 Task: Plan a trip to Sint-Pieters-Leeuw, Belgium from 5th December, 2023 to 15th December, 2023 for 9 adults.5 bedrooms having 5 beds and 5 bathrooms. Property type can be house. Amenities needed are: heating. Look for 3 properties as per requirement.
Action: Mouse moved to (550, 209)
Screenshot: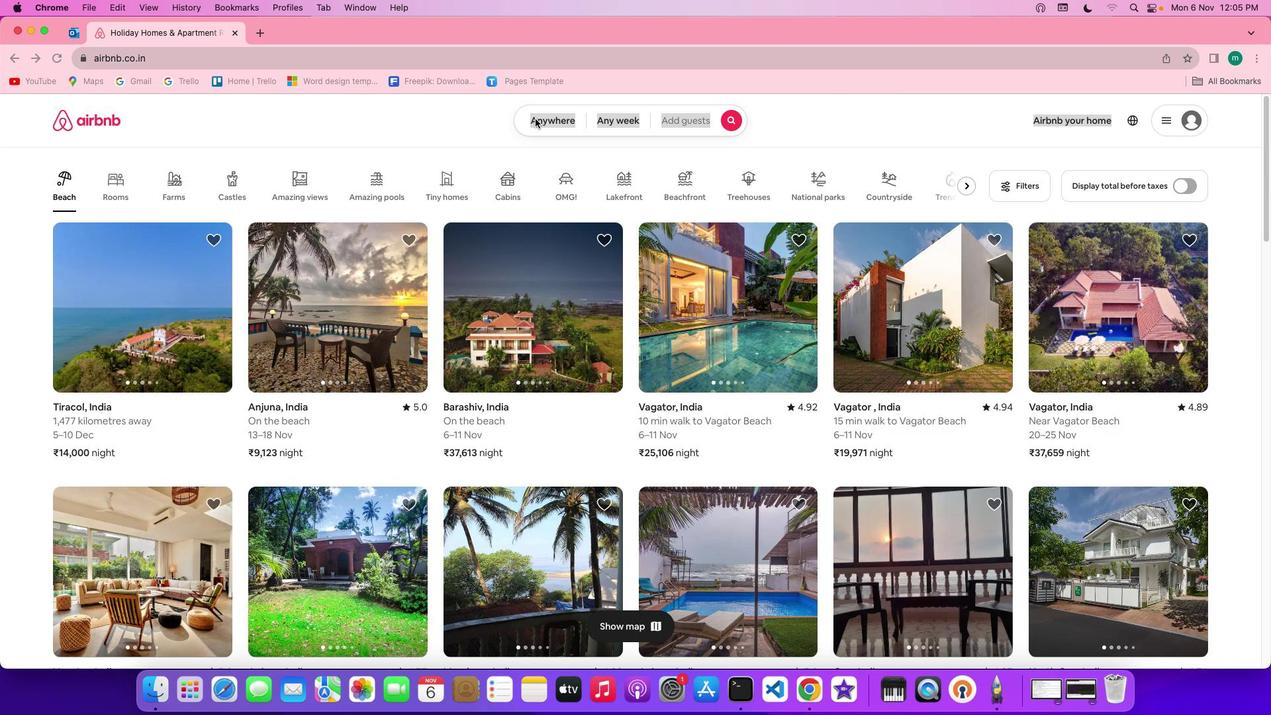 
Action: Mouse pressed left at (550, 209)
Screenshot: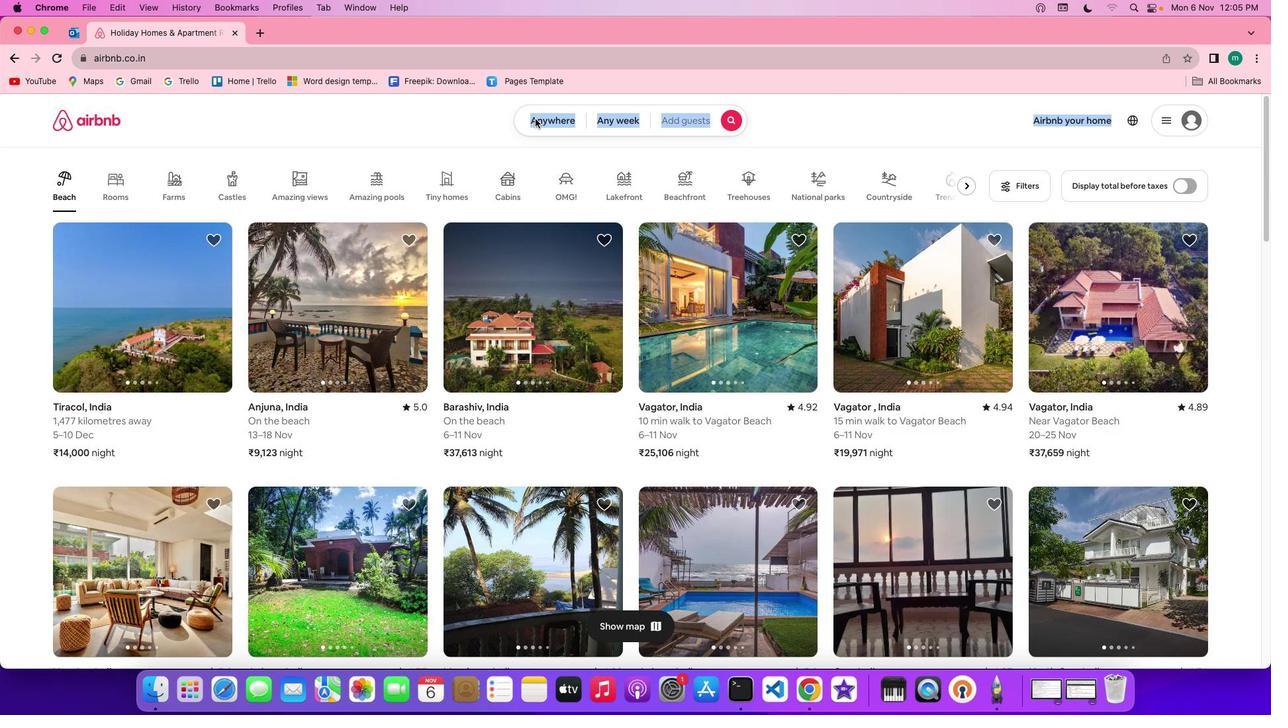 
Action: Mouse pressed left at (550, 209)
Screenshot: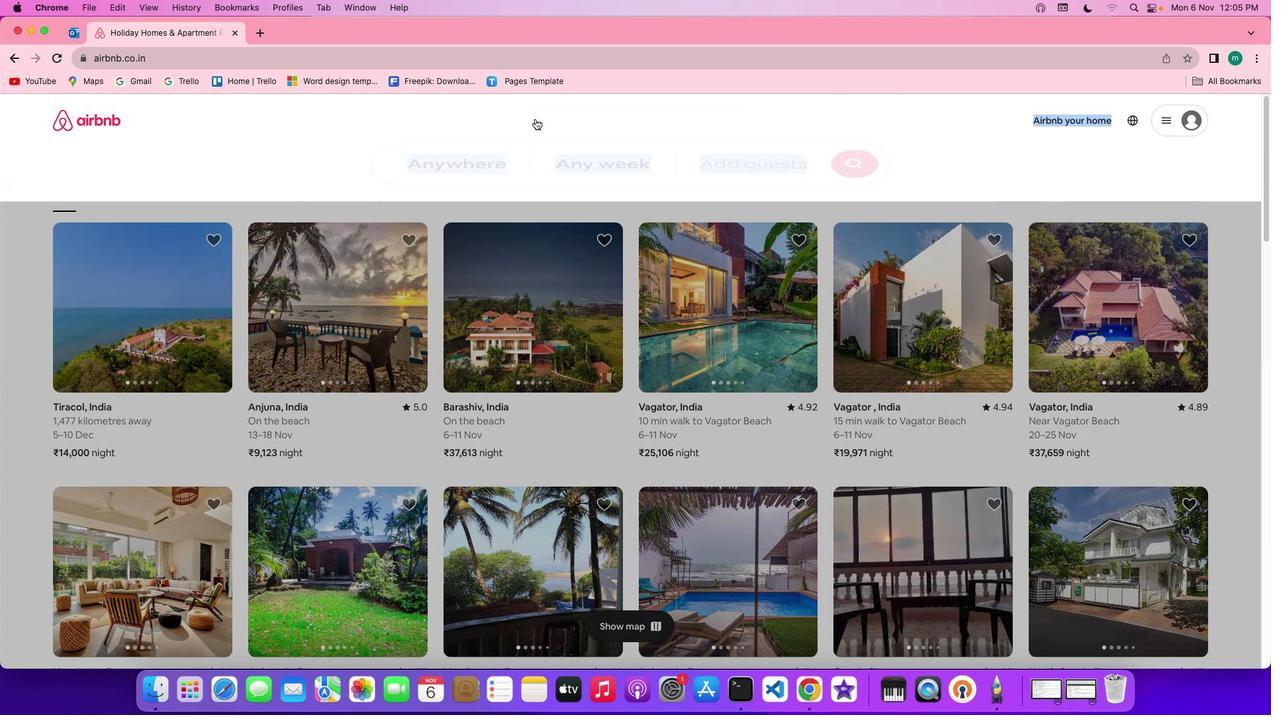 
Action: Mouse moved to (517, 247)
Screenshot: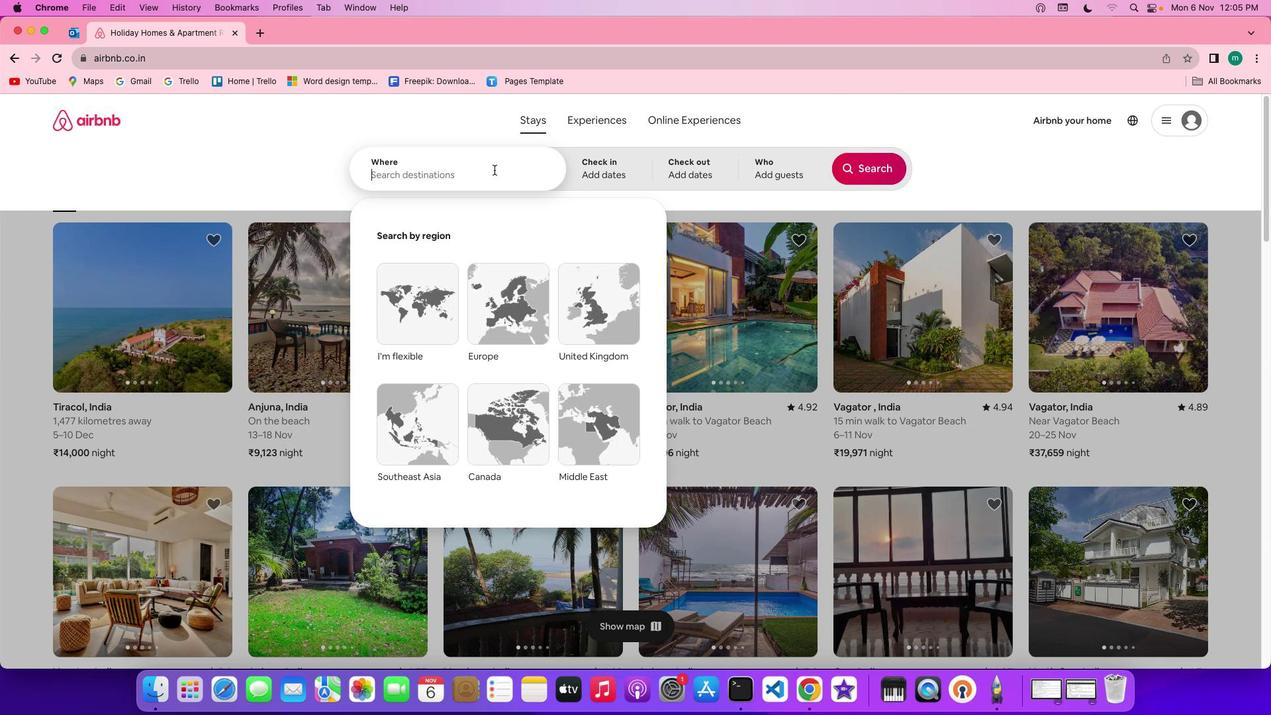 
Action: Mouse pressed left at (517, 247)
Screenshot: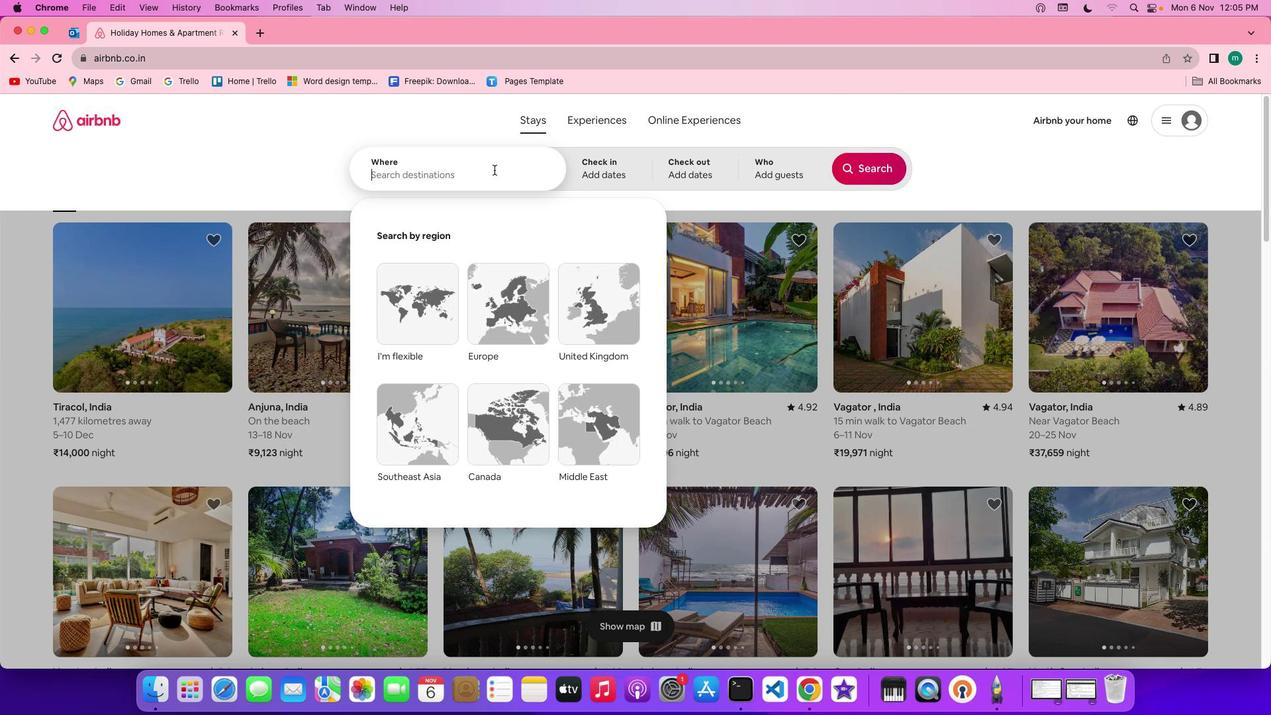 
Action: Key pressed Key.shift'S''i''n''t''-'Key.shift'P''i''e''t''e''r''s''-'Key.shift'L''e''e''u''w'','Key.spaceKey.shift'b''e''l''g''i''u''m'
Screenshot: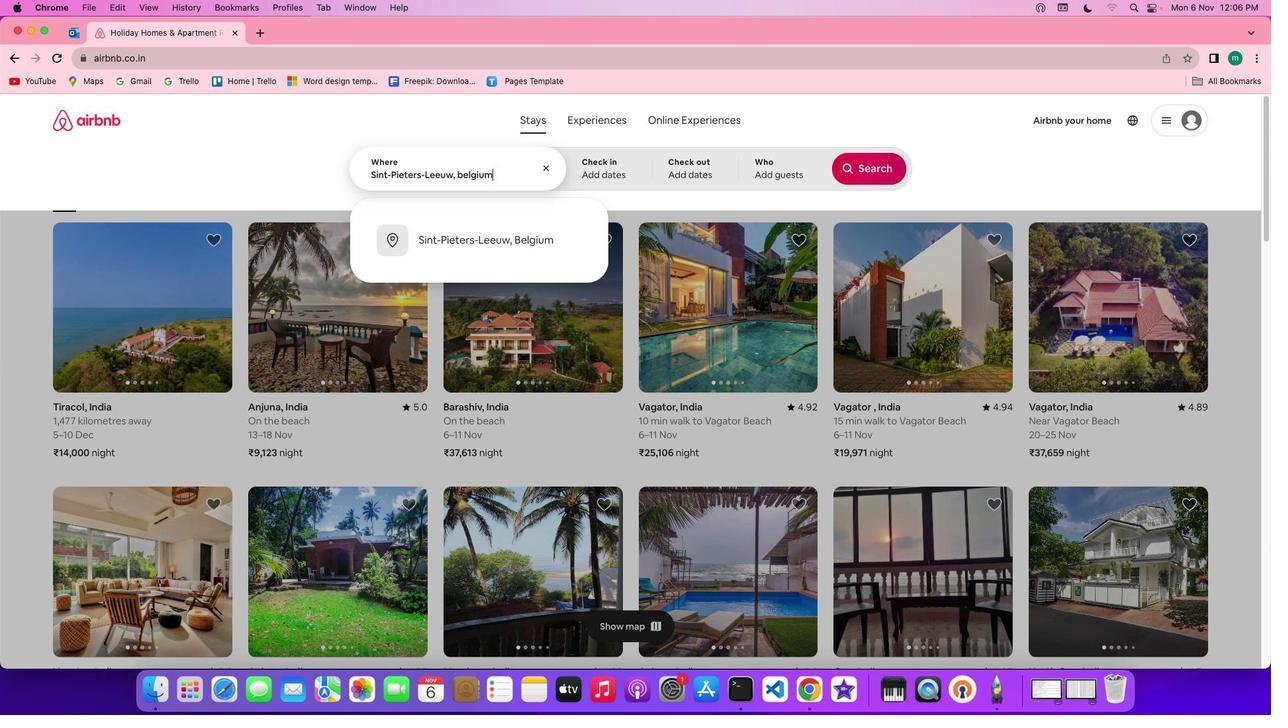 
Action: Mouse moved to (601, 241)
Screenshot: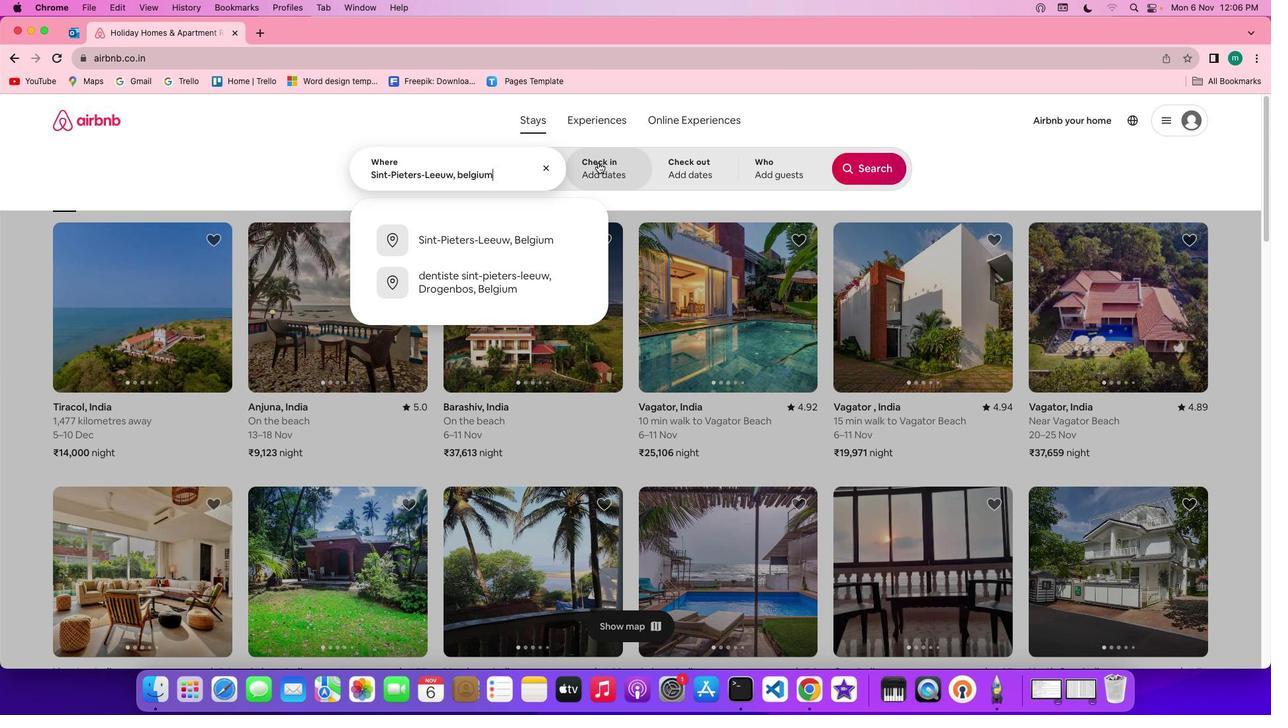 
Action: Mouse pressed left at (601, 241)
Screenshot: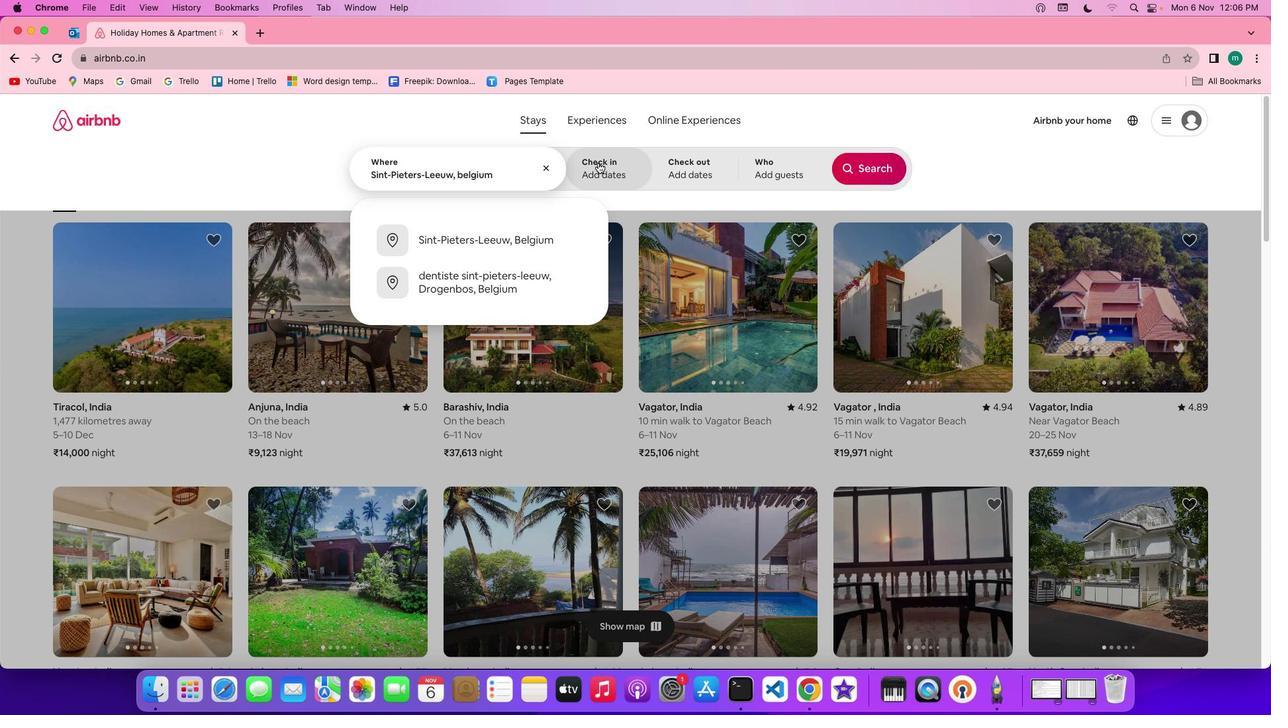 
Action: Mouse moved to (699, 388)
Screenshot: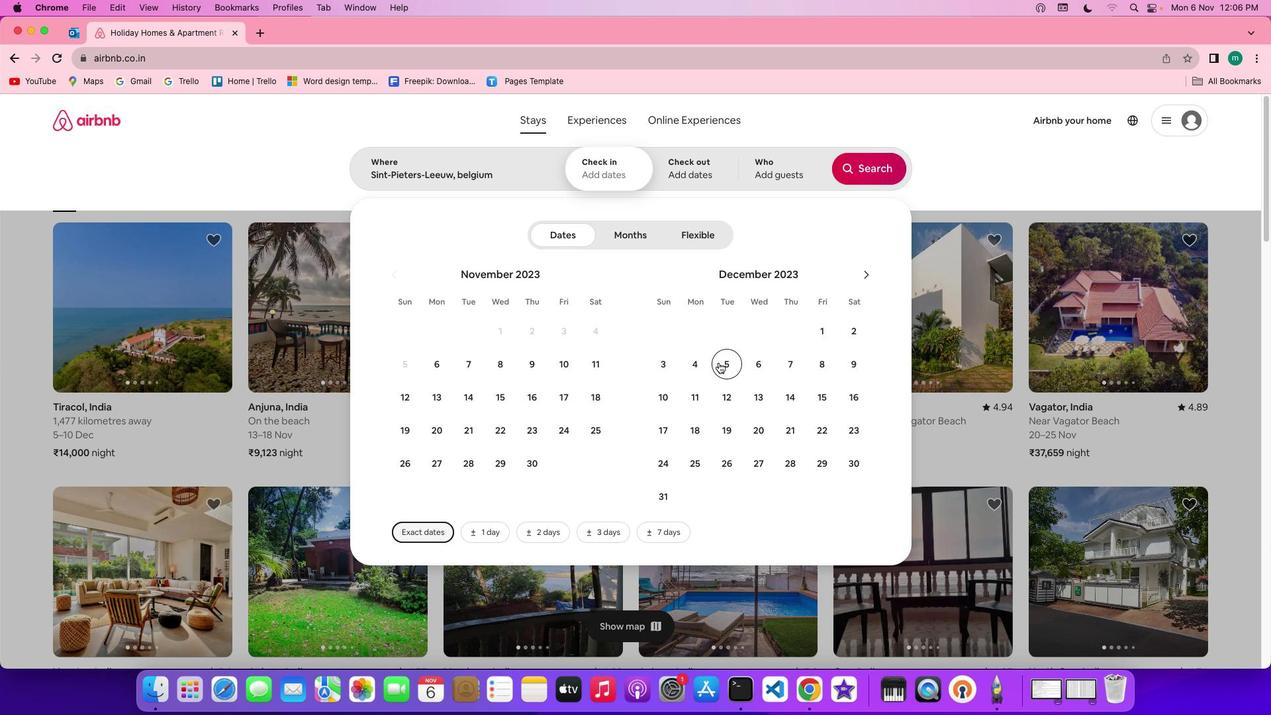 
Action: Mouse pressed left at (699, 388)
Screenshot: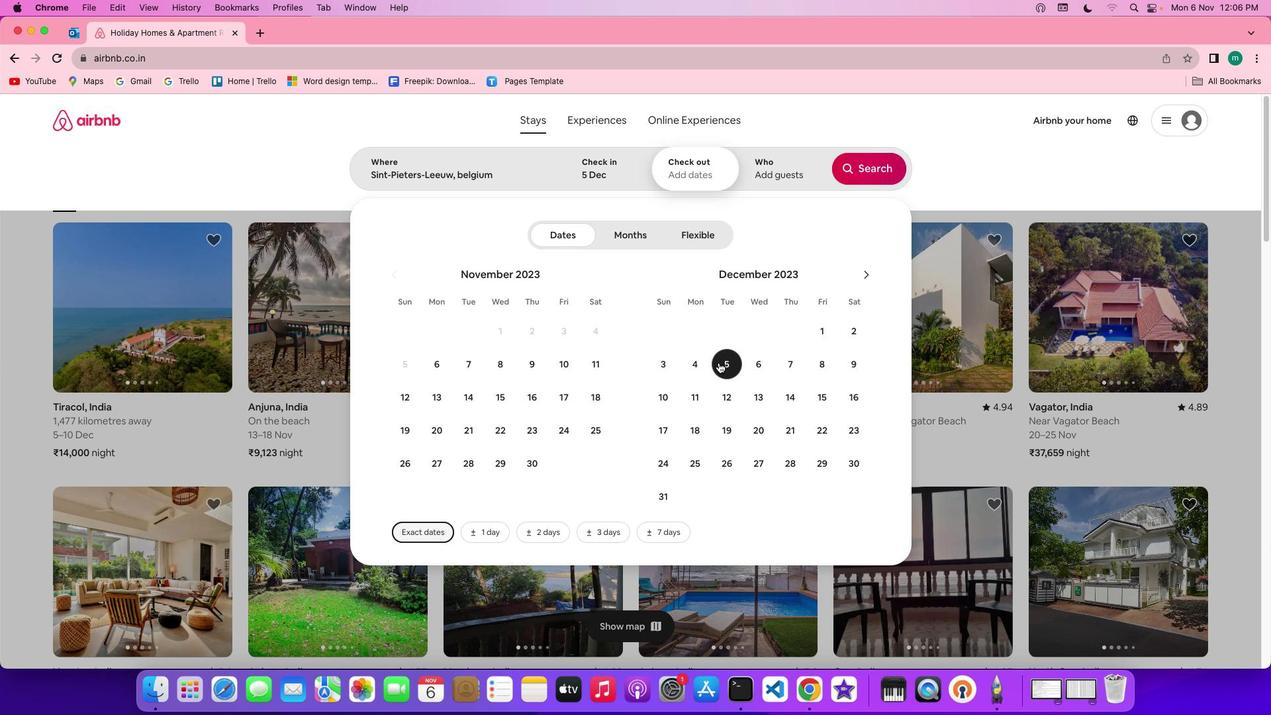 
Action: Mouse moved to (786, 413)
Screenshot: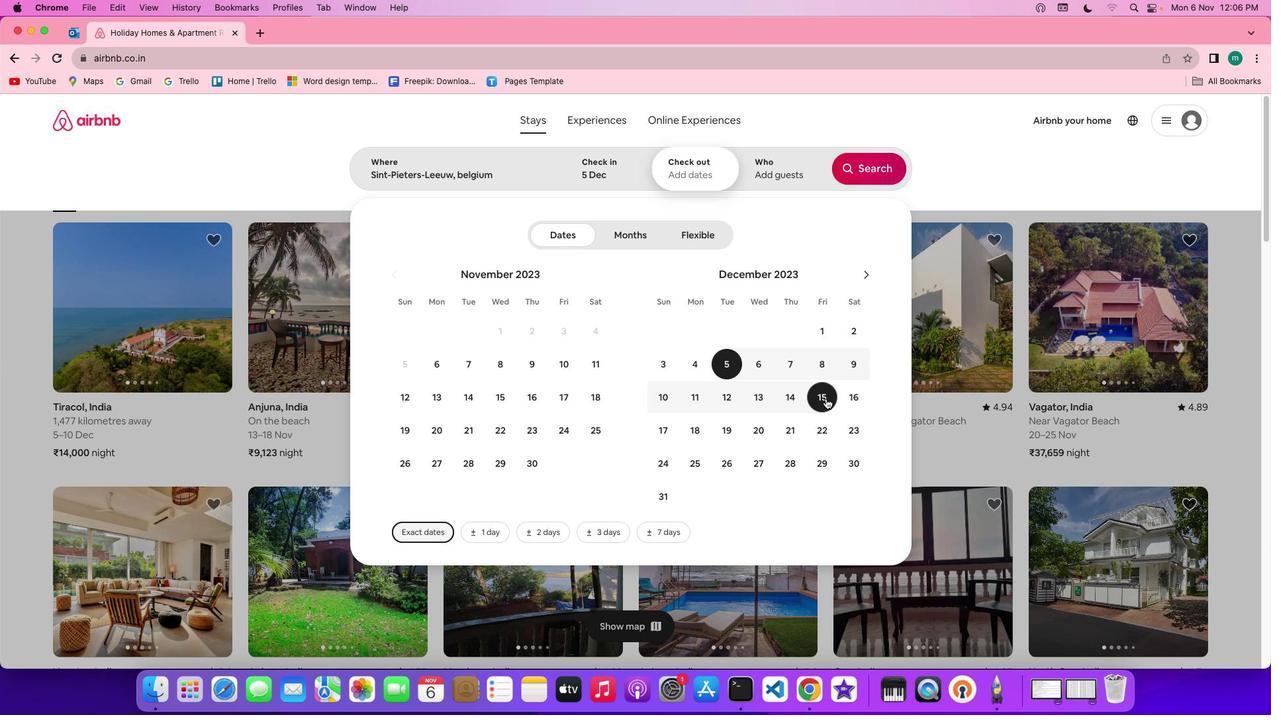 
Action: Mouse pressed left at (786, 413)
Screenshot: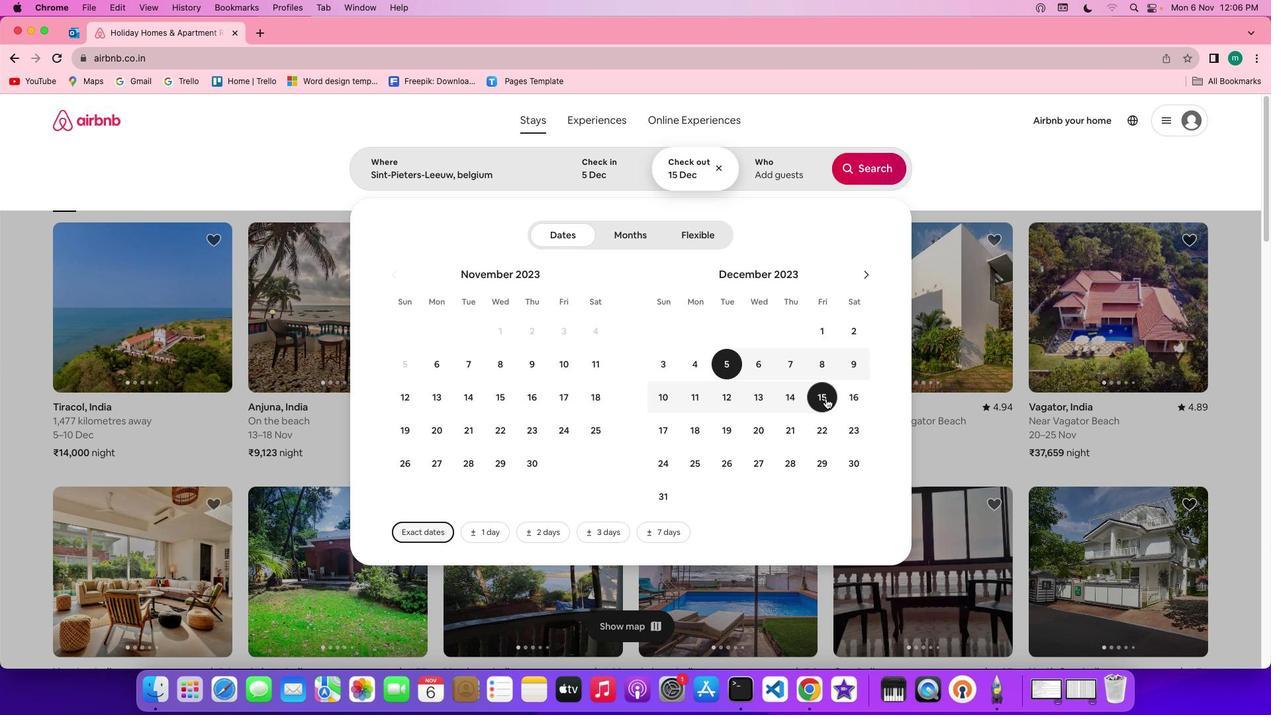 
Action: Mouse moved to (760, 254)
Screenshot: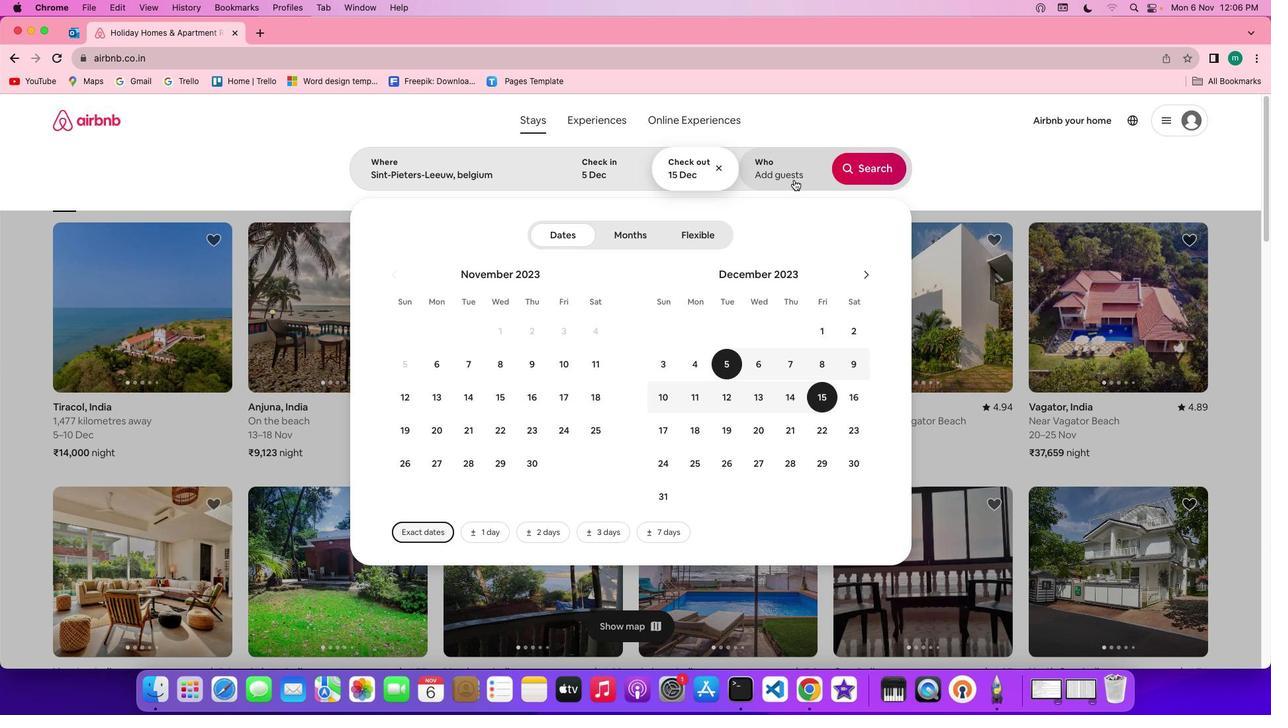 
Action: Mouse pressed left at (760, 254)
Screenshot: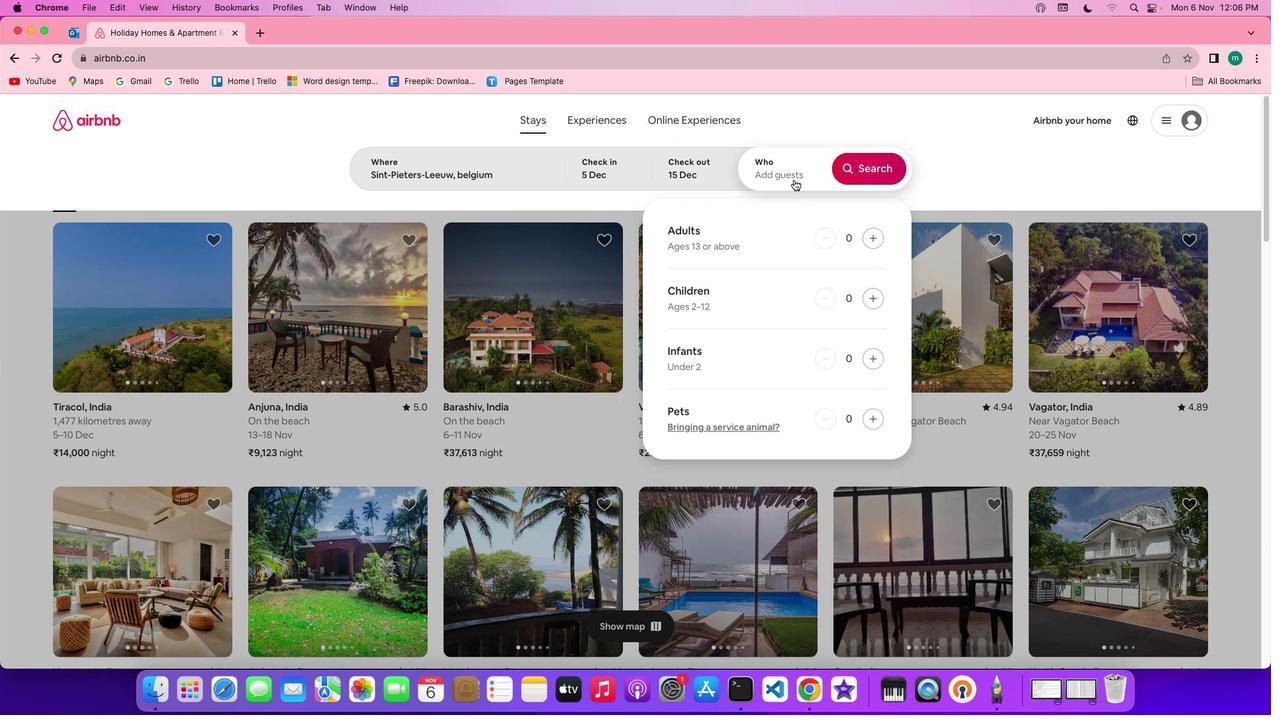 
Action: Mouse moved to (826, 297)
Screenshot: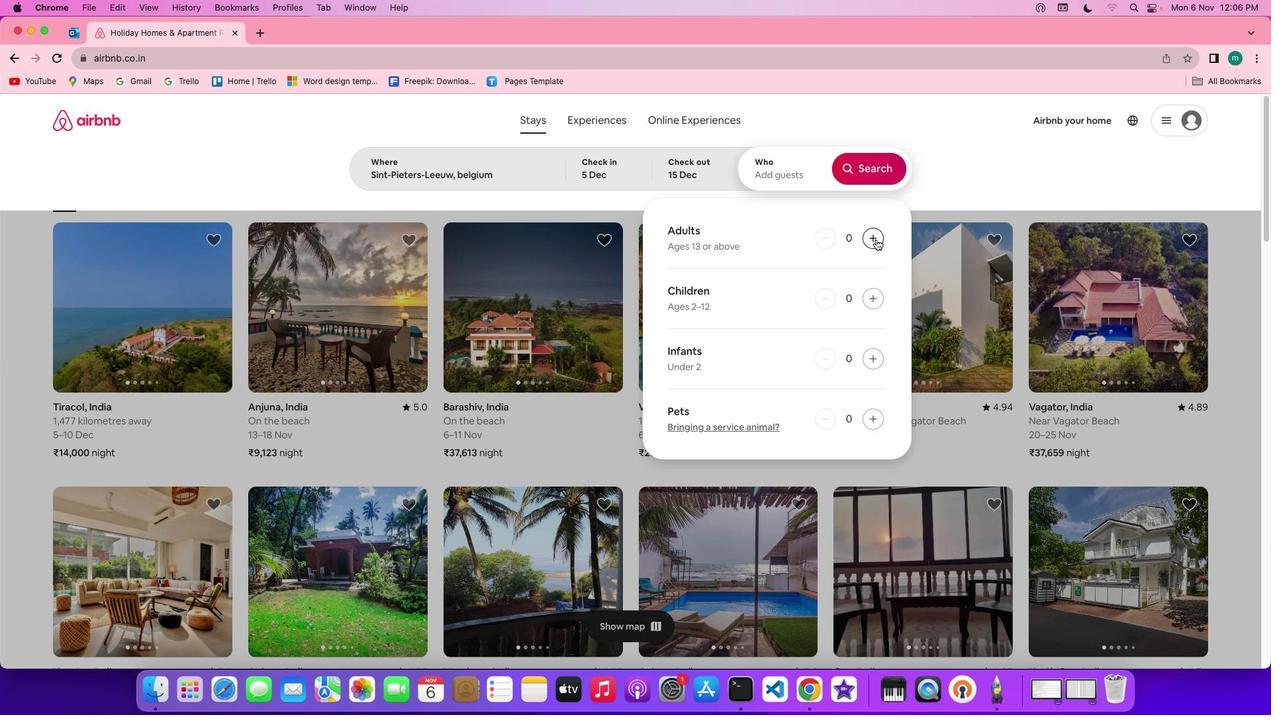
Action: Mouse pressed left at (826, 297)
Screenshot: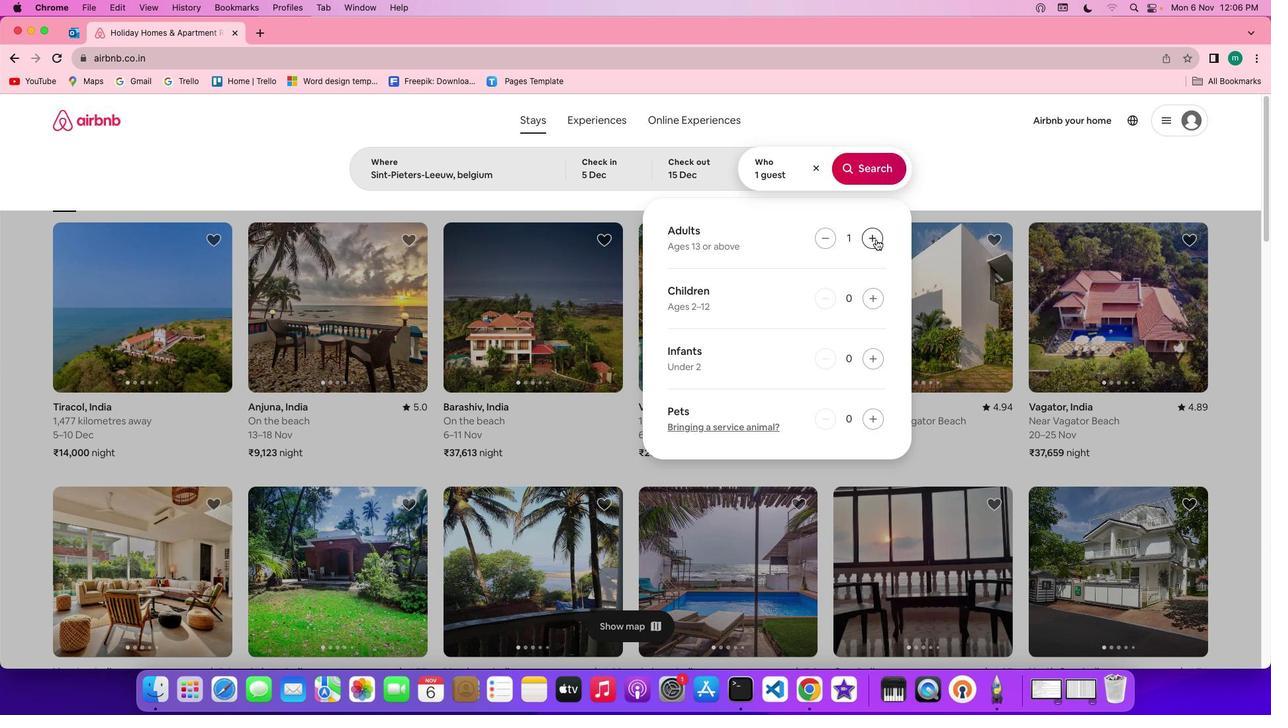 
Action: Mouse pressed left at (826, 297)
Screenshot: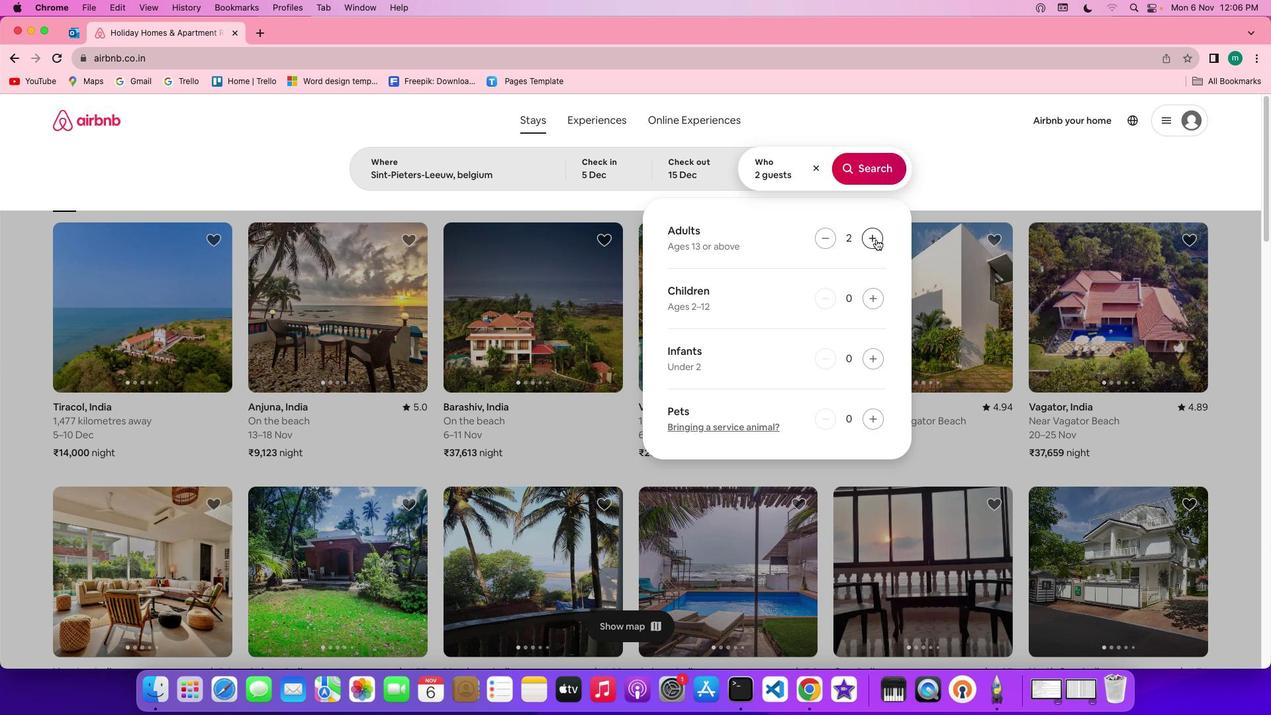 
Action: Mouse pressed left at (826, 297)
Screenshot: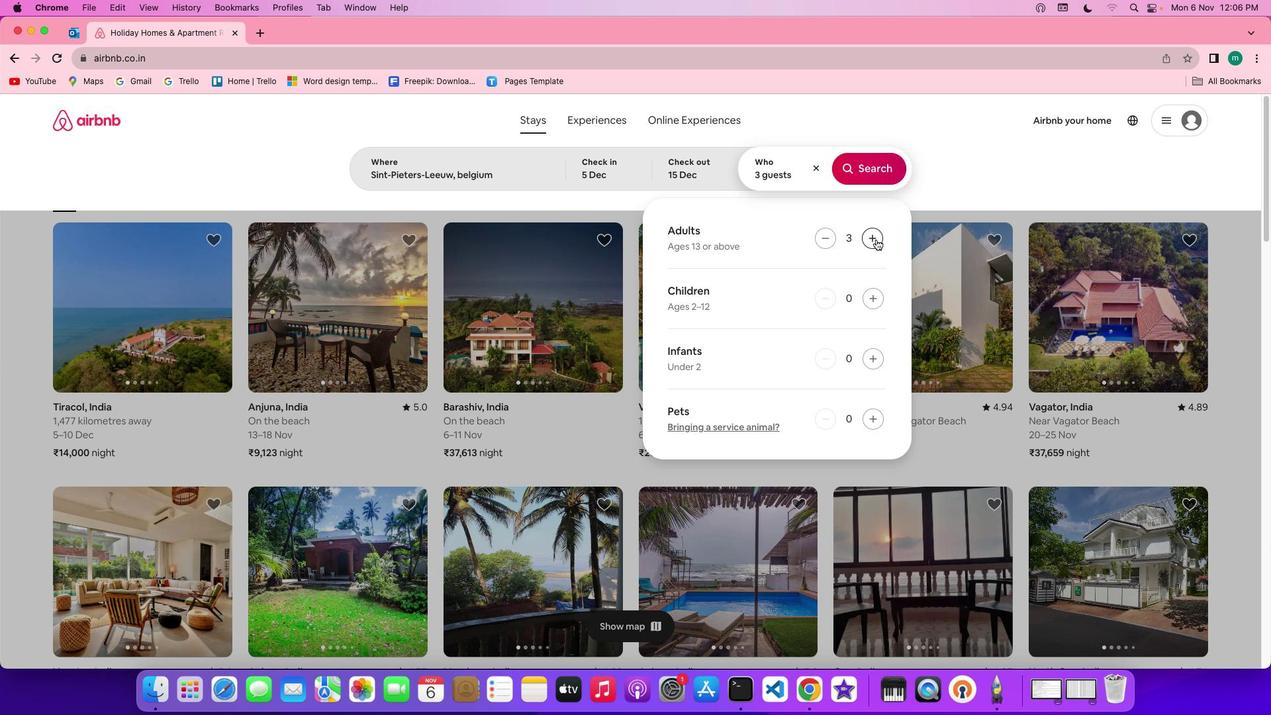 
Action: Mouse pressed left at (826, 297)
Screenshot: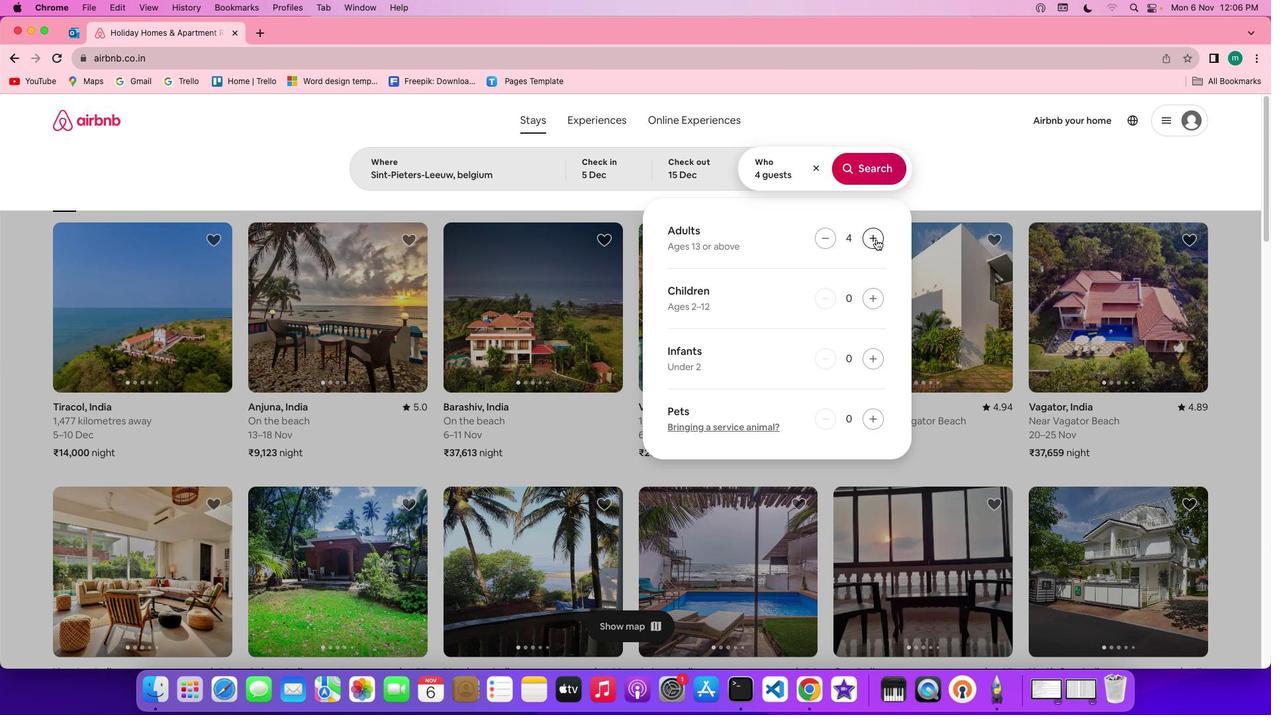 
Action: Mouse pressed left at (826, 297)
Screenshot: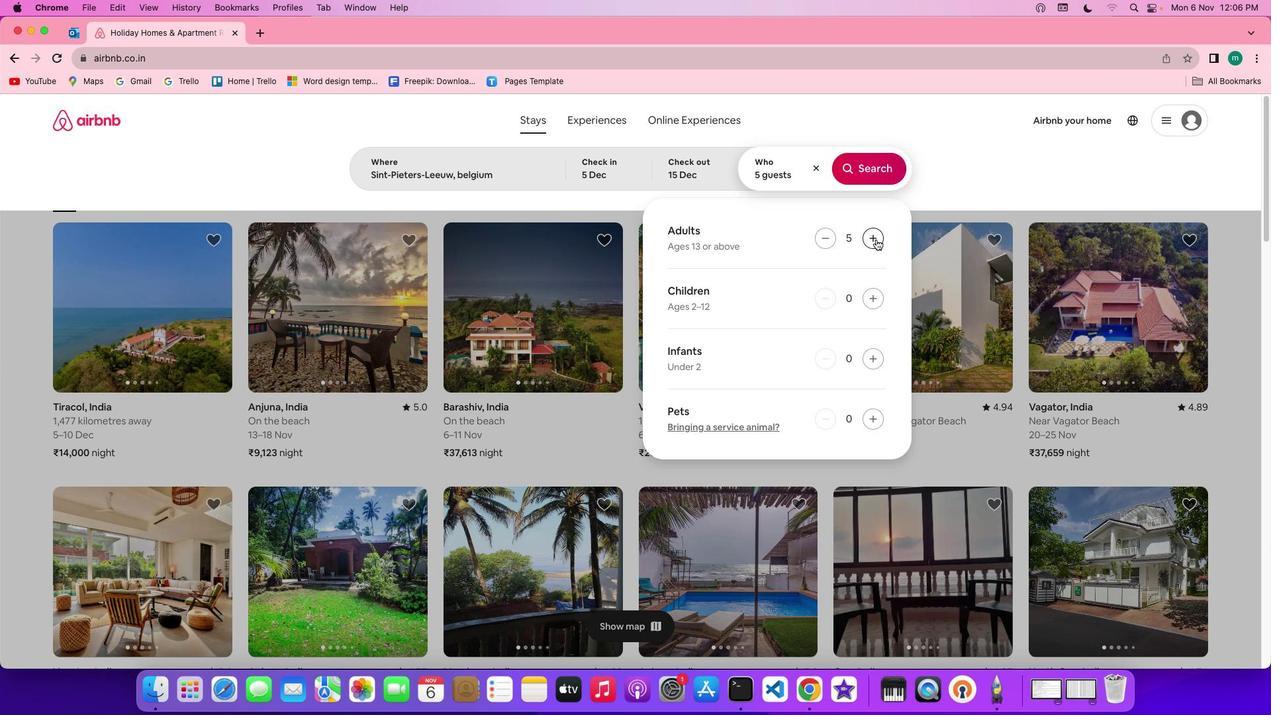 
Action: Mouse pressed left at (826, 297)
Screenshot: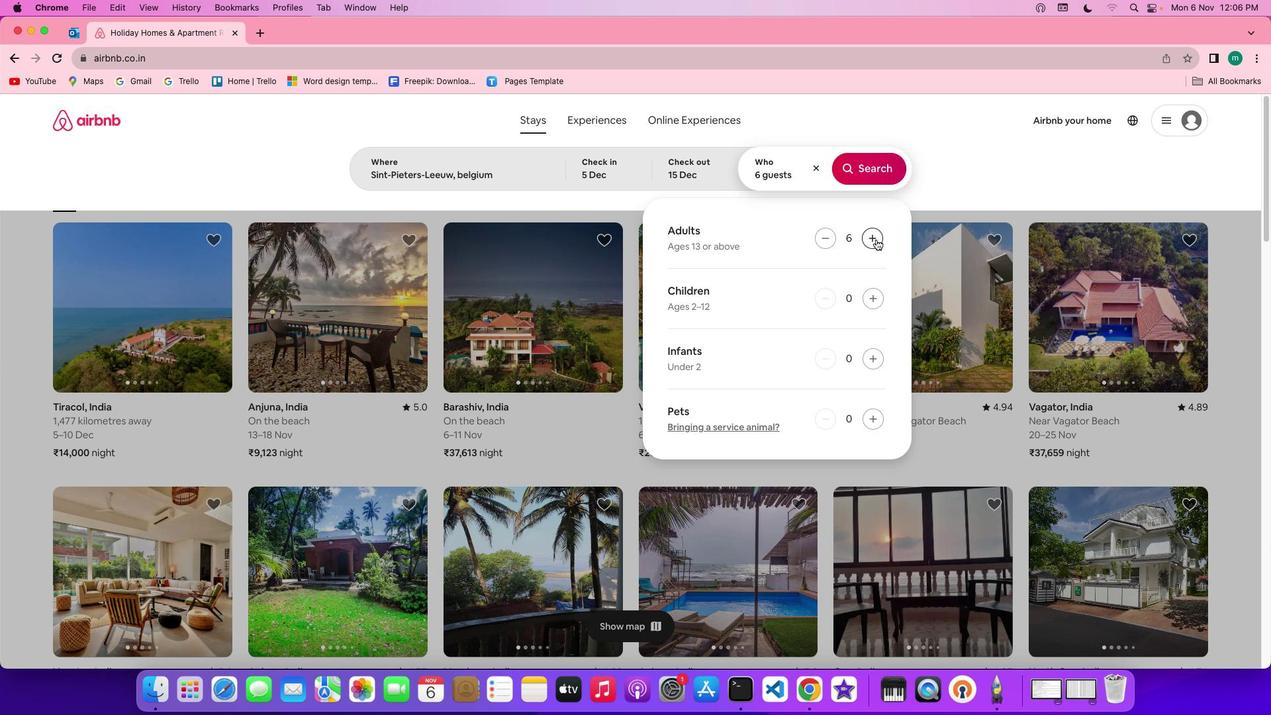 
Action: Mouse pressed left at (826, 297)
Screenshot: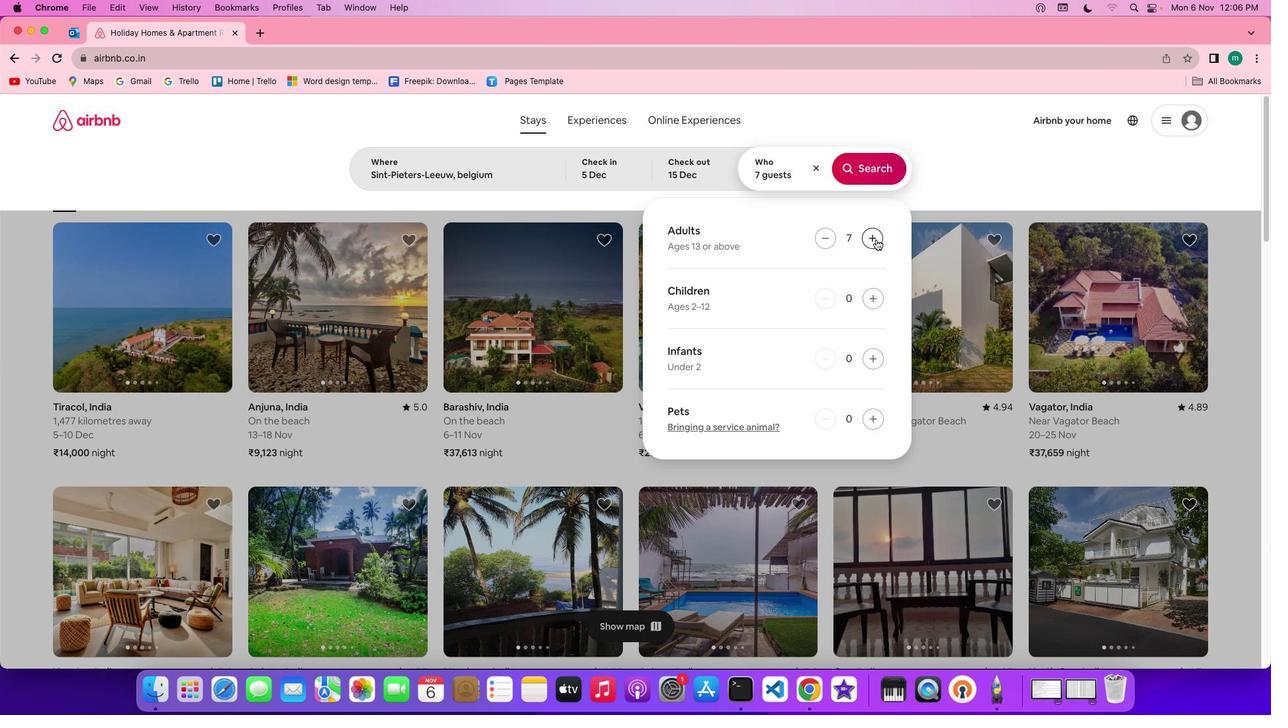 
Action: Mouse pressed left at (826, 297)
Screenshot: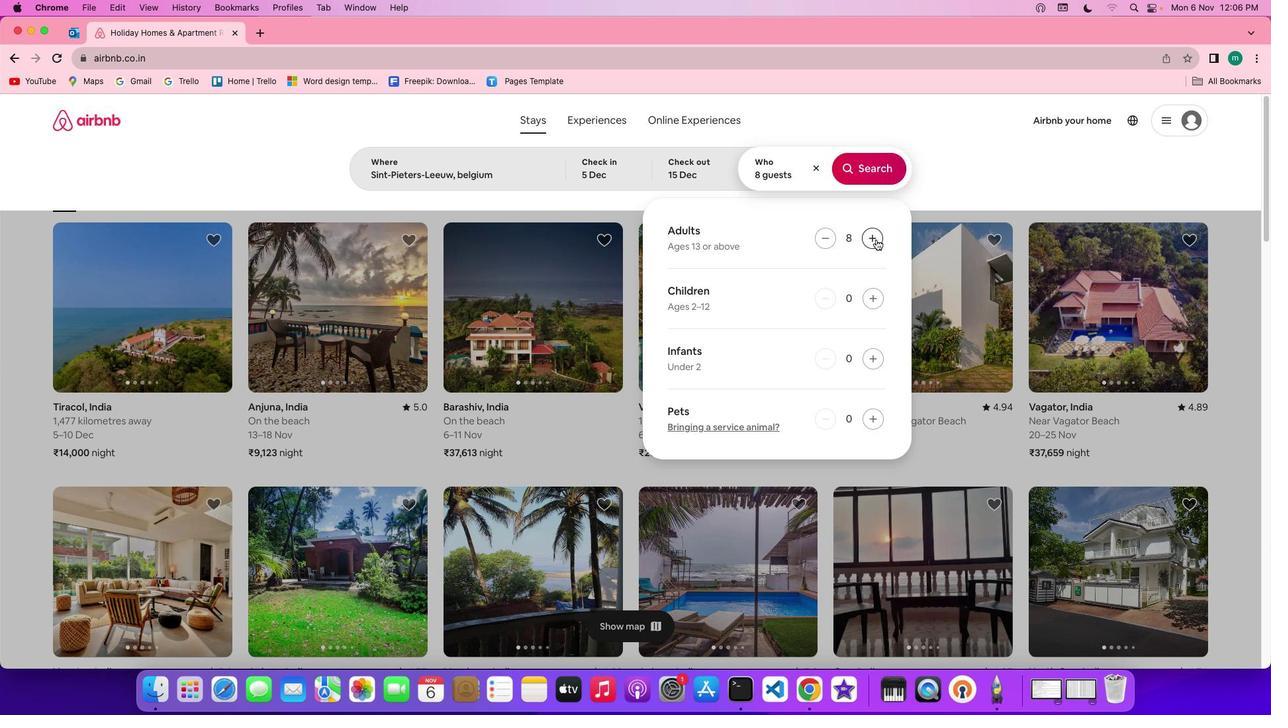 
Action: Mouse pressed left at (826, 297)
Screenshot: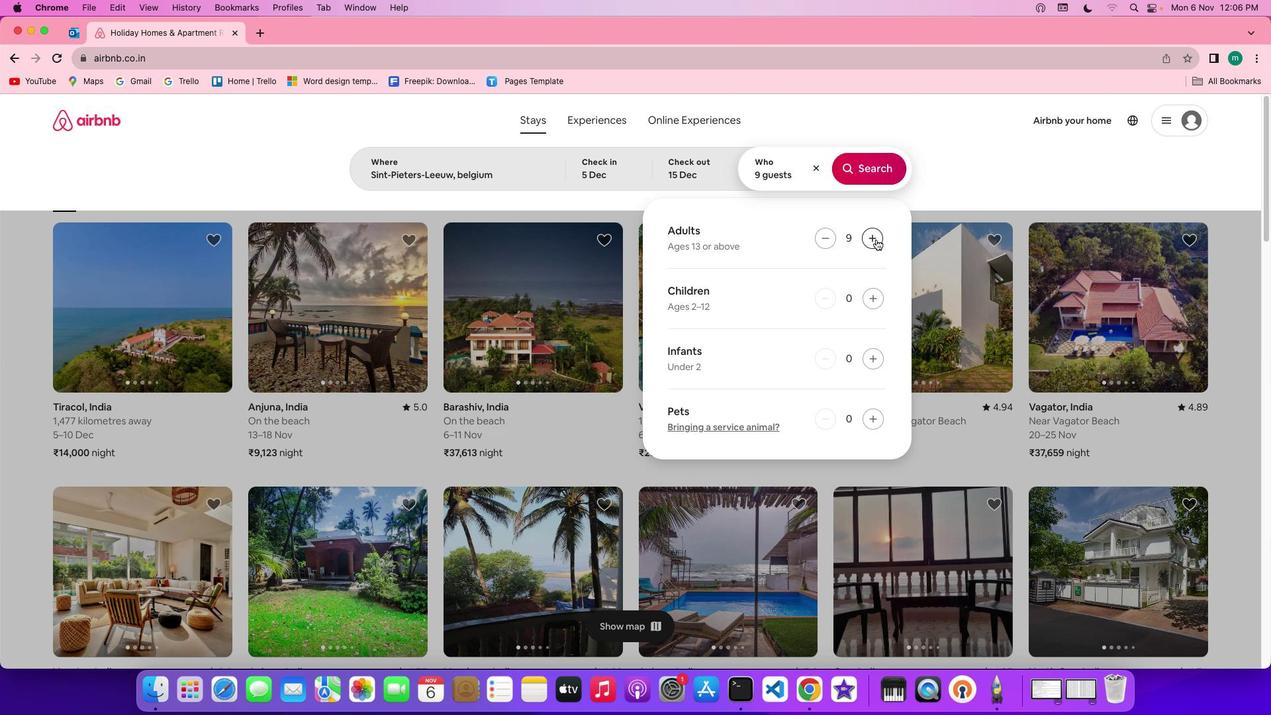 
Action: Mouse moved to (831, 248)
Screenshot: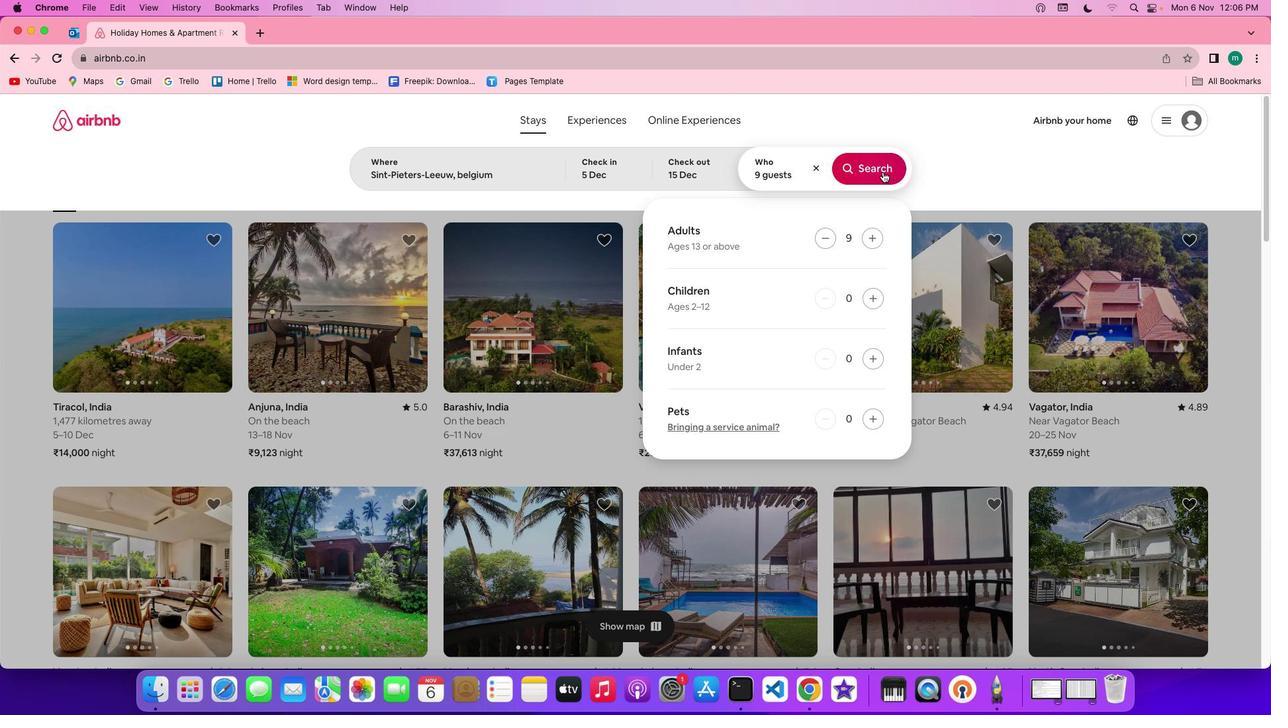 
Action: Mouse pressed left at (831, 248)
Screenshot: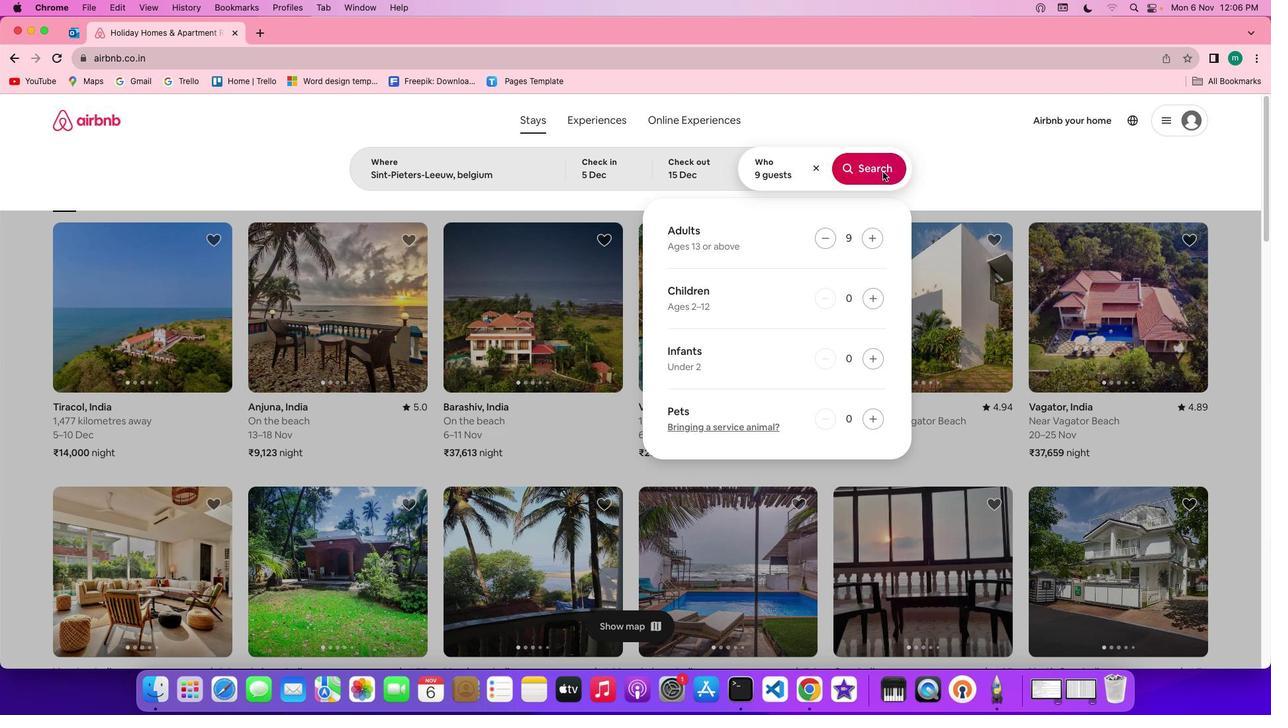 
Action: Mouse moved to (981, 245)
Screenshot: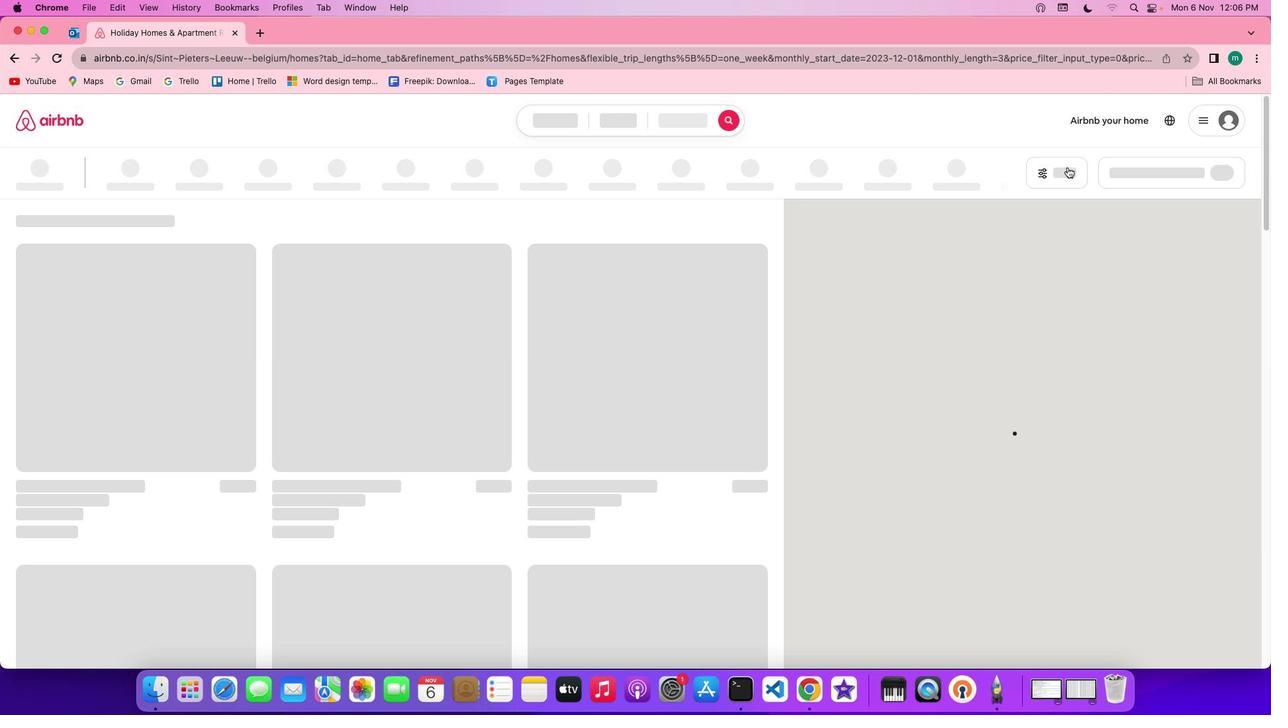 
Action: Mouse pressed left at (981, 245)
Screenshot: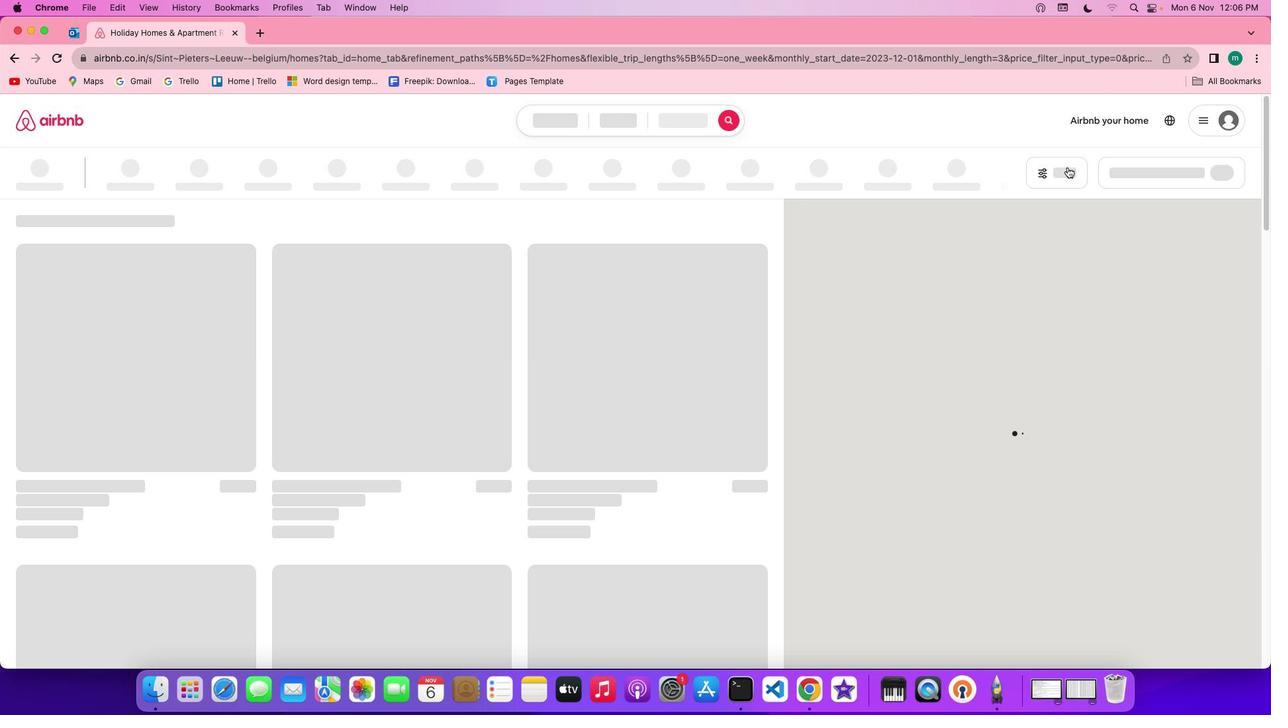 
Action: Mouse moved to (974, 247)
Screenshot: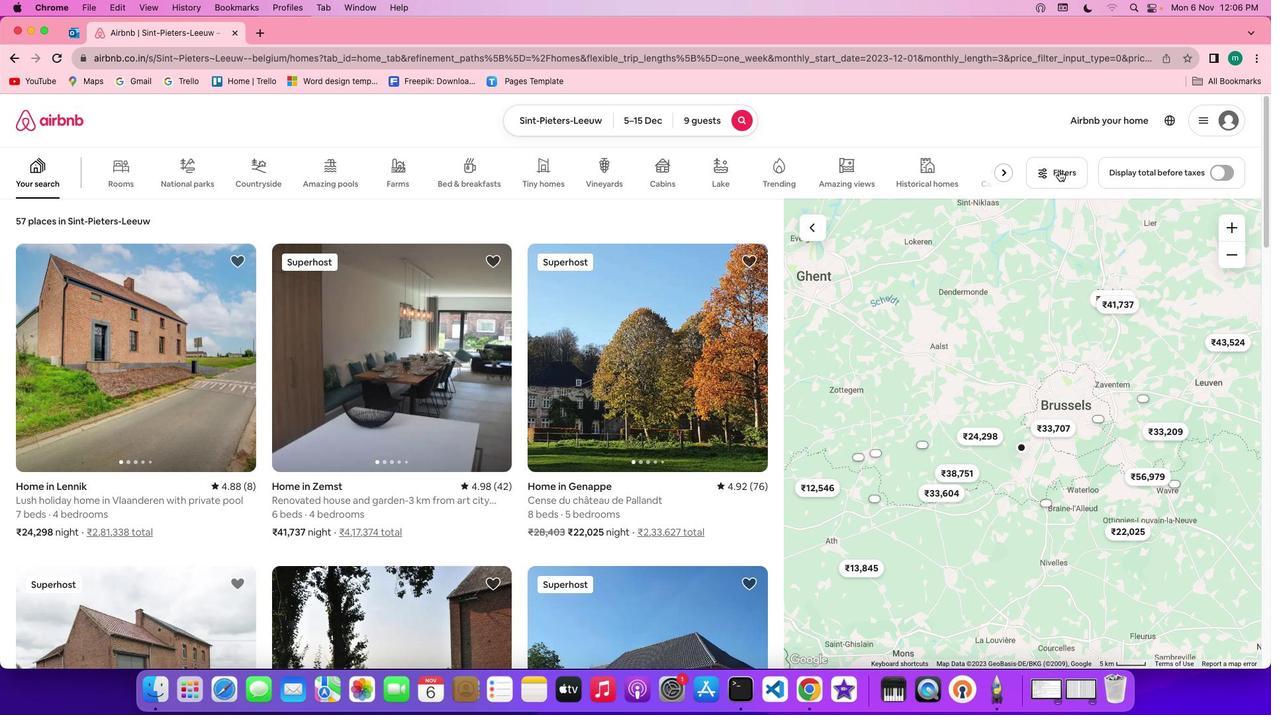 
Action: Mouse pressed left at (974, 247)
Screenshot: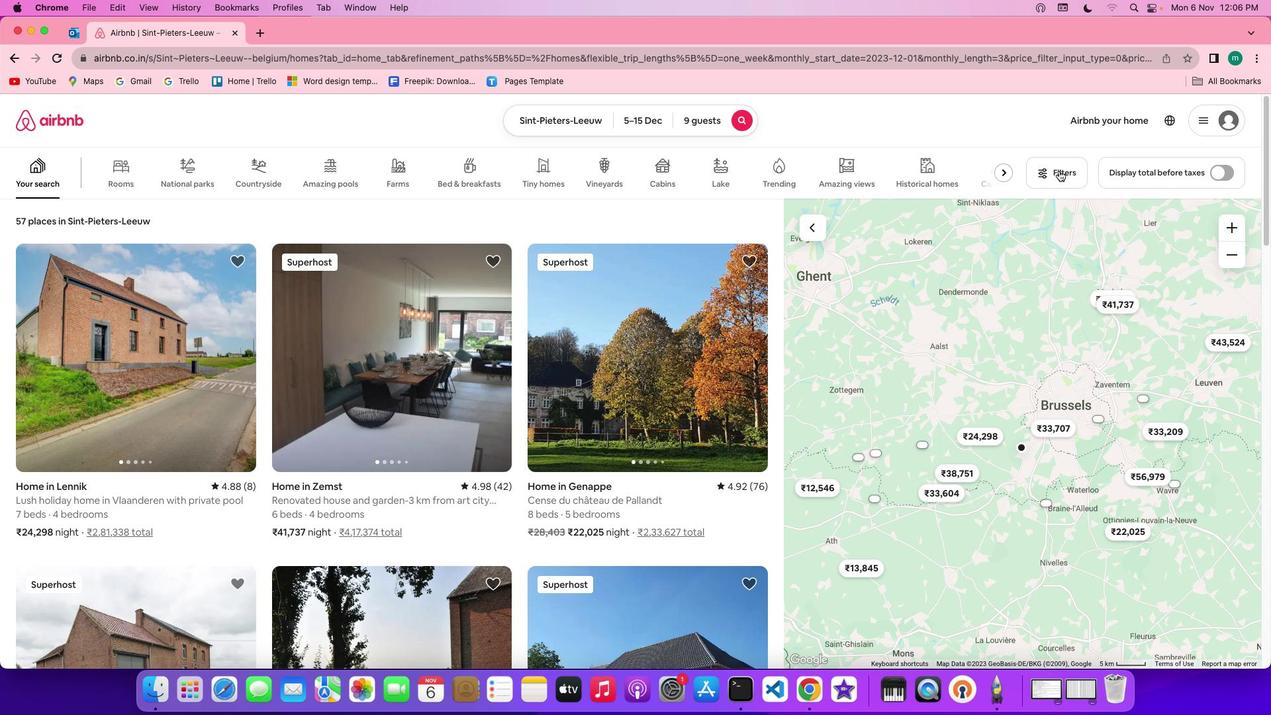 
Action: Mouse moved to (665, 427)
Screenshot: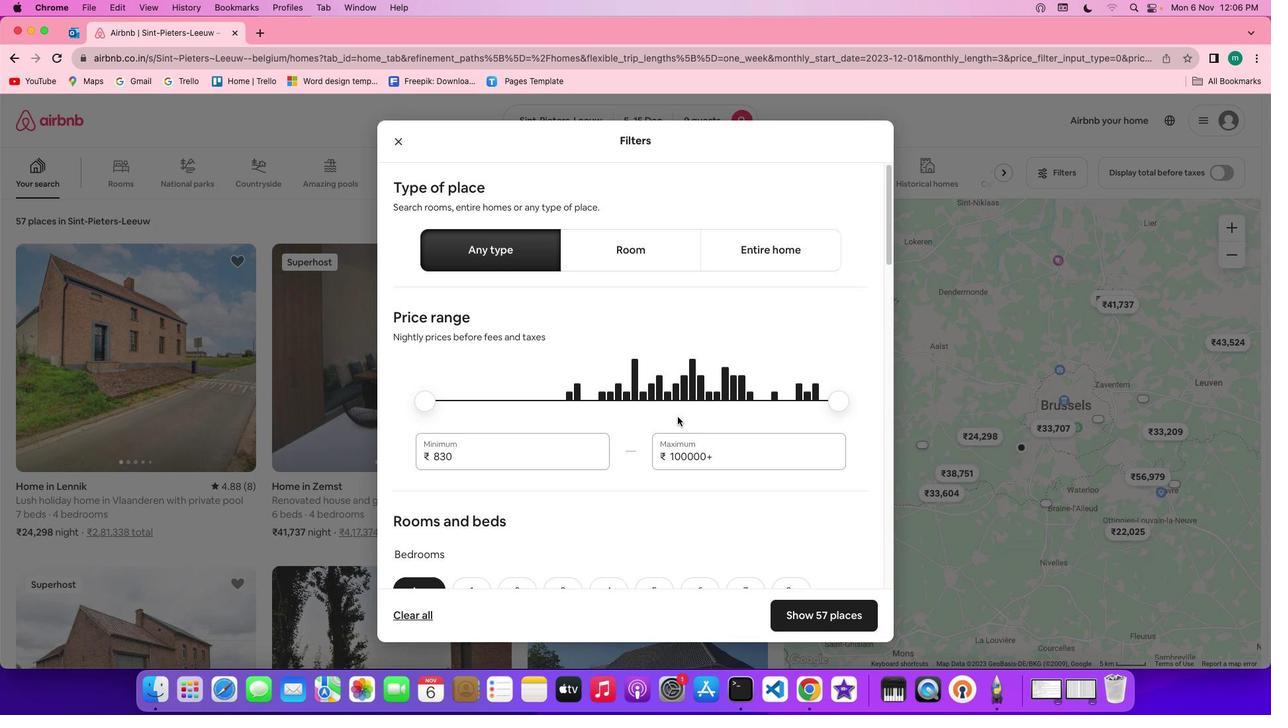 
Action: Mouse scrolled (665, 427) with delta (117, 122)
Screenshot: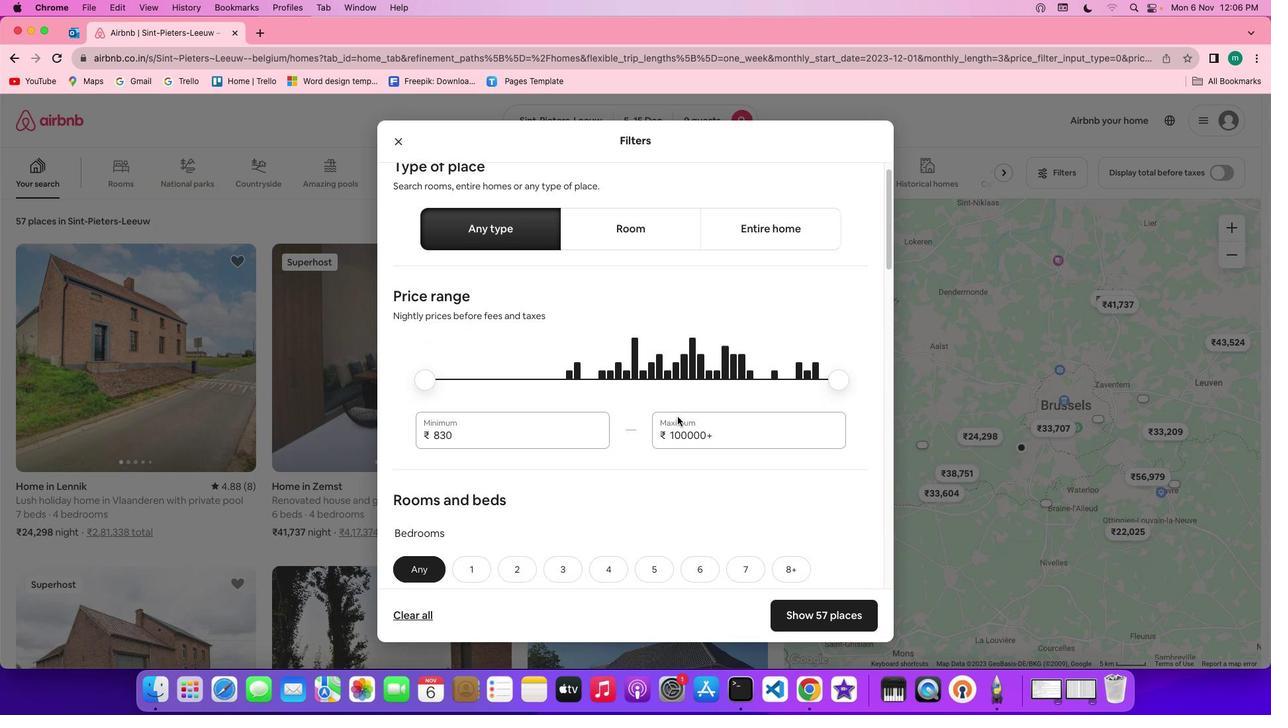
Action: Mouse scrolled (665, 427) with delta (117, 122)
Screenshot: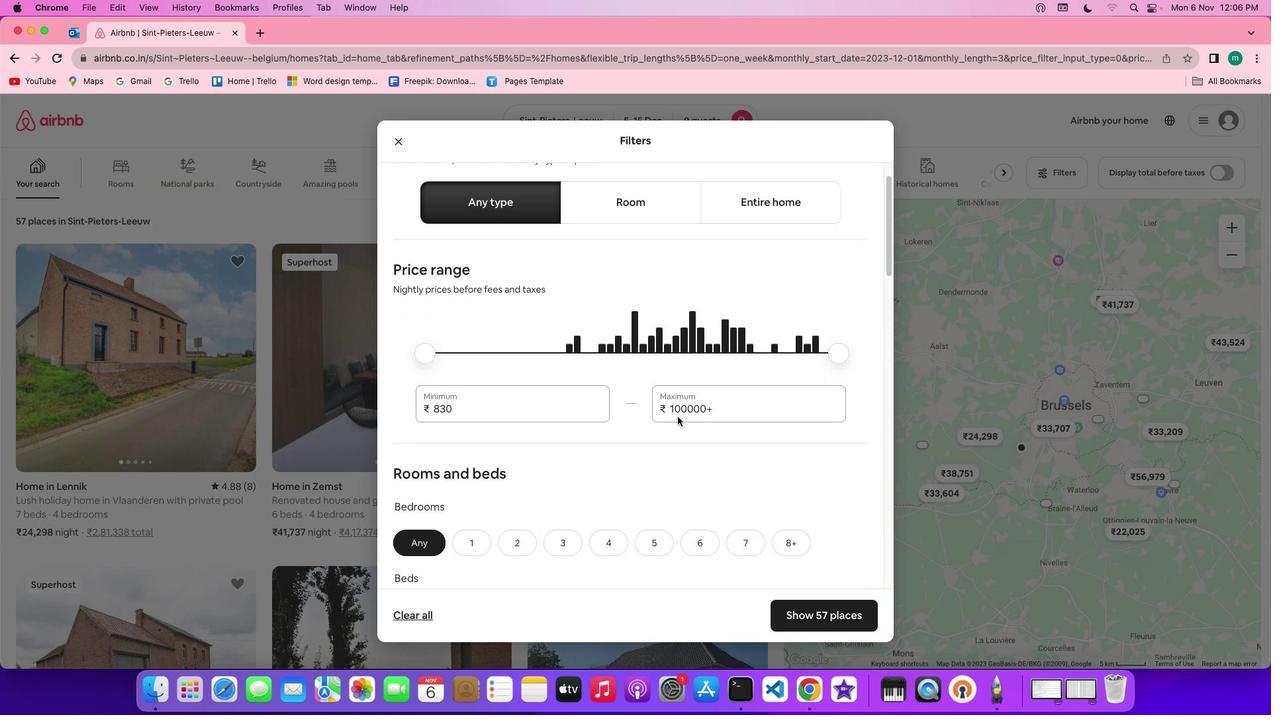 
Action: Mouse scrolled (665, 427) with delta (117, 121)
Screenshot: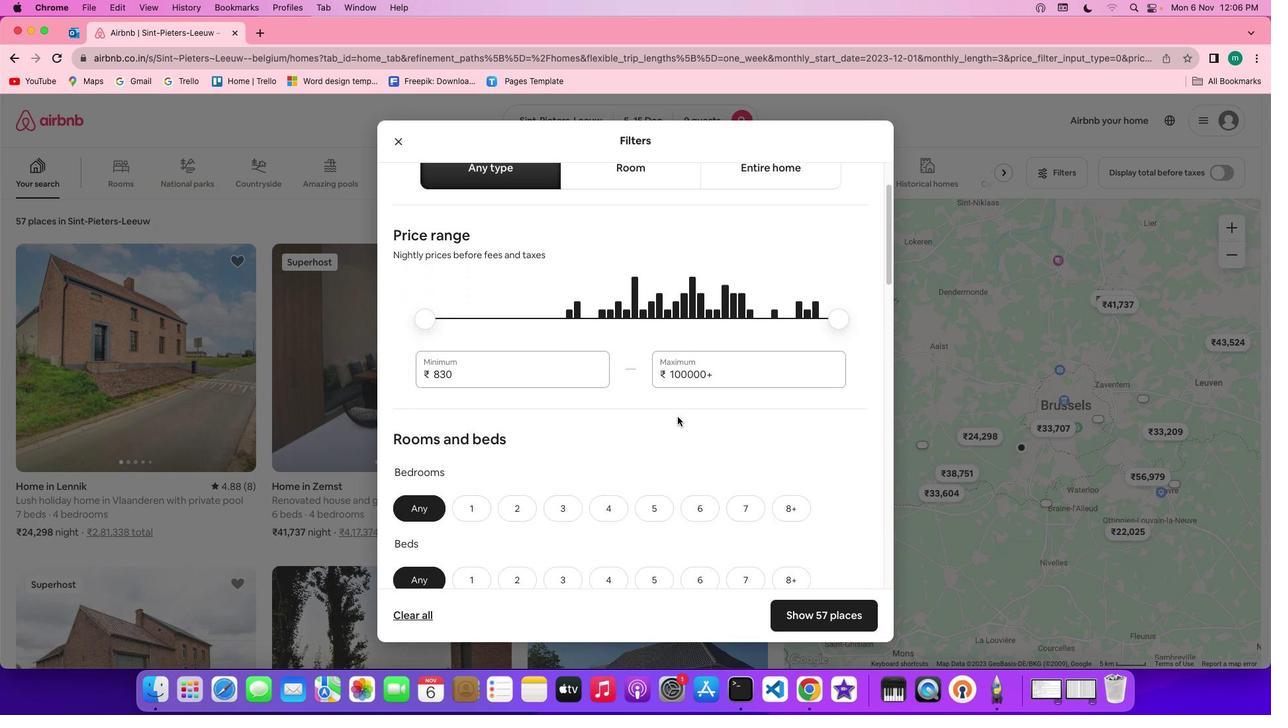 
Action: Mouse scrolled (665, 427) with delta (117, 122)
Screenshot: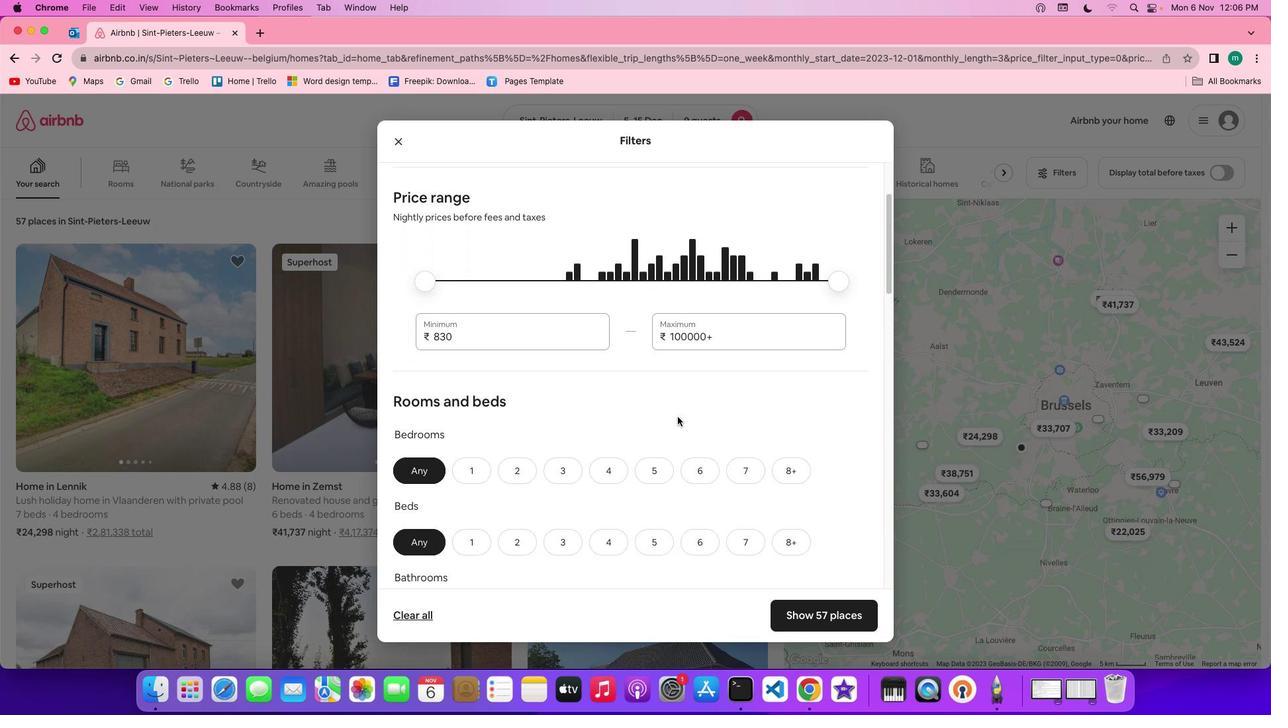 
Action: Mouse scrolled (665, 427) with delta (117, 122)
Screenshot: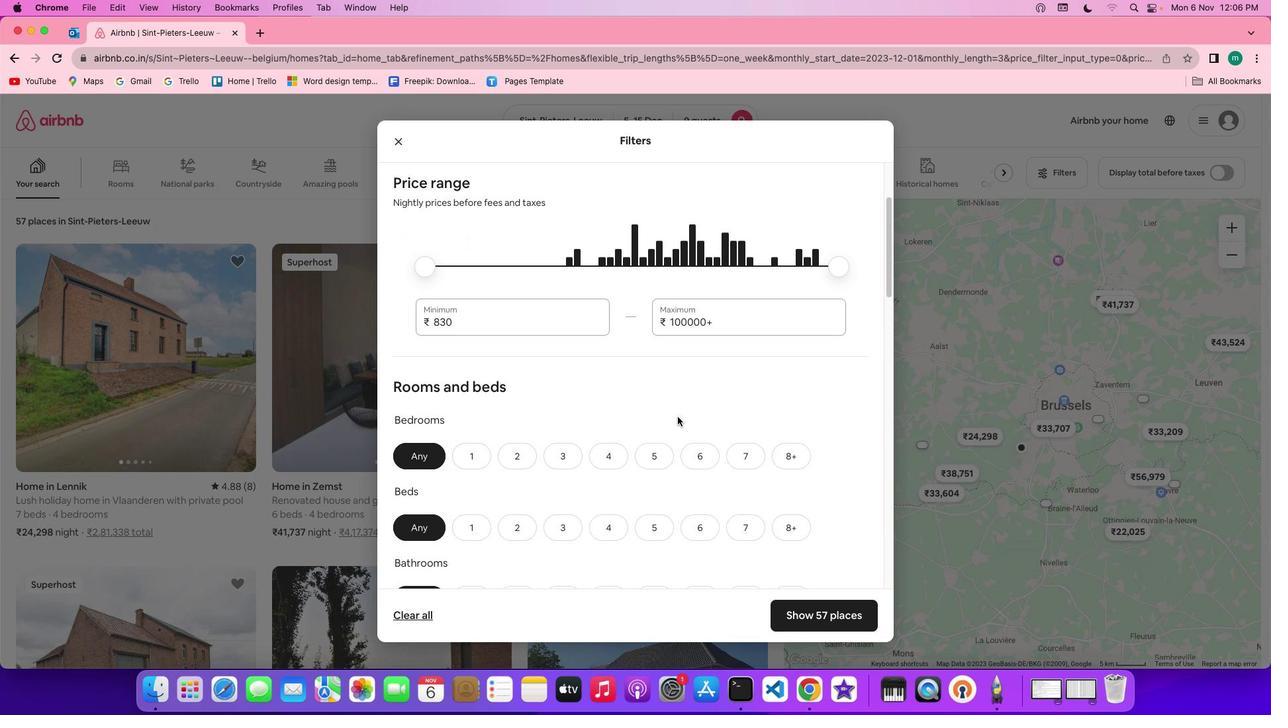
Action: Mouse scrolled (665, 427) with delta (117, 122)
Screenshot: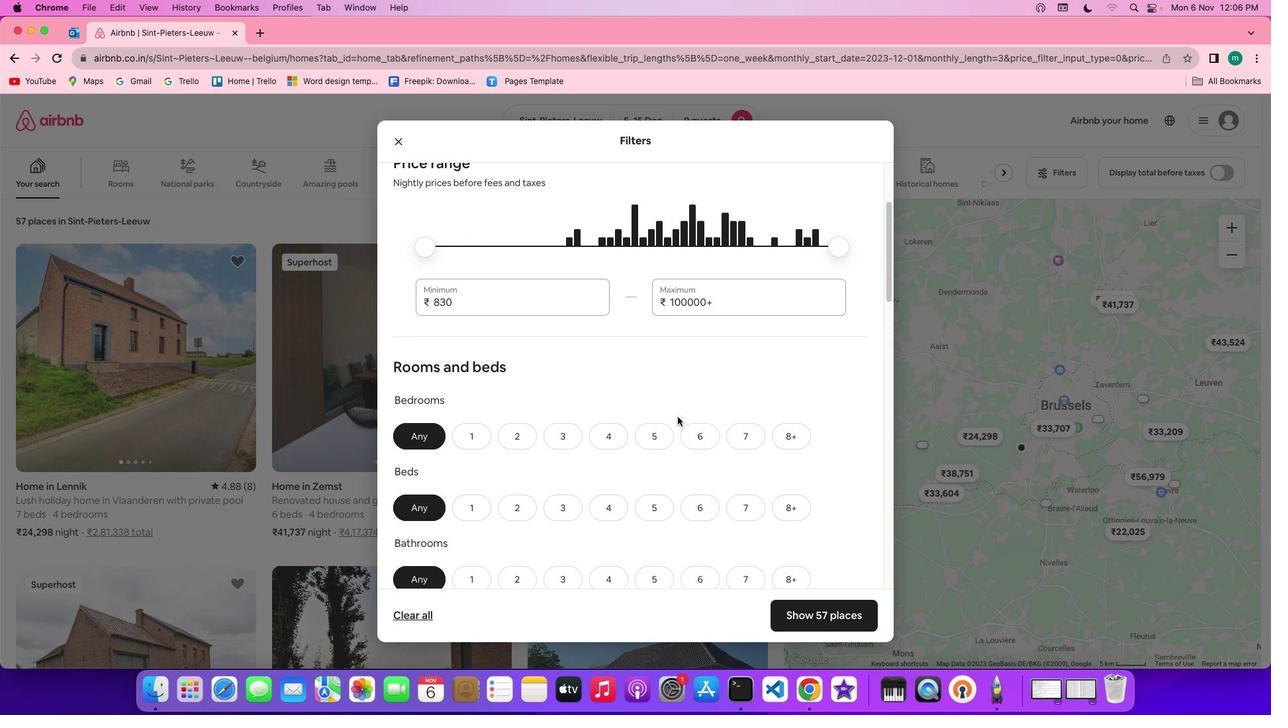 
Action: Mouse scrolled (665, 427) with delta (117, 122)
Screenshot: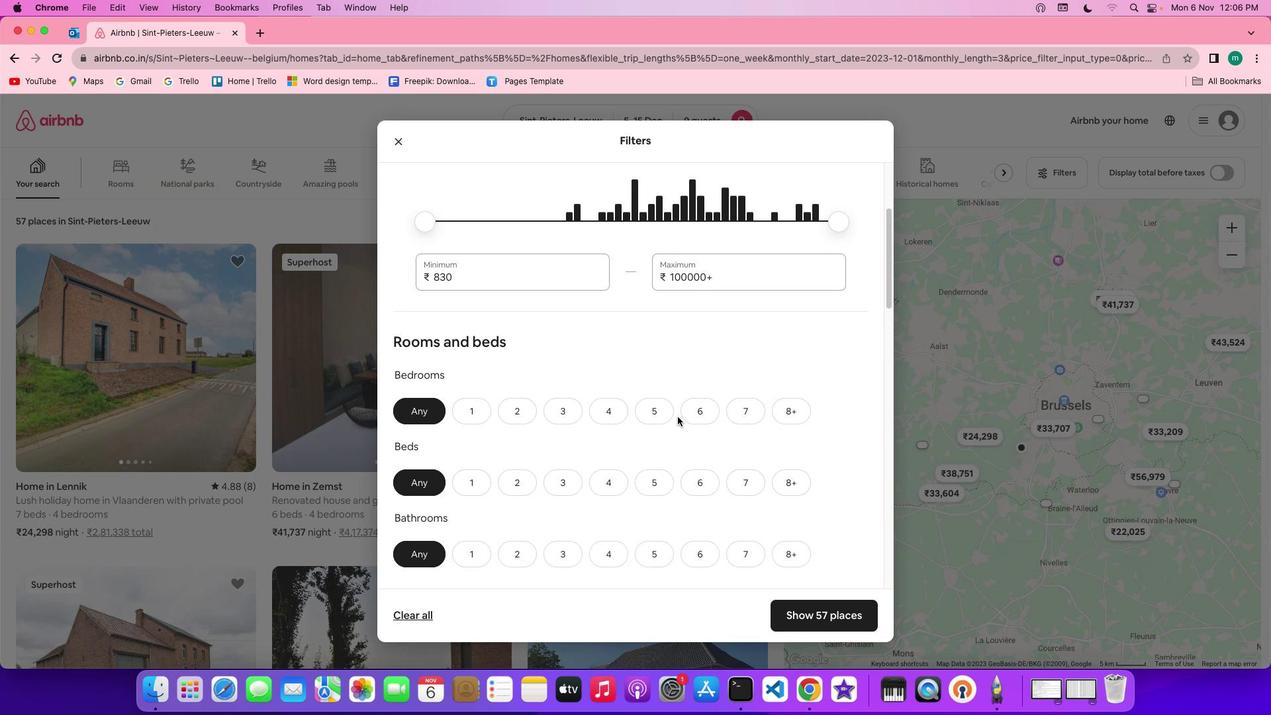 
Action: Mouse scrolled (665, 427) with delta (117, 122)
Screenshot: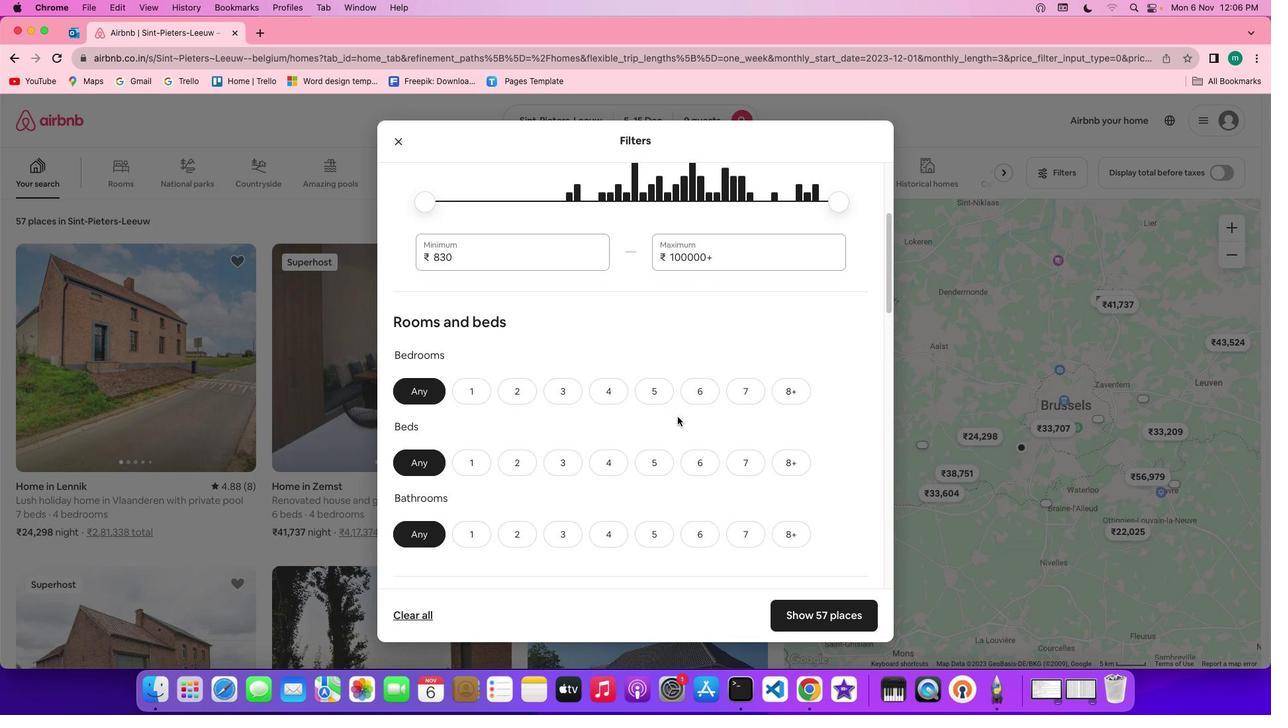 
Action: Mouse scrolled (665, 427) with delta (117, 122)
Screenshot: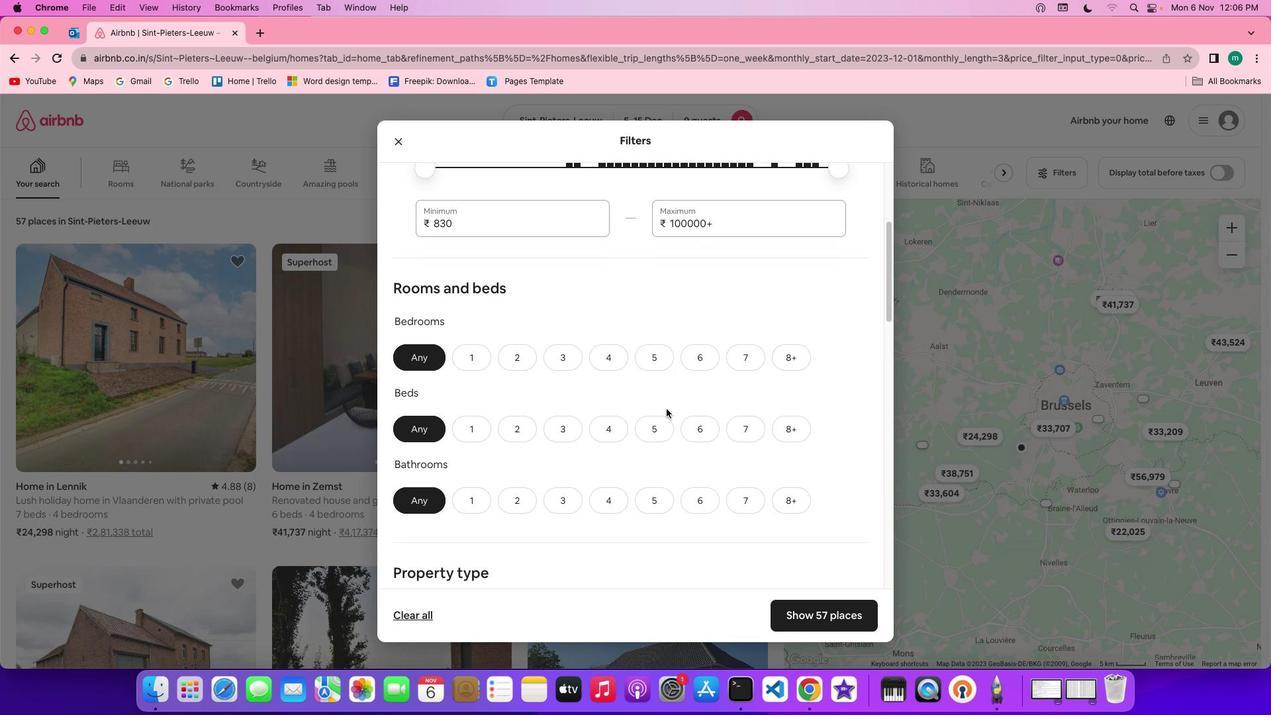 
Action: Mouse scrolled (665, 427) with delta (117, 122)
Screenshot: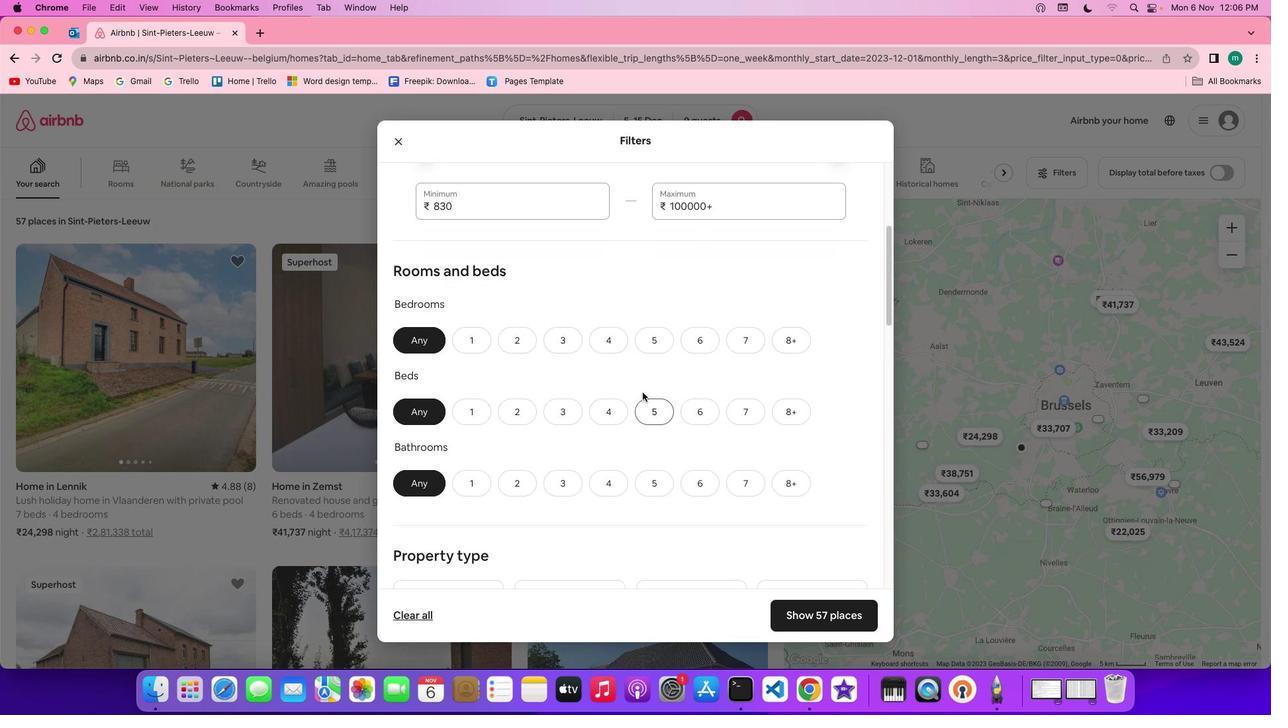 
Action: Mouse moved to (646, 368)
Screenshot: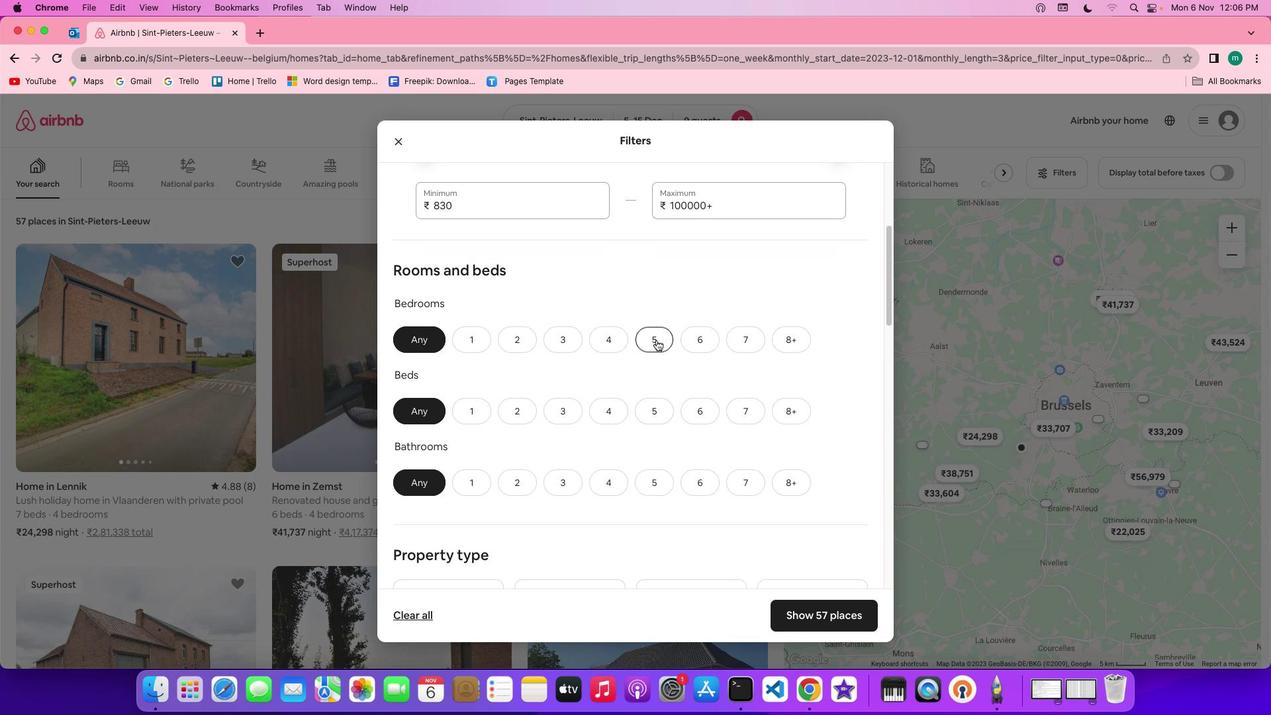 
Action: Mouse pressed left at (646, 368)
Screenshot: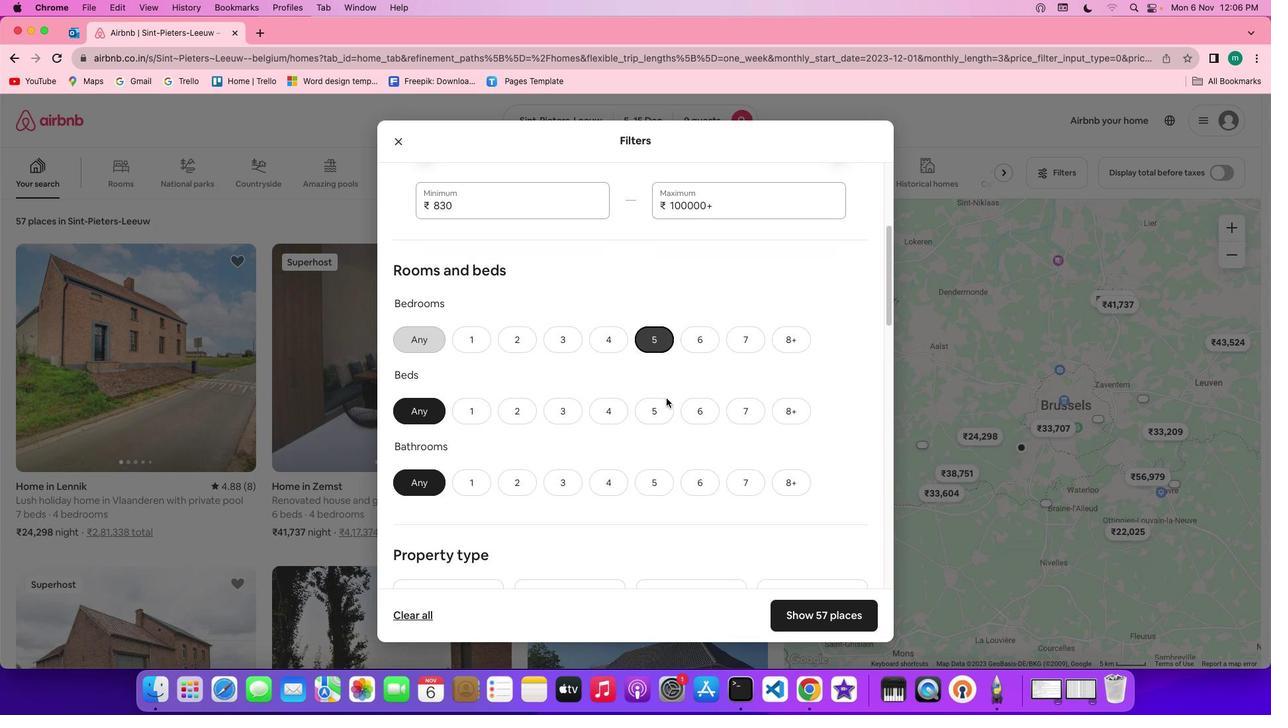 
Action: Mouse moved to (652, 423)
Screenshot: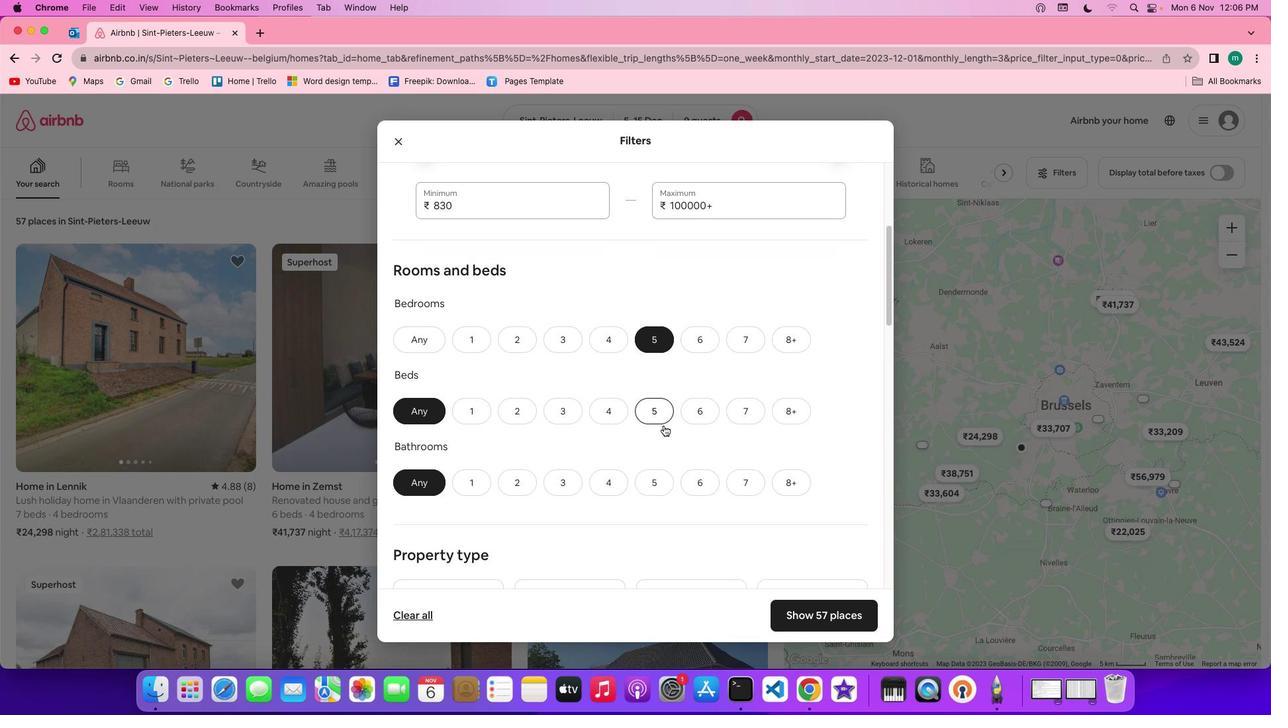 
Action: Mouse pressed left at (652, 423)
Screenshot: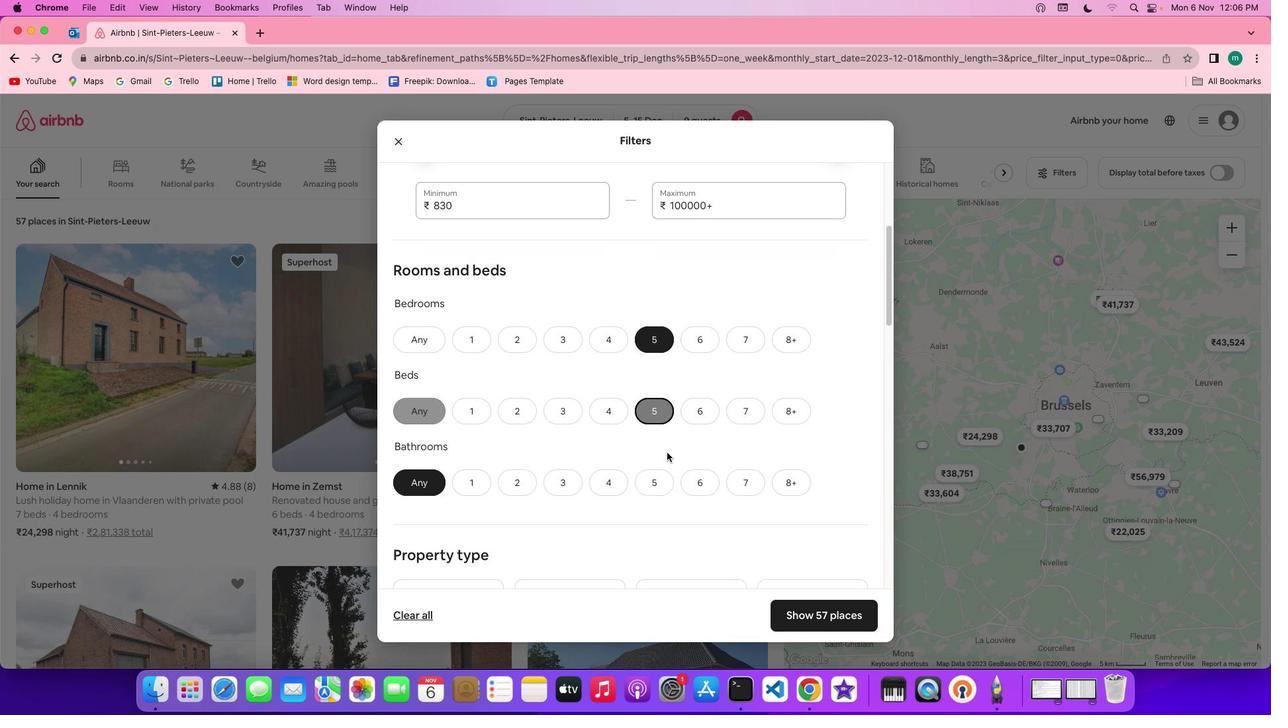 
Action: Mouse moved to (650, 484)
Screenshot: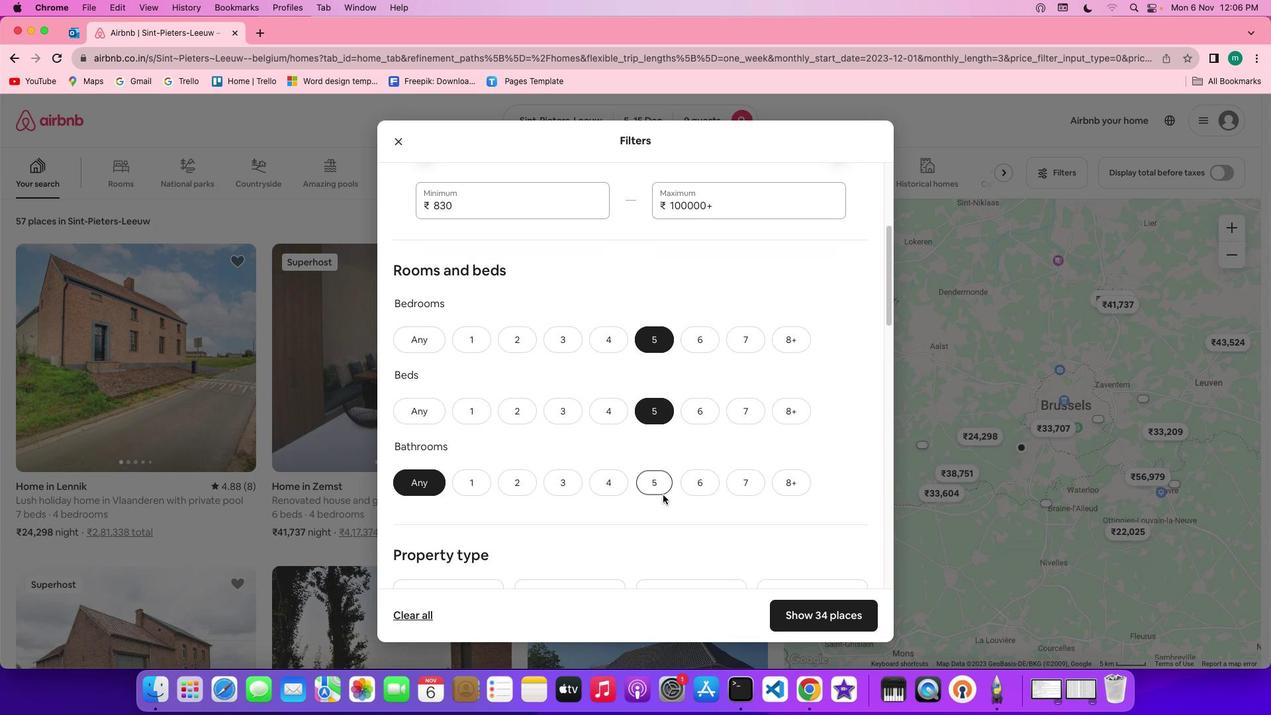 
Action: Mouse pressed left at (650, 484)
Screenshot: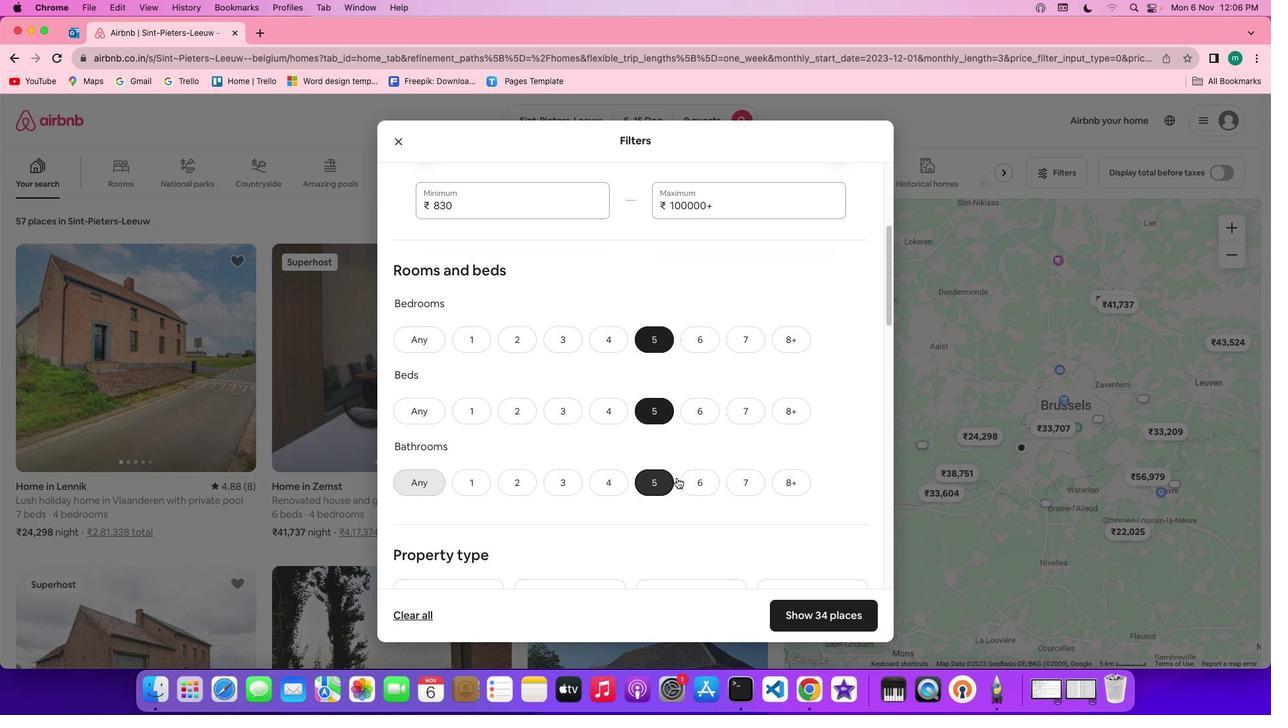 
Action: Mouse moved to (764, 472)
Screenshot: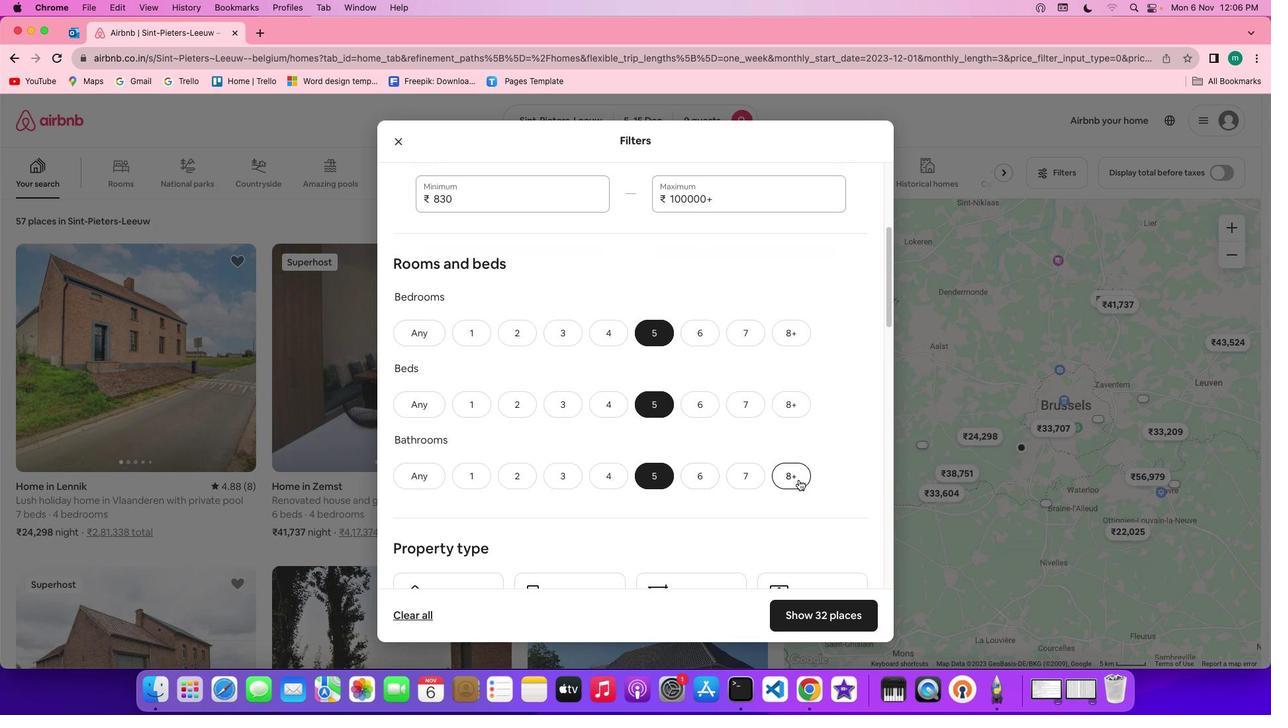 
Action: Mouse scrolled (764, 472) with delta (117, 122)
Screenshot: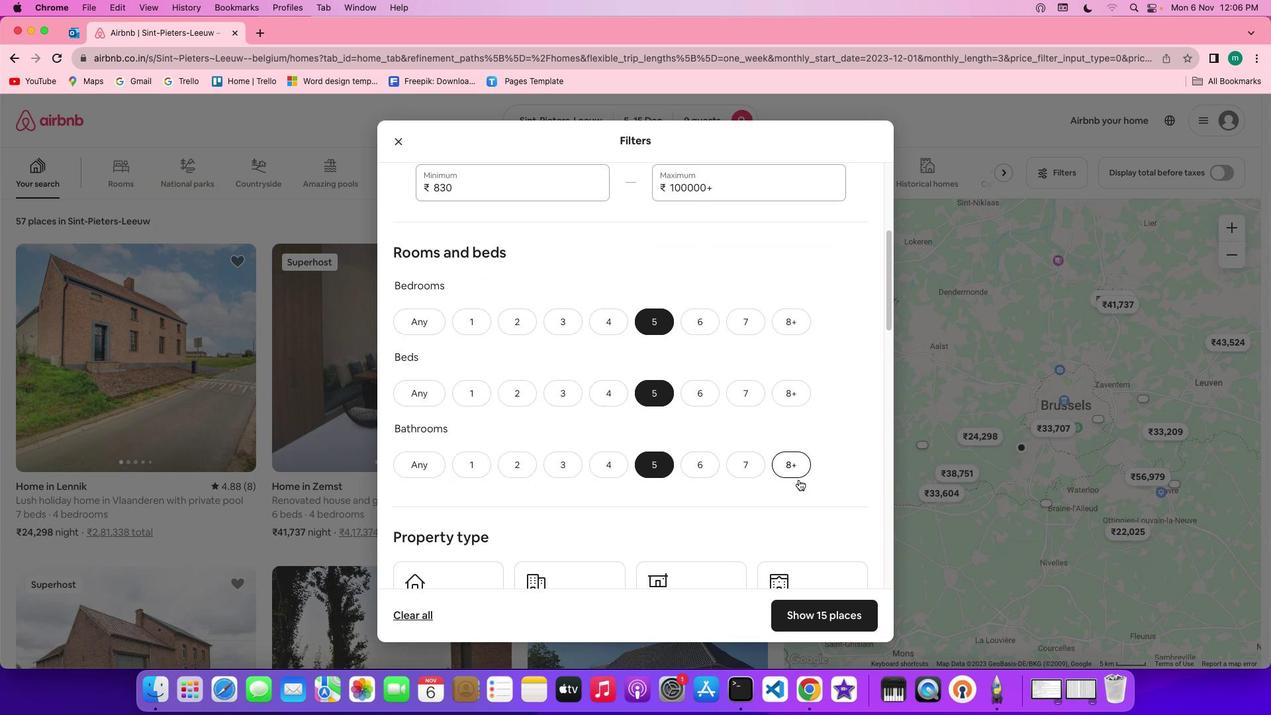 
Action: Mouse scrolled (764, 472) with delta (117, 122)
Screenshot: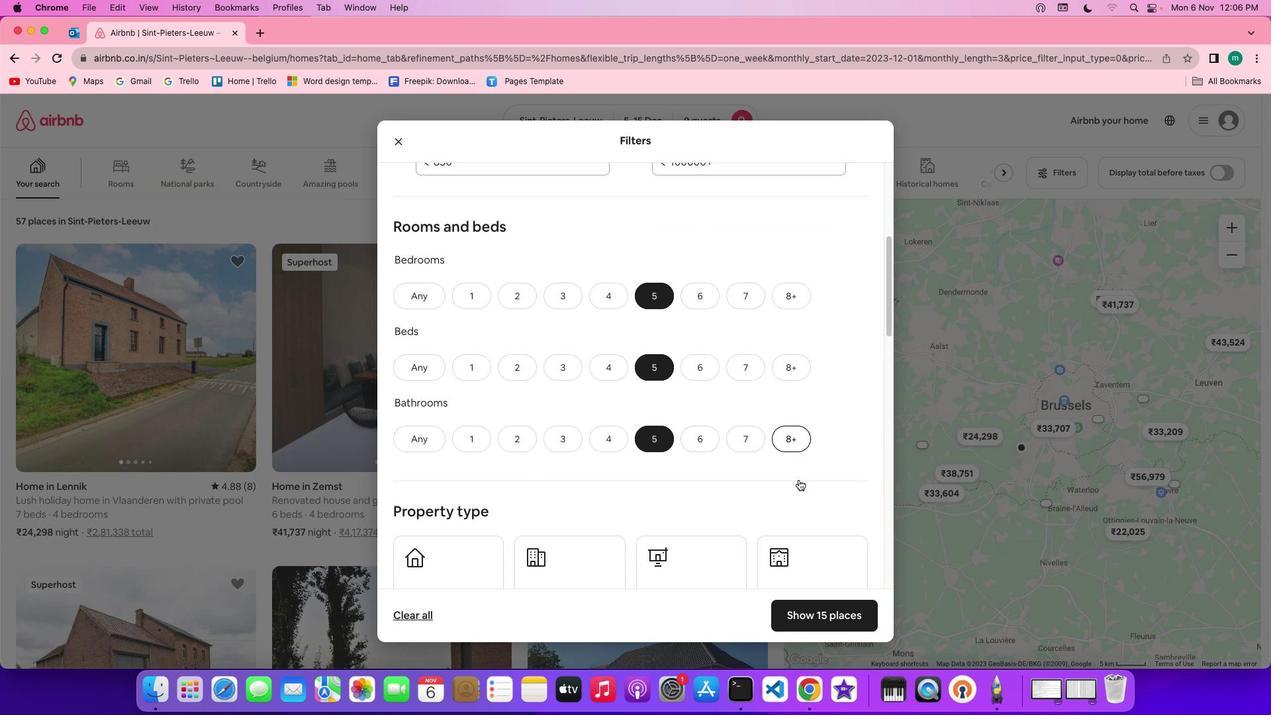 
Action: Mouse scrolled (764, 472) with delta (117, 122)
Screenshot: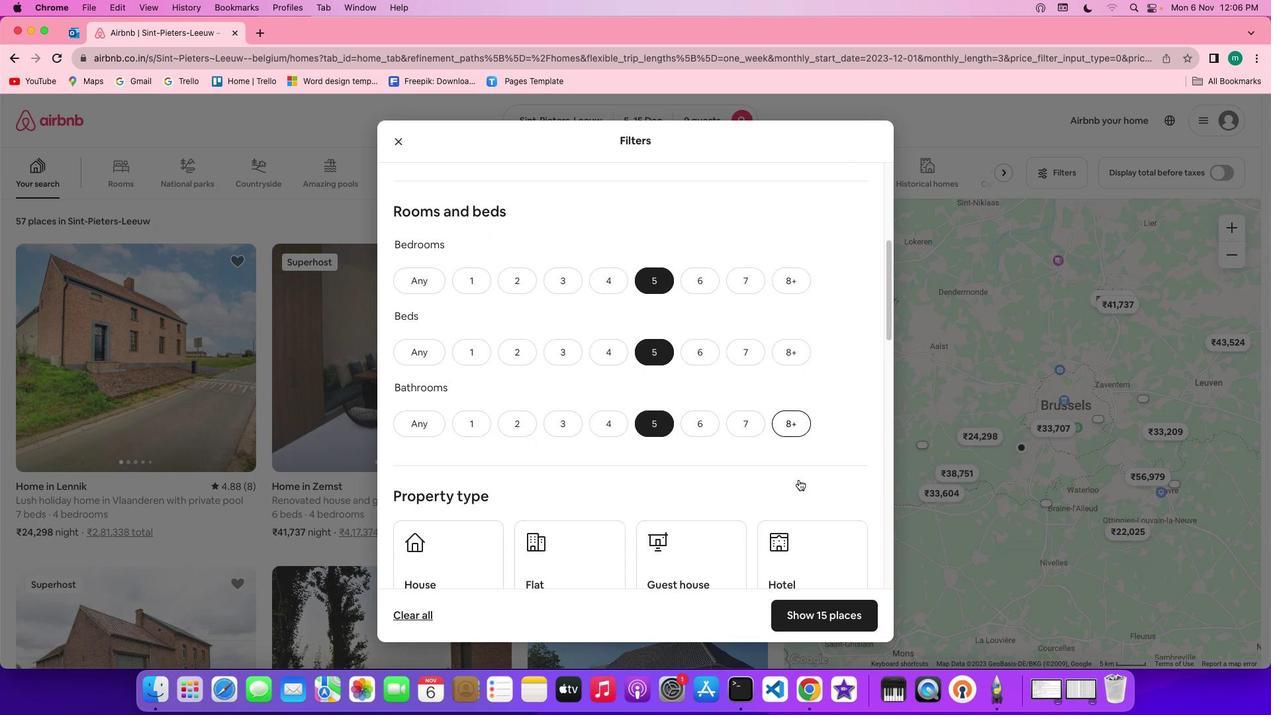 
Action: Mouse scrolled (764, 472) with delta (117, 122)
Screenshot: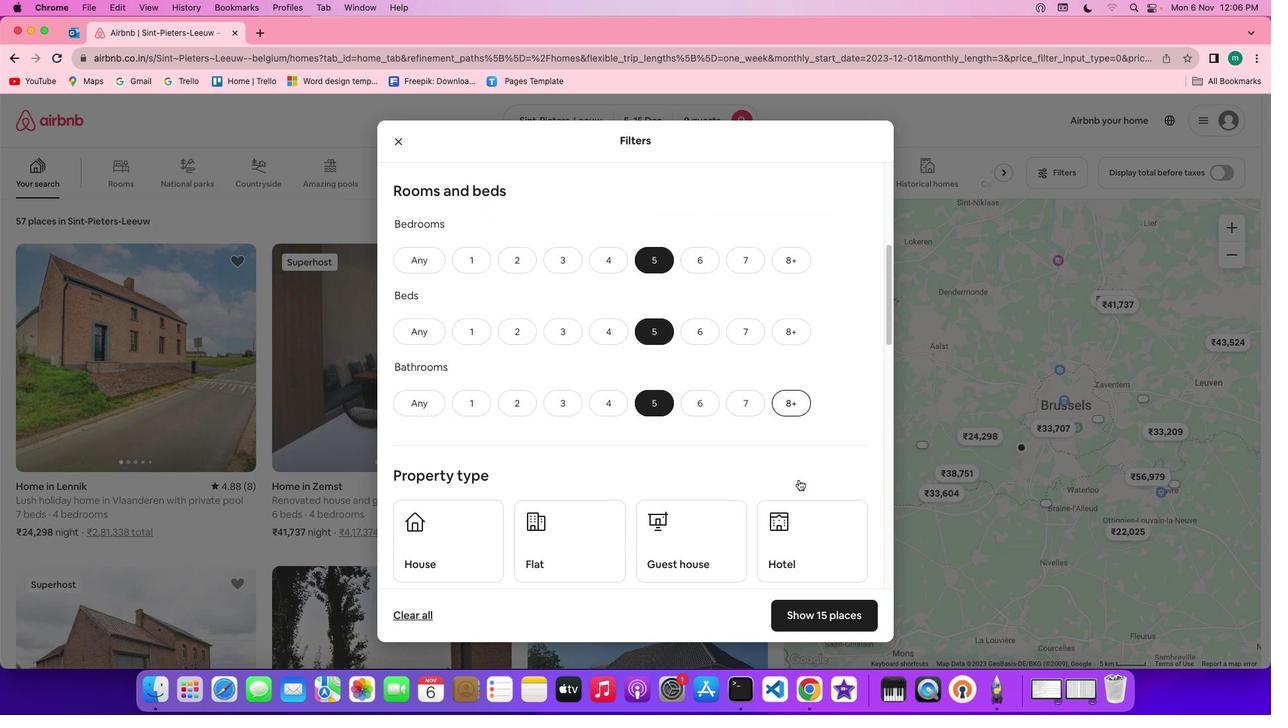 
Action: Mouse scrolled (764, 472) with delta (117, 122)
Screenshot: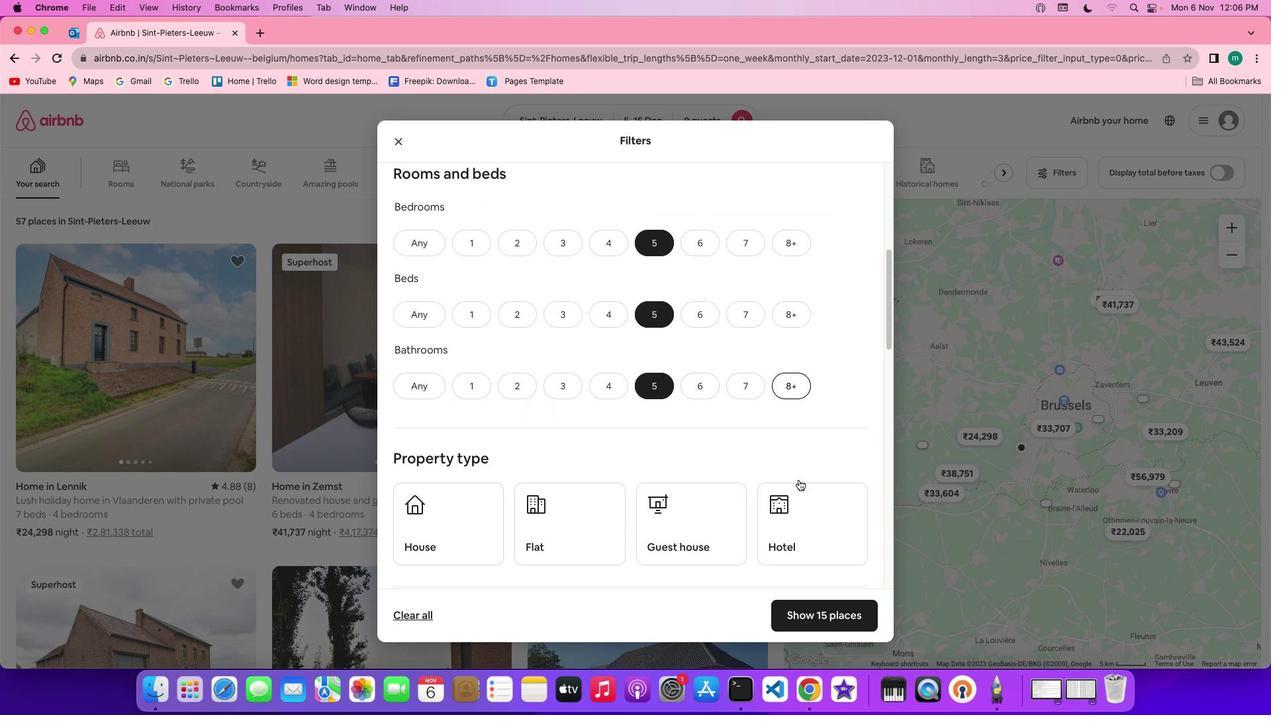 
Action: Mouse scrolled (764, 472) with delta (117, 122)
Screenshot: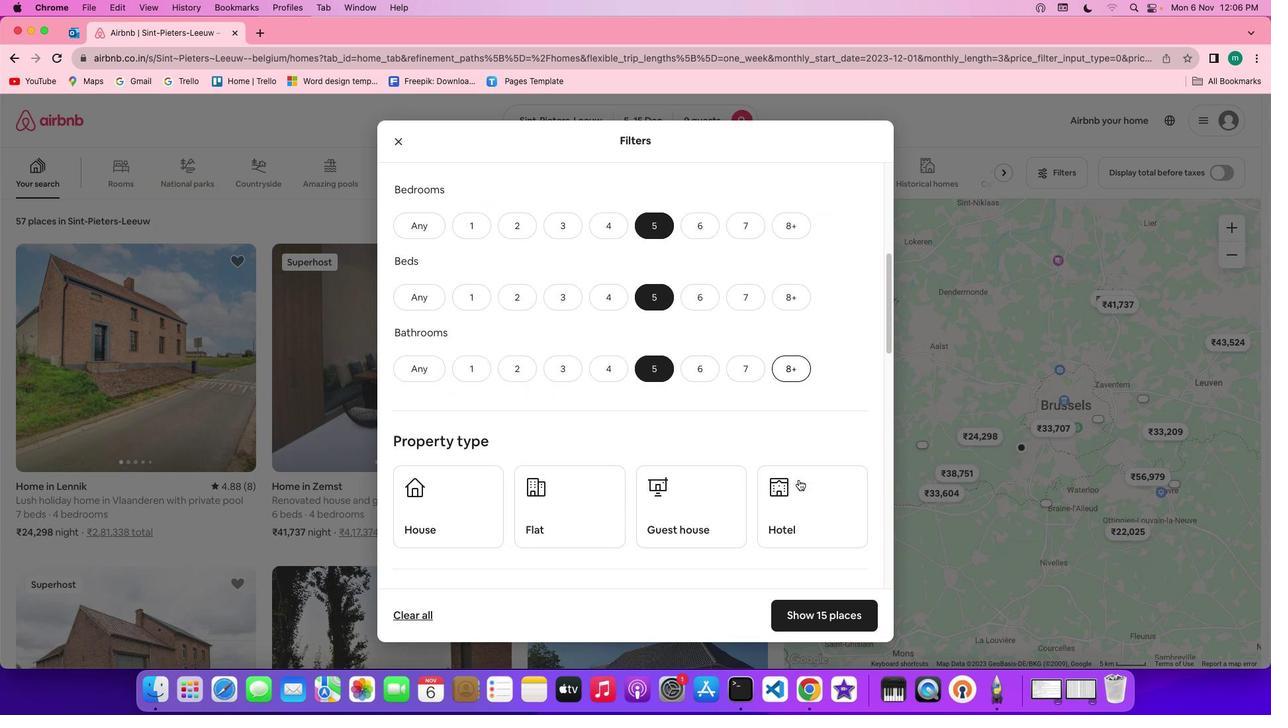 
Action: Mouse scrolled (764, 472) with delta (117, 122)
Screenshot: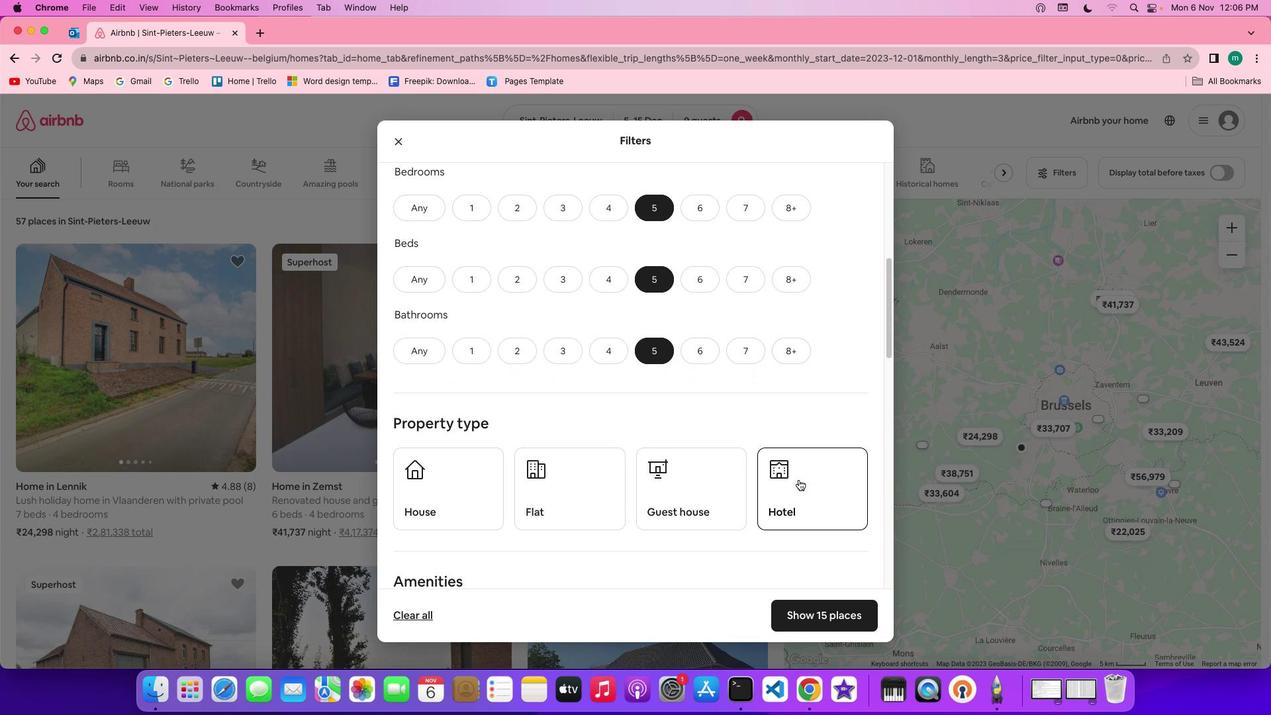 
Action: Mouse scrolled (764, 472) with delta (117, 122)
Screenshot: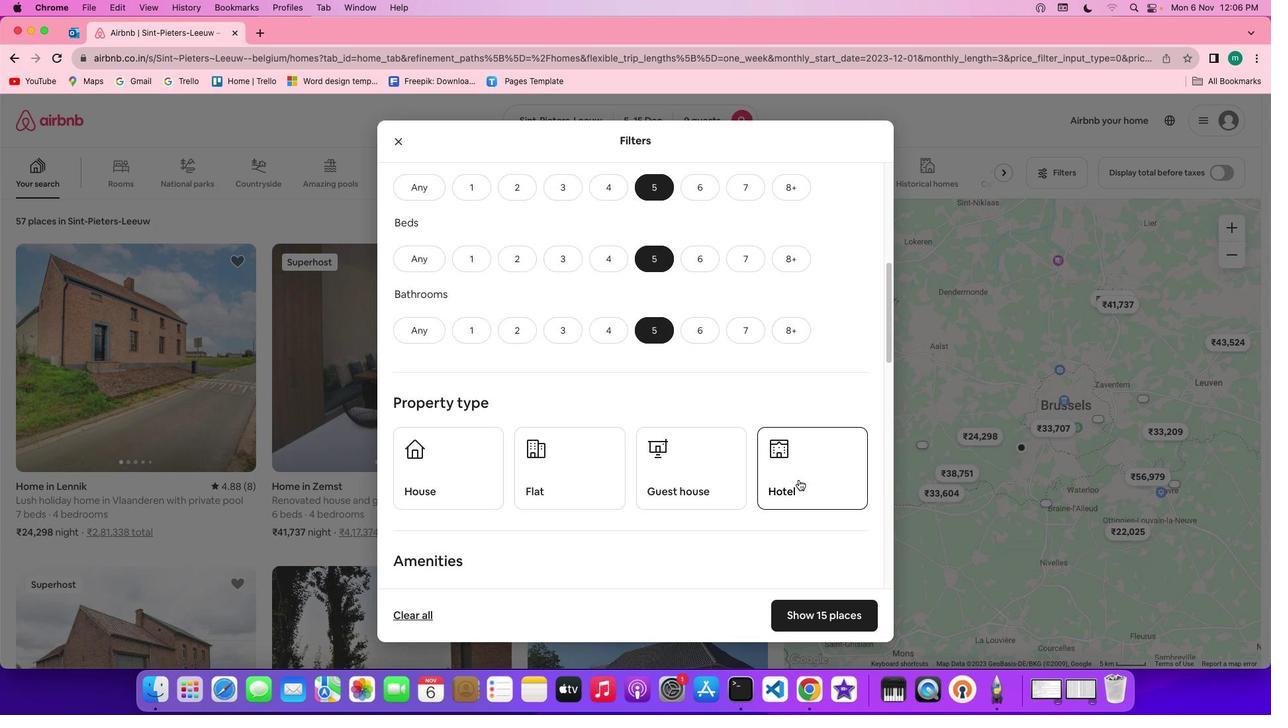 
Action: Mouse scrolled (764, 472) with delta (117, 122)
Screenshot: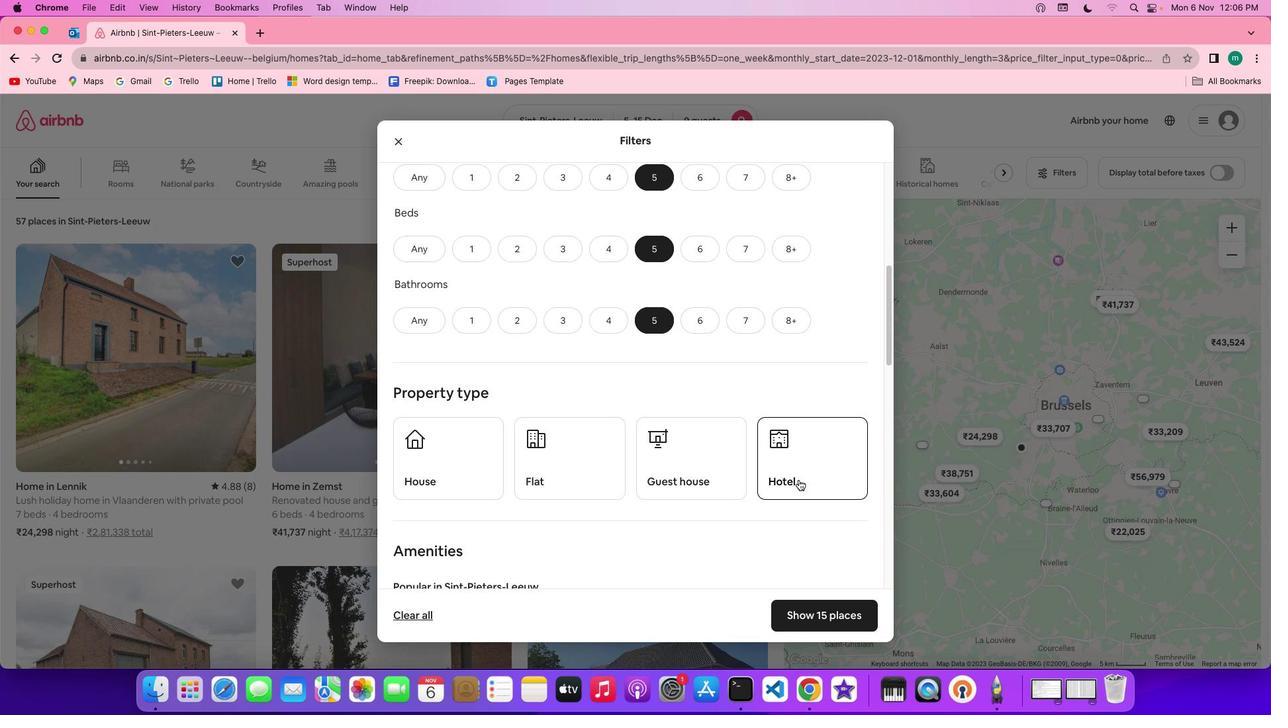 
Action: Mouse scrolled (764, 472) with delta (117, 122)
Screenshot: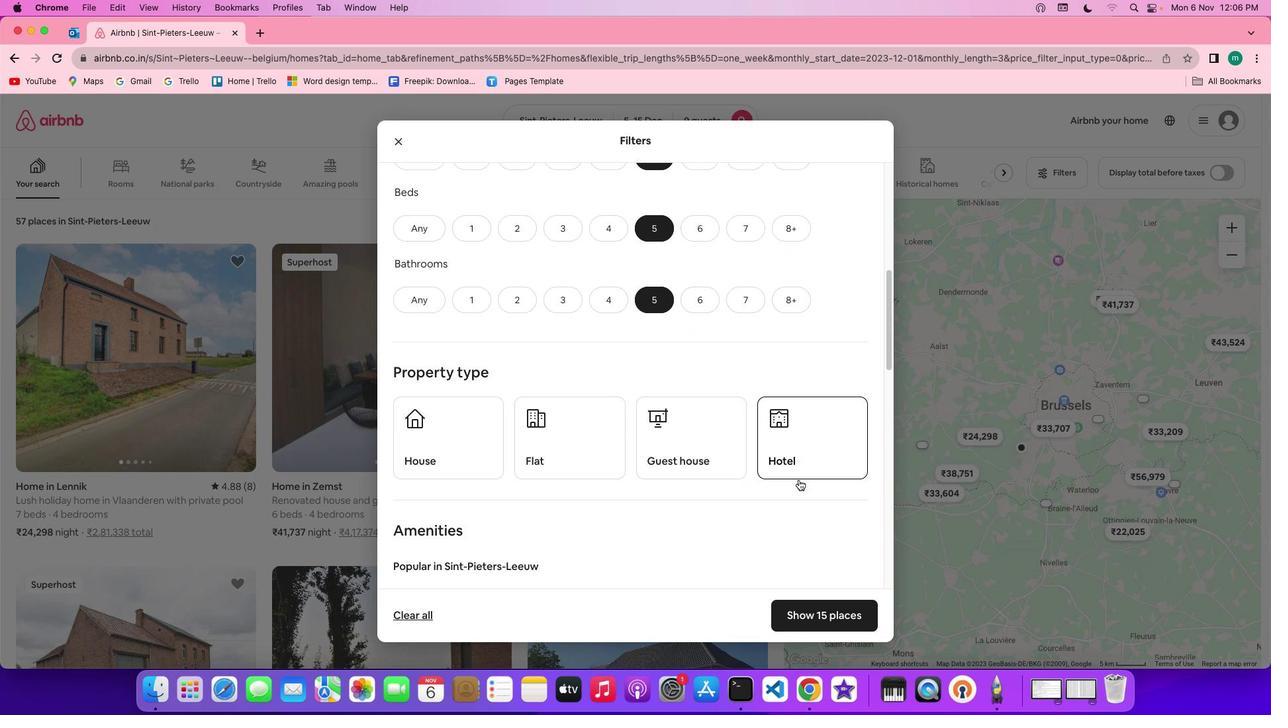 
Action: Mouse scrolled (764, 472) with delta (117, 122)
Screenshot: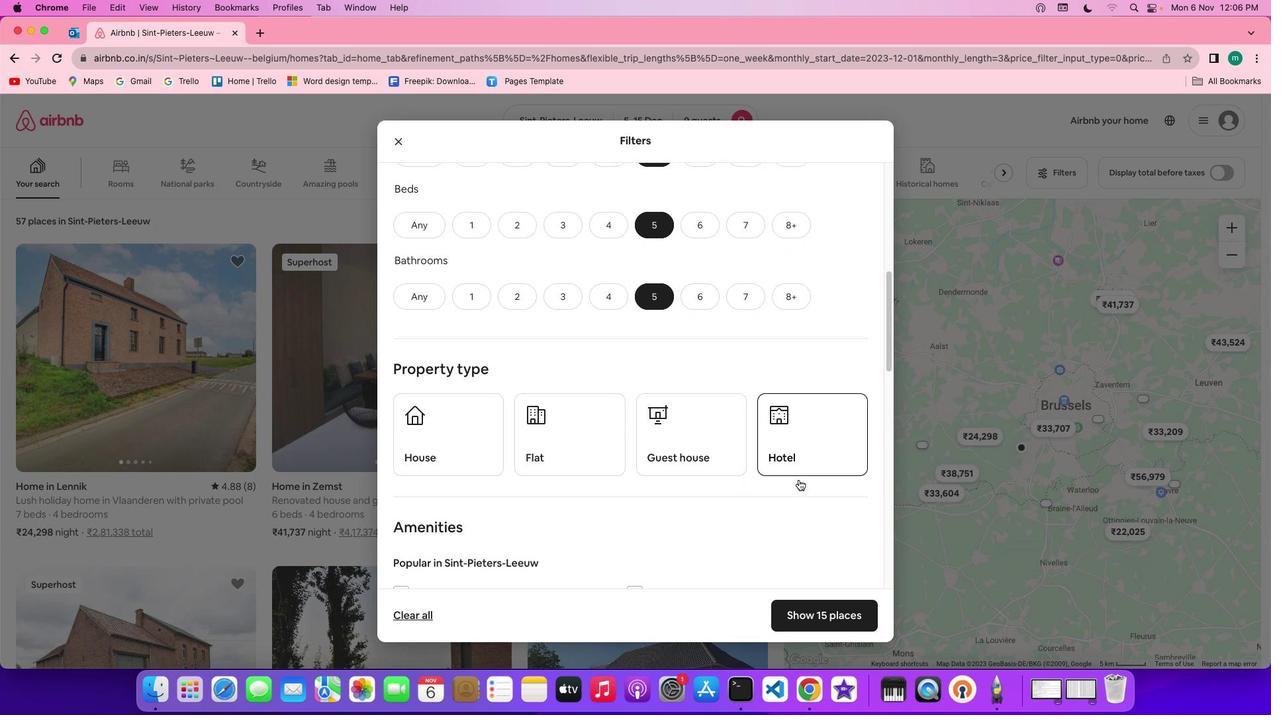 
Action: Mouse moved to (461, 441)
Screenshot: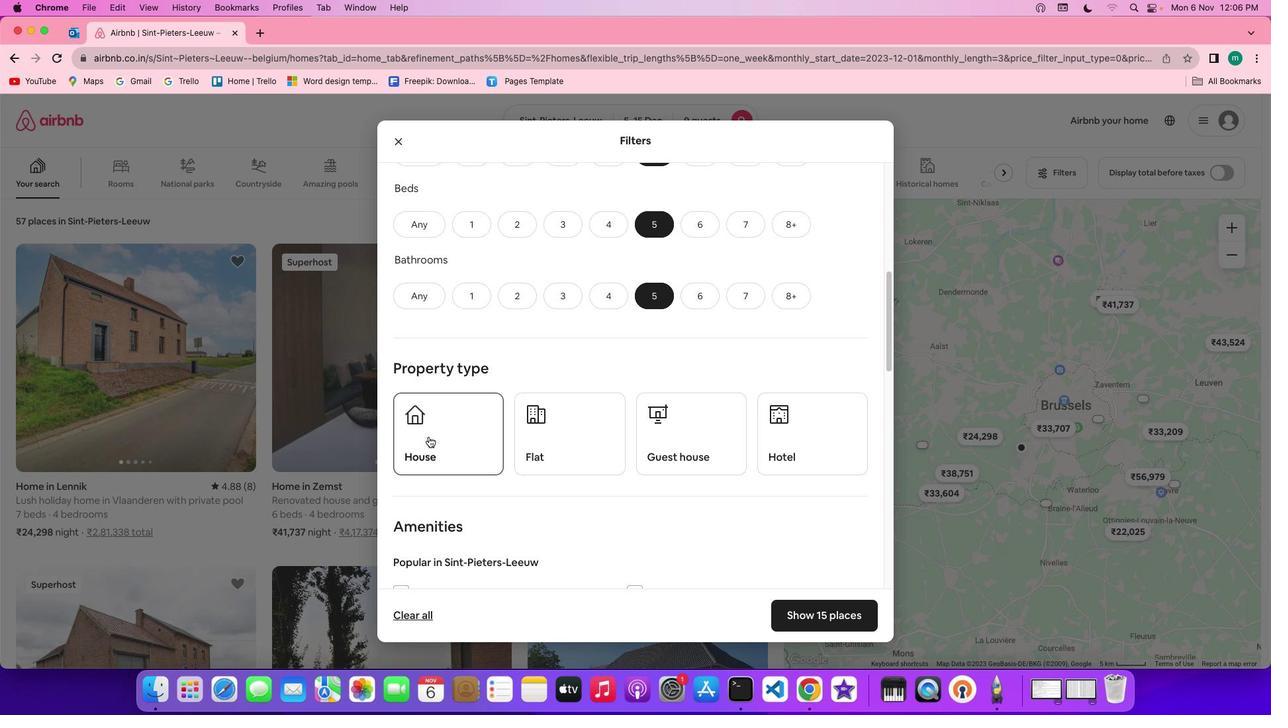 
Action: Mouse pressed left at (461, 441)
Screenshot: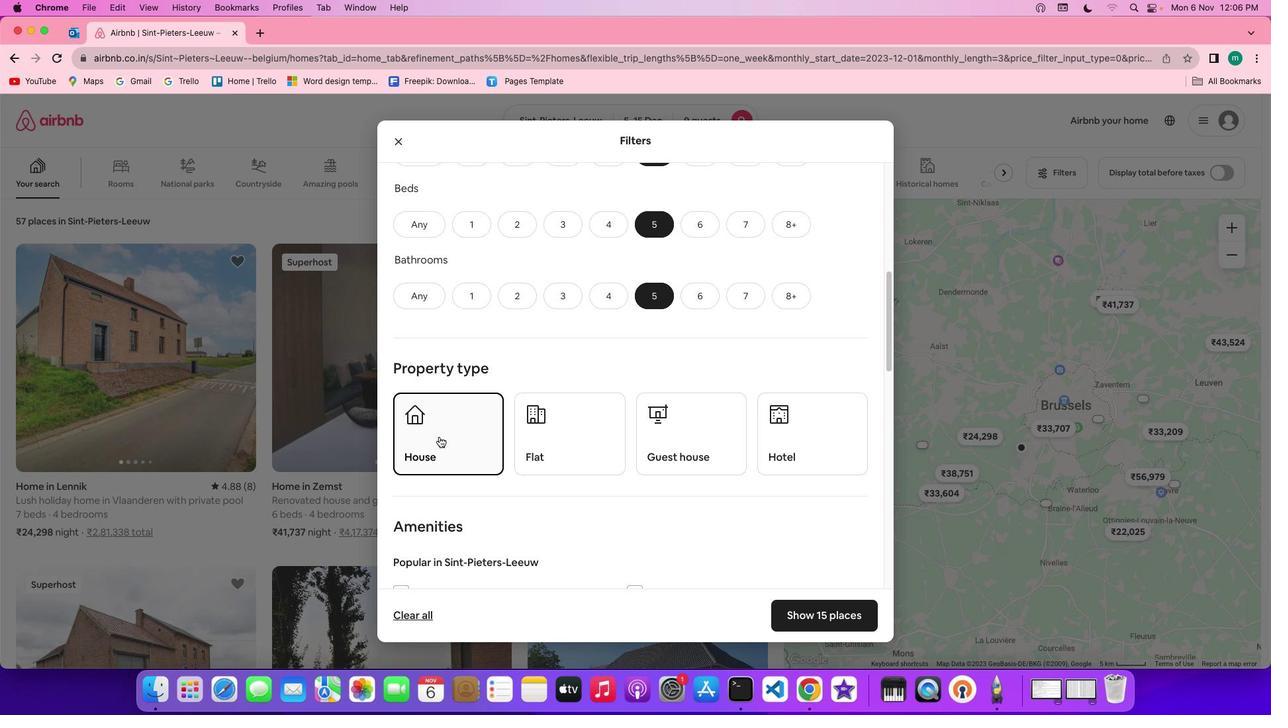 
Action: Mouse moved to (629, 461)
Screenshot: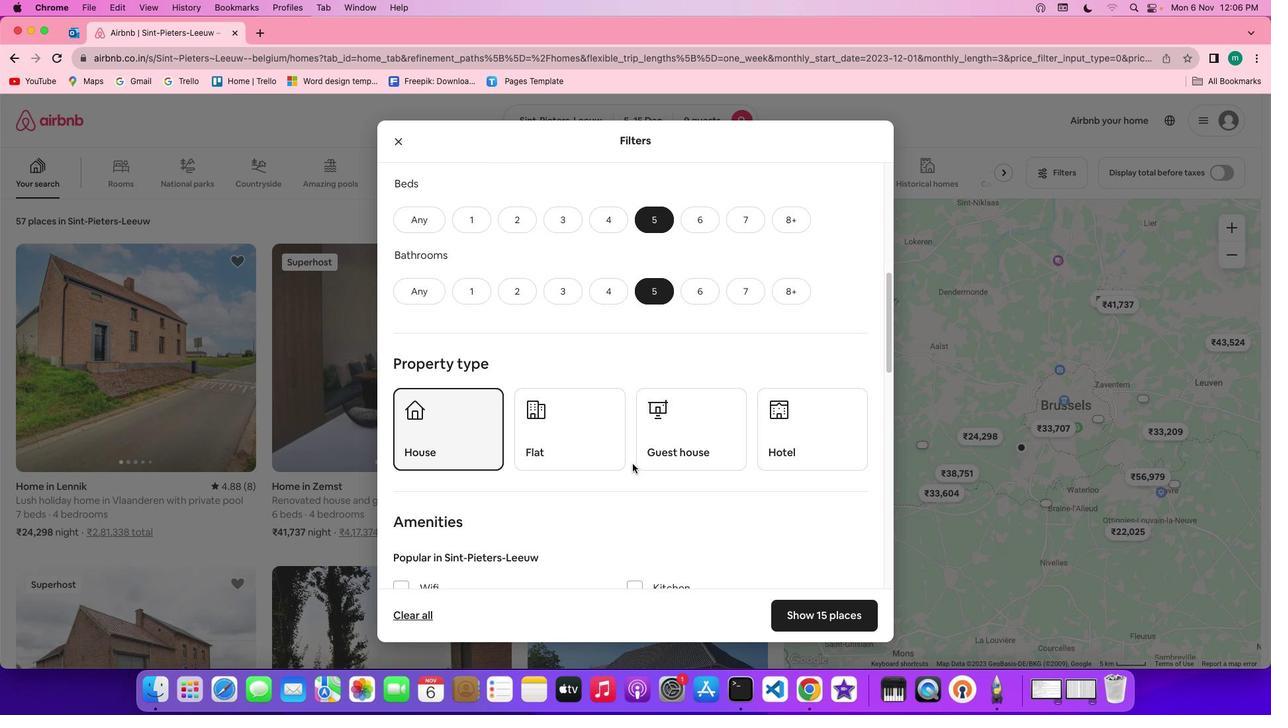 
Action: Mouse scrolled (629, 461) with delta (117, 122)
Screenshot: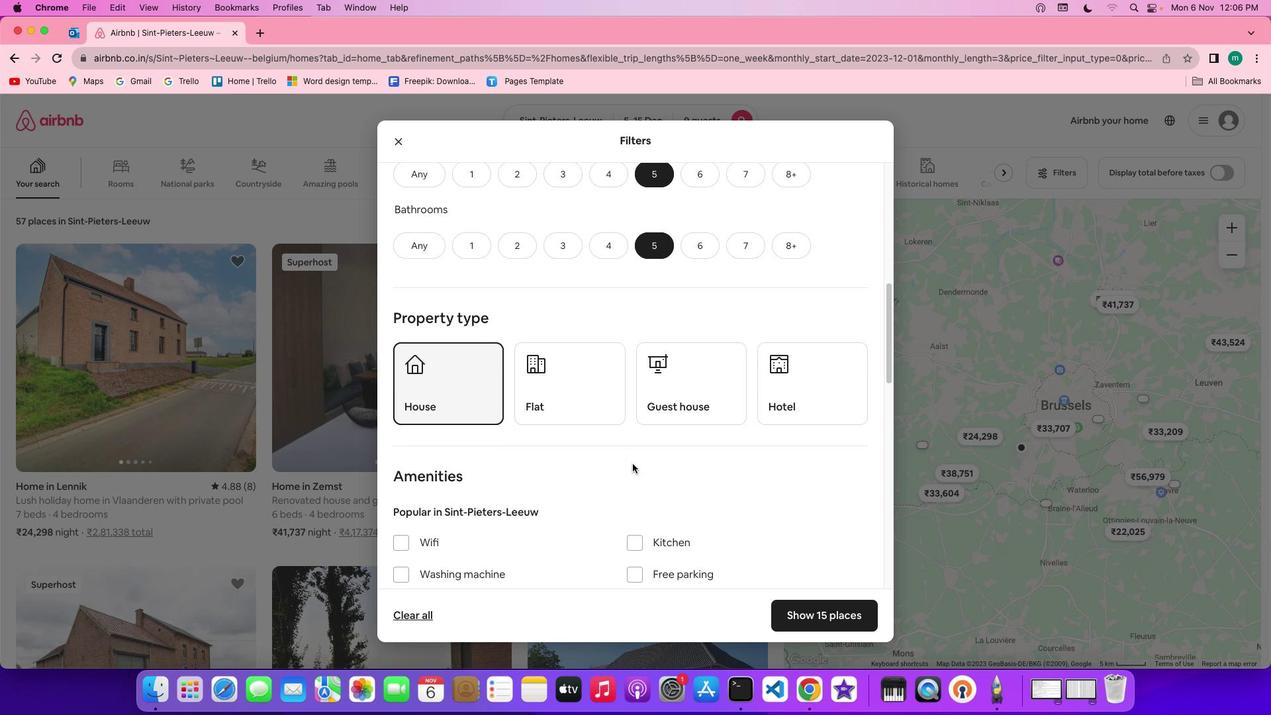 
Action: Mouse scrolled (629, 461) with delta (117, 122)
Screenshot: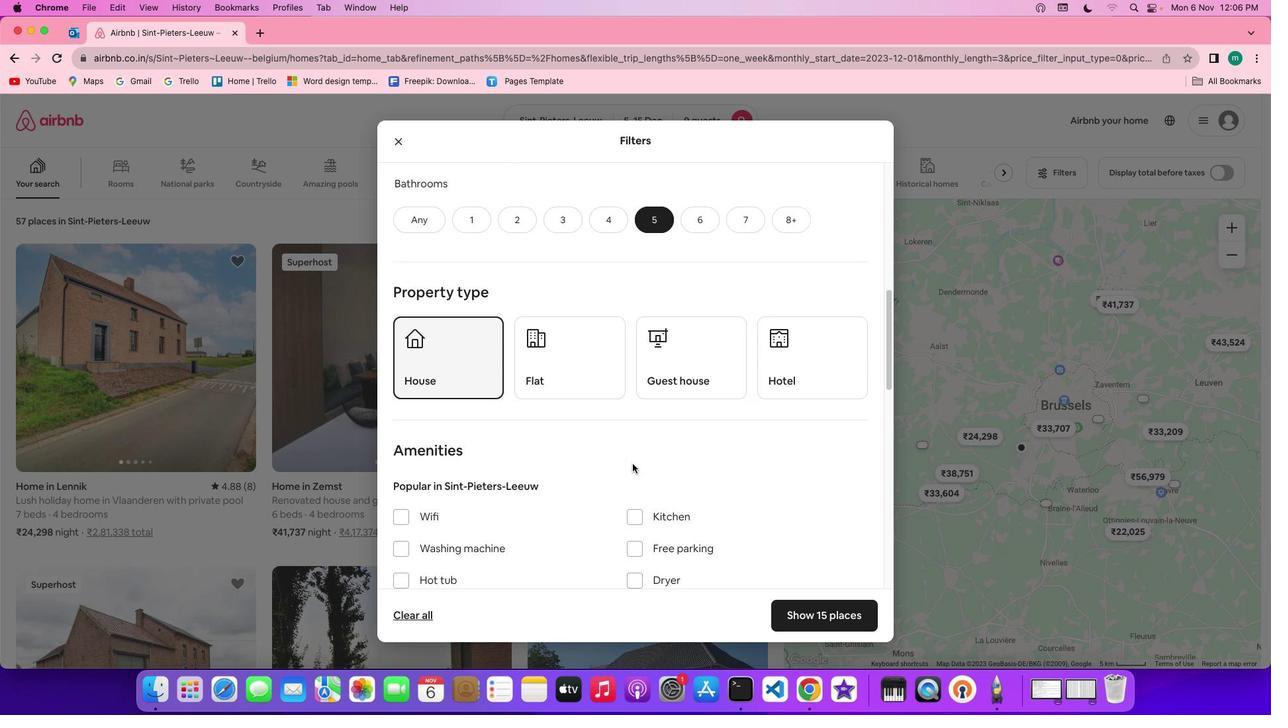 
Action: Mouse scrolled (629, 461) with delta (117, 121)
Screenshot: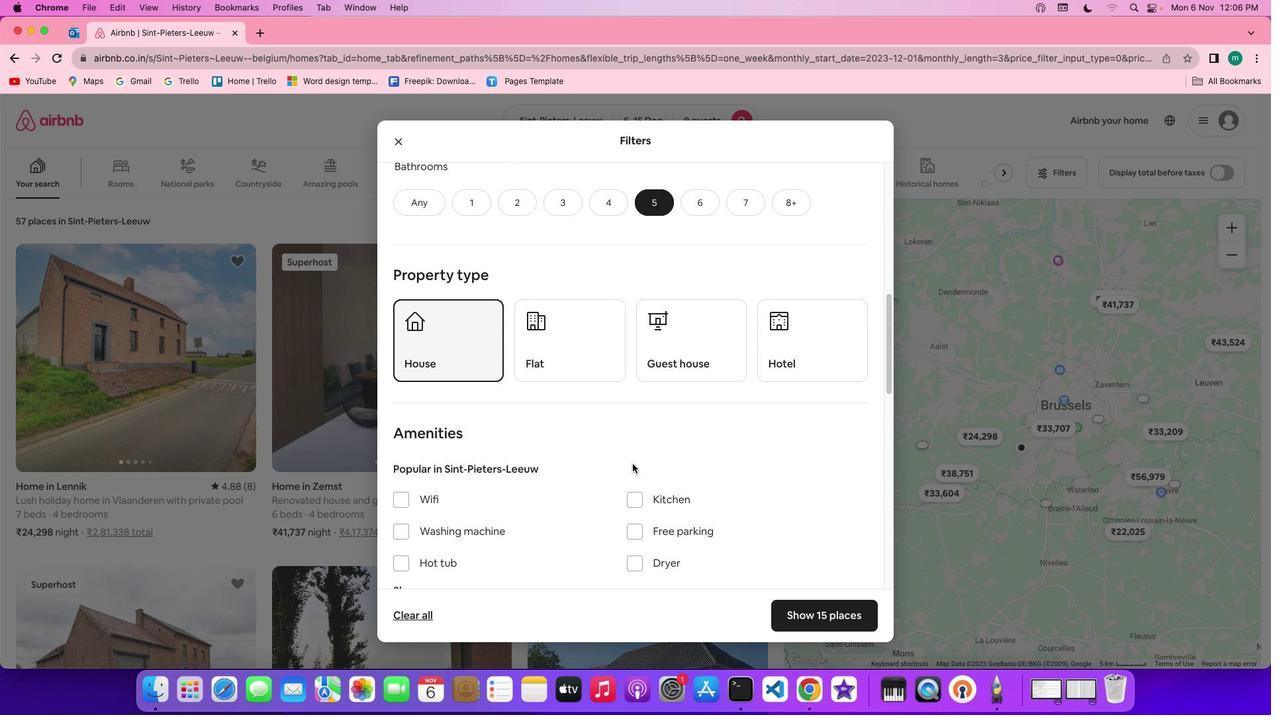 
Action: Mouse scrolled (629, 461) with delta (117, 122)
Screenshot: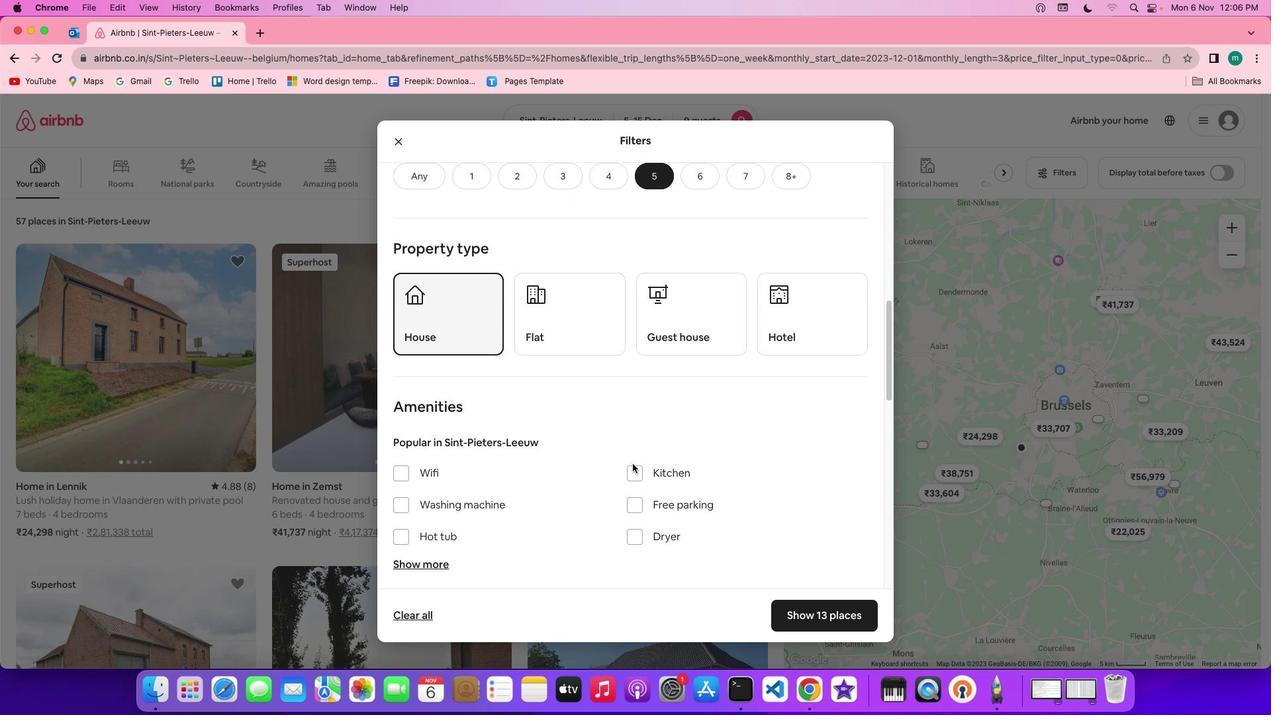 
Action: Mouse scrolled (629, 461) with delta (117, 122)
Screenshot: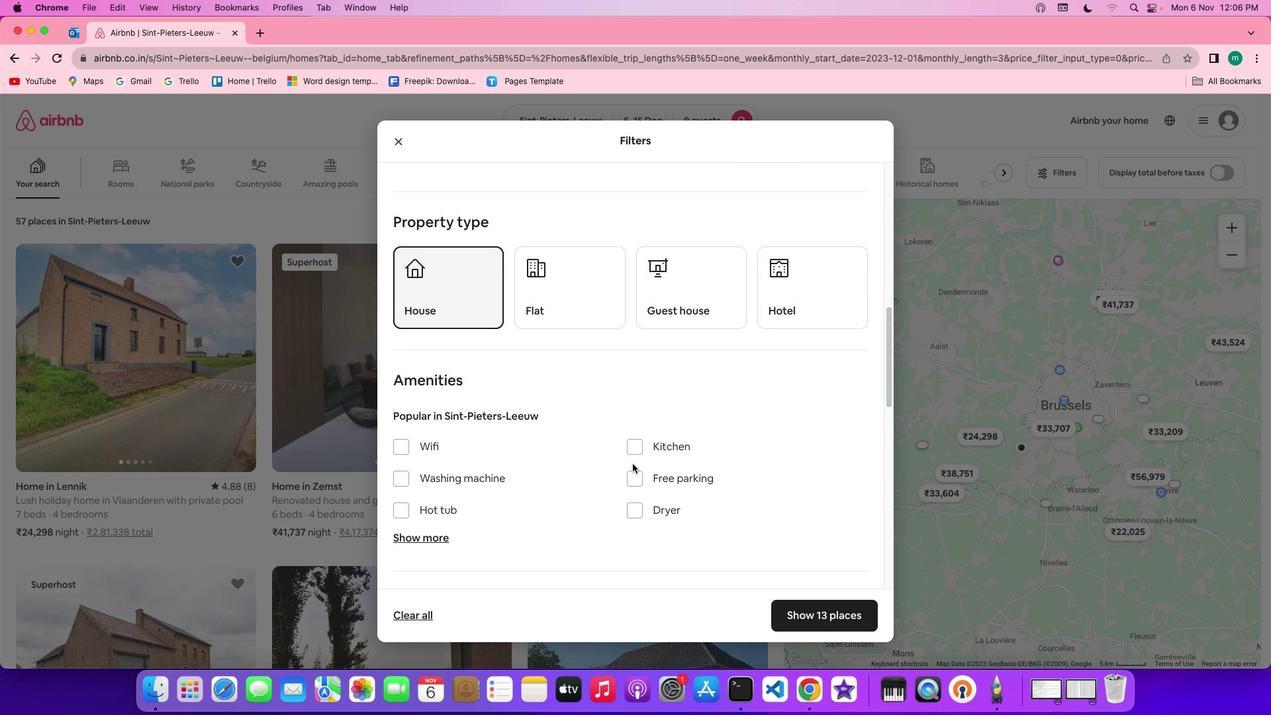 
Action: Mouse scrolled (629, 461) with delta (117, 122)
Screenshot: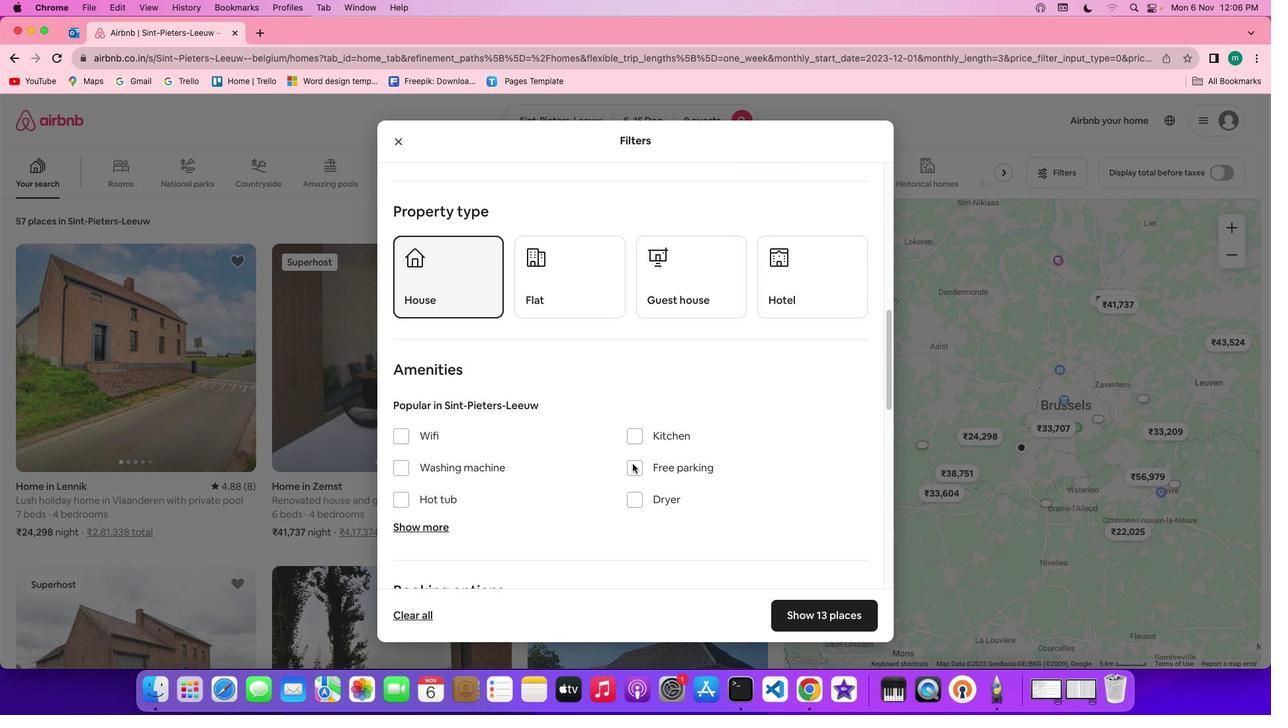
Action: Mouse scrolled (629, 461) with delta (117, 122)
Screenshot: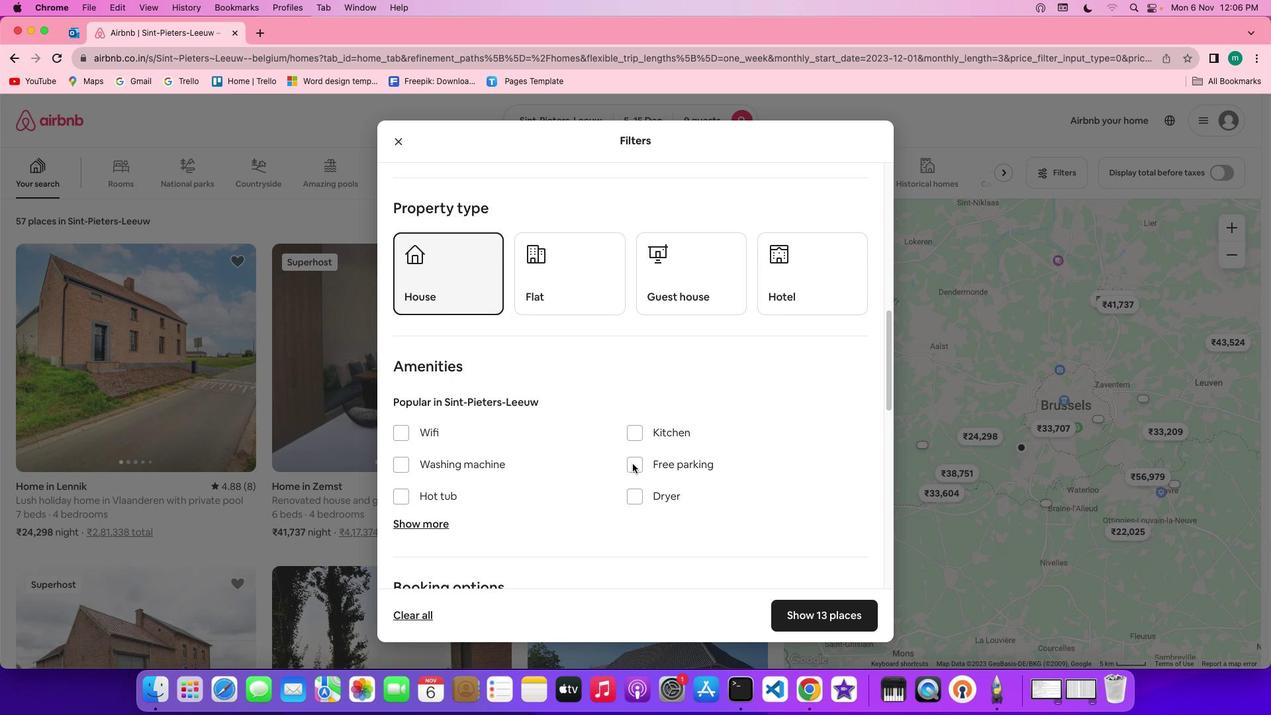 
Action: Mouse scrolled (629, 461) with delta (117, 122)
Screenshot: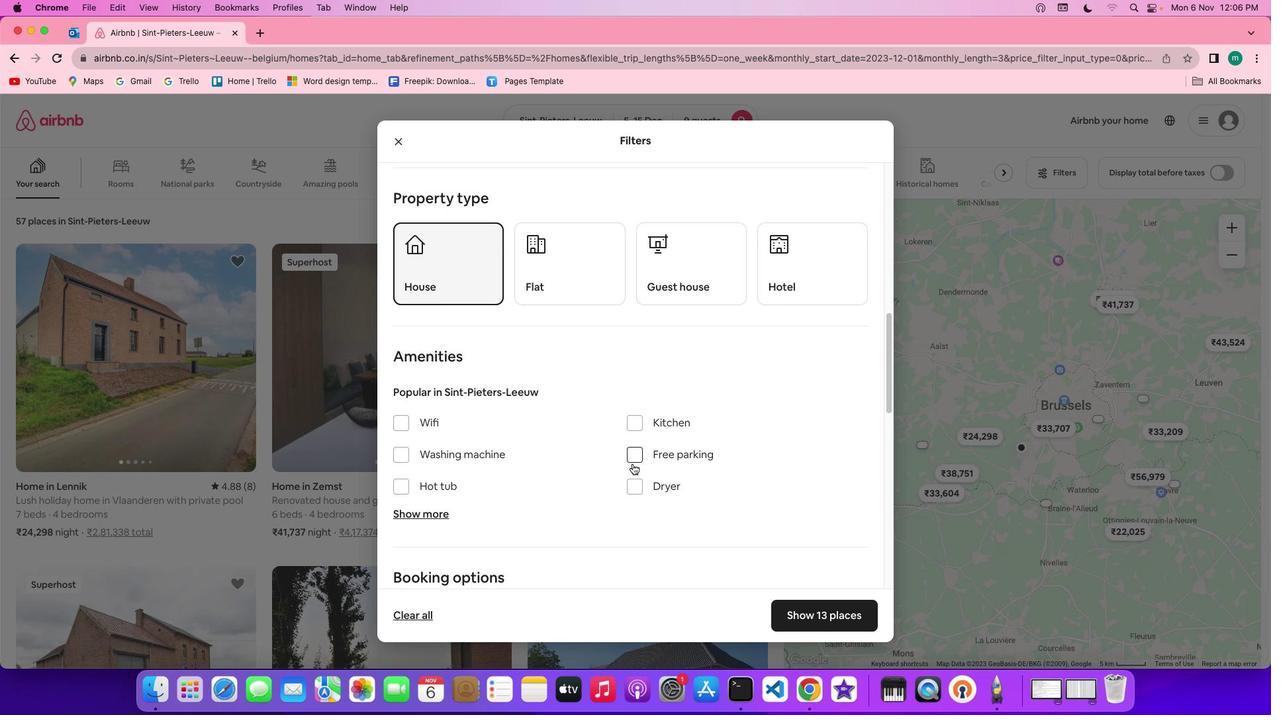 
Action: Mouse scrolled (629, 461) with delta (117, 122)
Screenshot: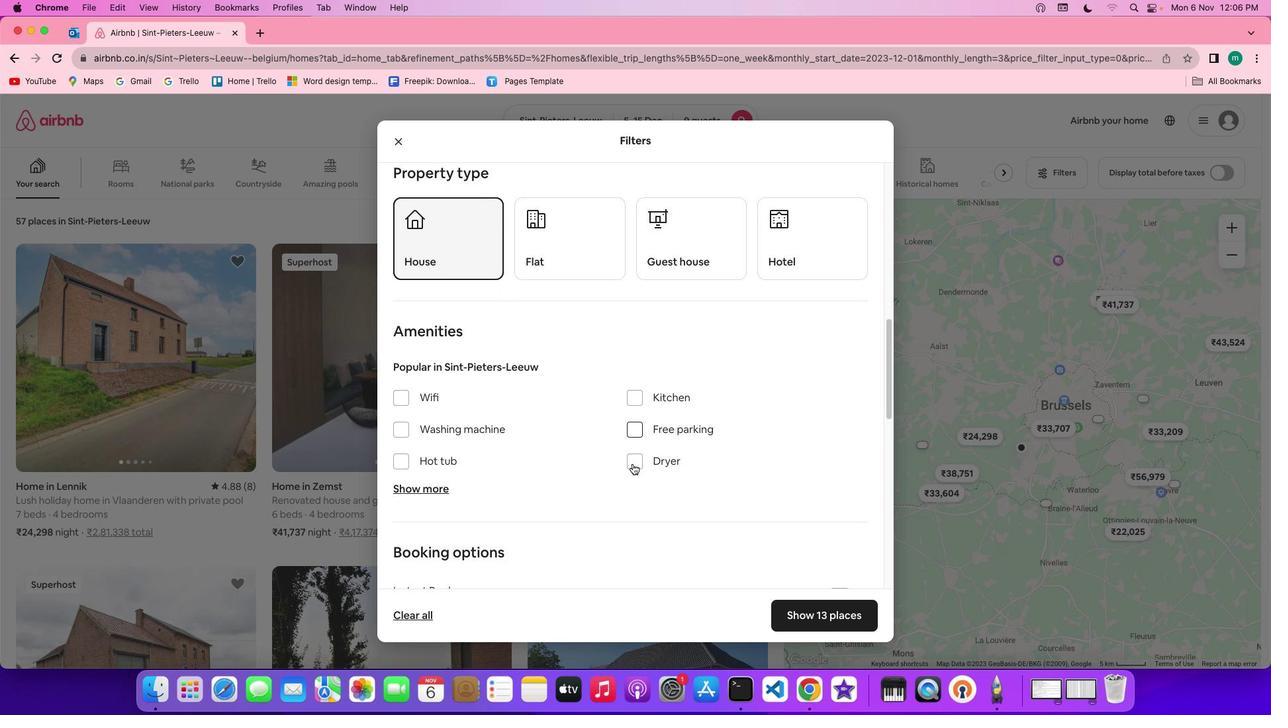 
Action: Mouse scrolled (629, 461) with delta (117, 122)
Screenshot: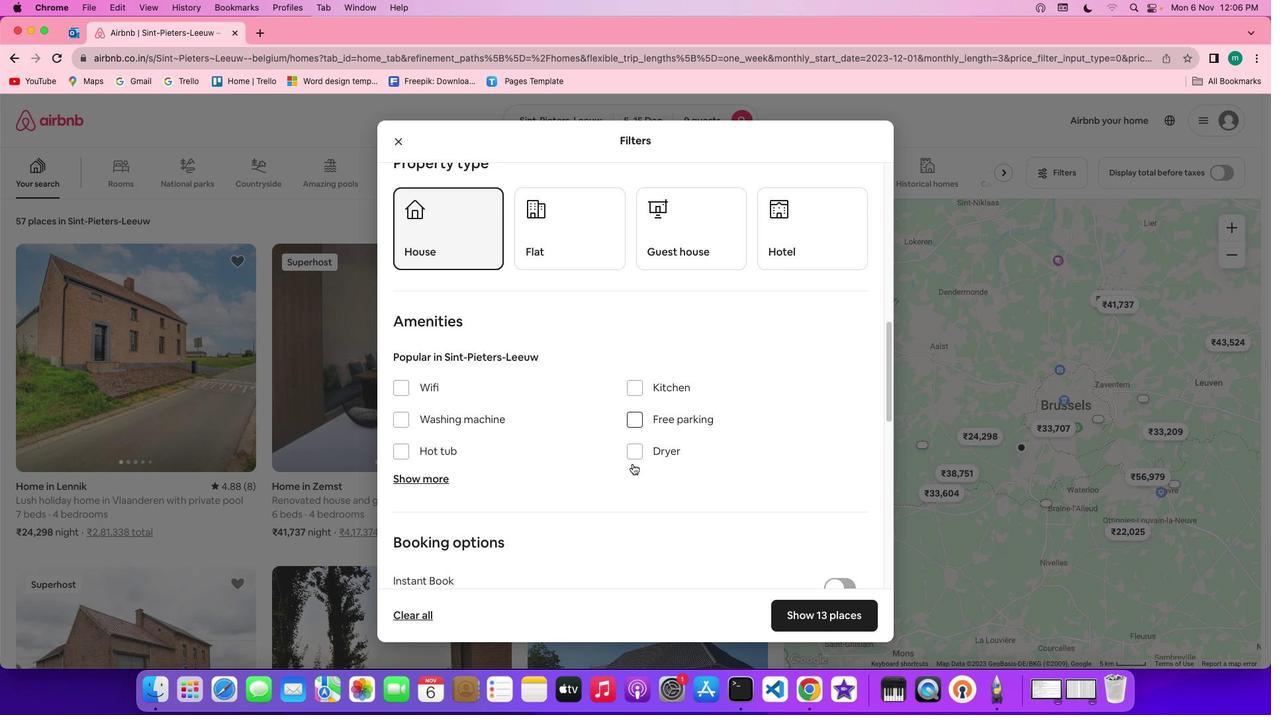 
Action: Mouse scrolled (629, 461) with delta (117, 122)
Screenshot: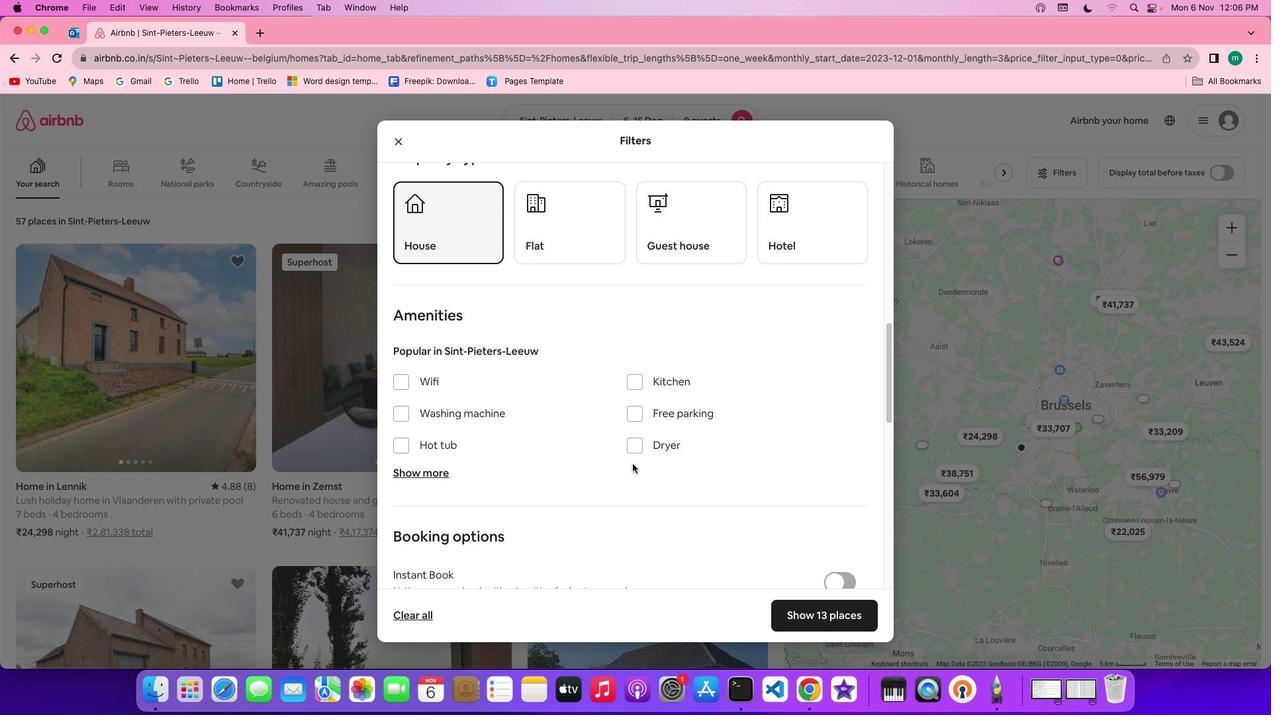
Action: Mouse scrolled (629, 461) with delta (117, 122)
Screenshot: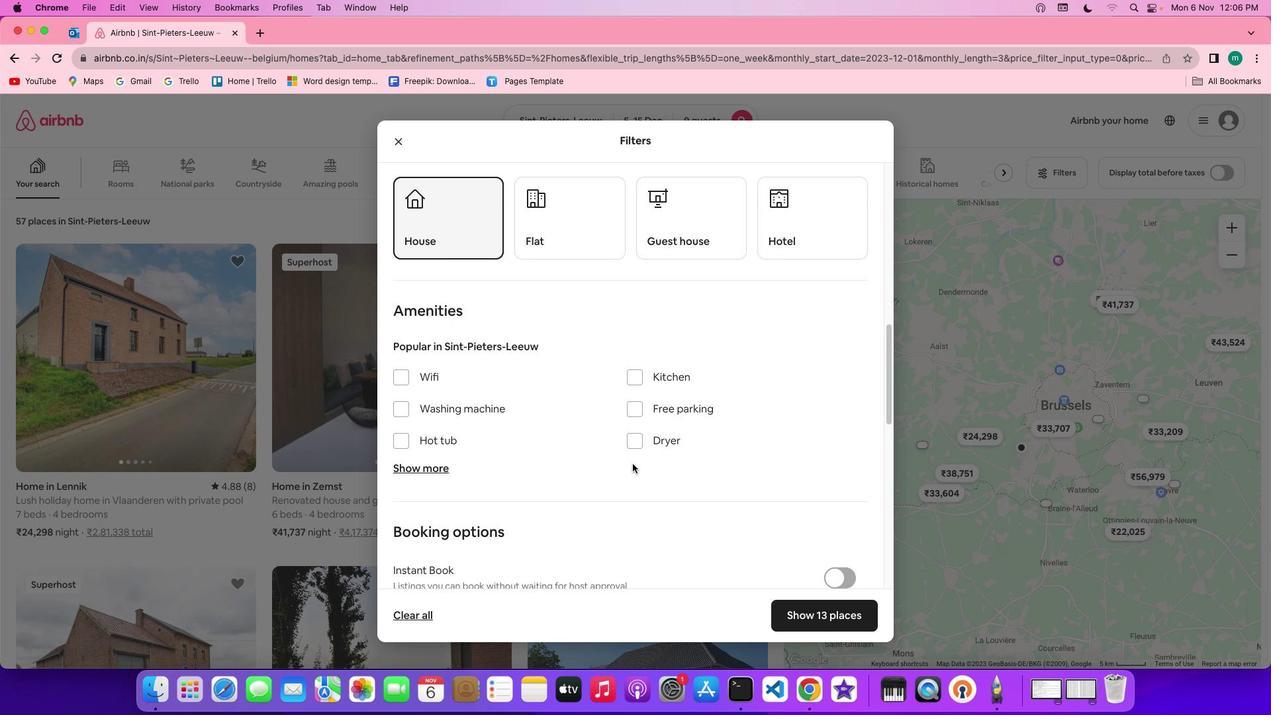 
Action: Mouse scrolled (629, 461) with delta (117, 122)
Screenshot: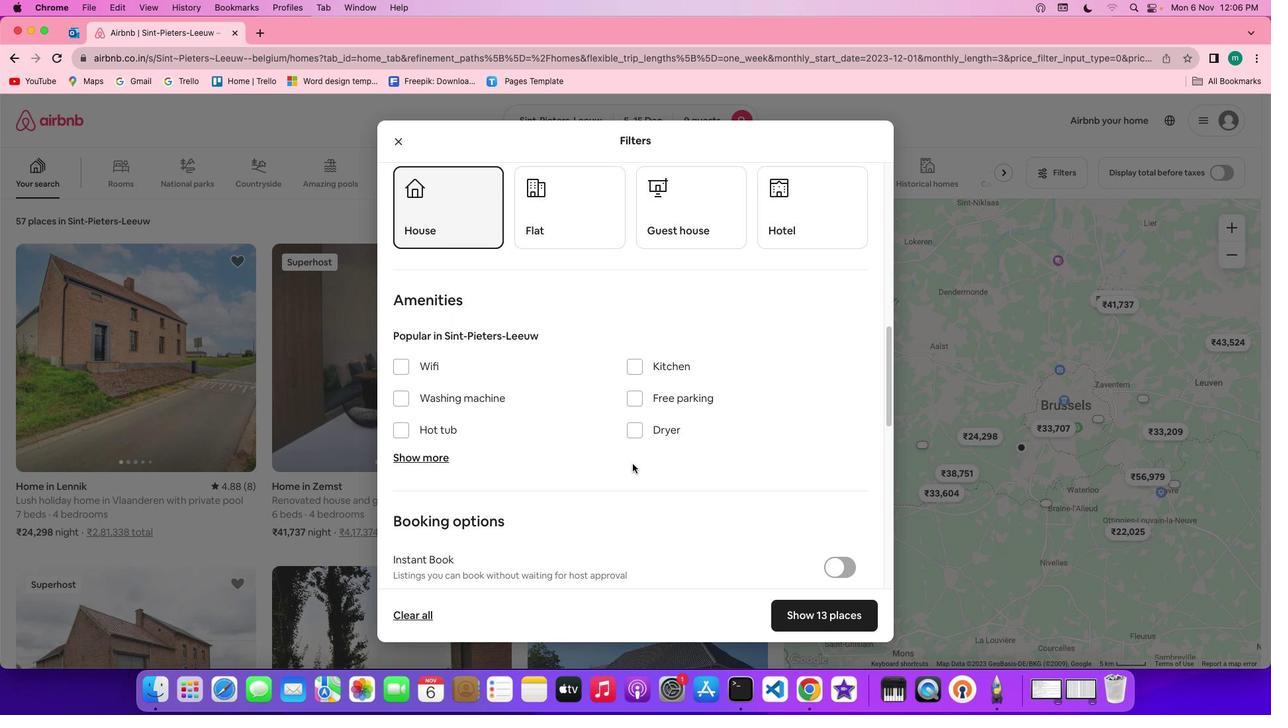 
Action: Mouse scrolled (629, 461) with delta (117, 122)
Screenshot: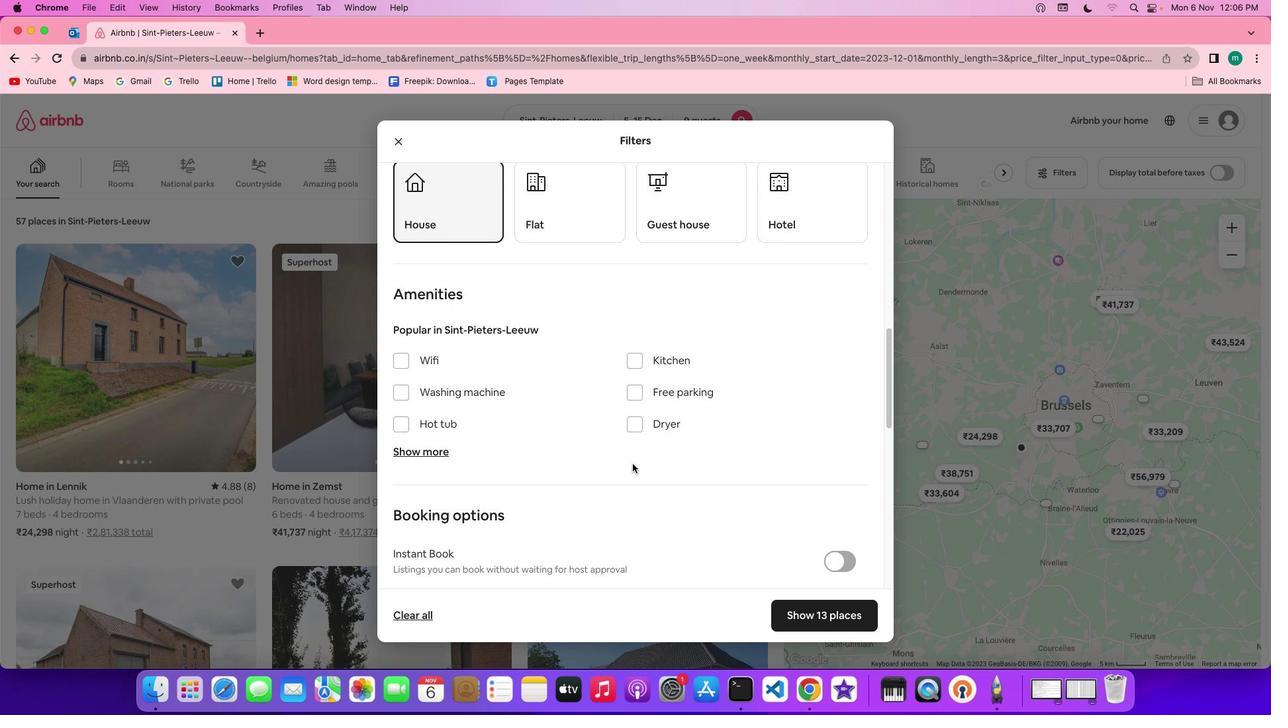 
Action: Mouse scrolled (629, 461) with delta (117, 122)
Screenshot: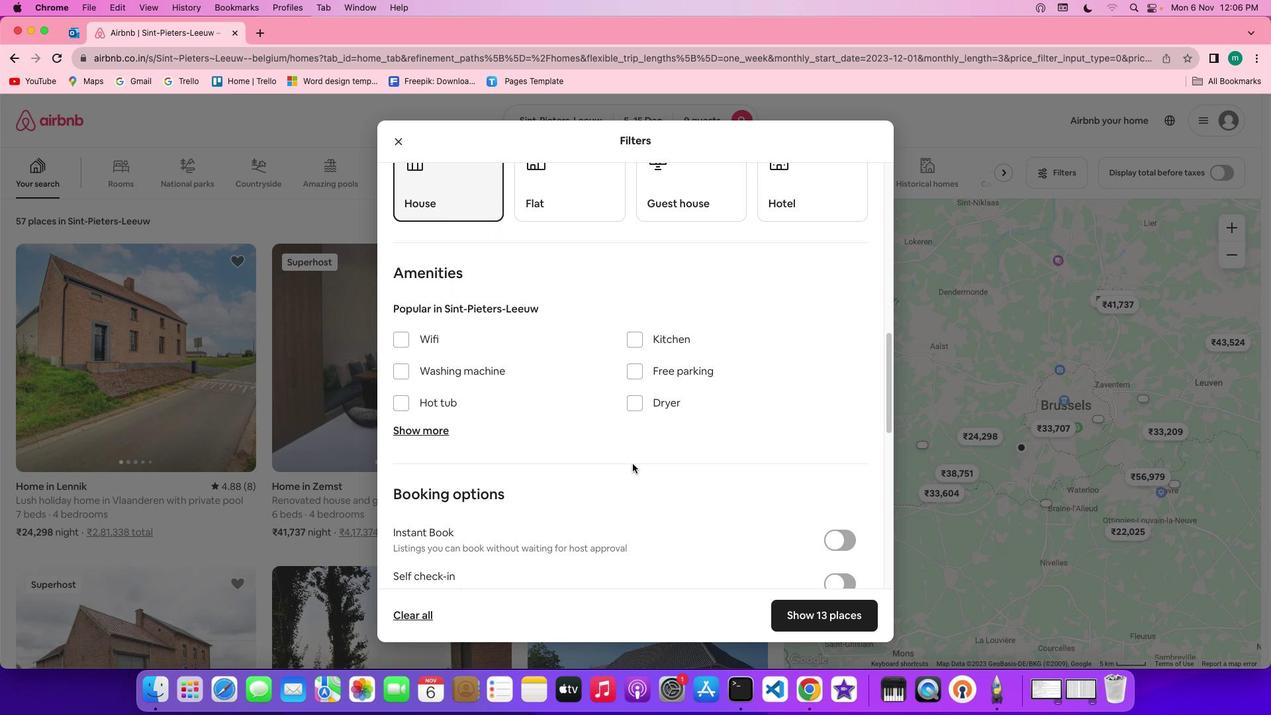 
Action: Mouse scrolled (629, 461) with delta (117, 122)
Screenshot: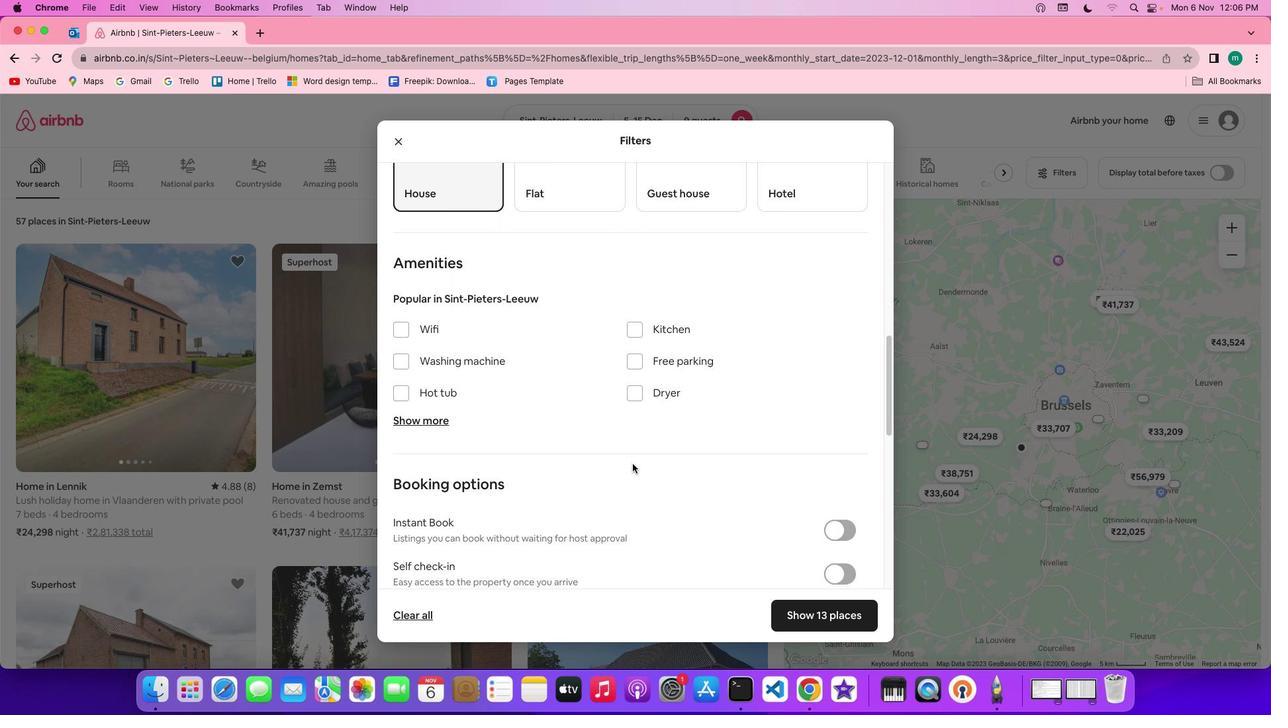 
Action: Mouse moved to (629, 461)
Screenshot: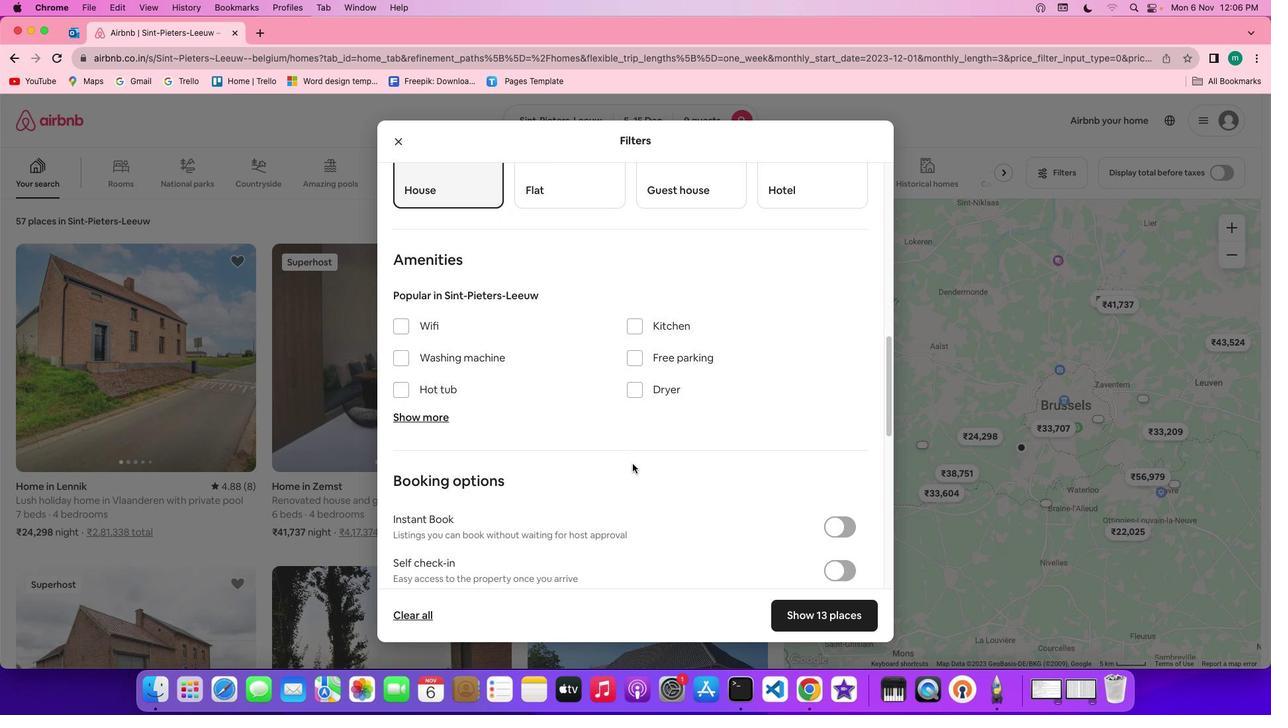 
Action: Mouse scrolled (629, 461) with delta (117, 122)
Screenshot: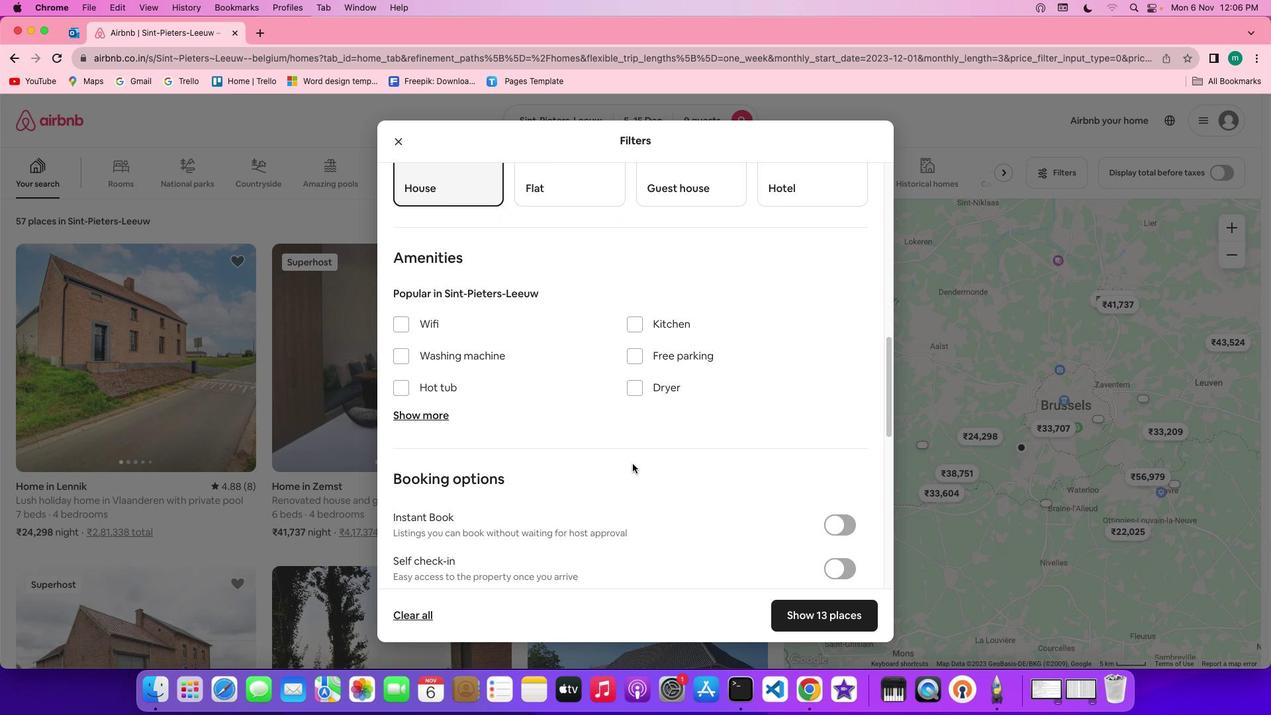 
Action: Mouse scrolled (629, 461) with delta (117, 122)
Screenshot: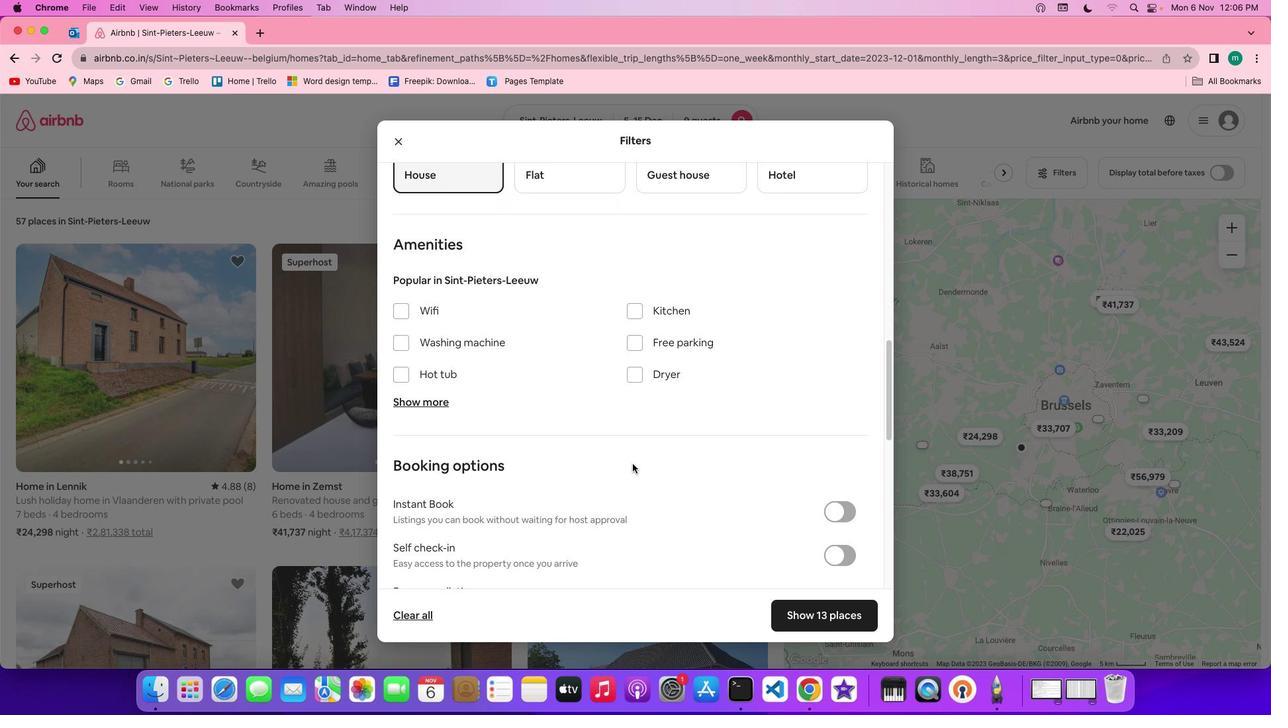 
Action: Mouse scrolled (629, 461) with delta (117, 122)
Screenshot: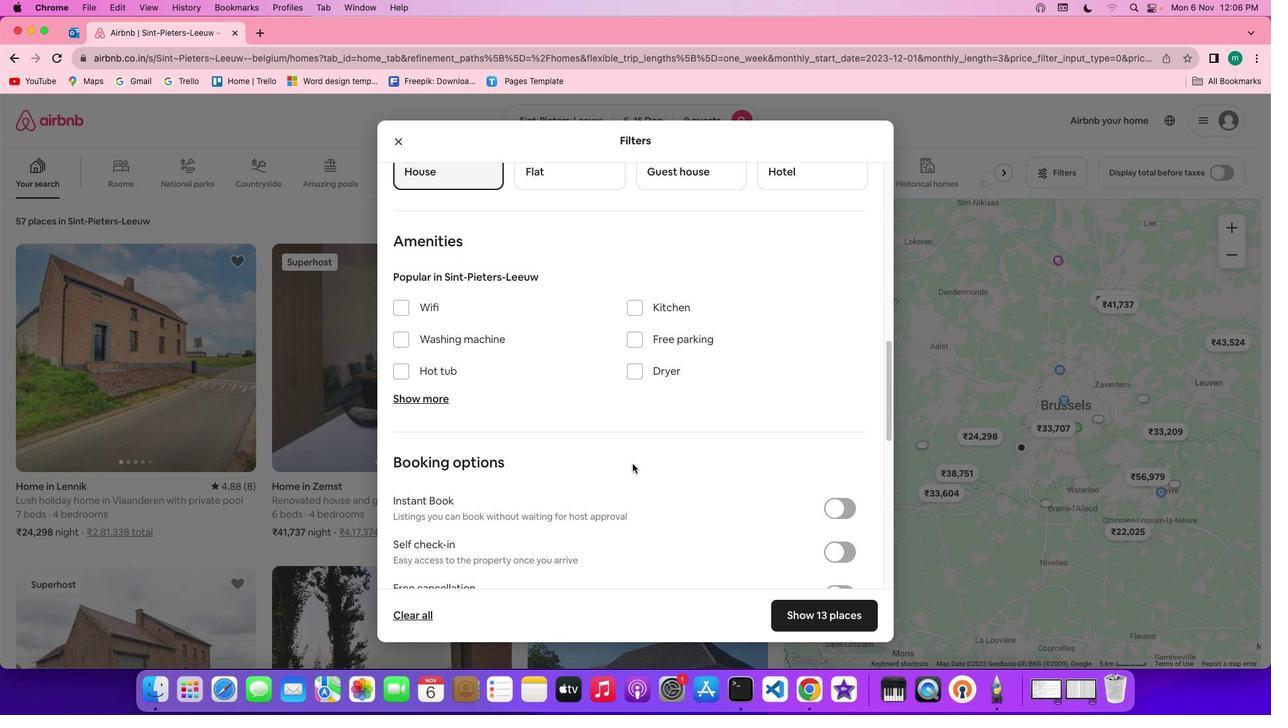 
Action: Mouse scrolled (629, 461) with delta (117, 122)
Screenshot: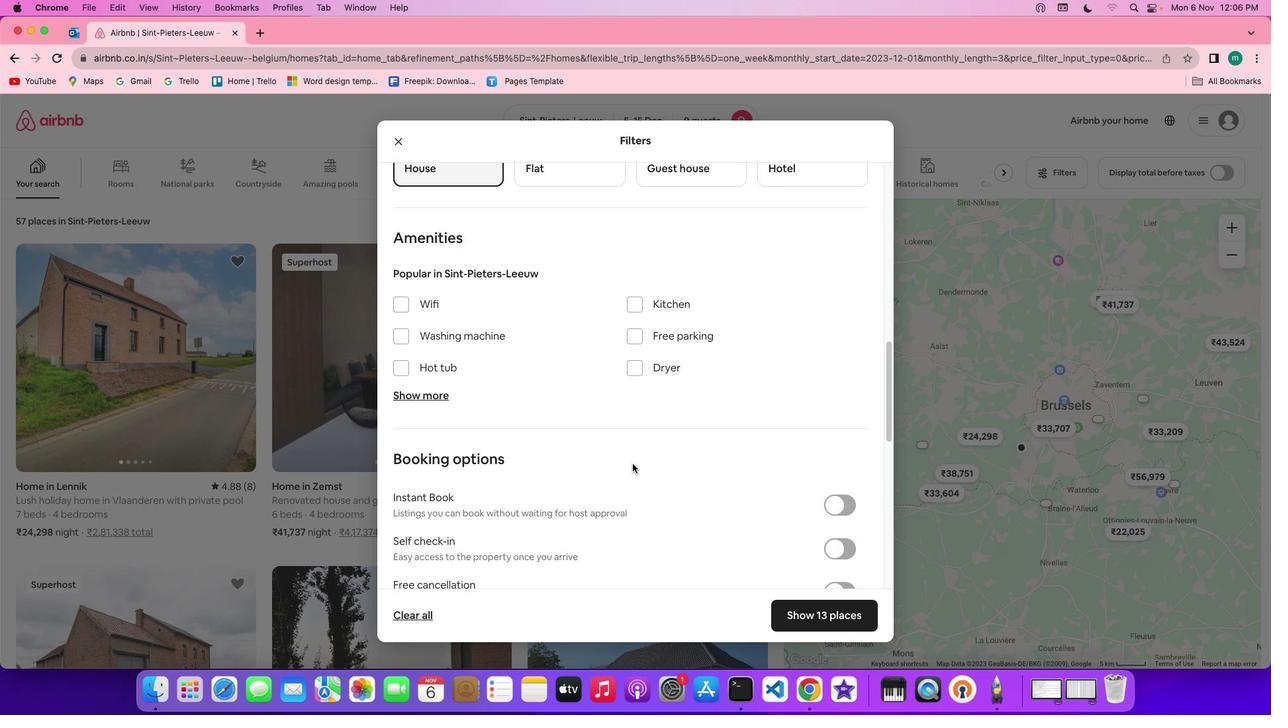 
Action: Mouse scrolled (629, 461) with delta (117, 122)
Screenshot: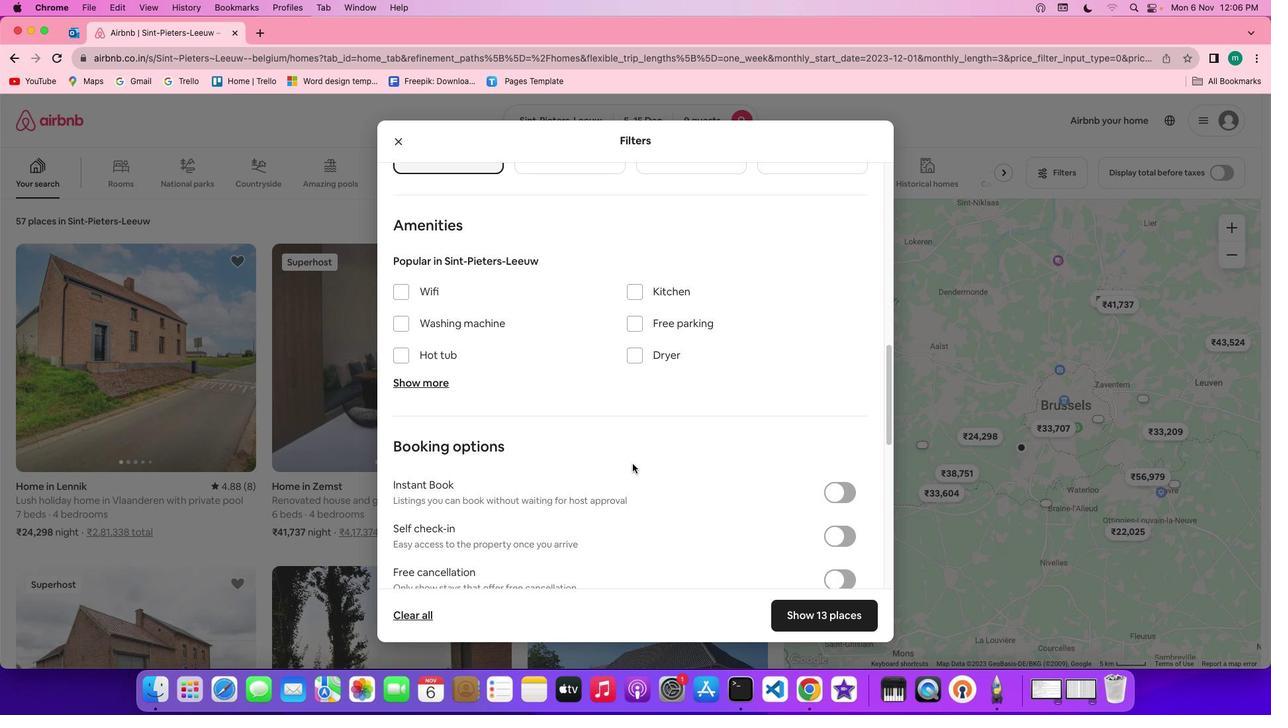 
Action: Mouse scrolled (629, 461) with delta (117, 122)
Screenshot: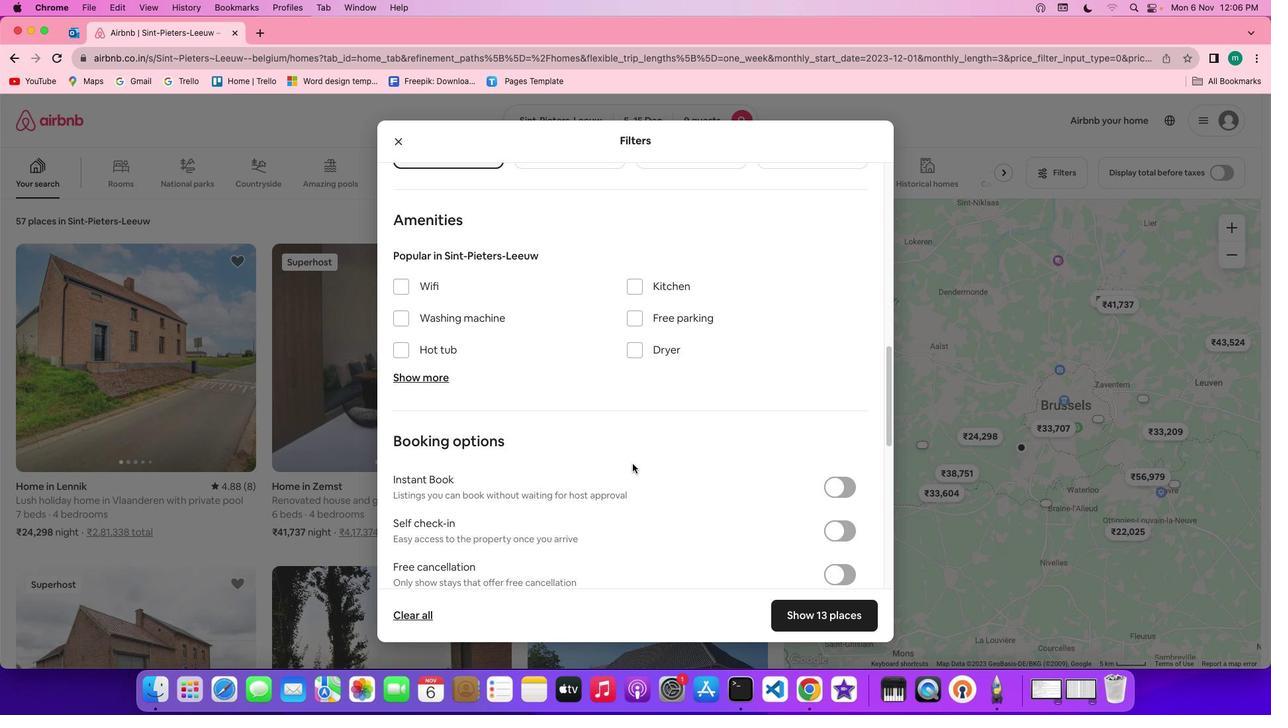 
Action: Mouse scrolled (629, 461) with delta (117, 122)
Screenshot: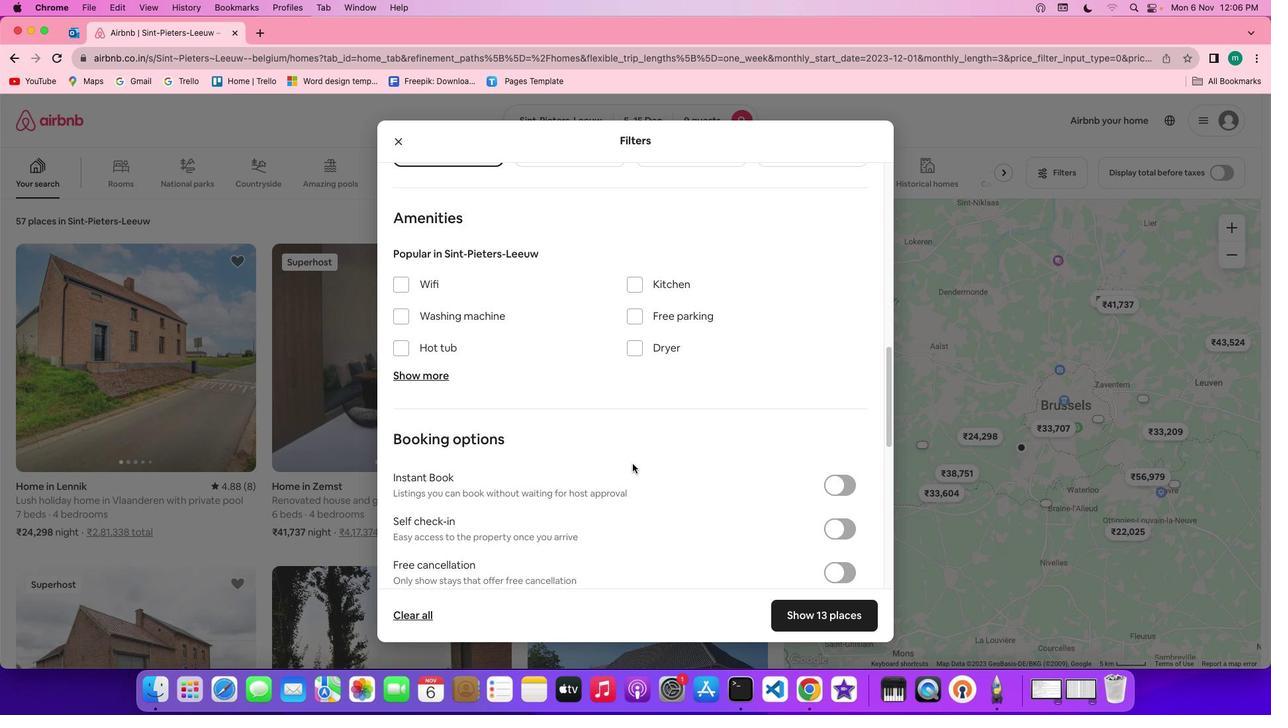 
Action: Mouse moved to (464, 399)
Screenshot: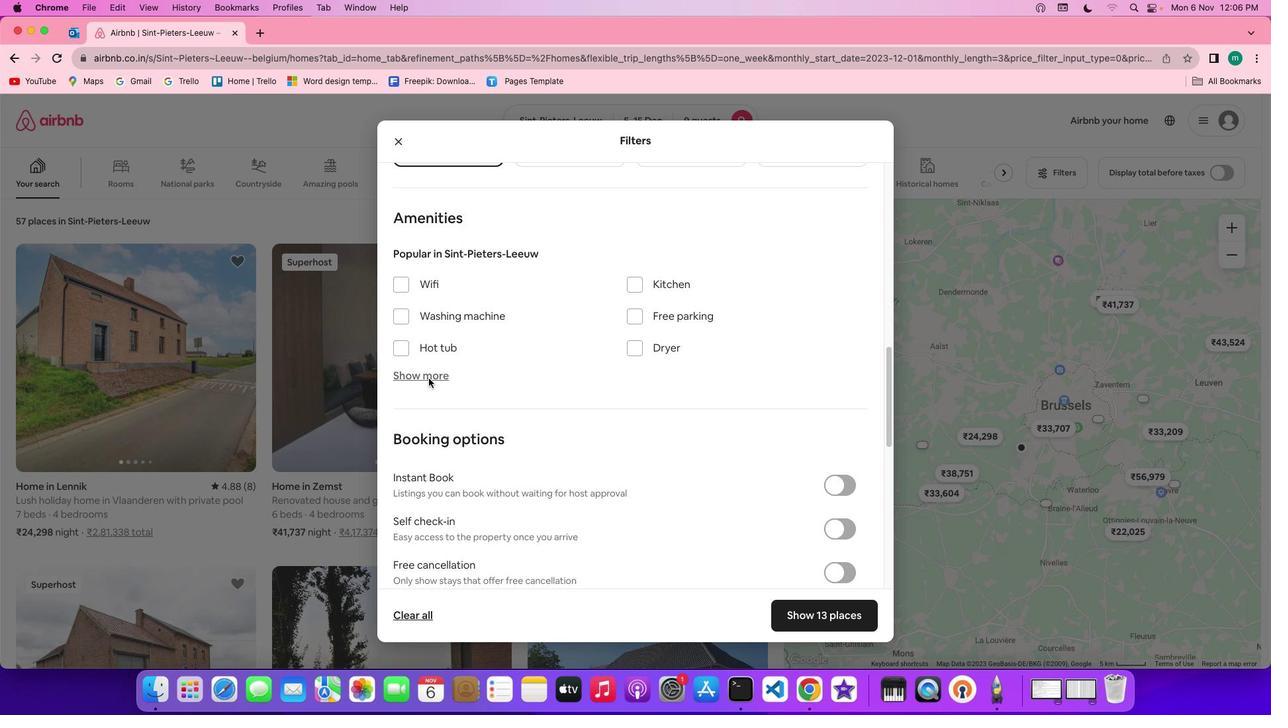 
Action: Mouse pressed left at (464, 399)
Screenshot: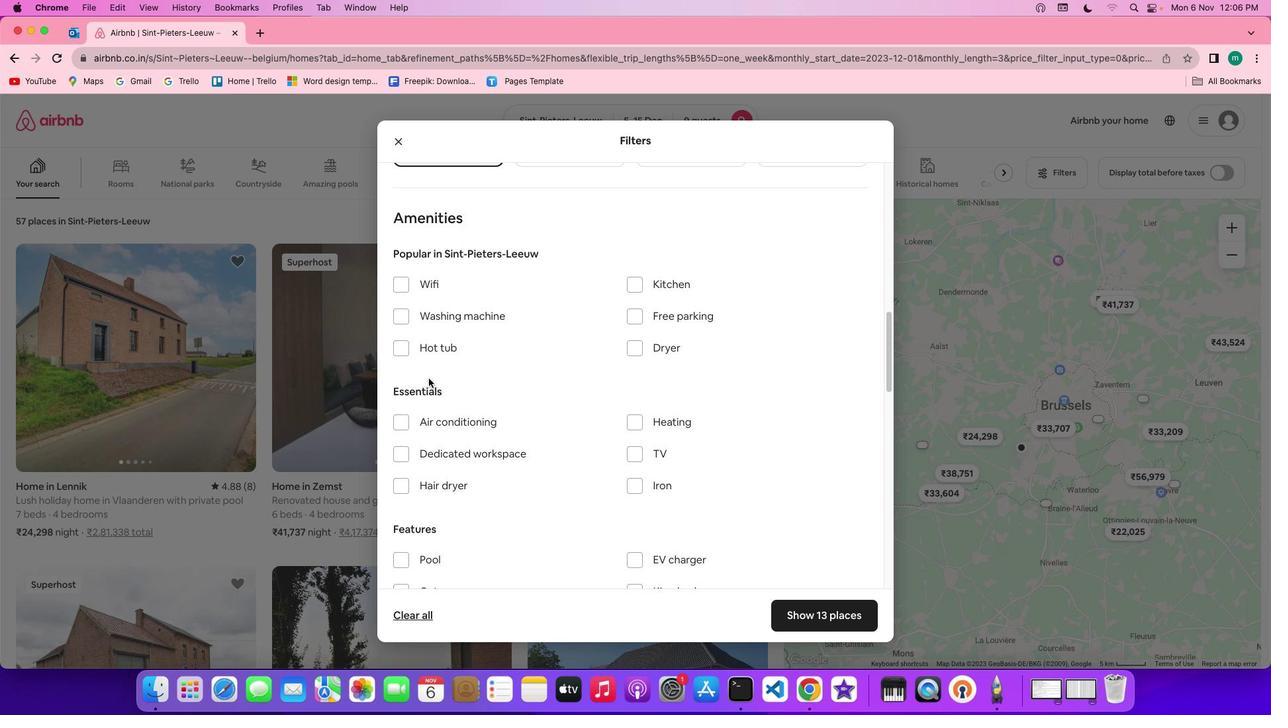 
Action: Mouse moved to (664, 432)
Screenshot: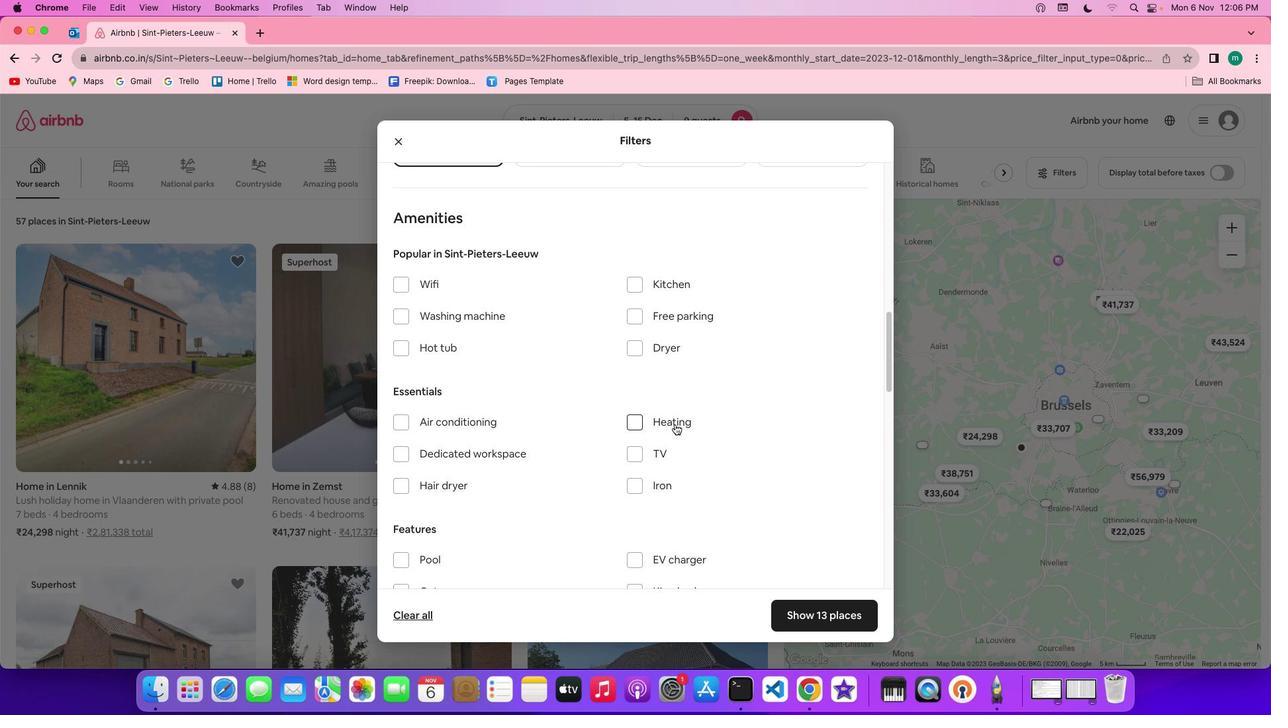 
Action: Mouse pressed left at (664, 432)
Screenshot: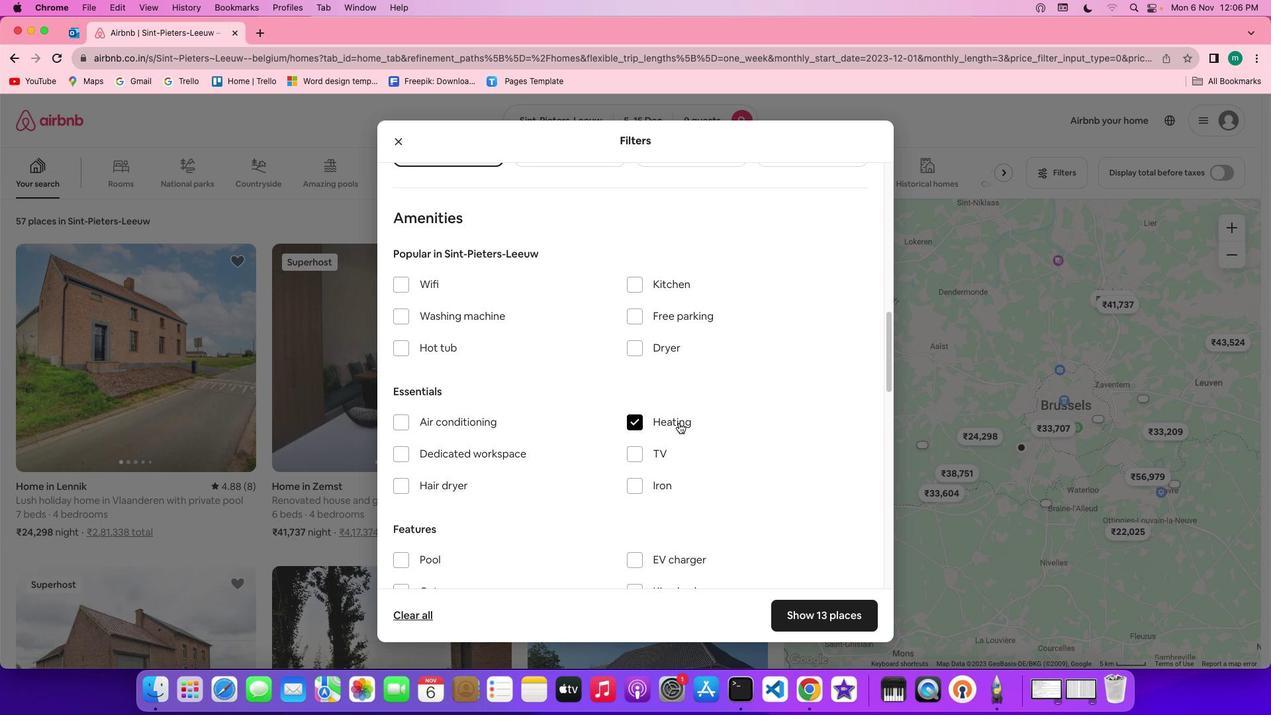 
Action: Mouse moved to (737, 476)
Screenshot: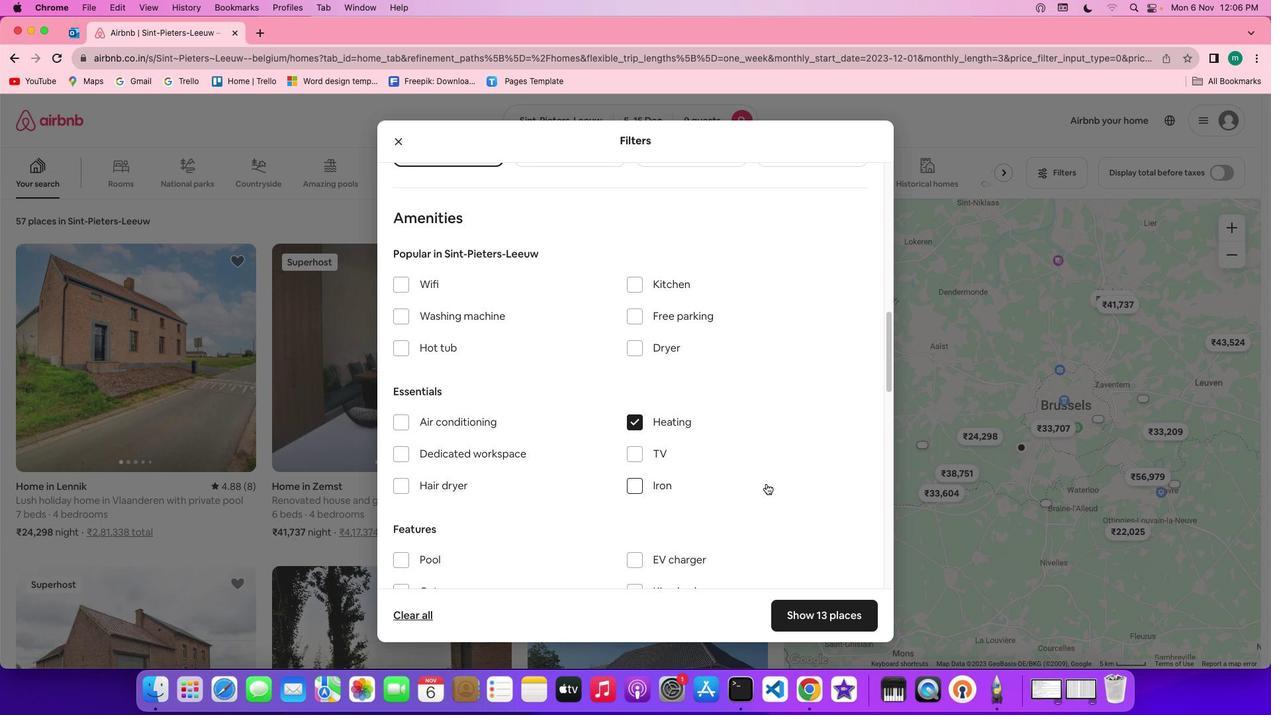 
Action: Mouse scrolled (737, 476) with delta (117, 122)
Screenshot: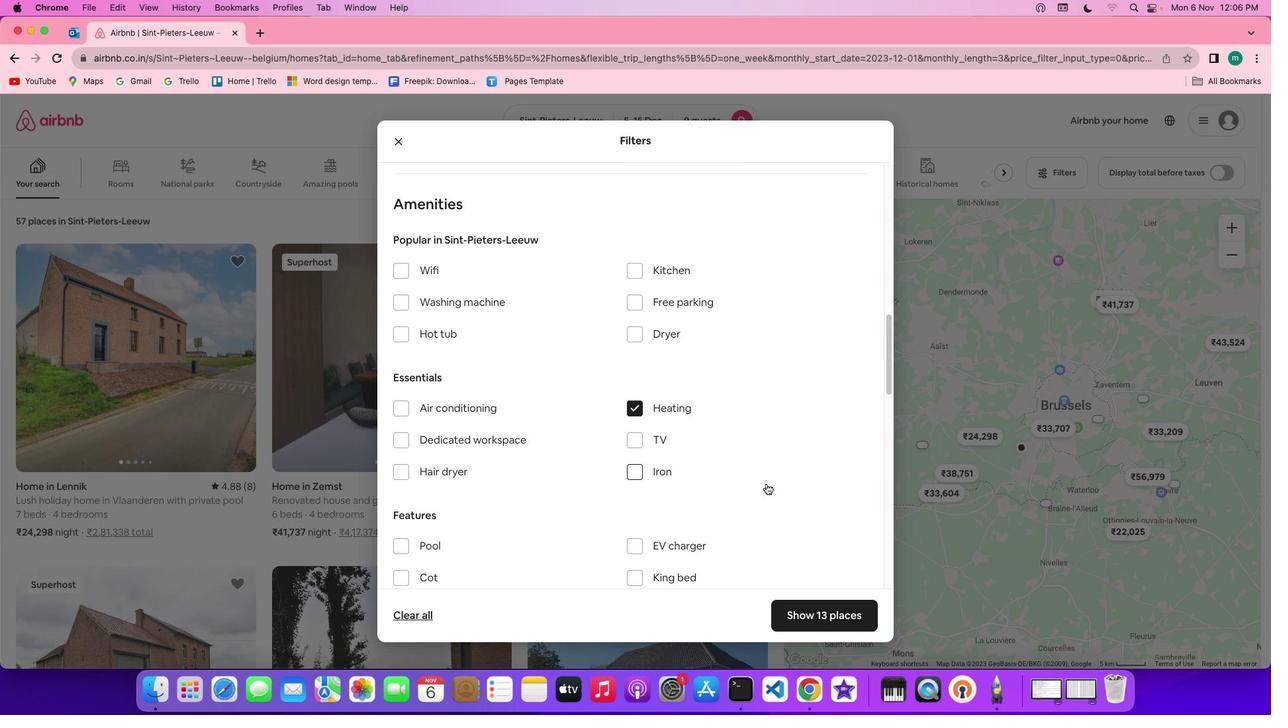 
Action: Mouse moved to (737, 476)
Screenshot: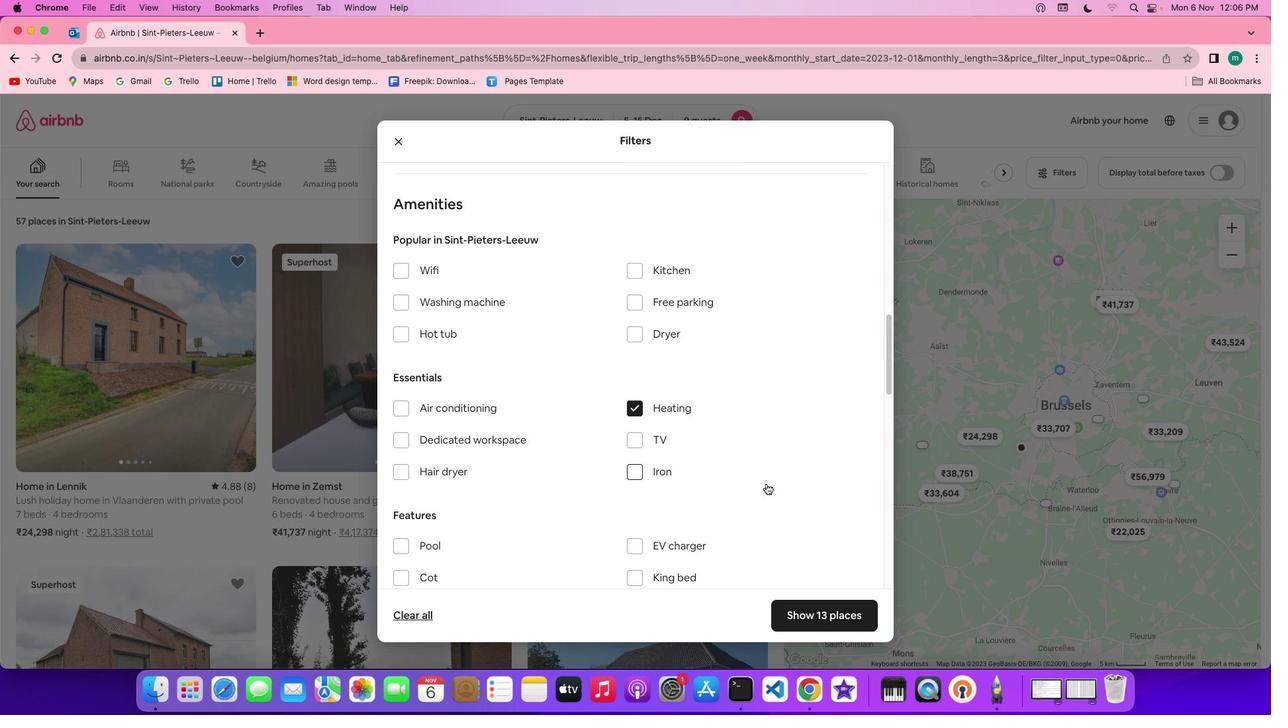 
Action: Mouse scrolled (737, 476) with delta (117, 122)
Screenshot: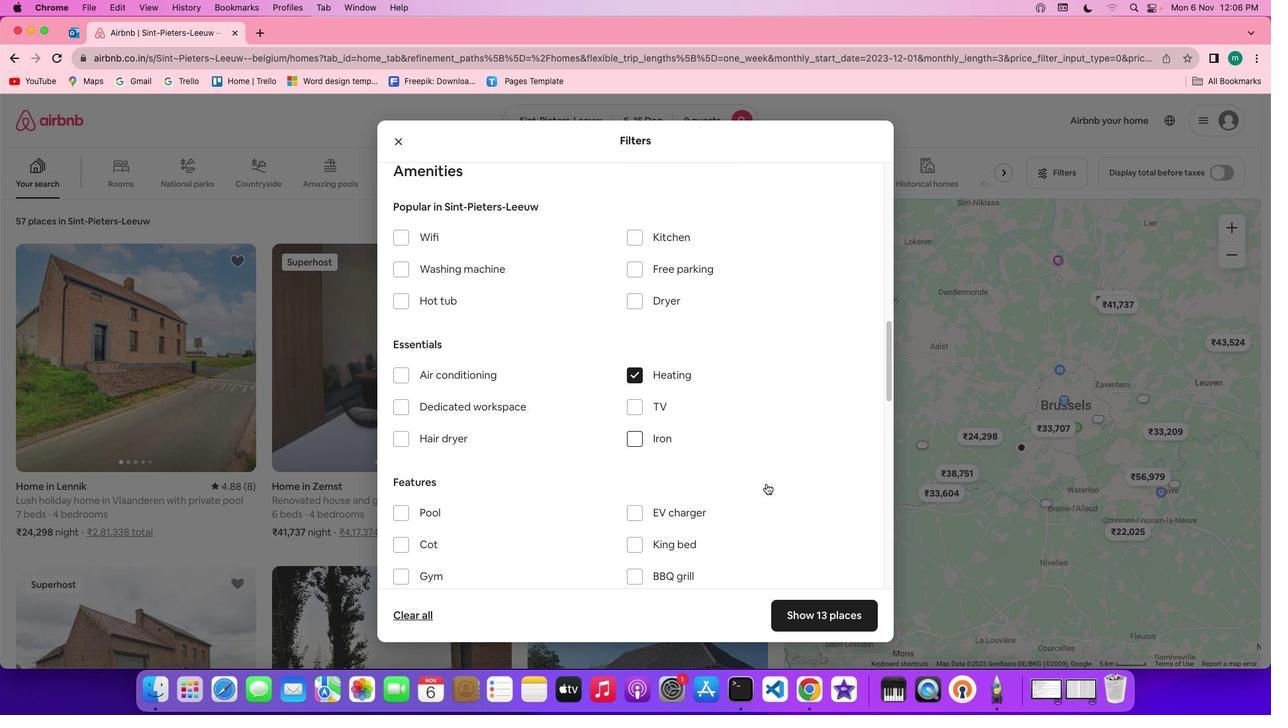 
Action: Mouse scrolled (737, 476) with delta (117, 121)
Screenshot: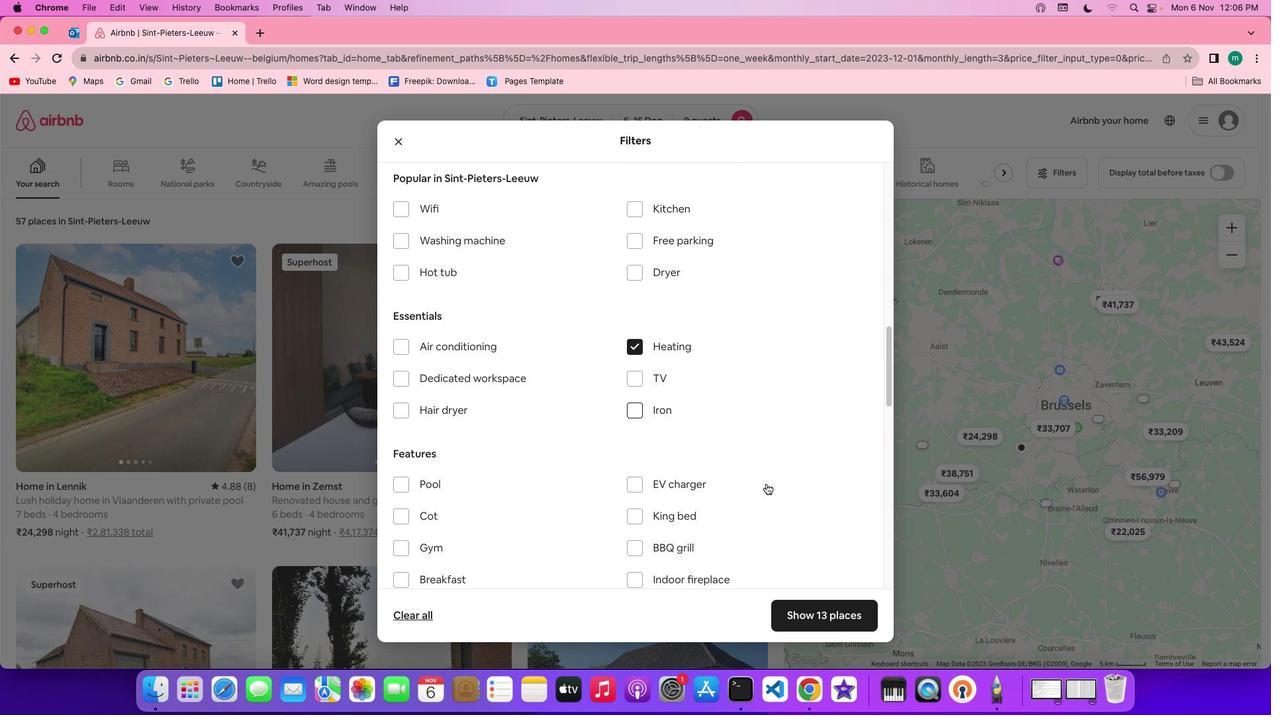 
Action: Mouse scrolled (737, 476) with delta (117, 122)
Screenshot: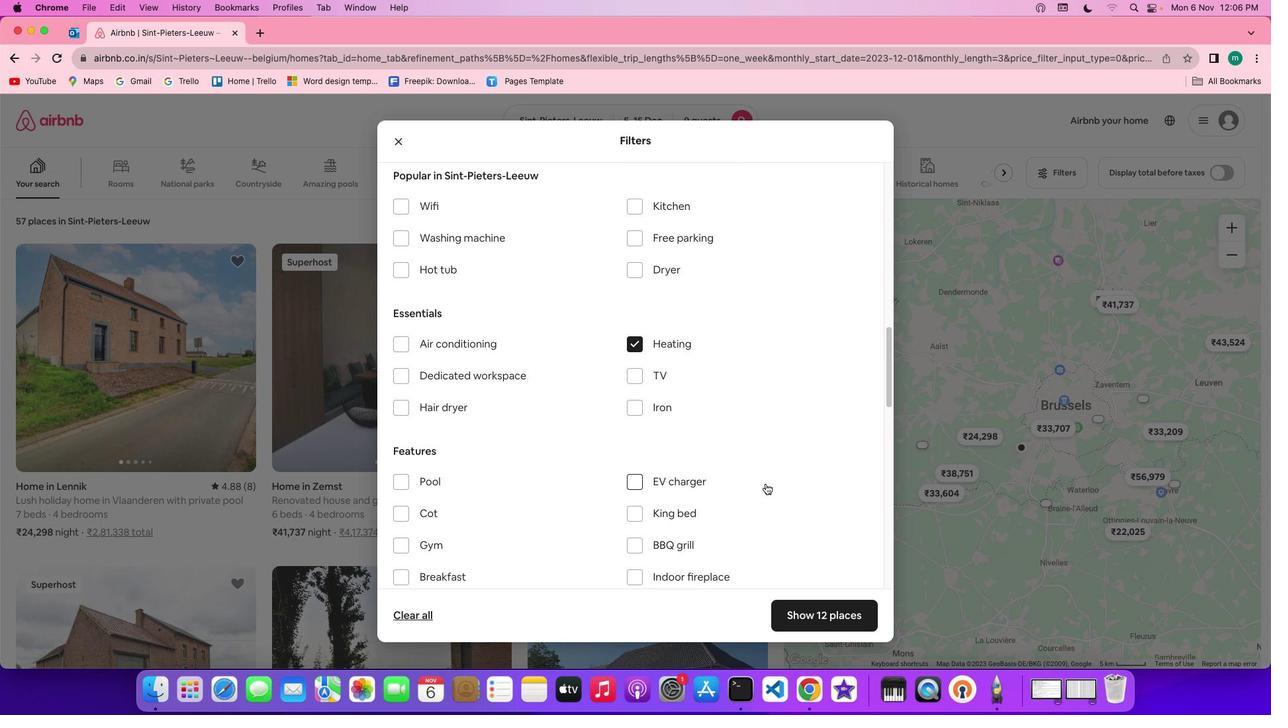 
Action: Mouse moved to (737, 476)
Screenshot: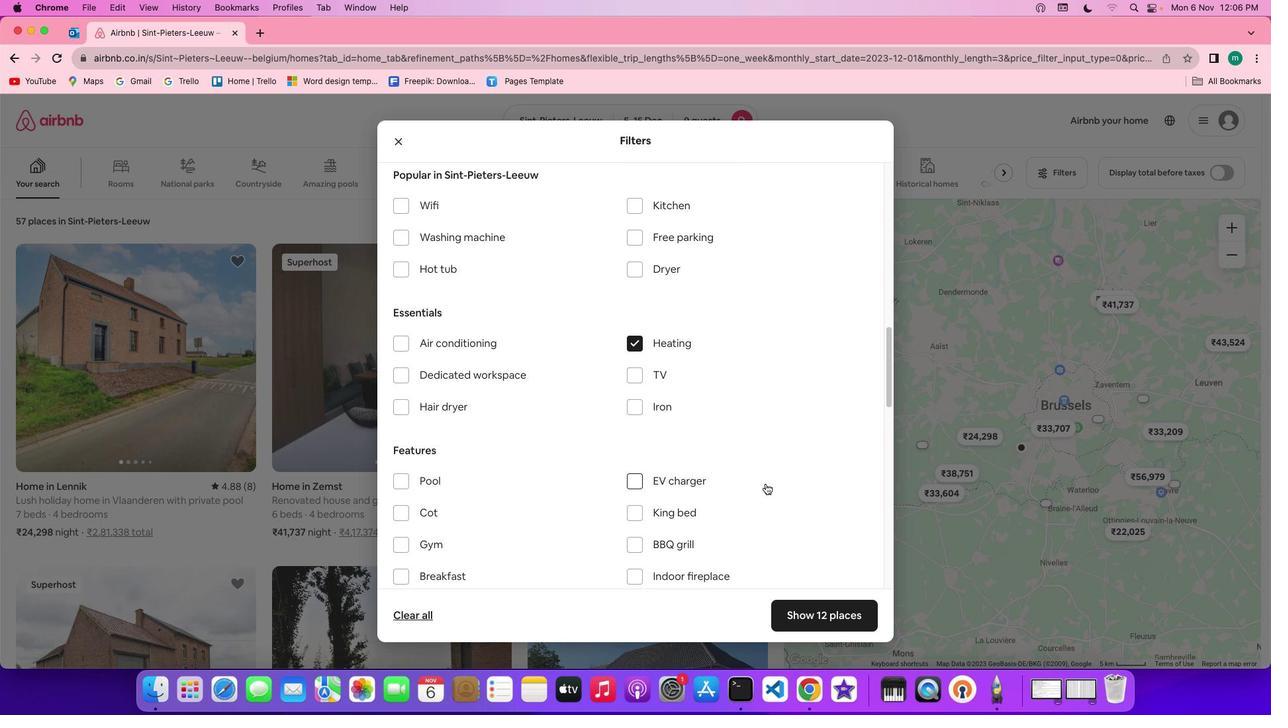 
Action: Mouse scrolled (737, 476) with delta (117, 122)
Screenshot: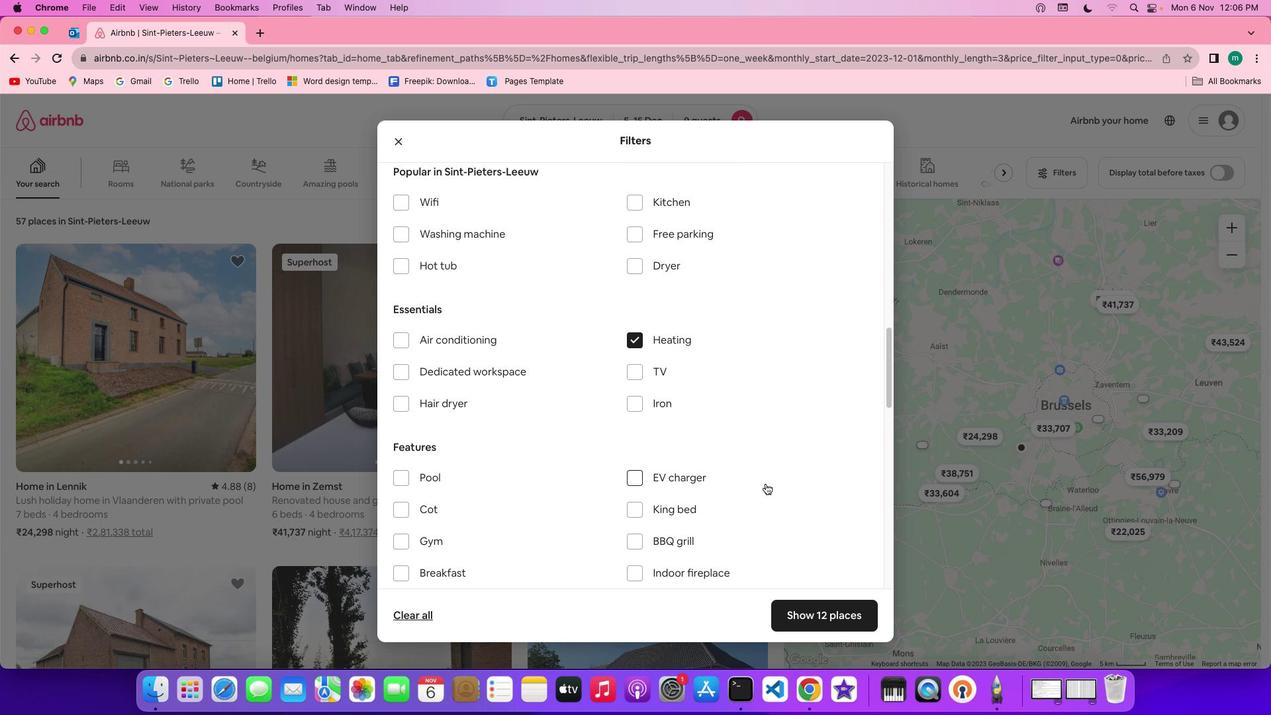 
Action: Mouse scrolled (737, 476) with delta (117, 122)
Screenshot: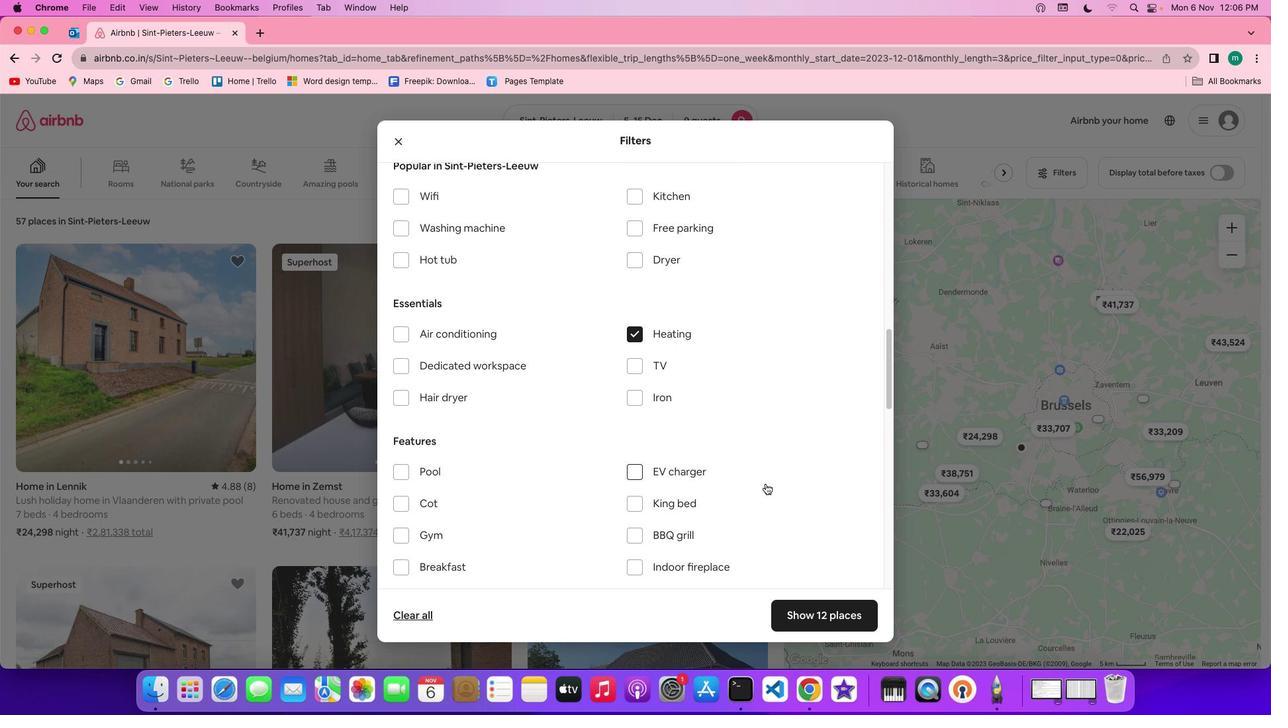 
Action: Mouse scrolled (737, 476) with delta (117, 122)
Screenshot: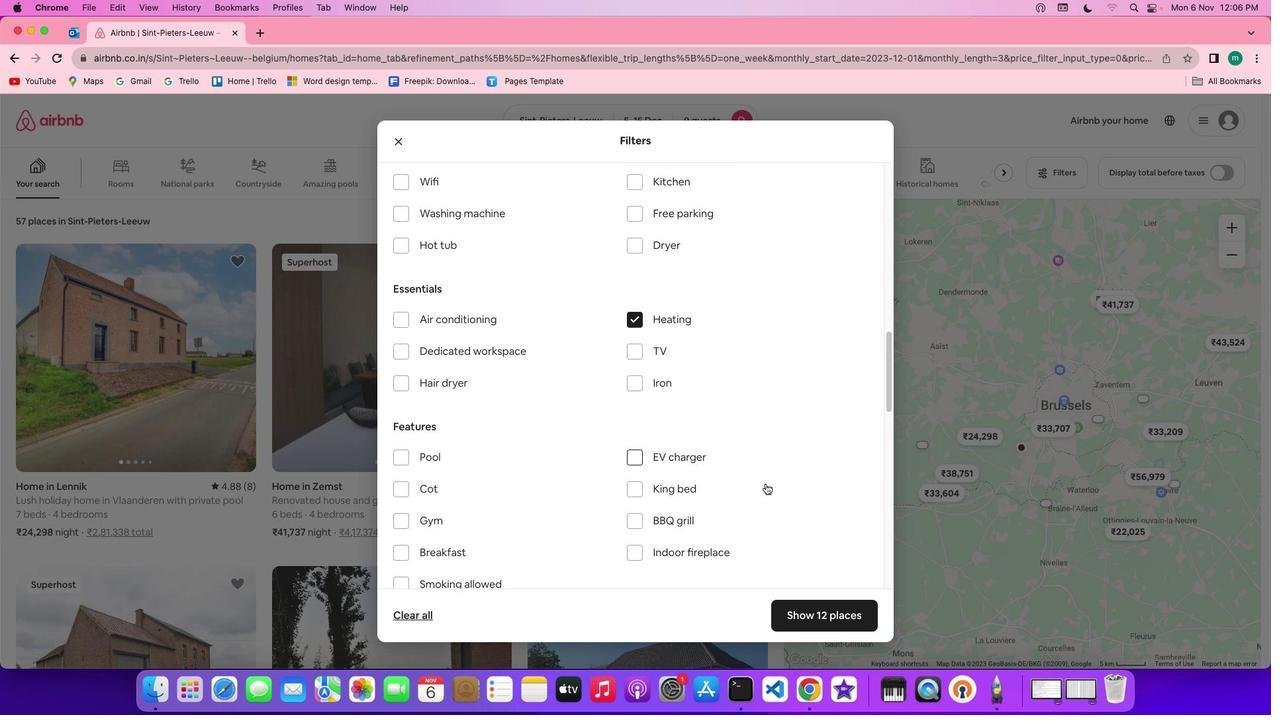 
Action: Mouse scrolled (737, 476) with delta (117, 122)
Screenshot: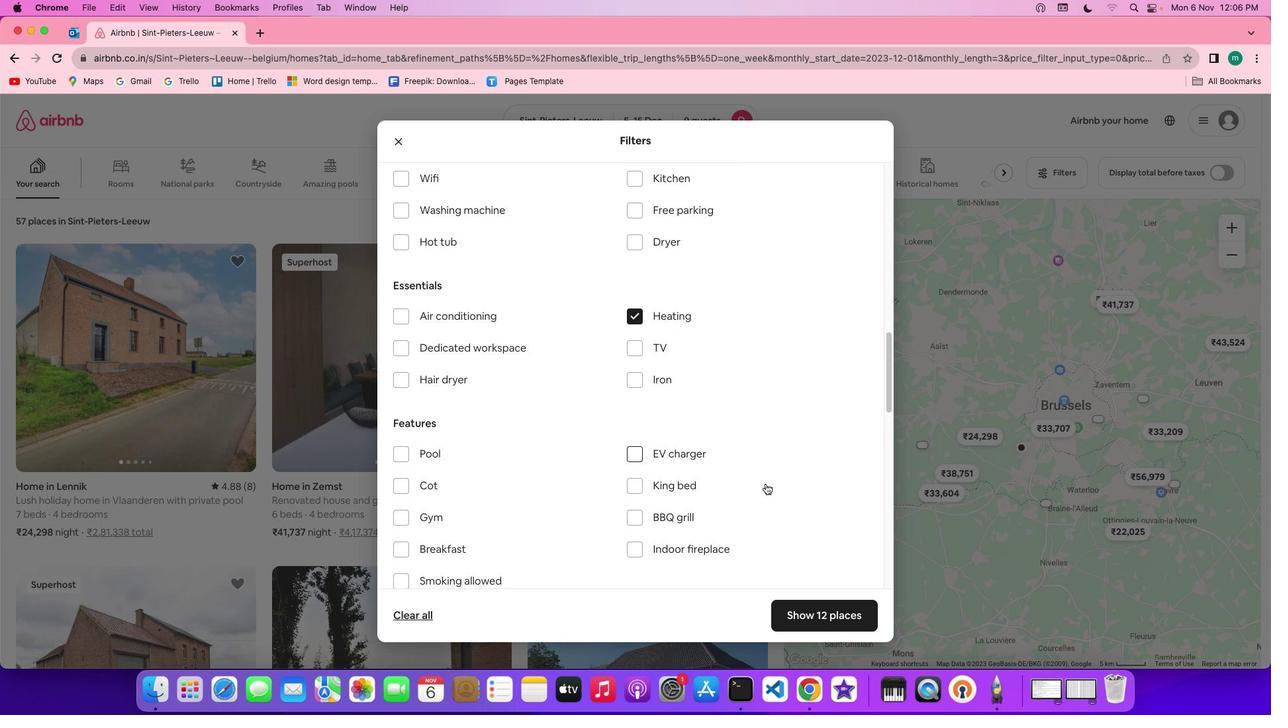 
Action: Mouse scrolled (737, 476) with delta (117, 122)
Screenshot: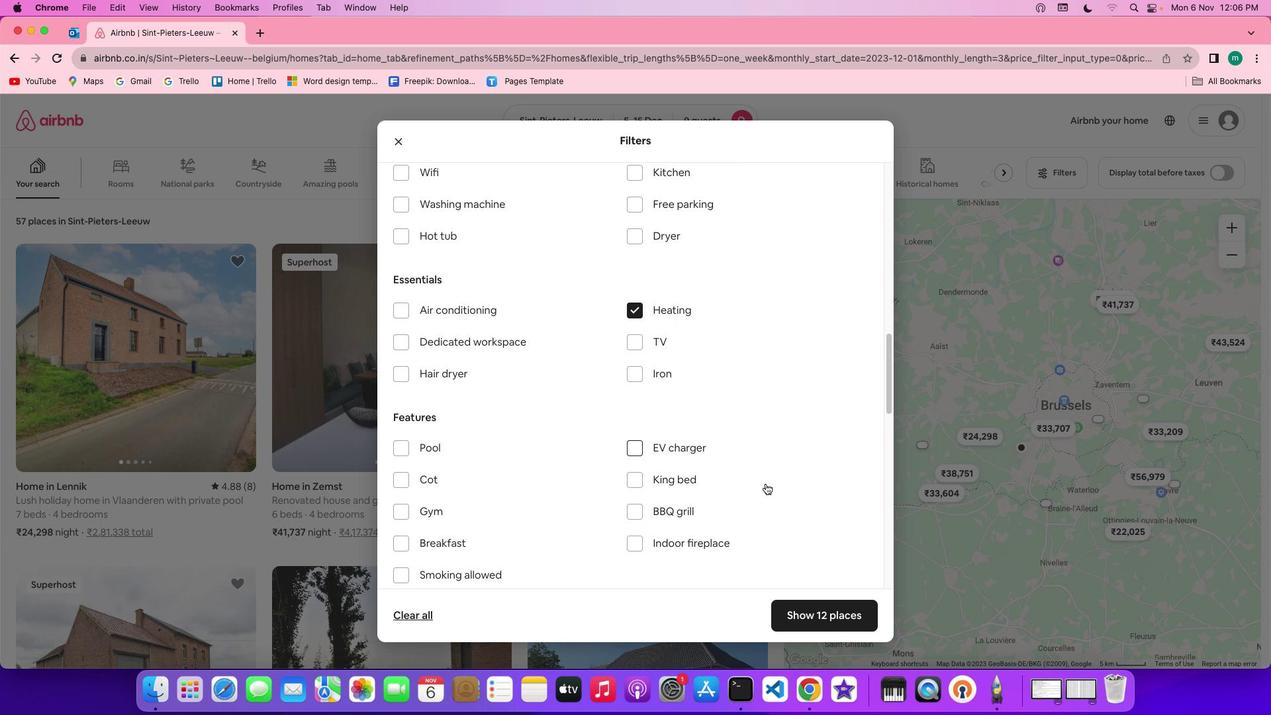 
Action: Mouse scrolled (737, 476) with delta (117, 122)
Screenshot: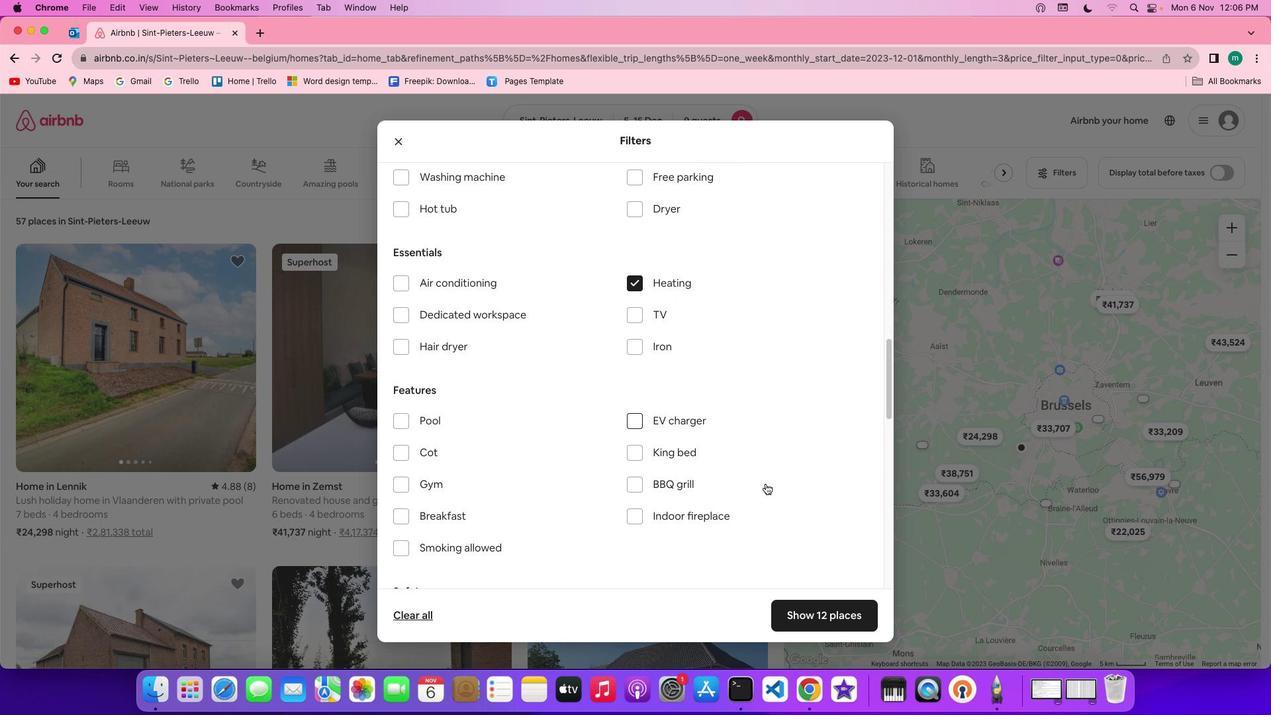 
Action: Mouse scrolled (737, 476) with delta (117, 122)
Screenshot: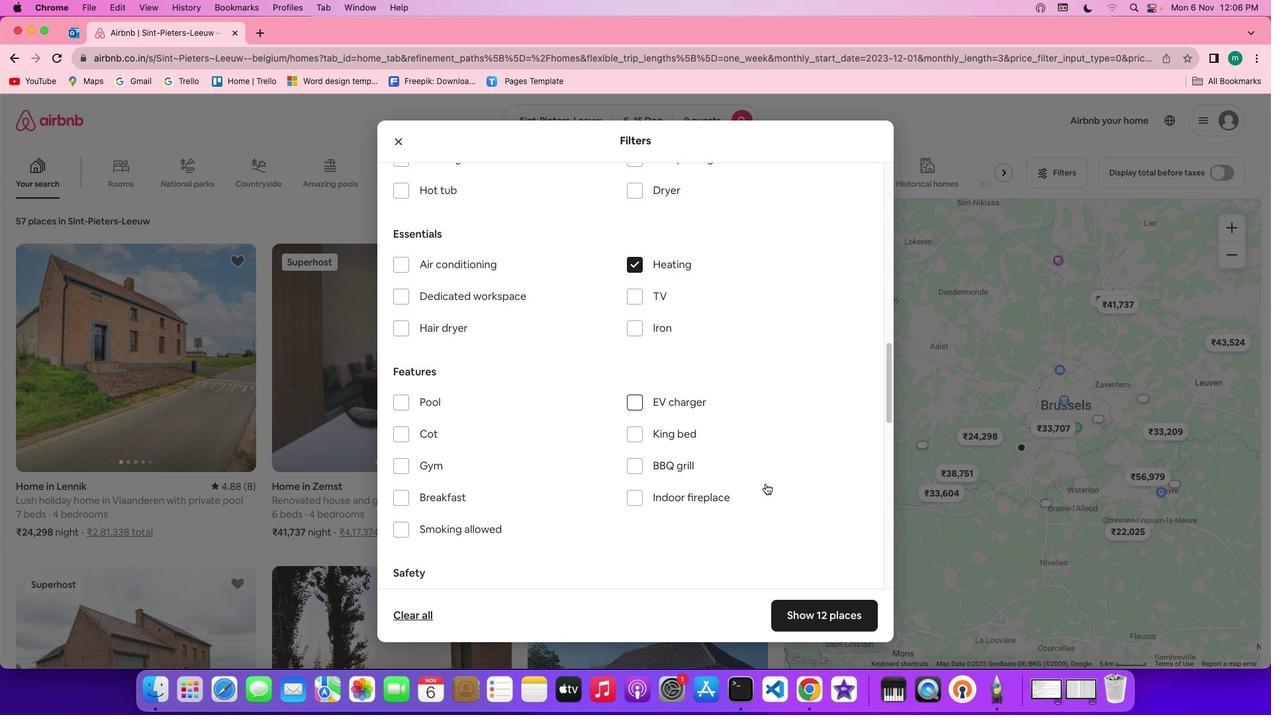 
Action: Mouse moved to (737, 476)
Screenshot: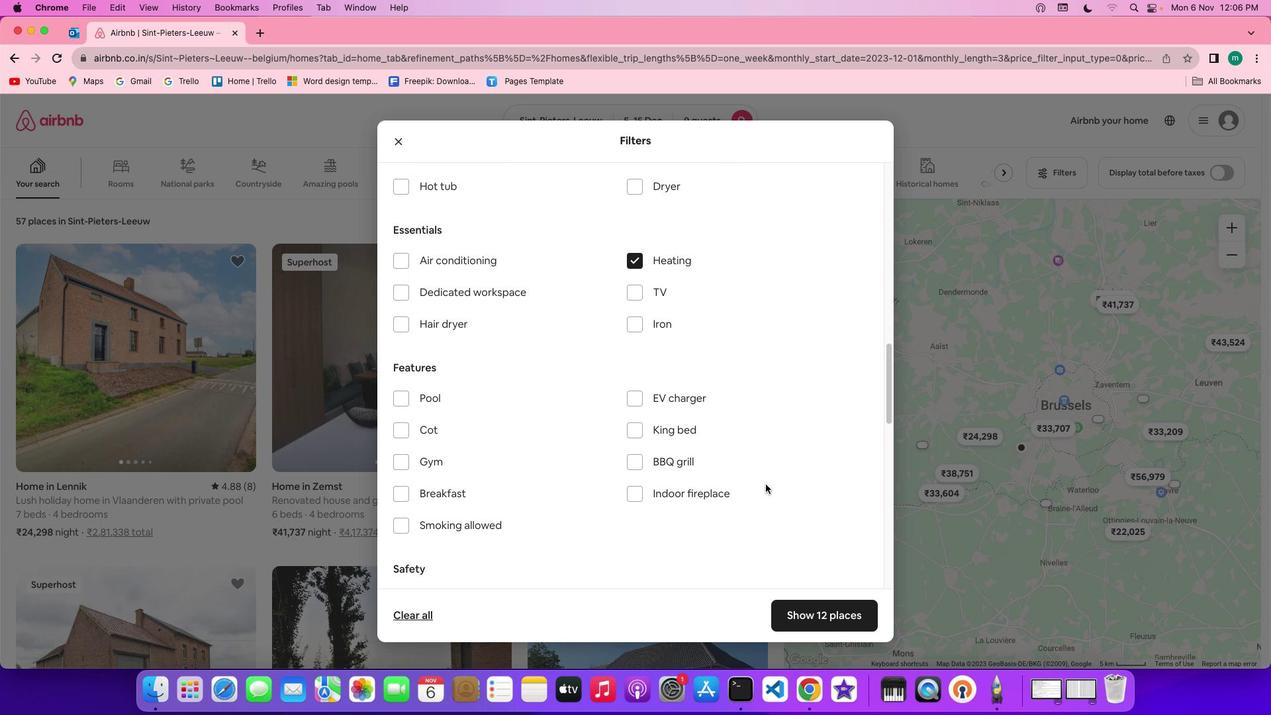 
Action: Mouse scrolled (737, 476) with delta (117, 122)
Screenshot: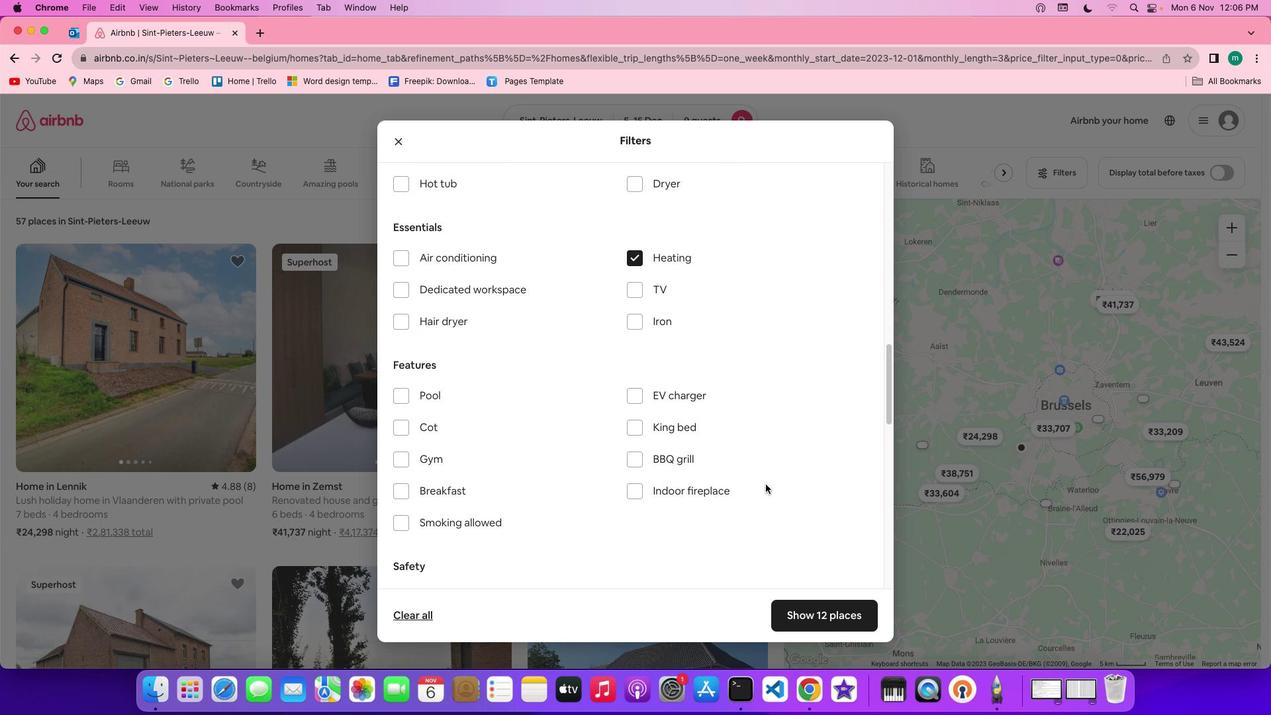 
Action: Mouse scrolled (737, 476) with delta (117, 122)
Screenshot: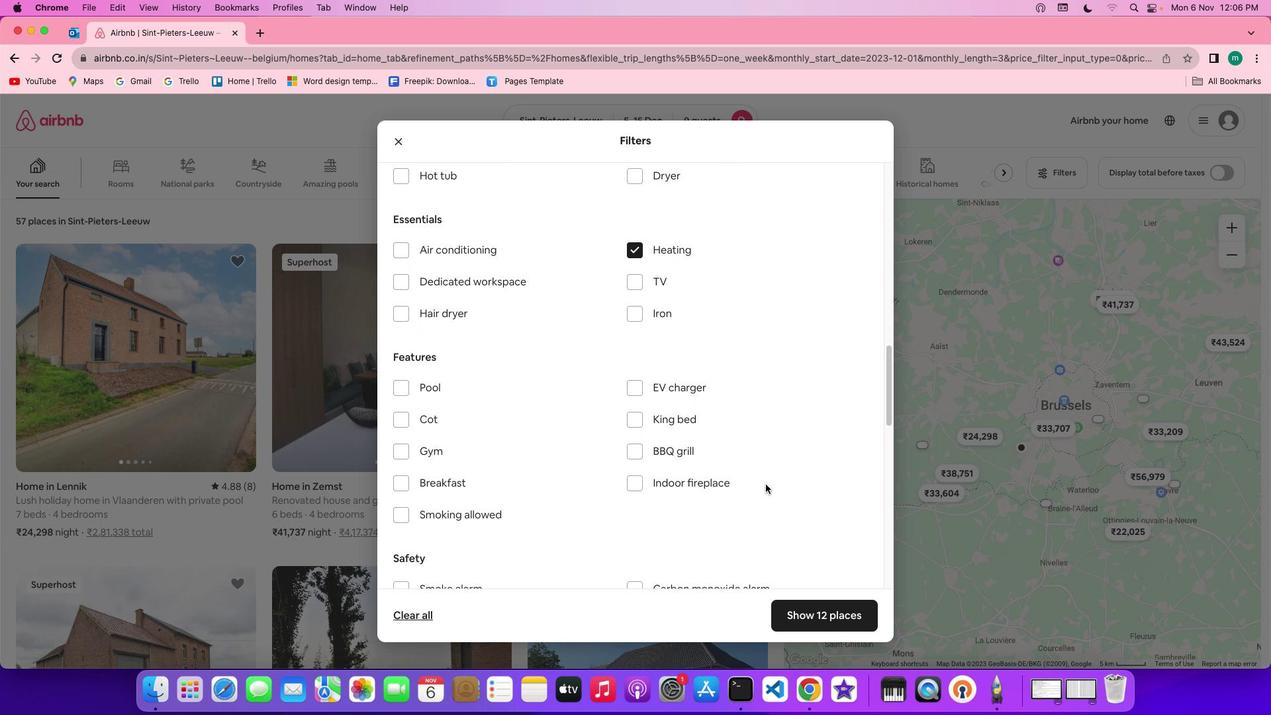 
Action: Mouse scrolled (737, 476) with delta (117, 122)
Screenshot: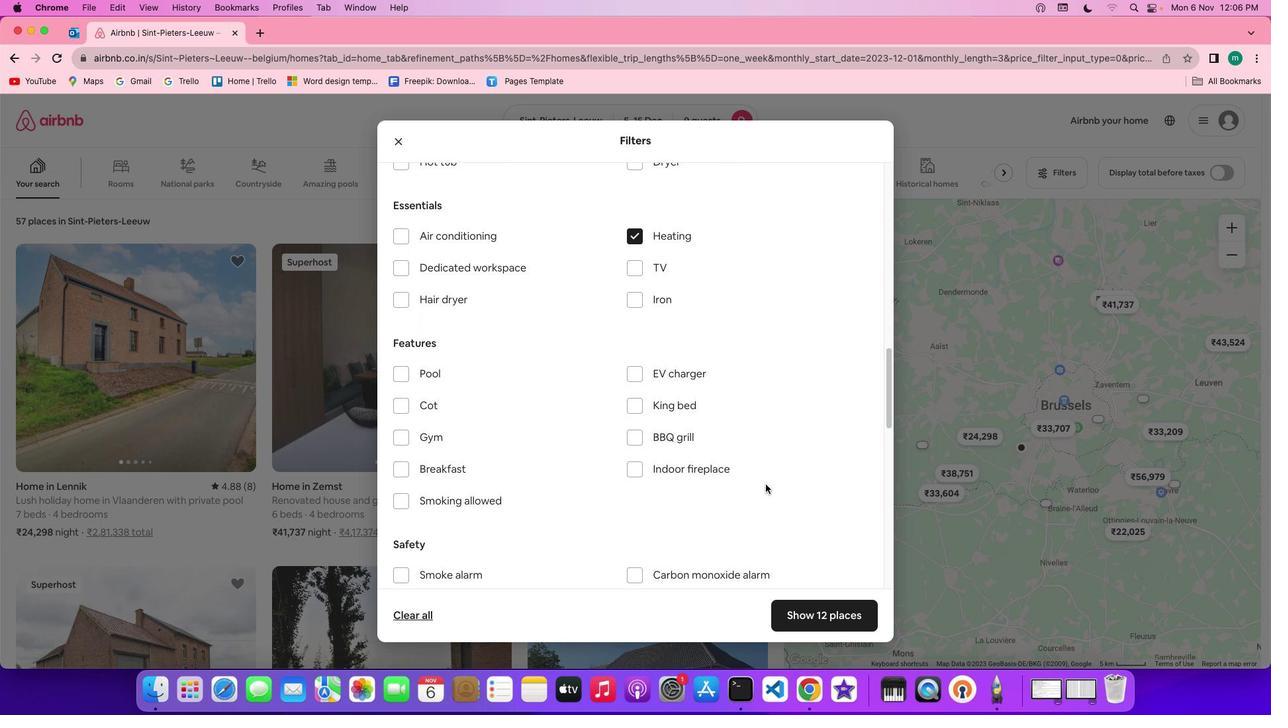 
Action: Mouse scrolled (737, 476) with delta (117, 122)
Screenshot: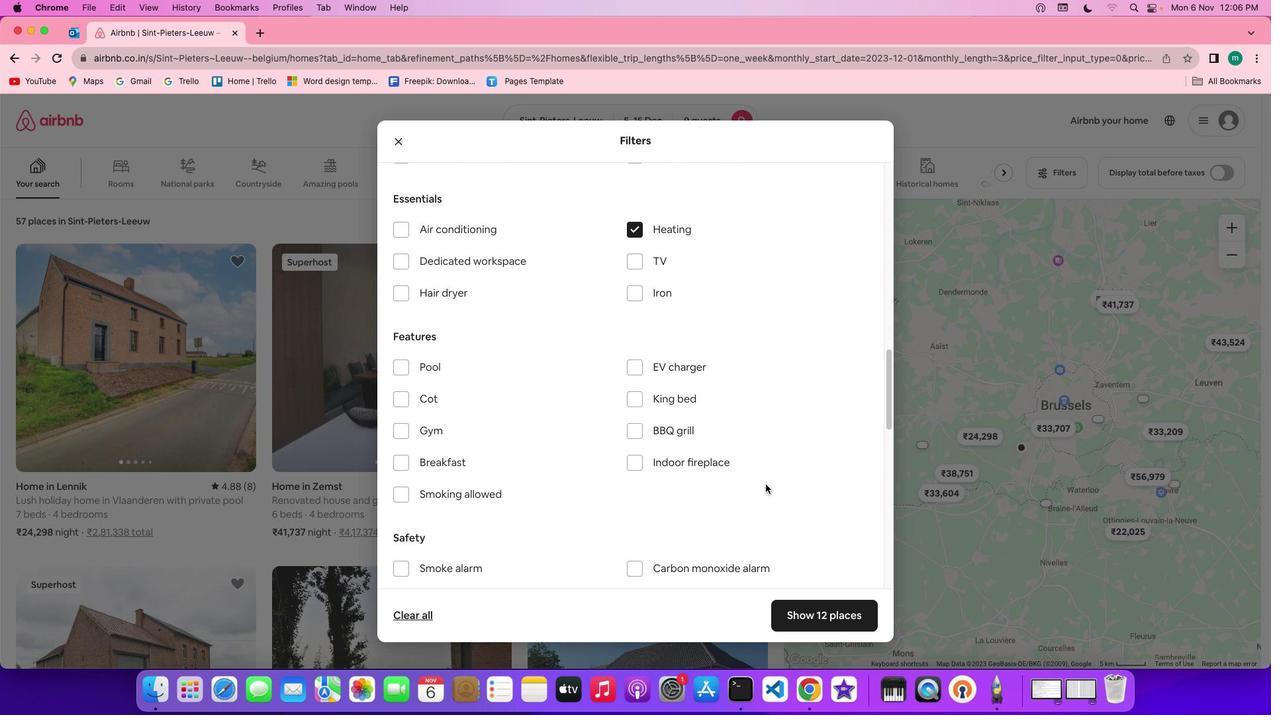 
Action: Mouse scrolled (737, 476) with delta (117, 122)
Screenshot: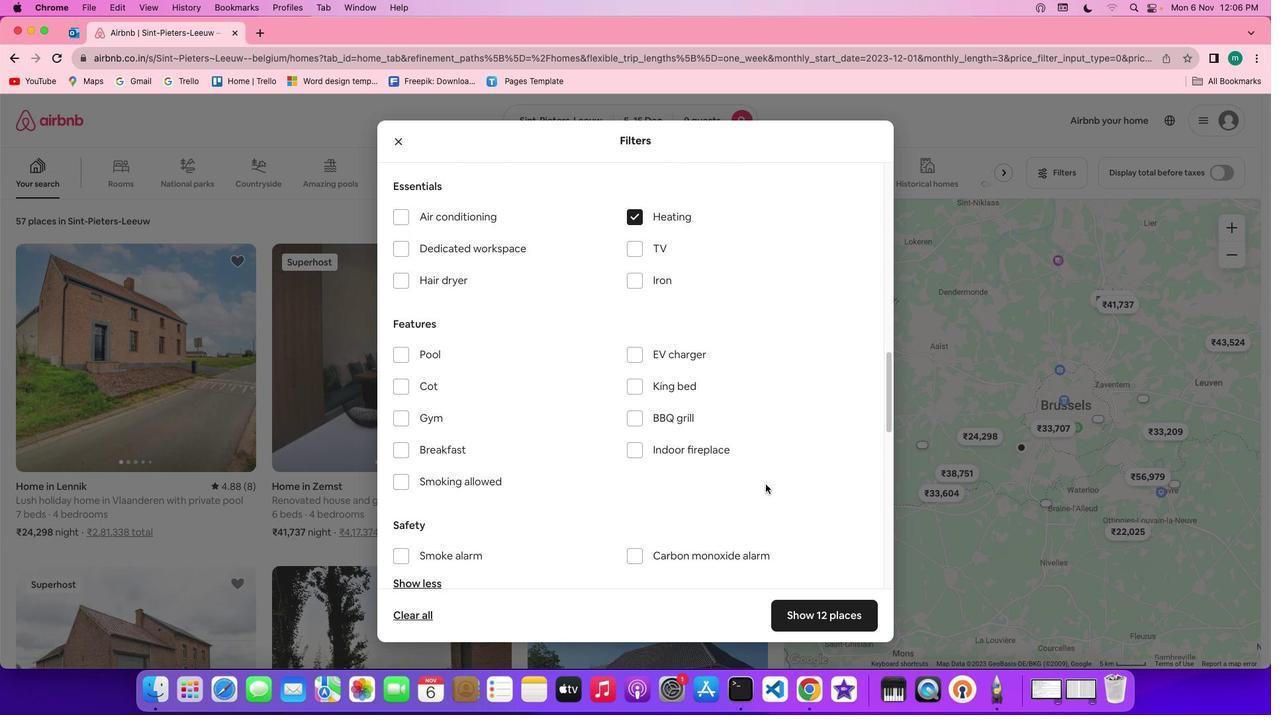
Action: Mouse scrolled (737, 476) with delta (117, 122)
Screenshot: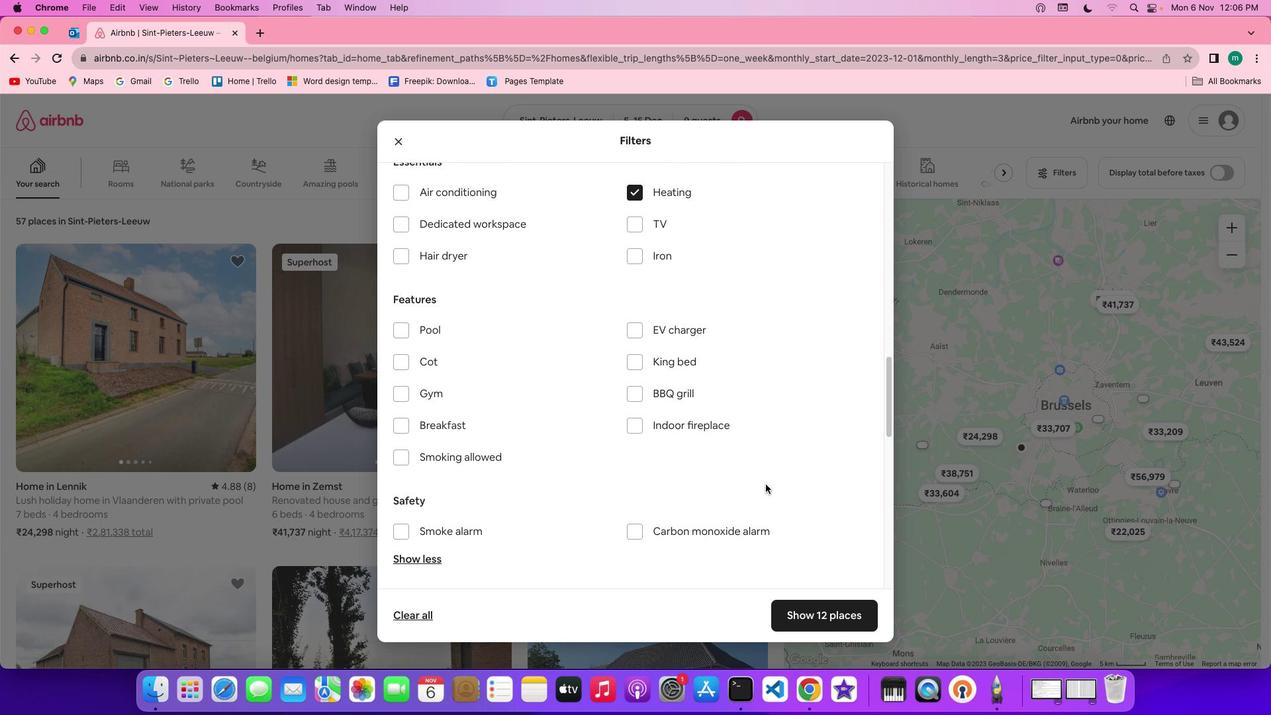 
Action: Mouse scrolled (737, 476) with delta (117, 122)
Screenshot: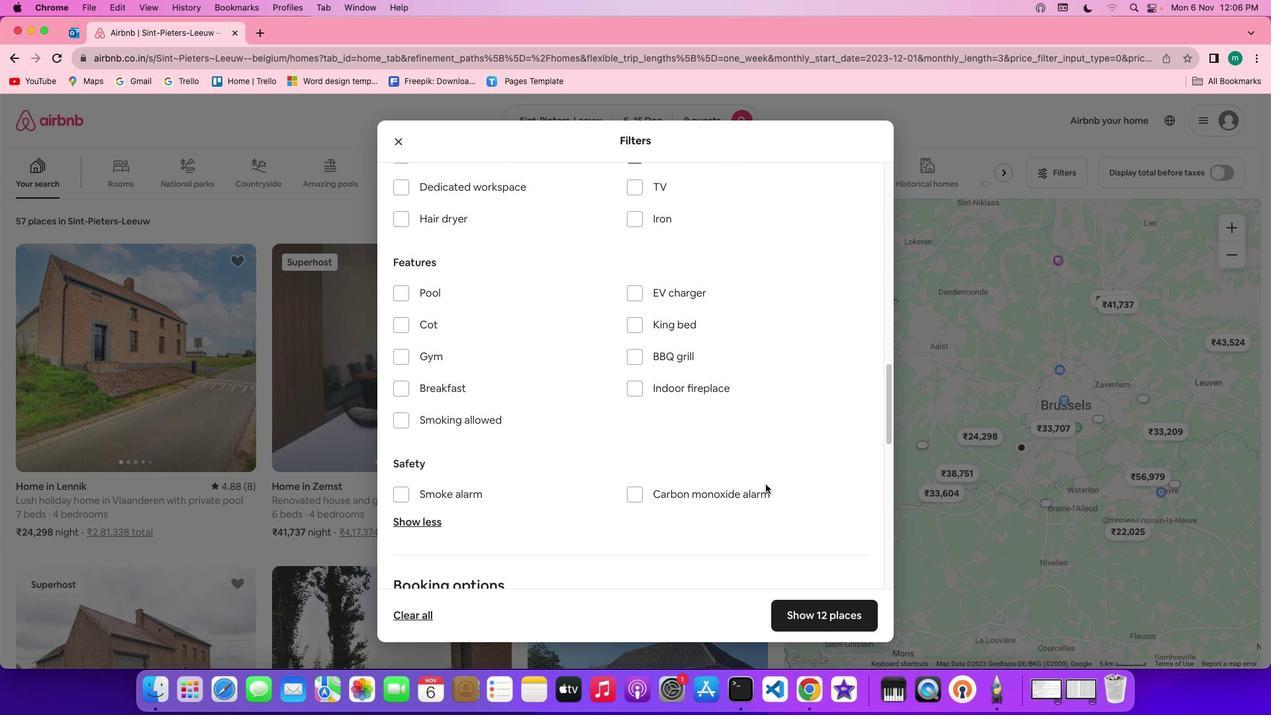
Action: Mouse scrolled (737, 476) with delta (117, 122)
Screenshot: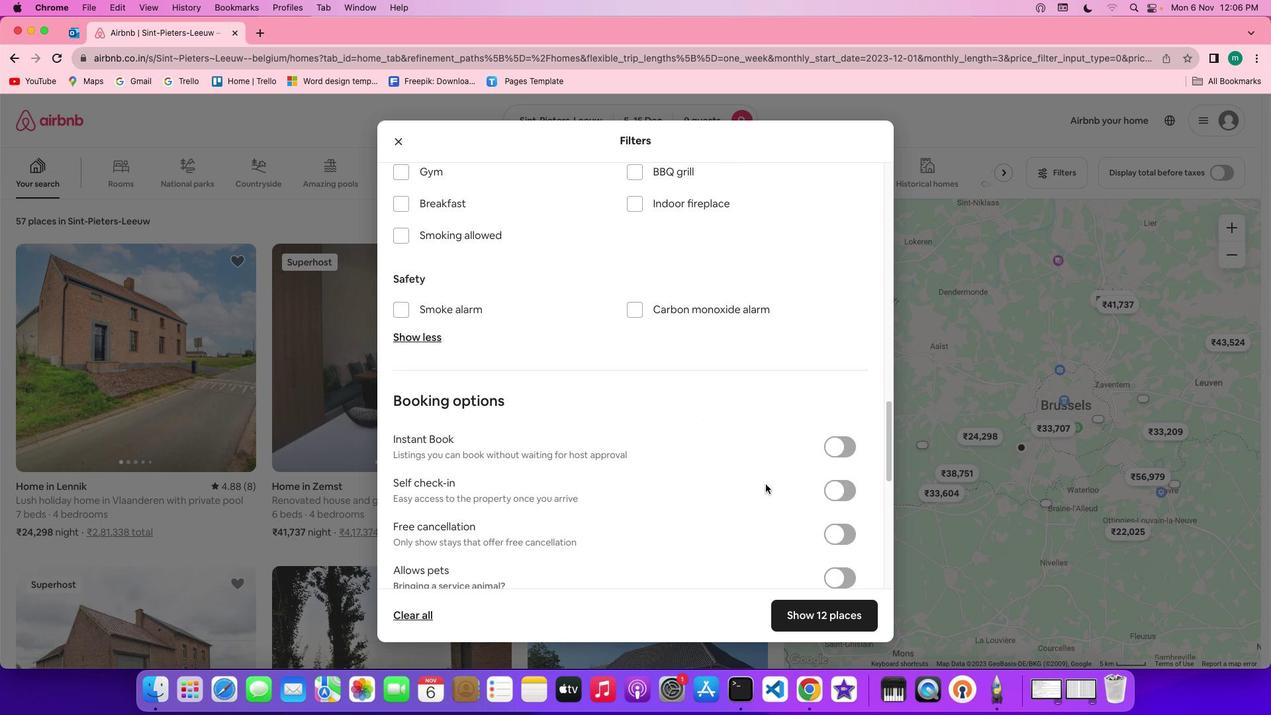 
Action: Mouse scrolled (737, 476) with delta (117, 122)
Screenshot: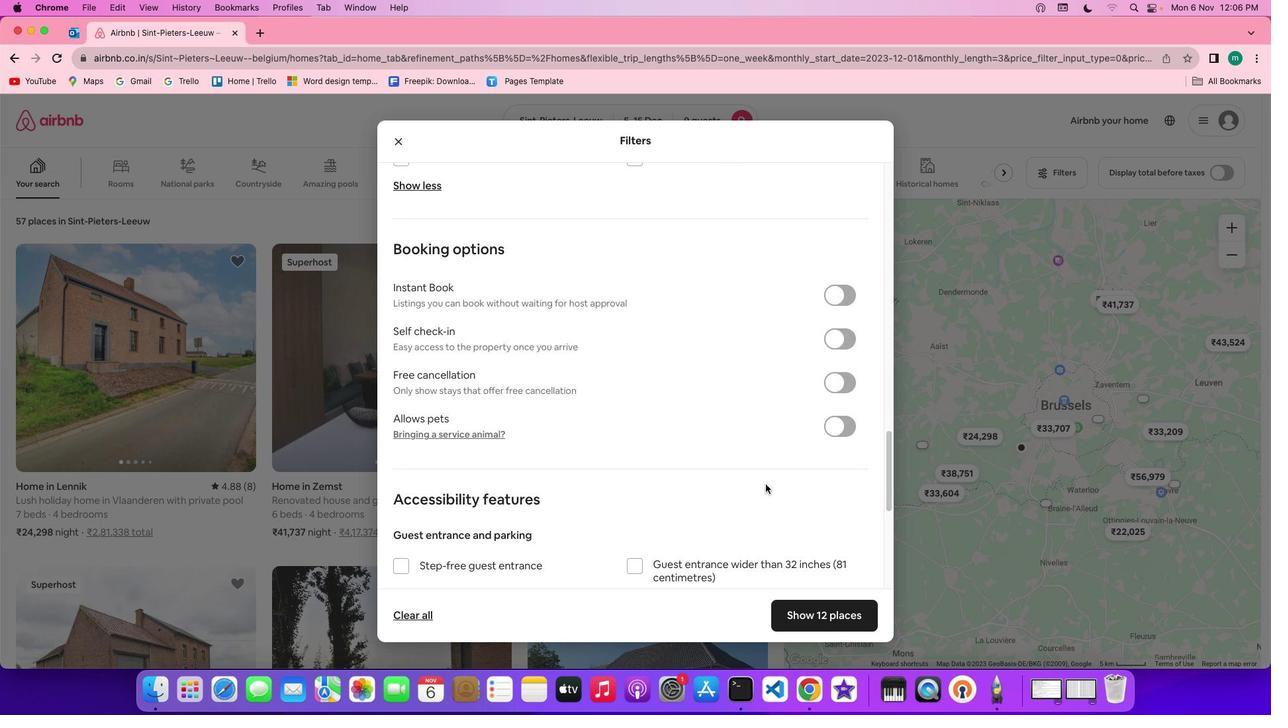 
Action: Mouse scrolled (737, 476) with delta (117, 121)
Screenshot: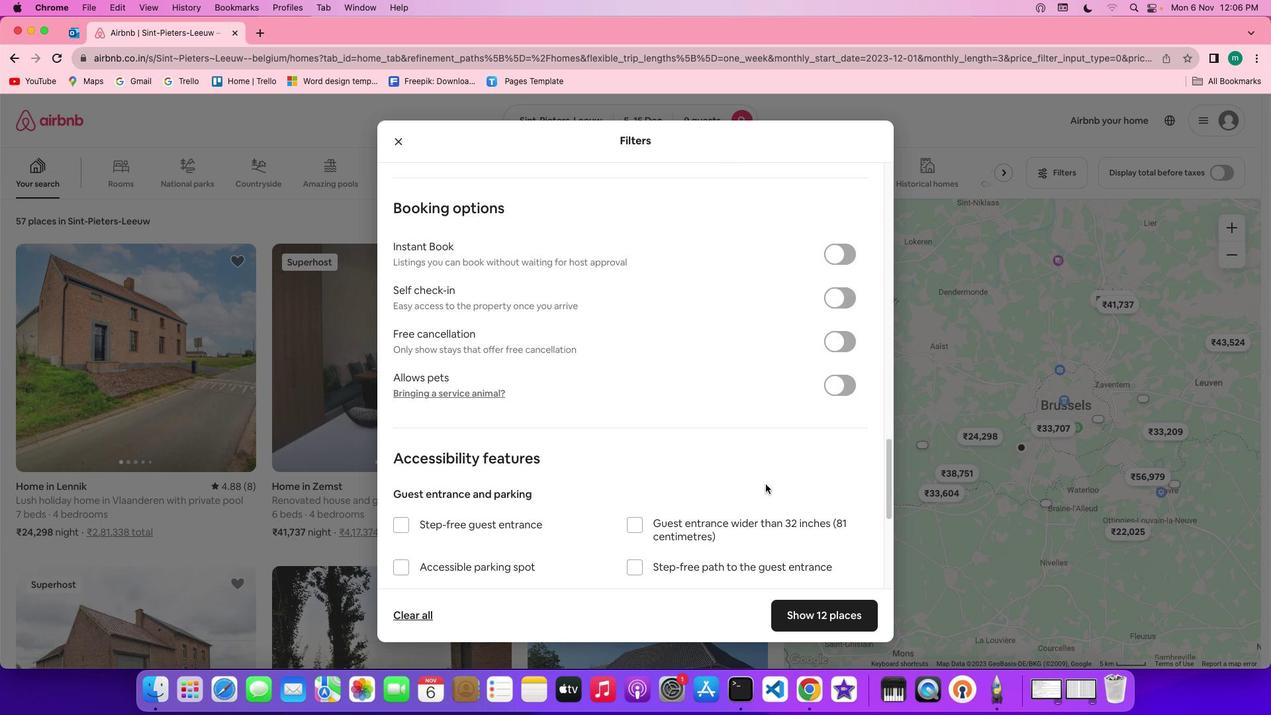 
Action: Mouse scrolled (737, 476) with delta (117, 121)
Screenshot: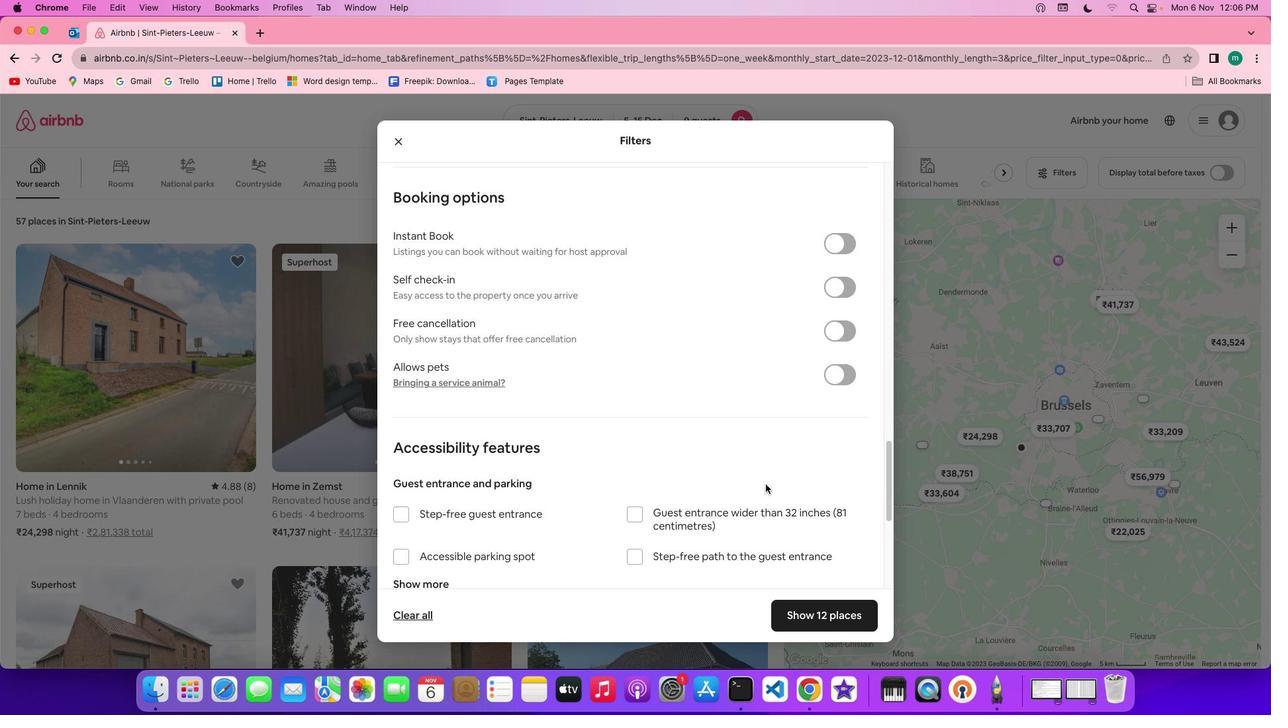 
Action: Mouse scrolled (737, 476) with delta (117, 120)
Screenshot: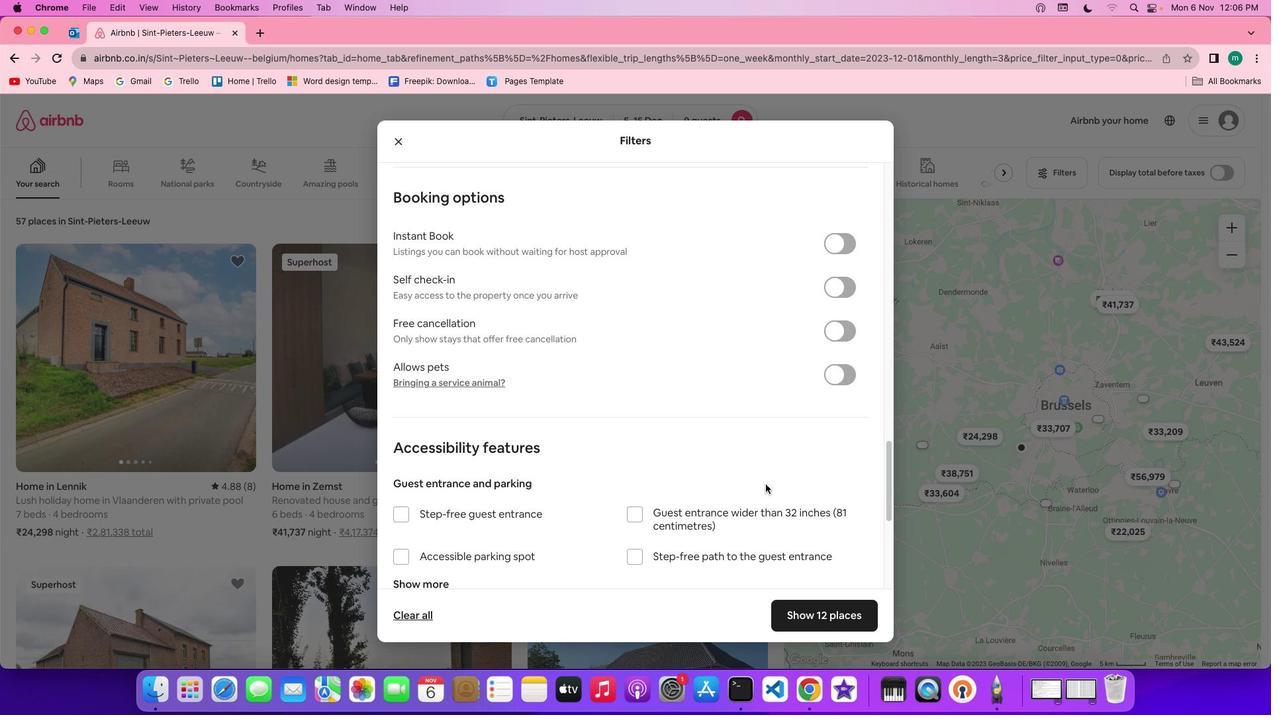 
Action: Mouse scrolled (737, 476) with delta (117, 122)
Screenshot: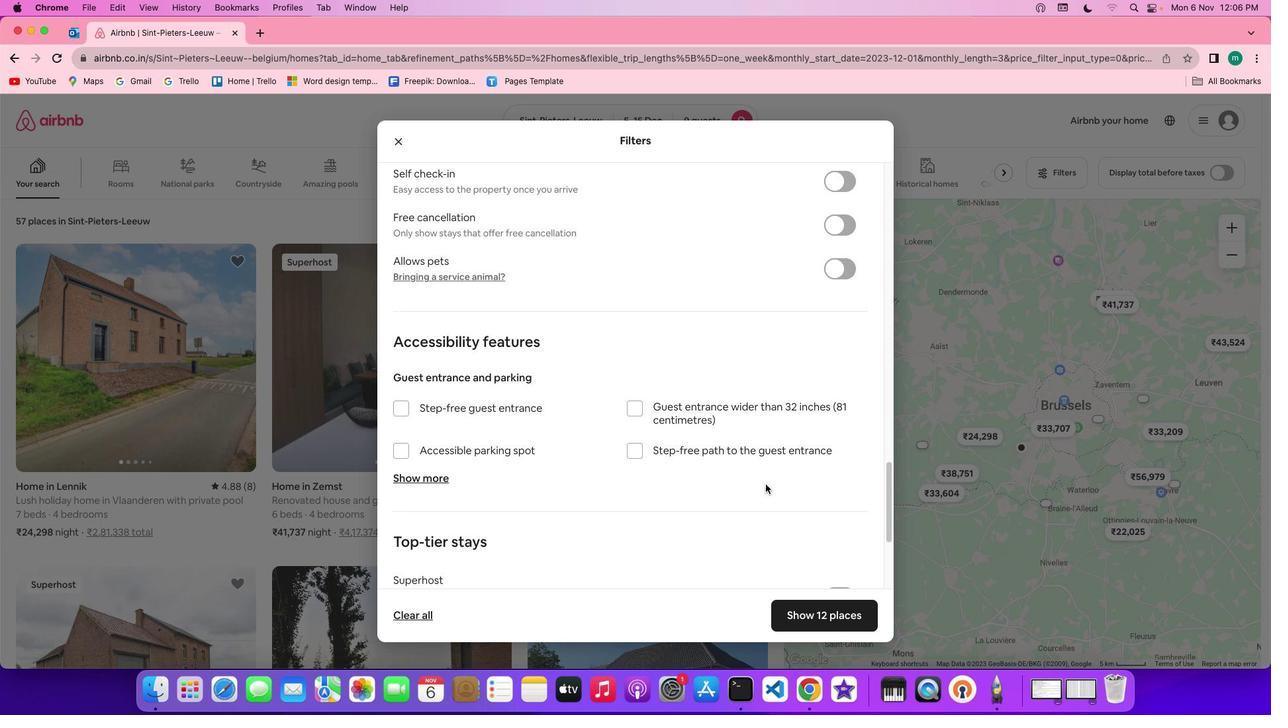 
Action: Mouse scrolled (737, 476) with delta (117, 122)
Screenshot: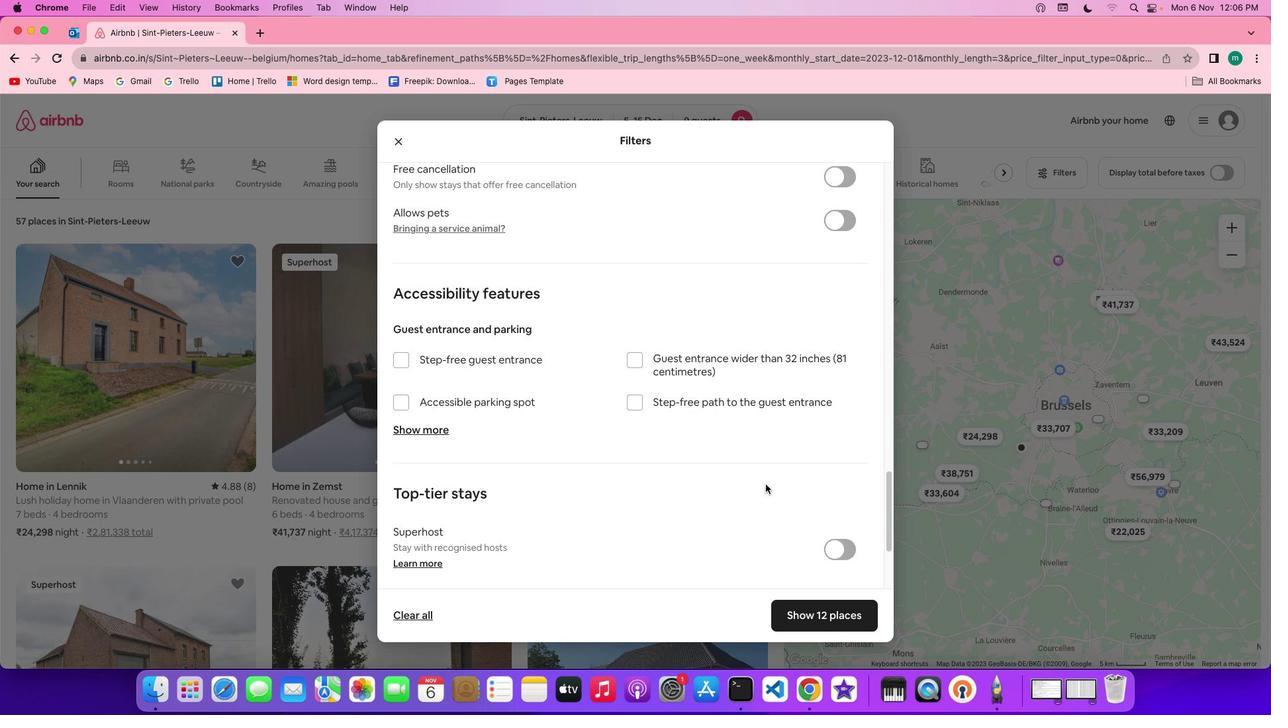 
Action: Mouse scrolled (737, 476) with delta (117, 121)
Screenshot: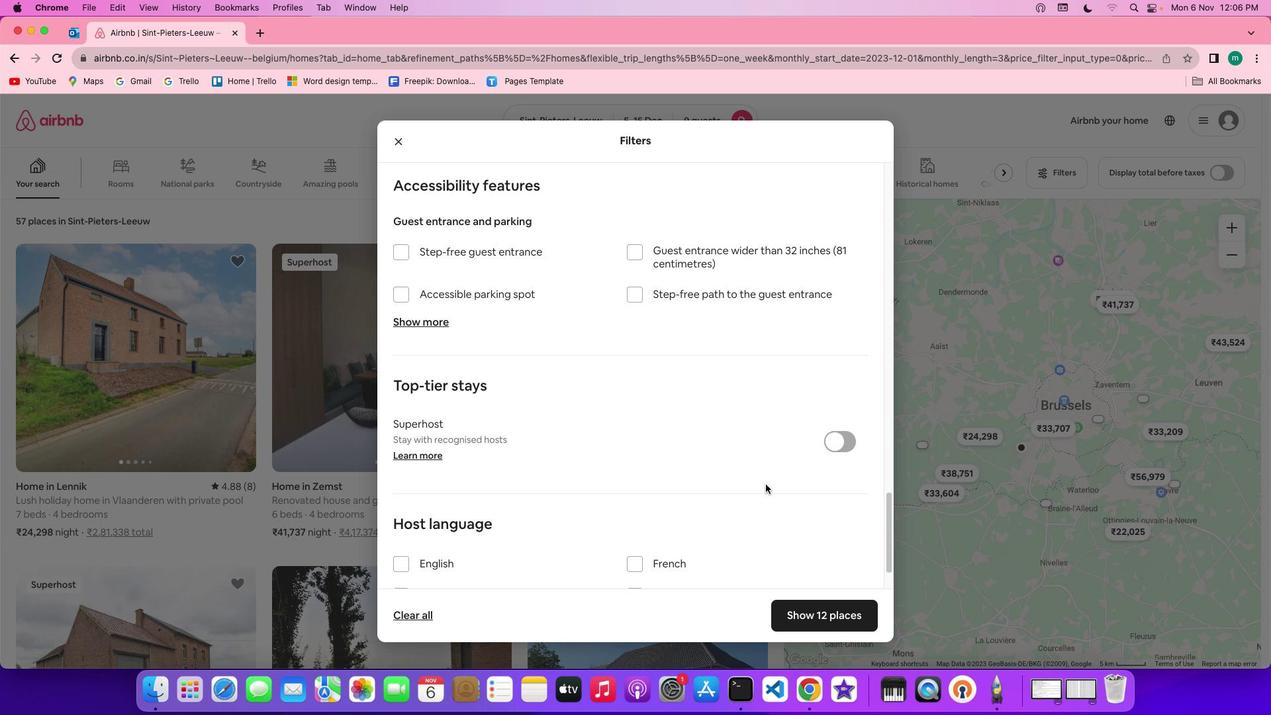 
Action: Mouse scrolled (737, 476) with delta (117, 121)
Screenshot: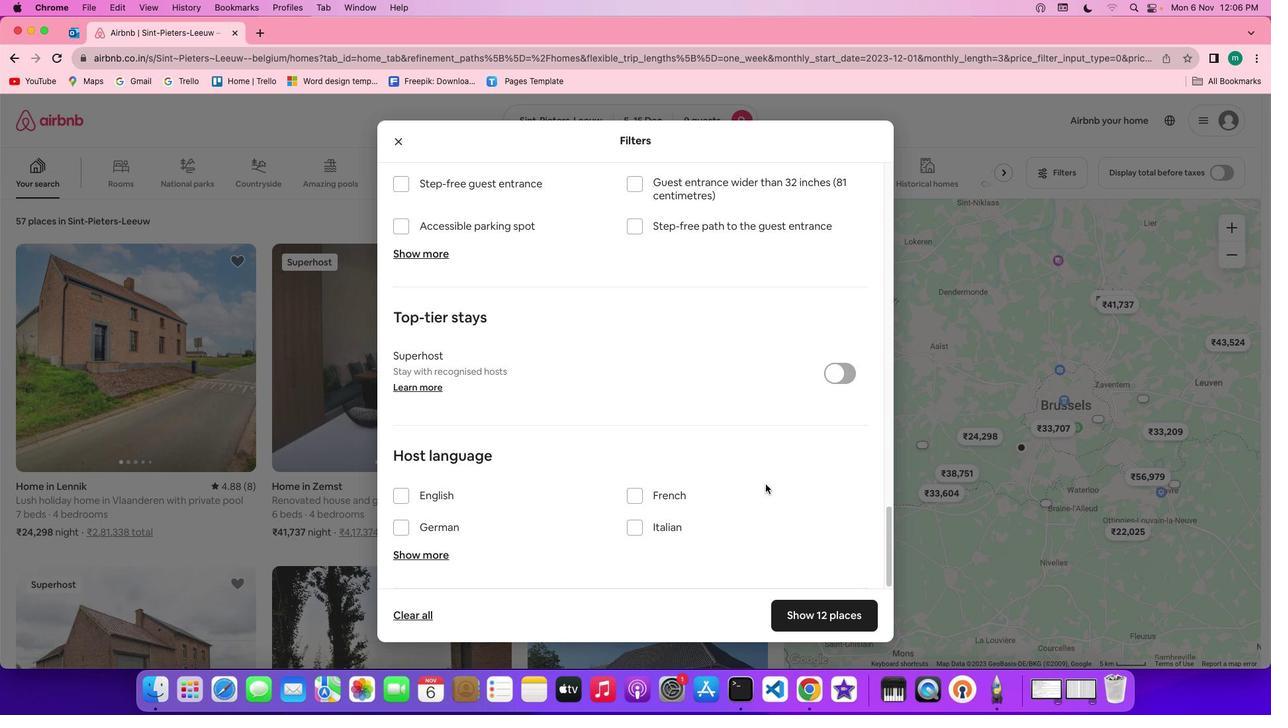 
Action: Mouse scrolled (737, 476) with delta (117, 120)
Screenshot: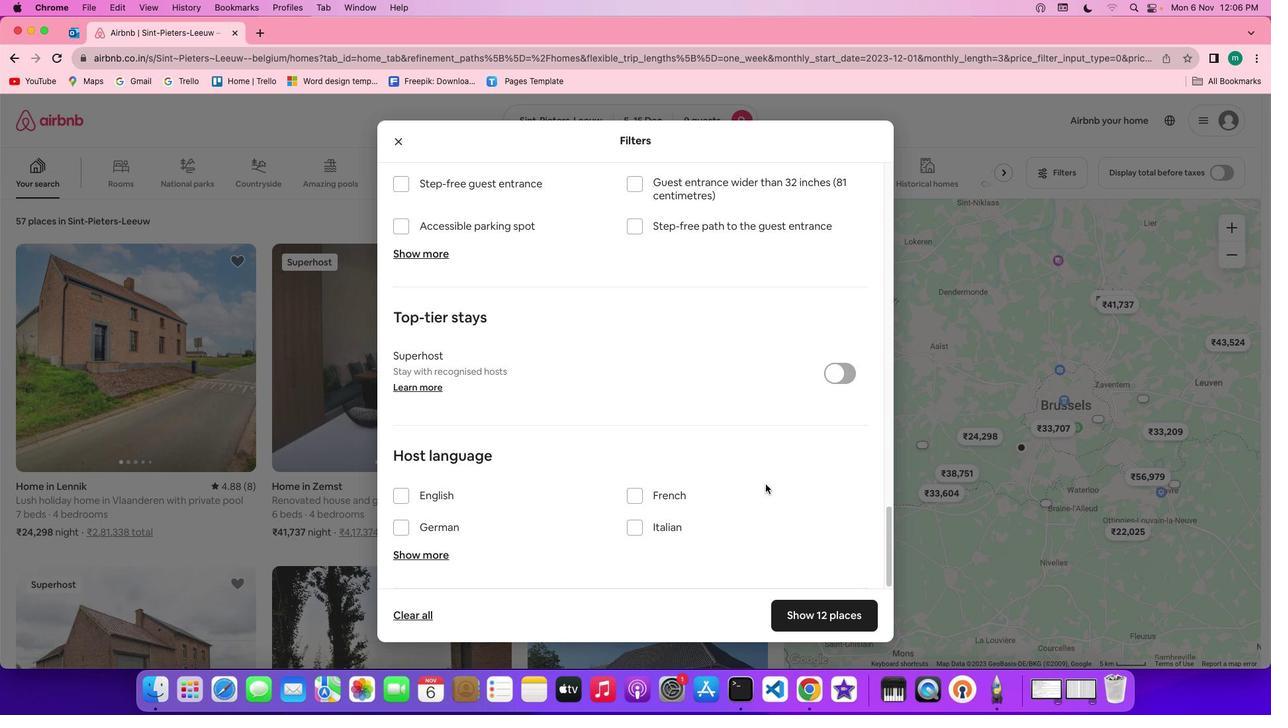 
Action: Mouse scrolled (737, 476) with delta (117, 119)
Screenshot: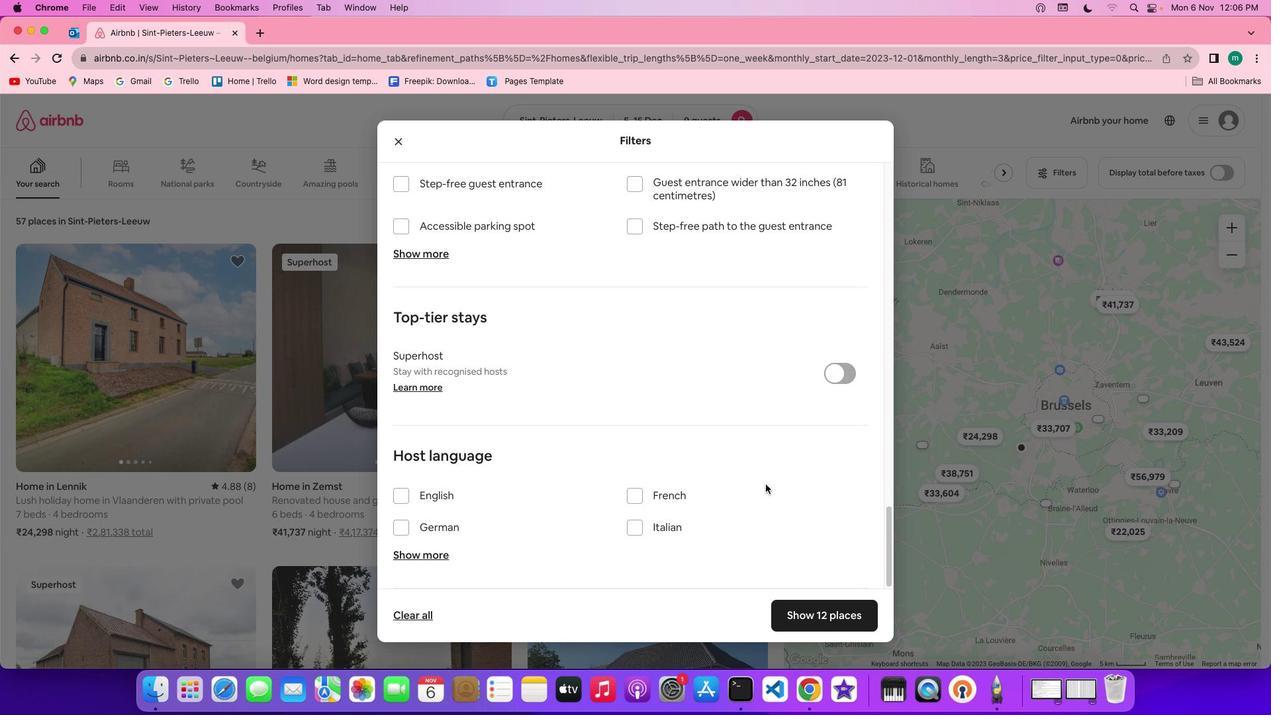 
Action: Mouse scrolled (737, 476) with delta (117, 122)
Screenshot: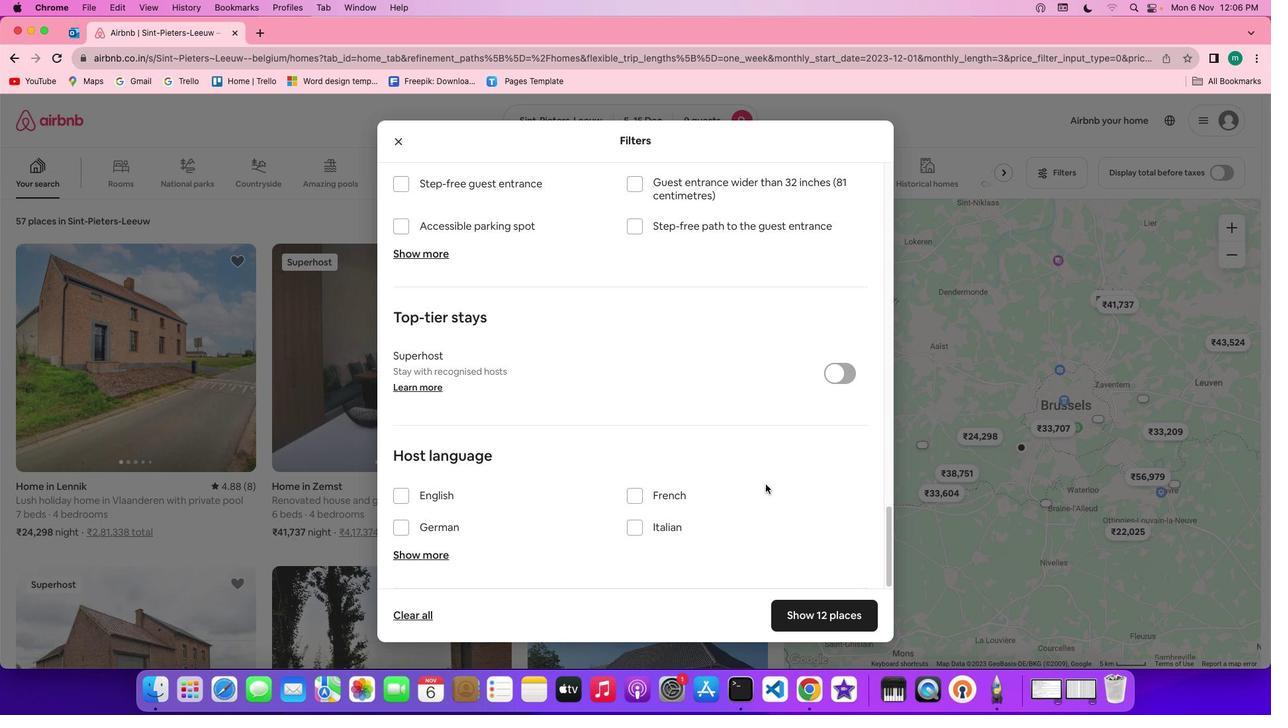 
Action: Mouse scrolled (737, 476) with delta (117, 122)
Screenshot: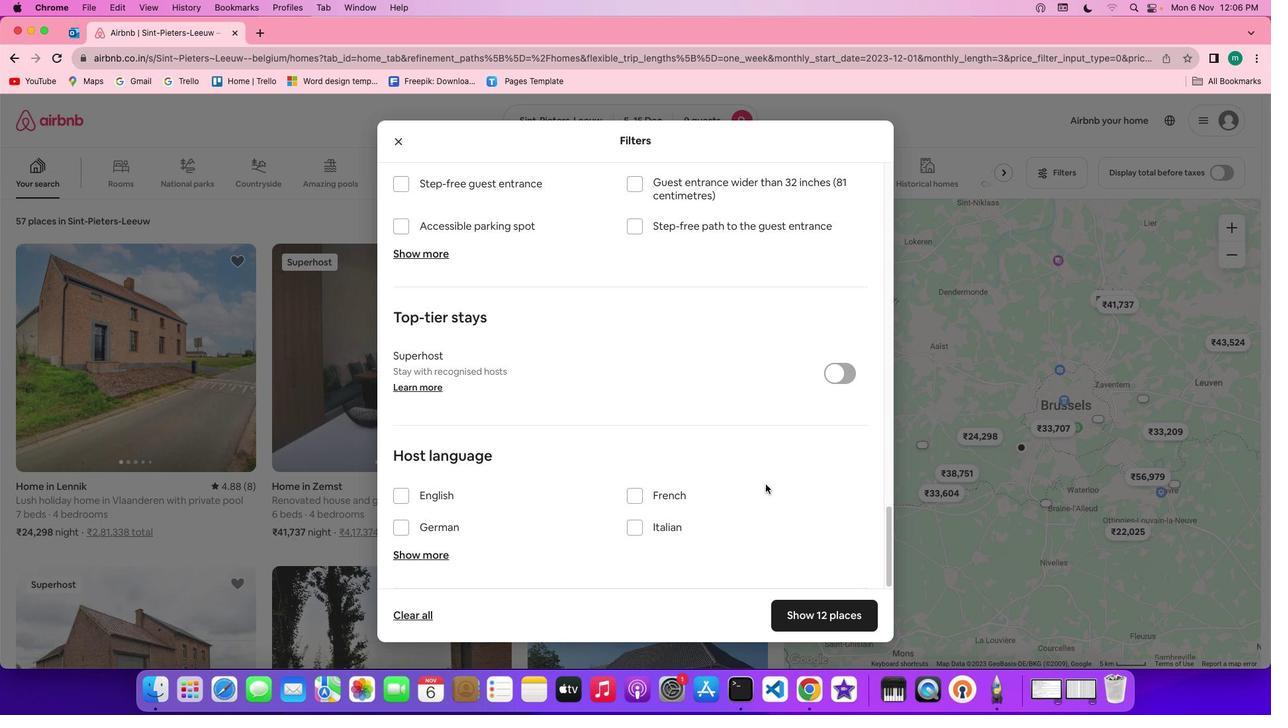 
Action: Mouse scrolled (737, 476) with delta (117, 121)
Screenshot: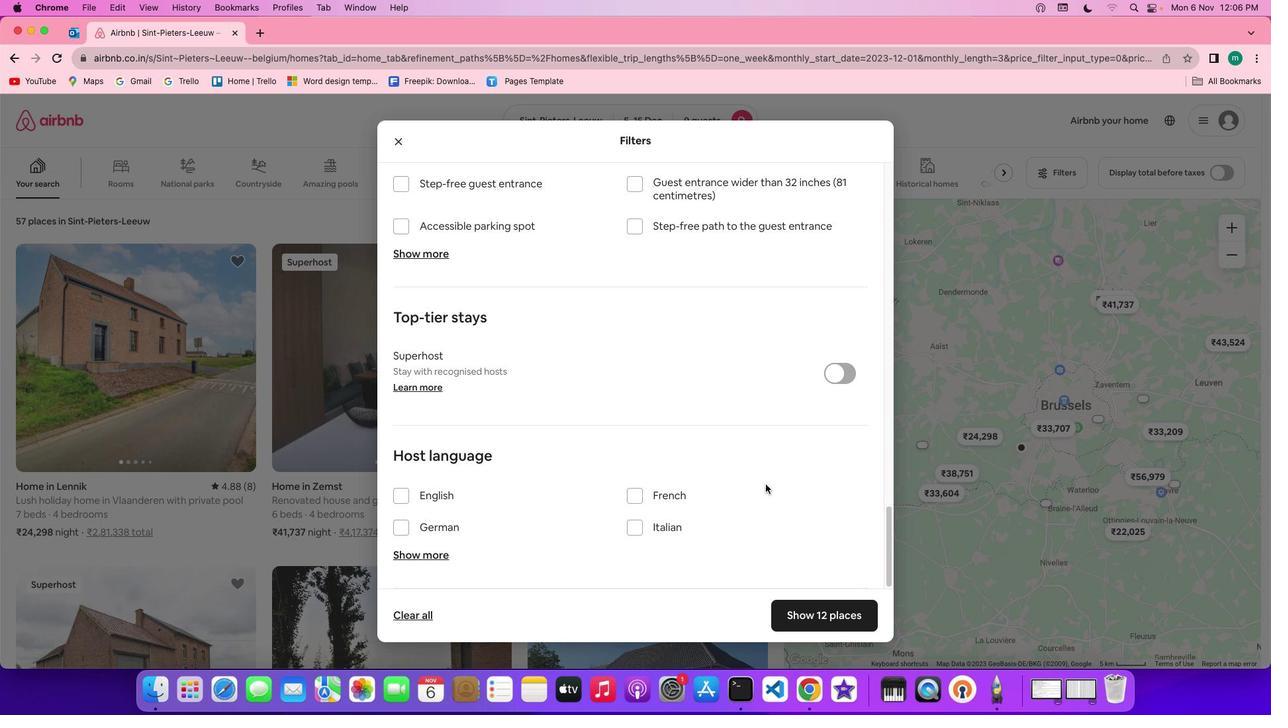 
Action: Mouse scrolled (737, 476) with delta (117, 120)
Screenshot: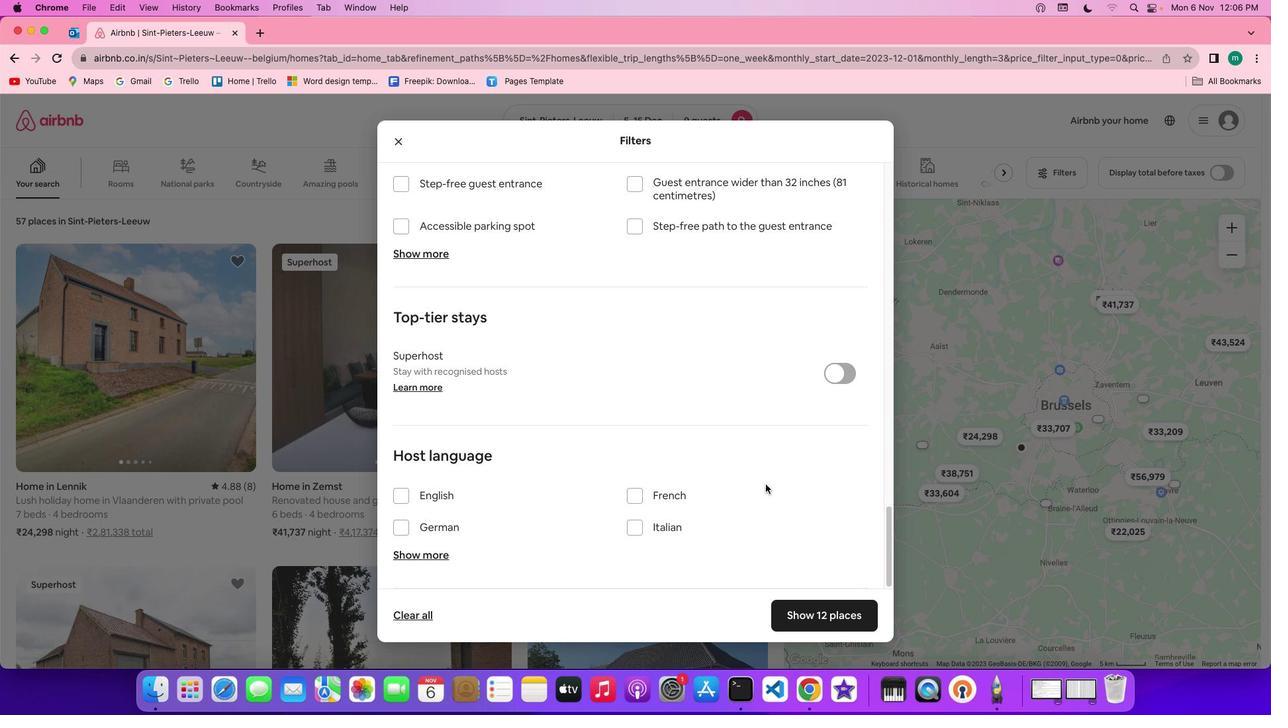 
Action: Mouse scrolled (737, 476) with delta (117, 120)
Screenshot: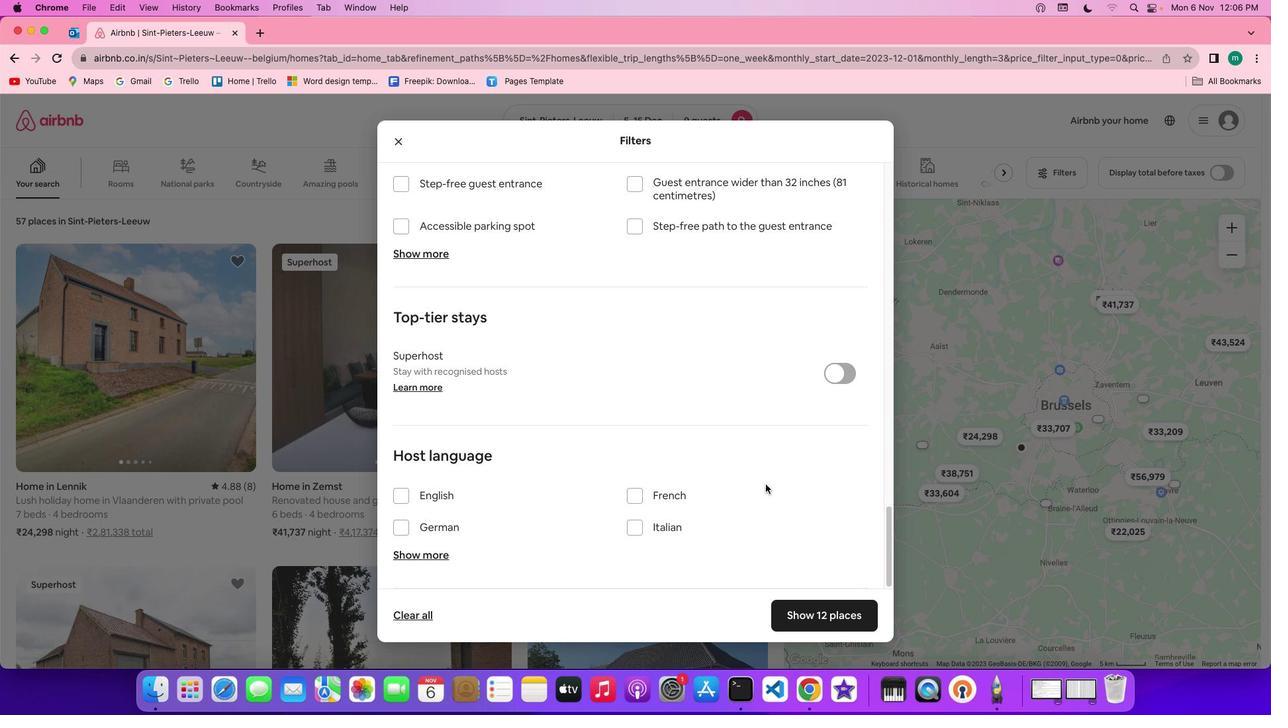 
Action: Mouse scrolled (737, 476) with delta (117, 122)
Screenshot: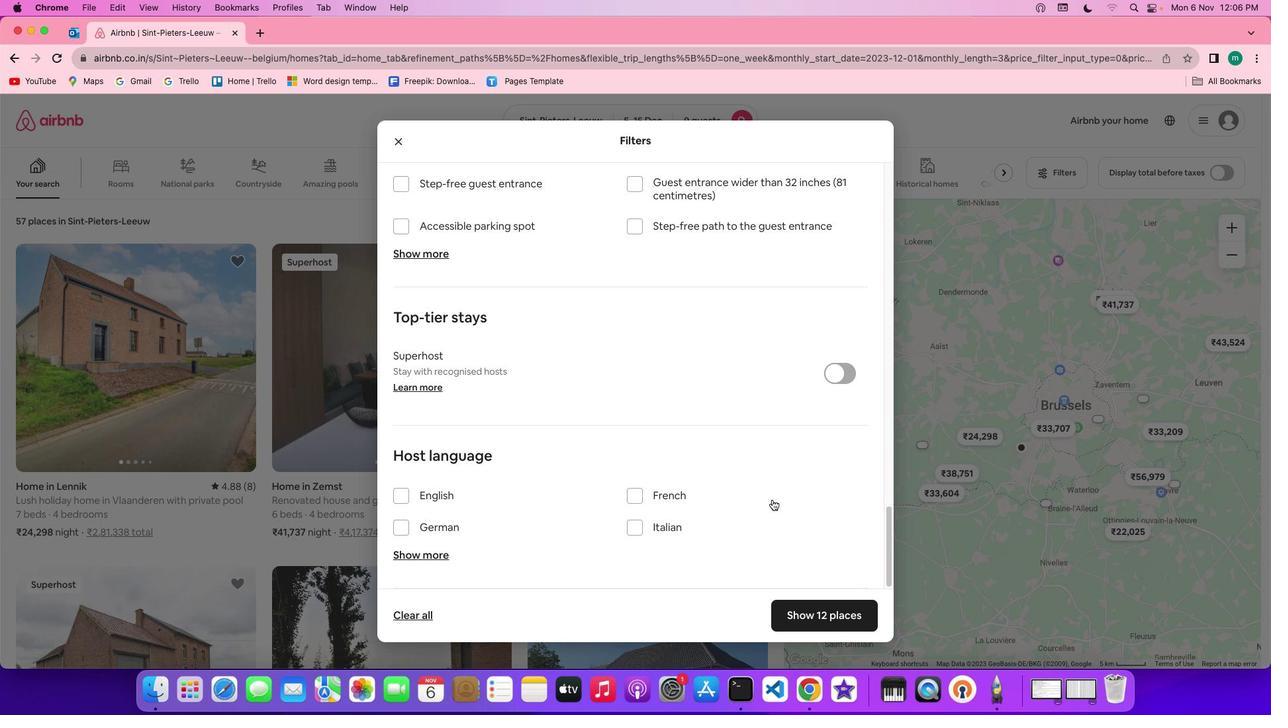 
Action: Mouse scrolled (737, 476) with delta (117, 122)
Screenshot: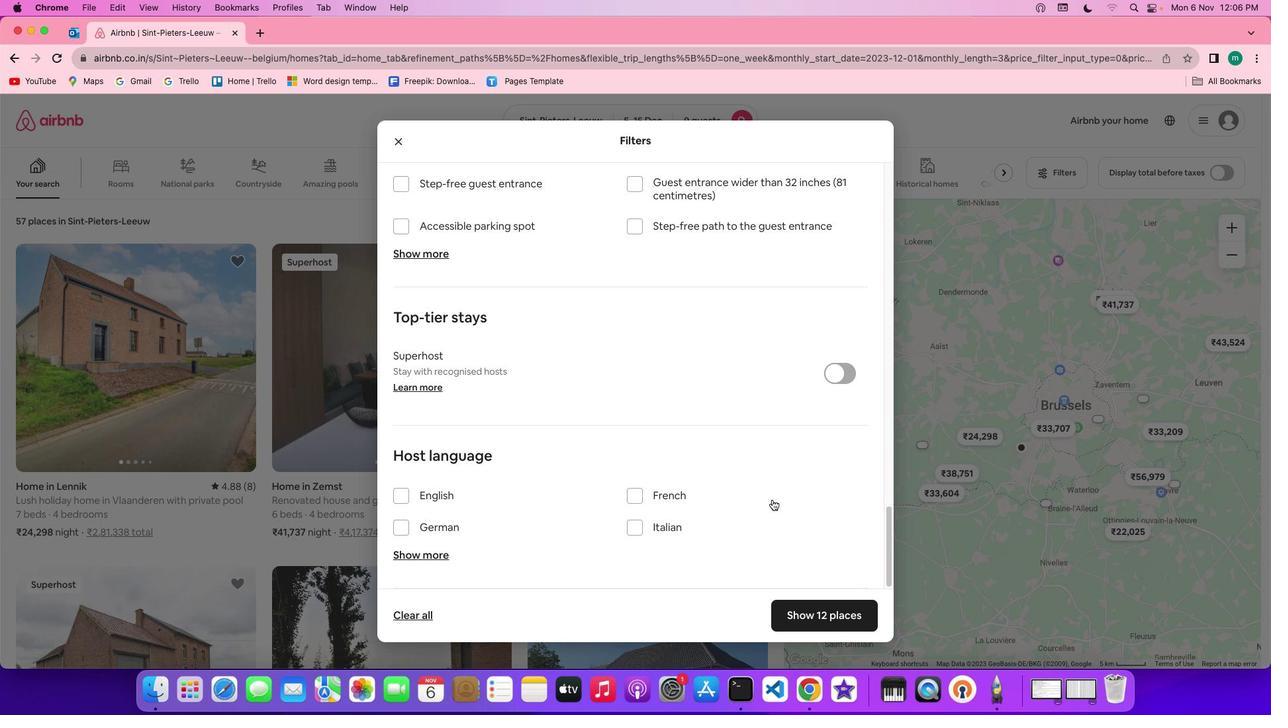 
Action: Mouse scrolled (737, 476) with delta (117, 121)
Screenshot: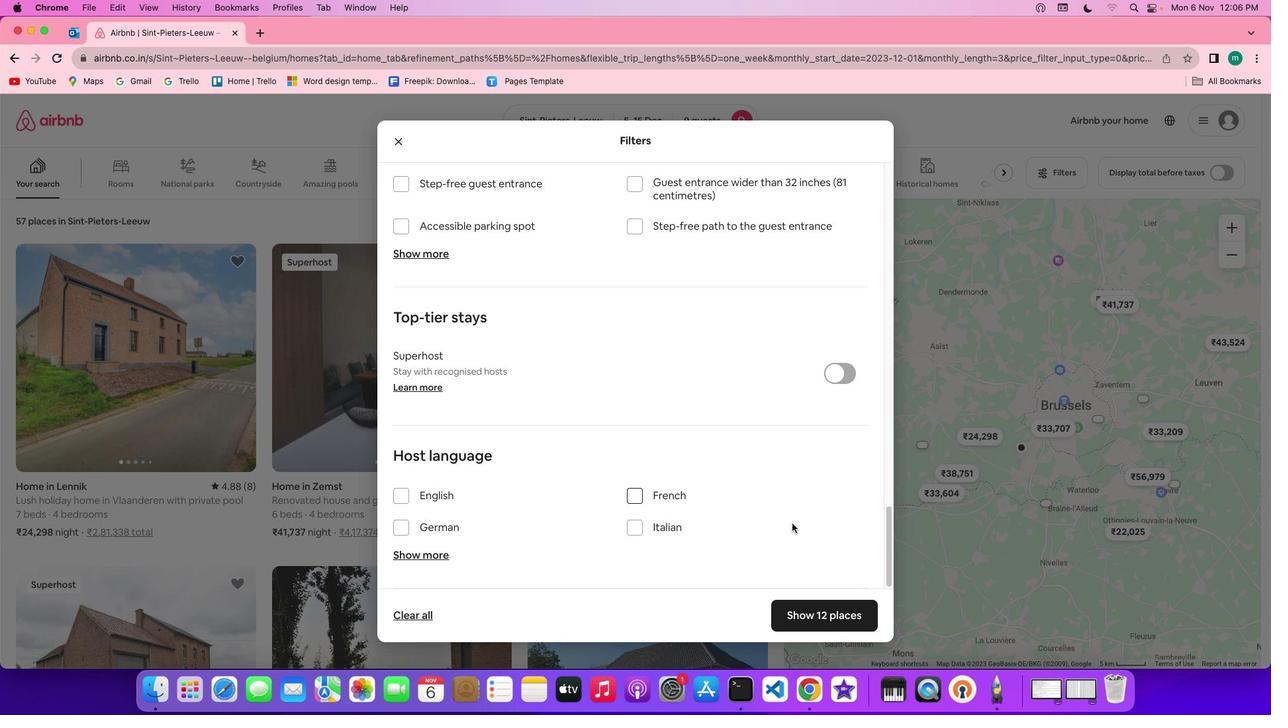 
Action: Mouse scrolled (737, 476) with delta (117, 120)
Screenshot: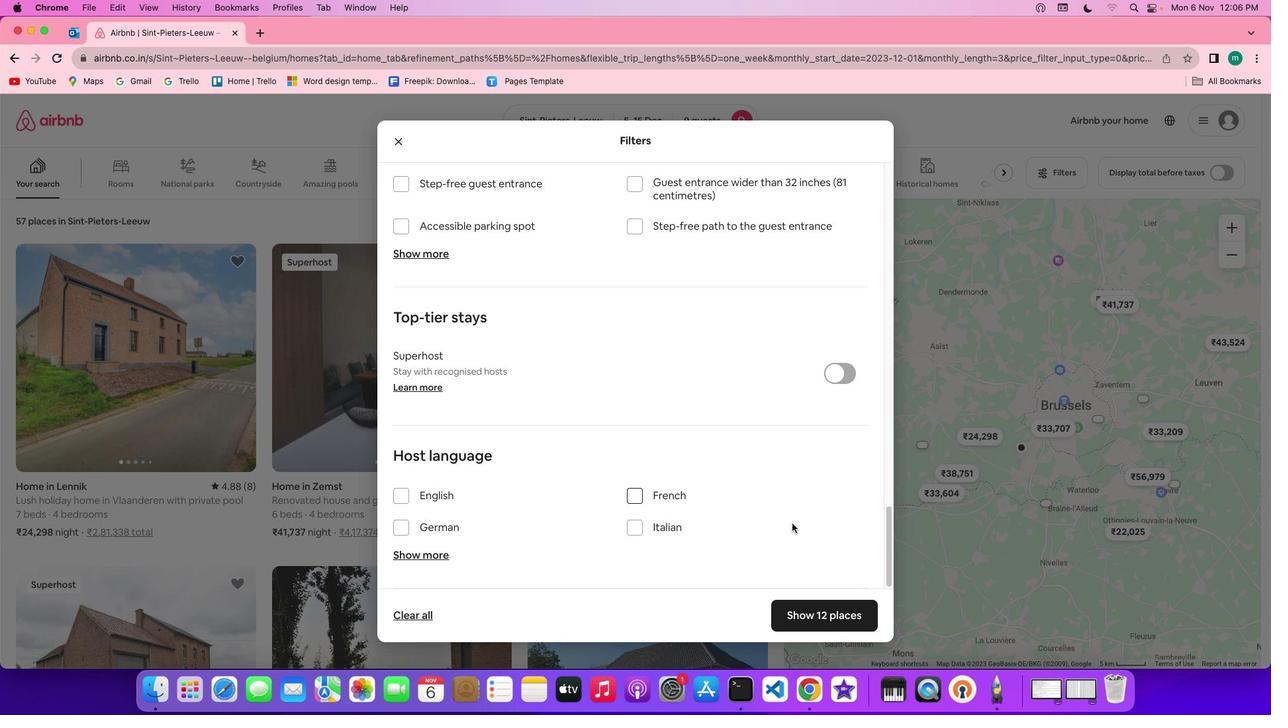 
Action: Mouse moved to (783, 571)
Screenshot: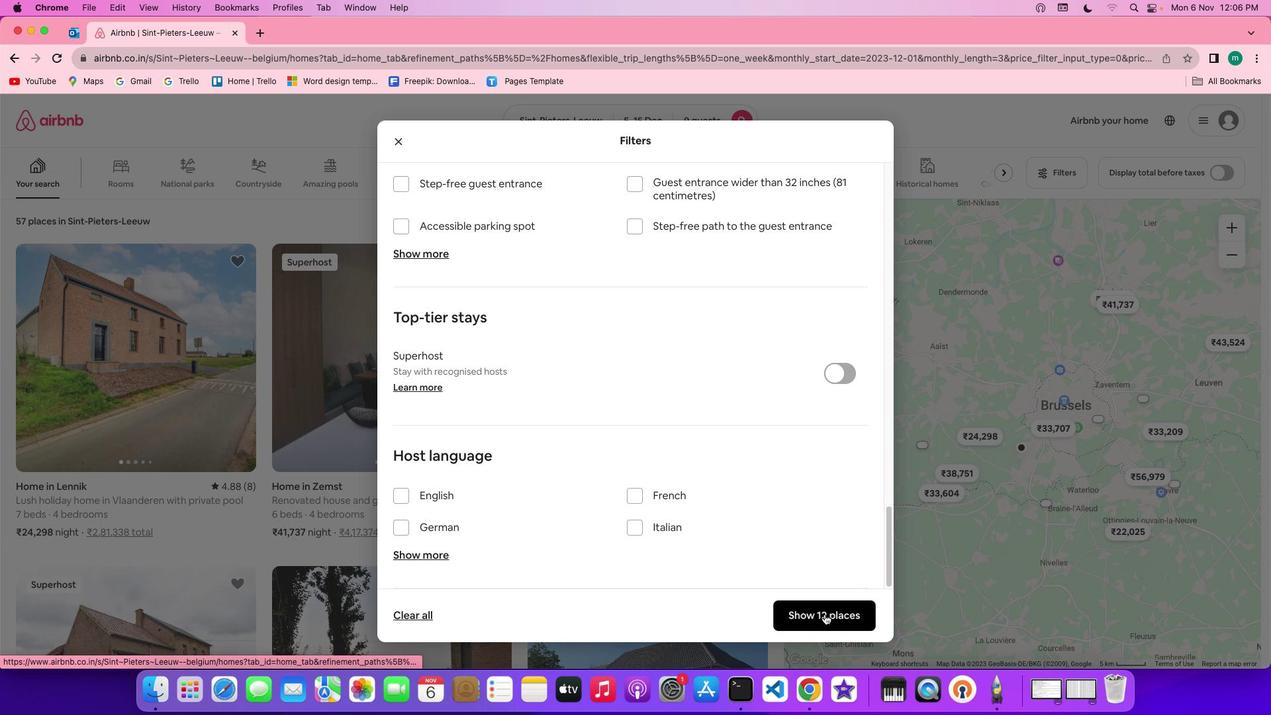 
Action: Mouse pressed left at (783, 571)
Screenshot: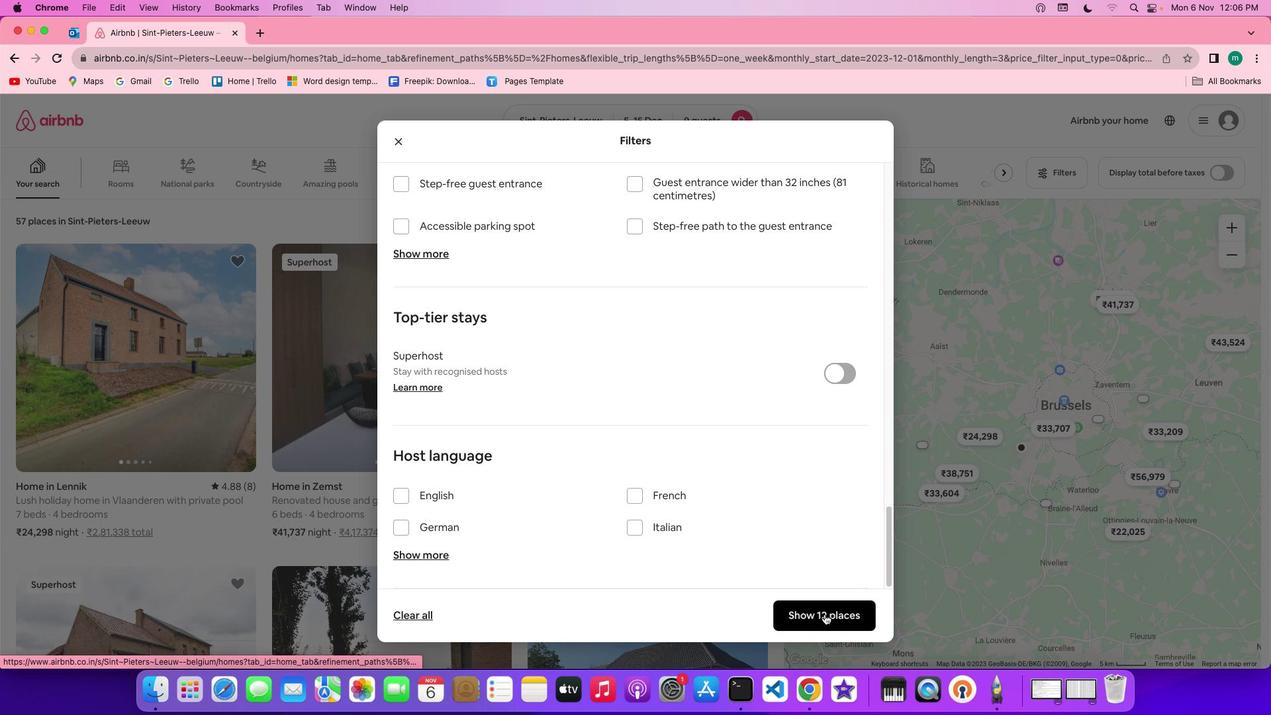 
Action: Mouse moved to (269, 374)
Screenshot: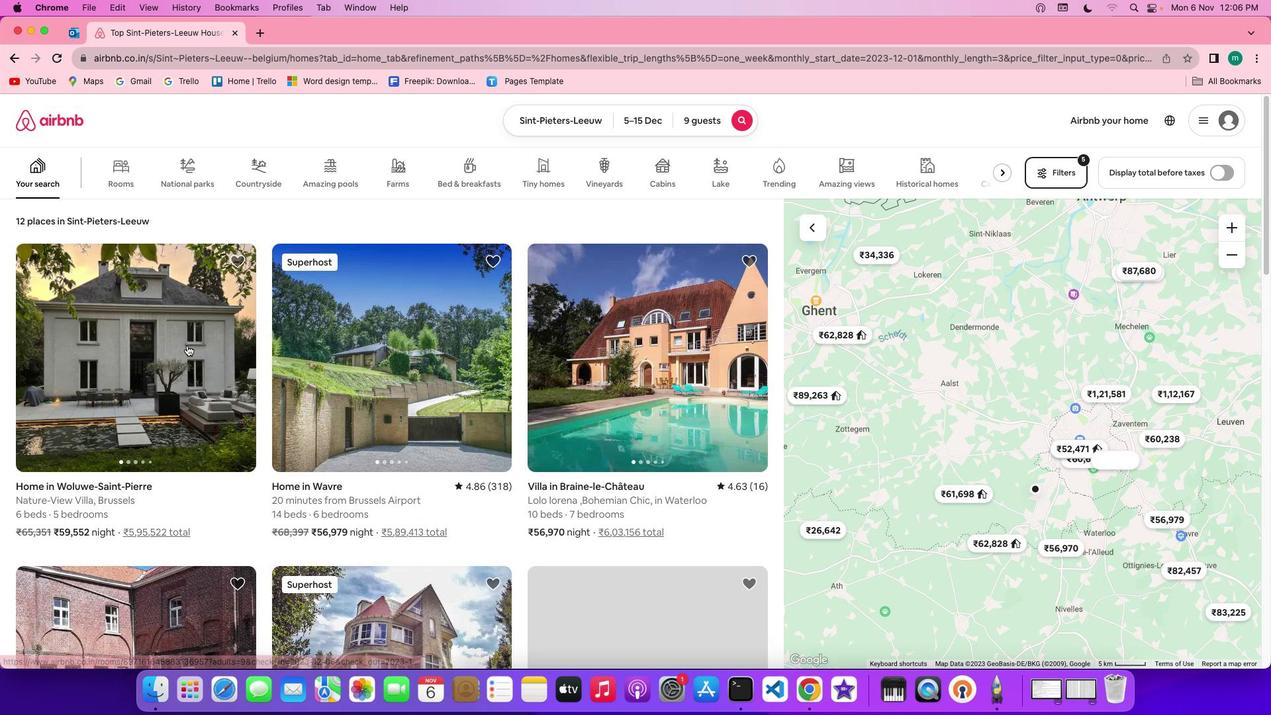 
Action: Mouse pressed left at (269, 374)
Screenshot: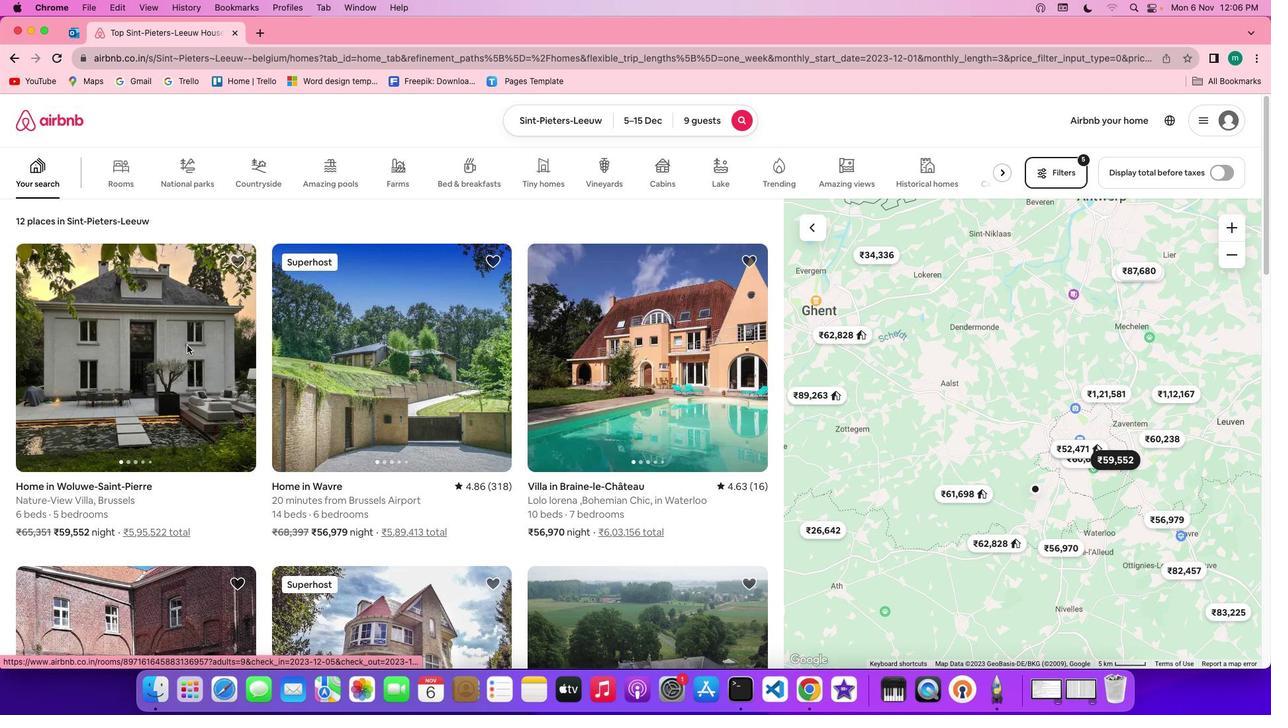 
Action: Mouse moved to (860, 479)
Screenshot: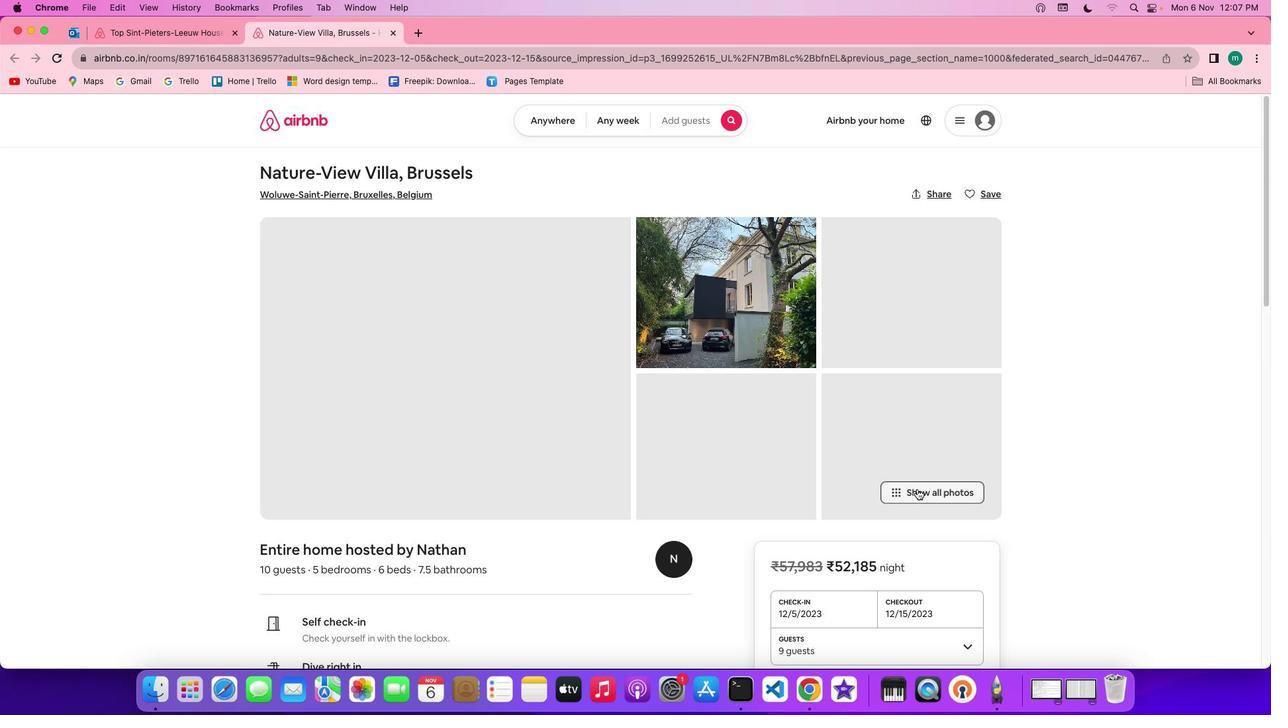 
Action: Mouse pressed left at (860, 479)
Screenshot: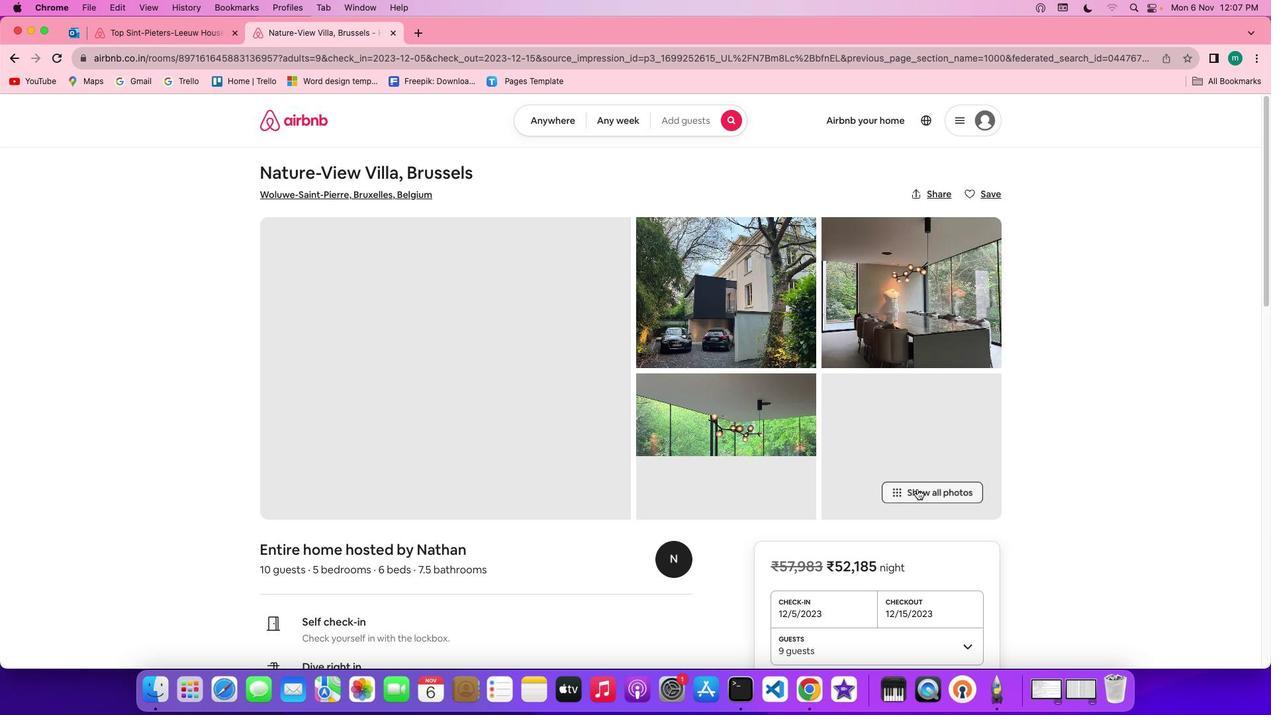 
Action: Mouse moved to (699, 492)
Screenshot: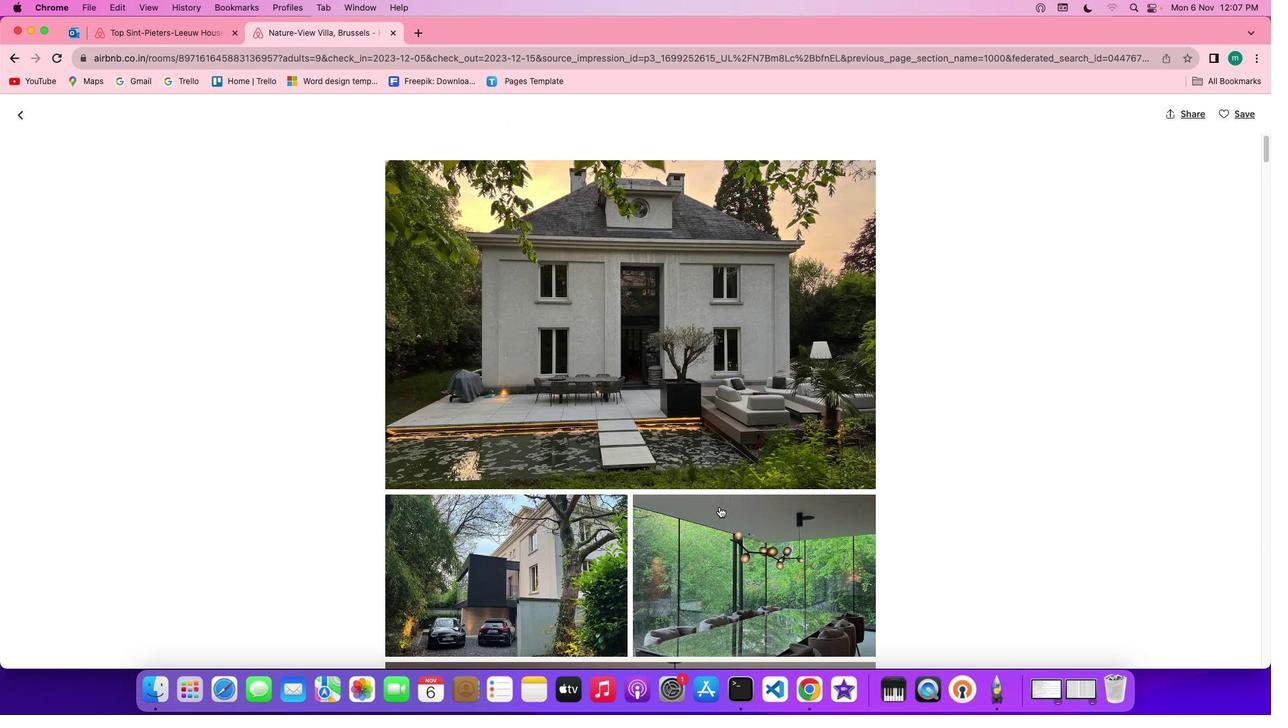
Action: Mouse scrolled (699, 492) with delta (117, 122)
Screenshot: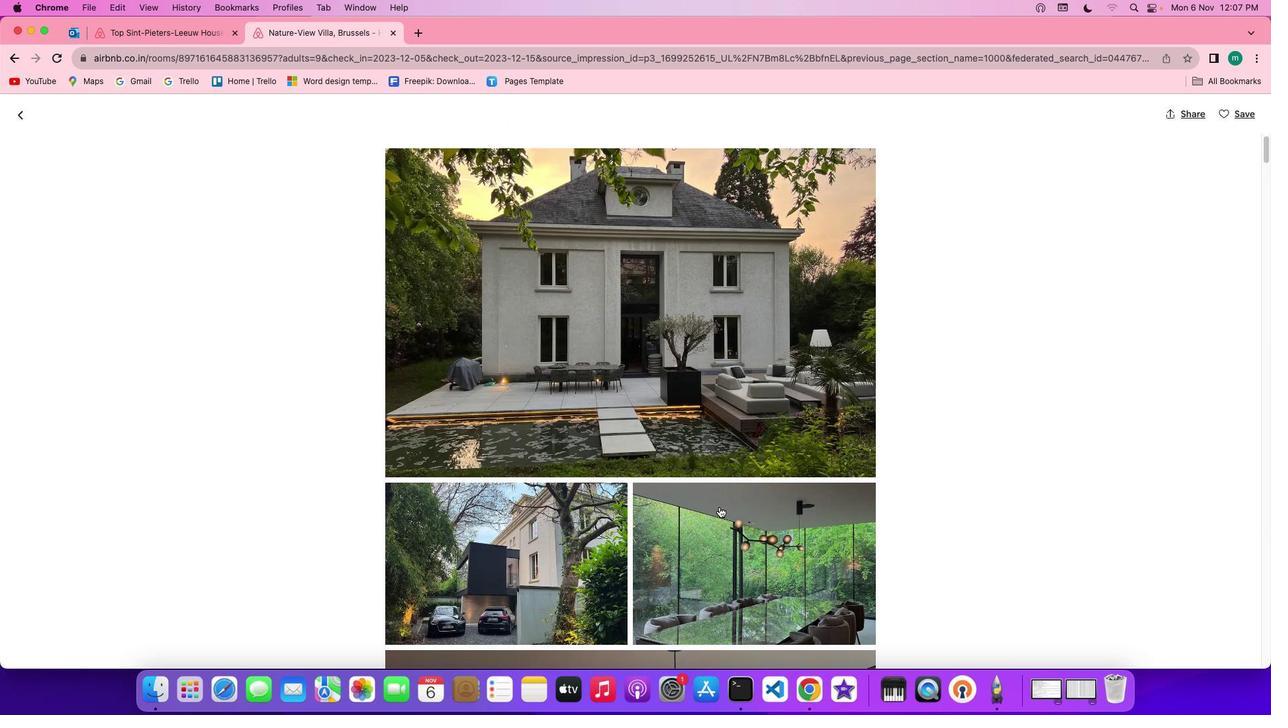 
Action: Mouse scrolled (699, 492) with delta (117, 122)
Screenshot: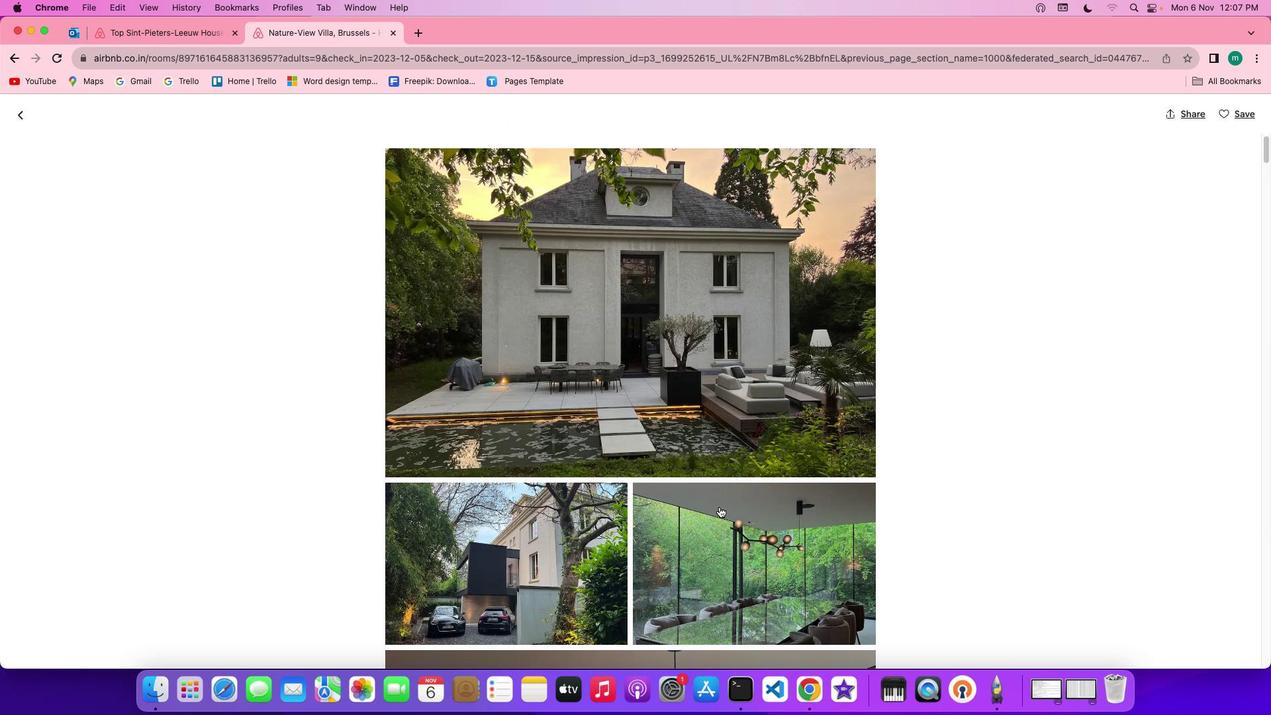 
Action: Mouse scrolled (699, 492) with delta (117, 121)
Screenshot: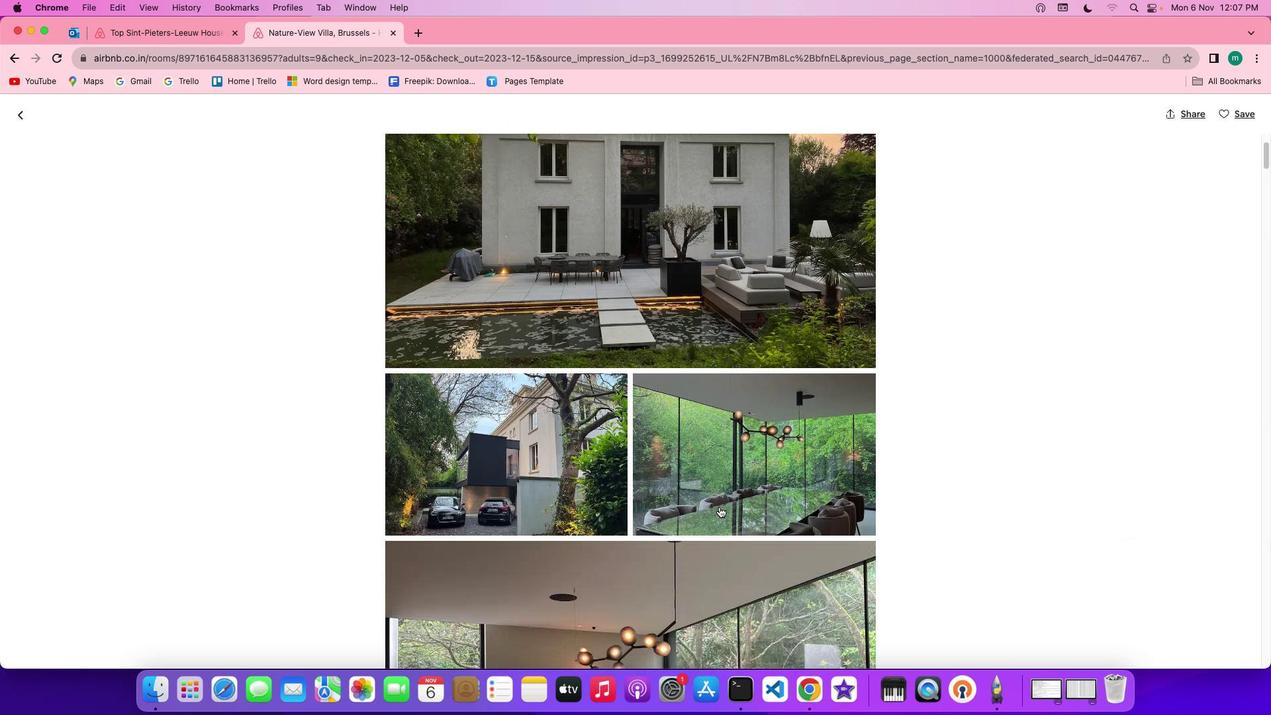 
Action: Mouse scrolled (699, 492) with delta (117, 121)
Screenshot: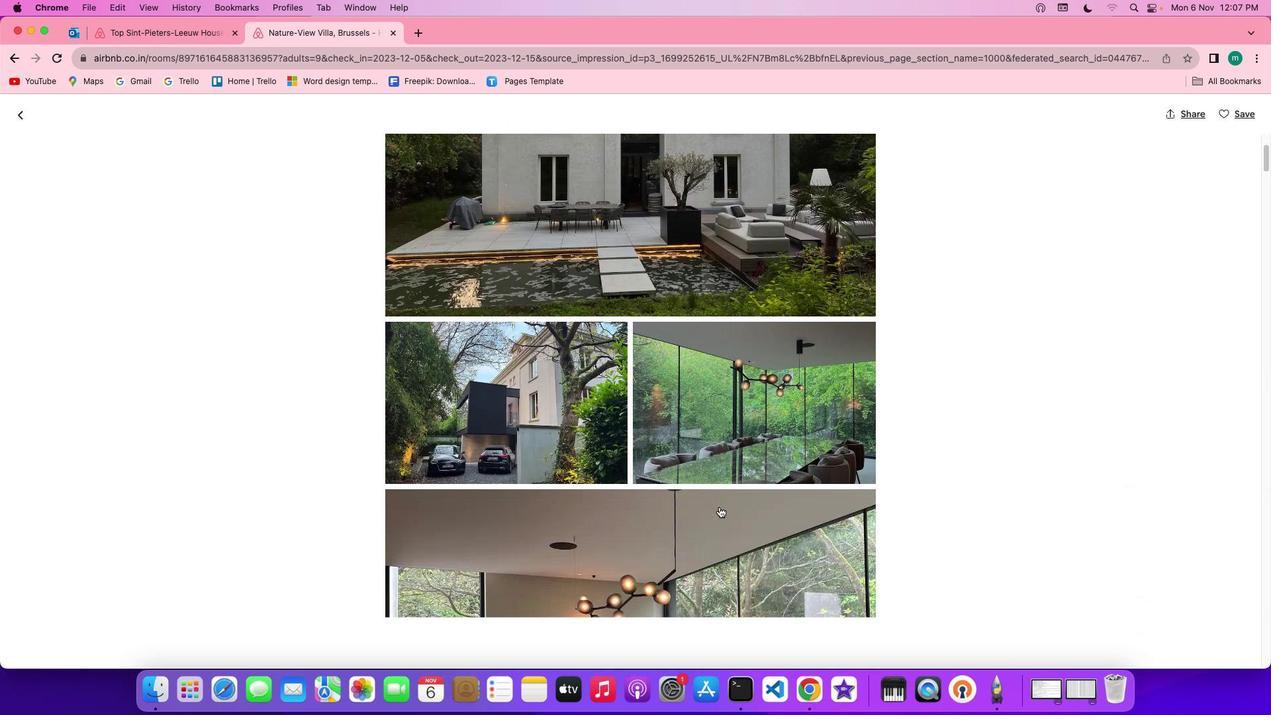 
Action: Mouse scrolled (699, 492) with delta (117, 122)
Screenshot: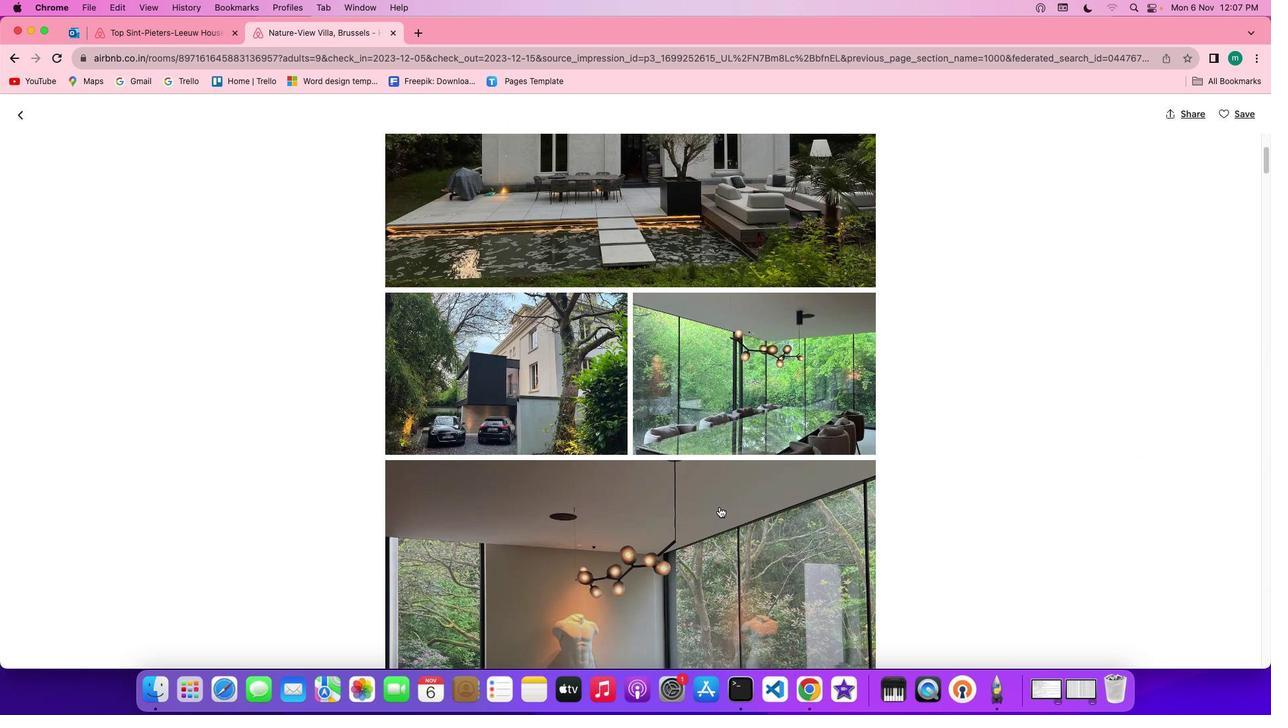 
Action: Mouse scrolled (699, 492) with delta (117, 122)
Screenshot: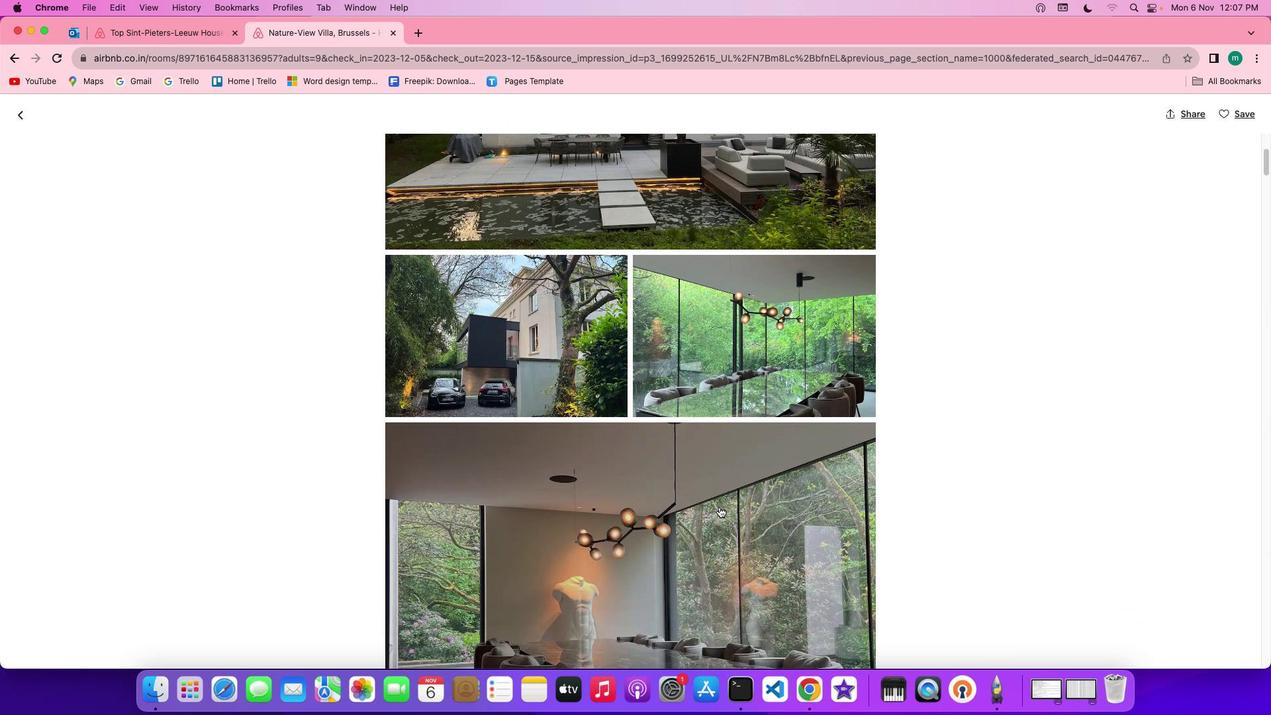 
Action: Mouse scrolled (699, 492) with delta (117, 122)
Screenshot: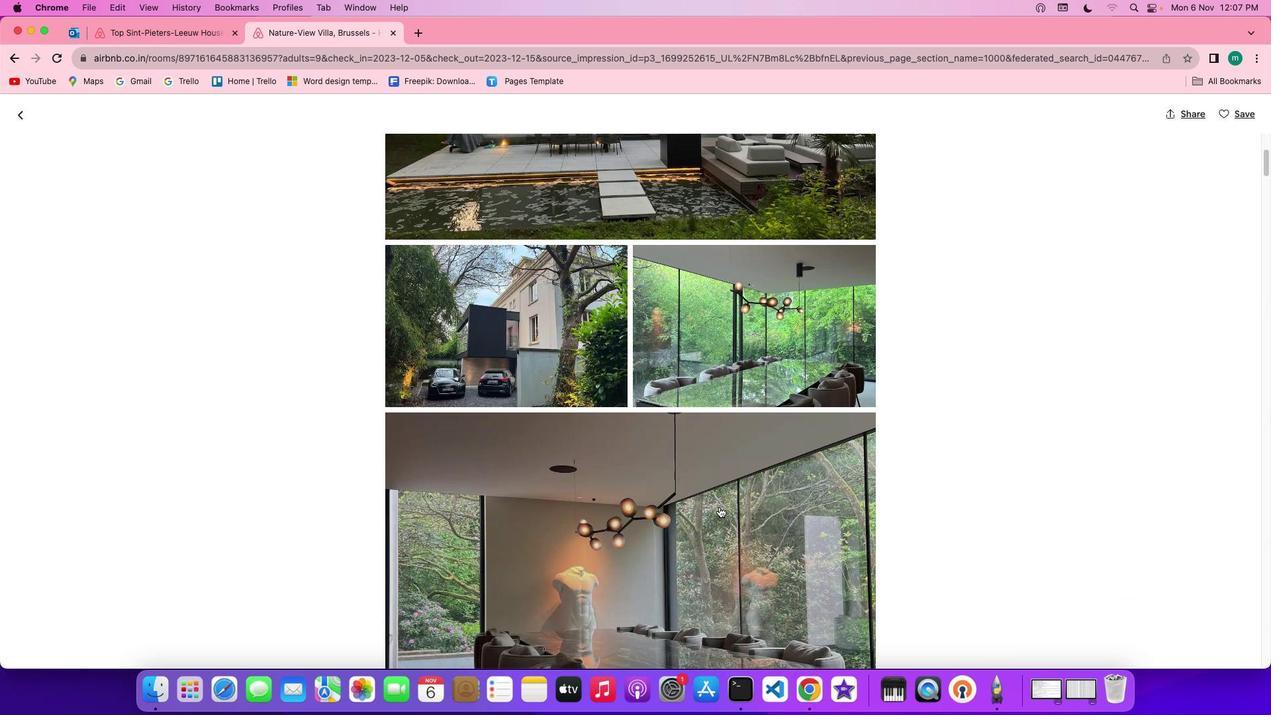 
Action: Mouse scrolled (699, 492) with delta (117, 122)
Screenshot: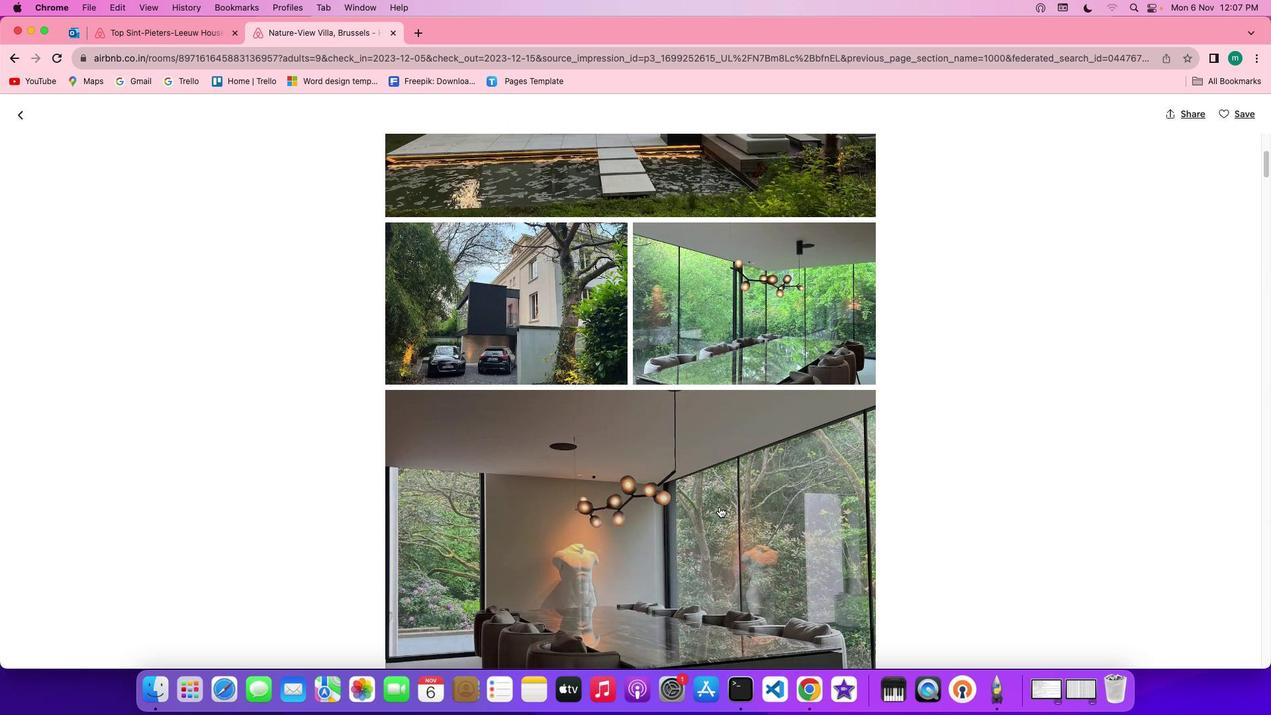 
Action: Mouse scrolled (699, 492) with delta (117, 122)
Screenshot: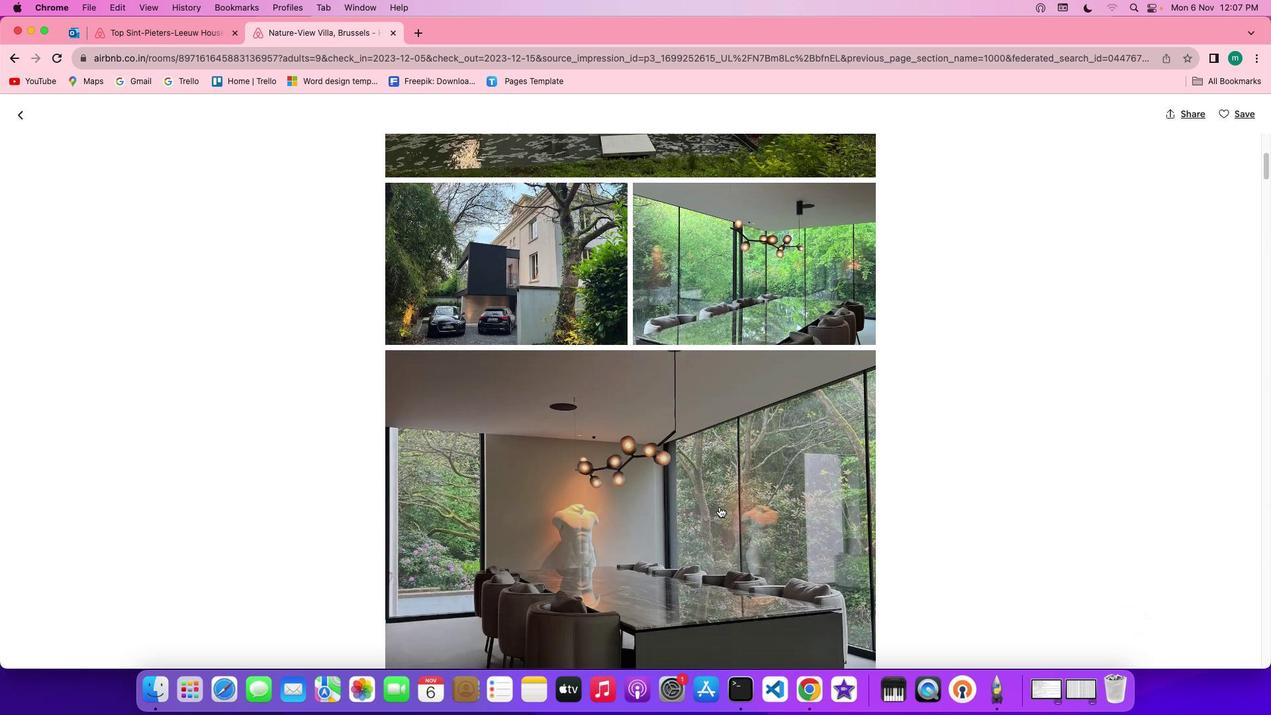 
Action: Mouse scrolled (699, 492) with delta (117, 122)
Screenshot: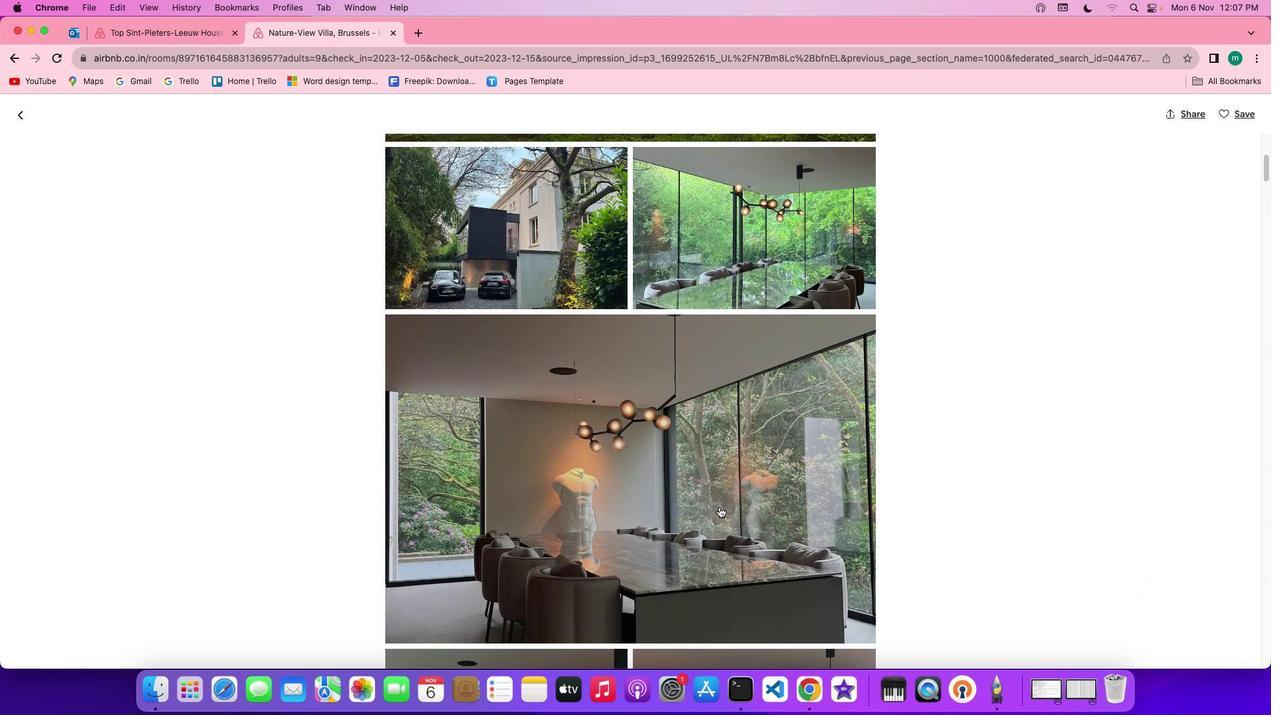 
Action: Mouse scrolled (699, 492) with delta (117, 122)
Screenshot: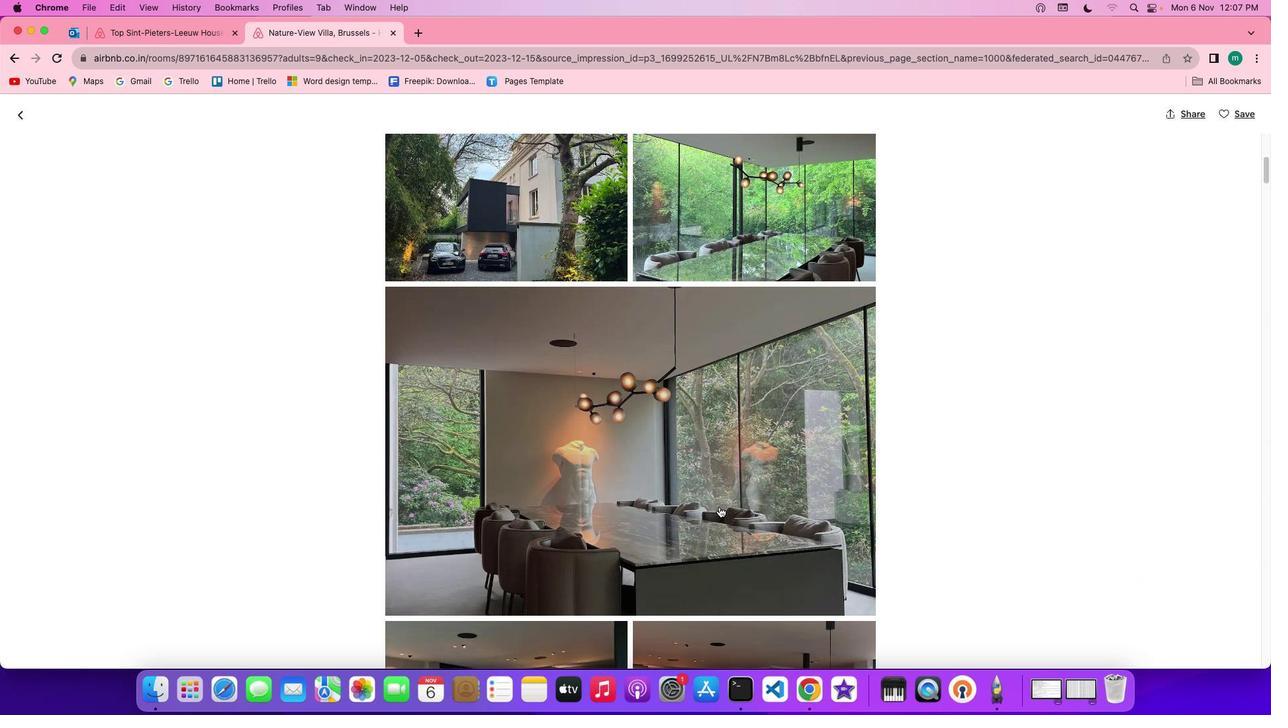 
Action: Mouse moved to (699, 492)
Screenshot: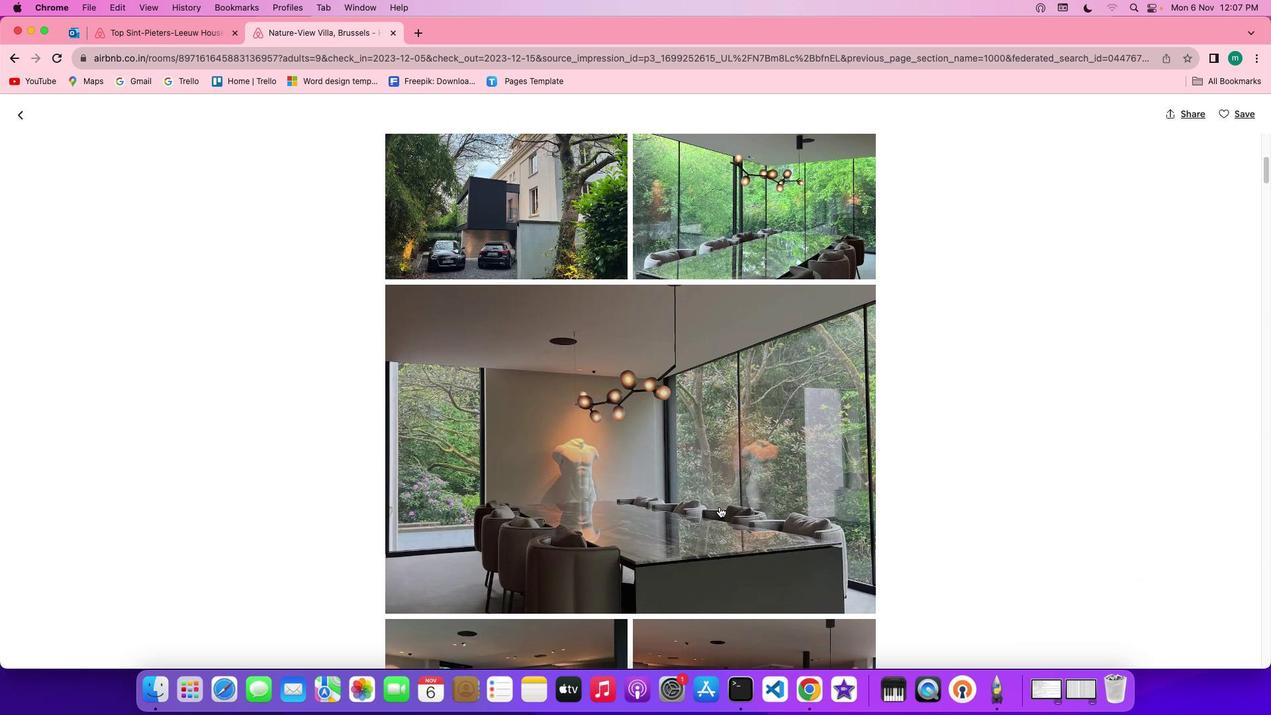 
Action: Mouse scrolled (699, 492) with delta (117, 122)
Screenshot: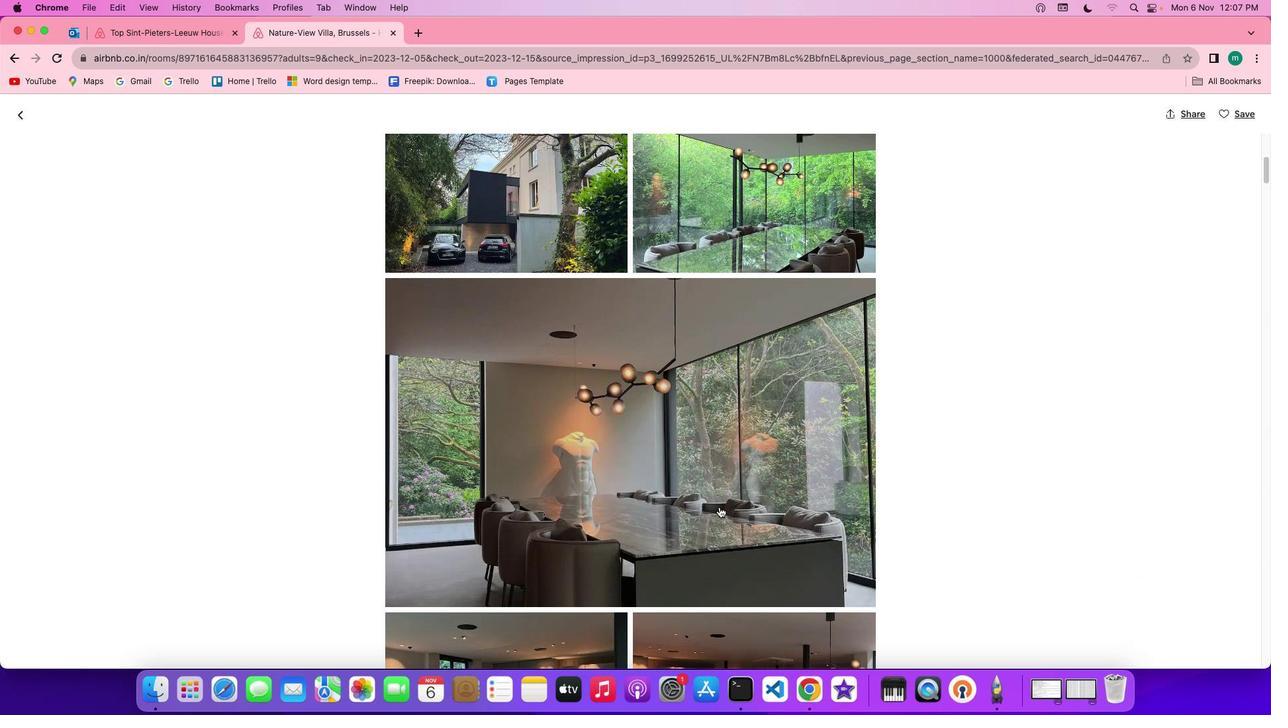 
Action: Mouse scrolled (699, 492) with delta (117, 122)
Screenshot: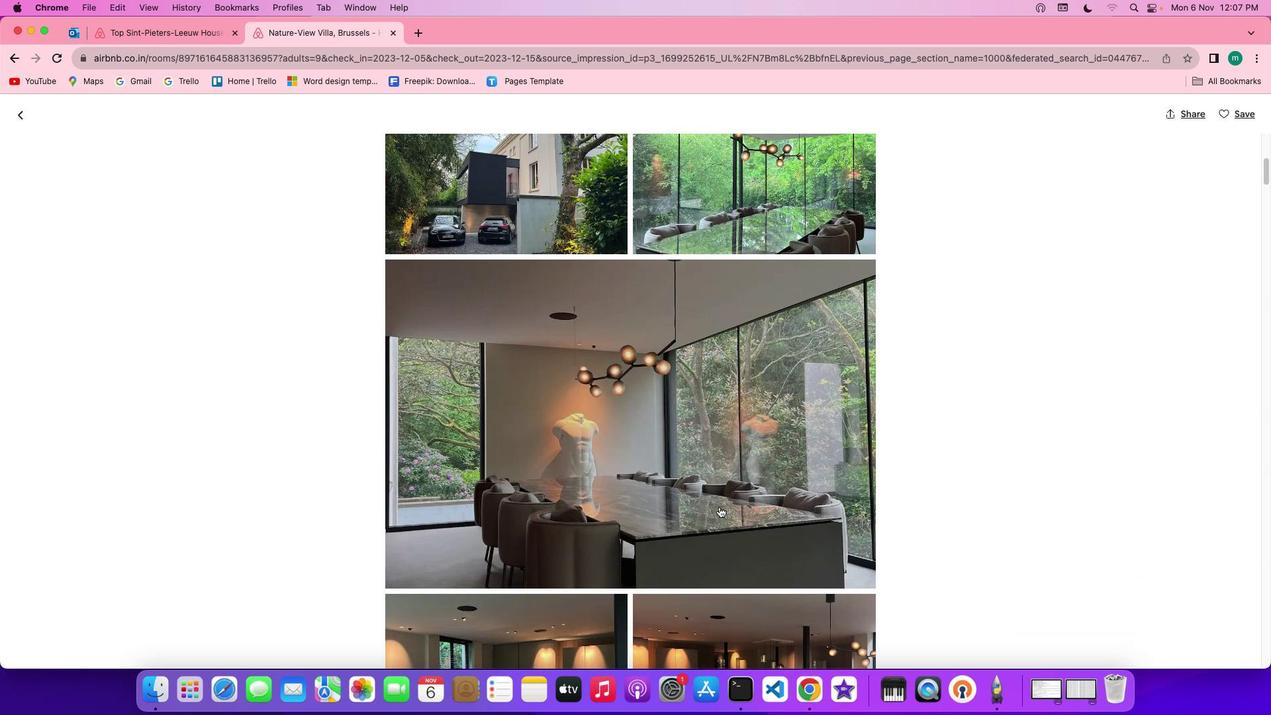 
Action: Mouse scrolled (699, 492) with delta (117, 122)
Screenshot: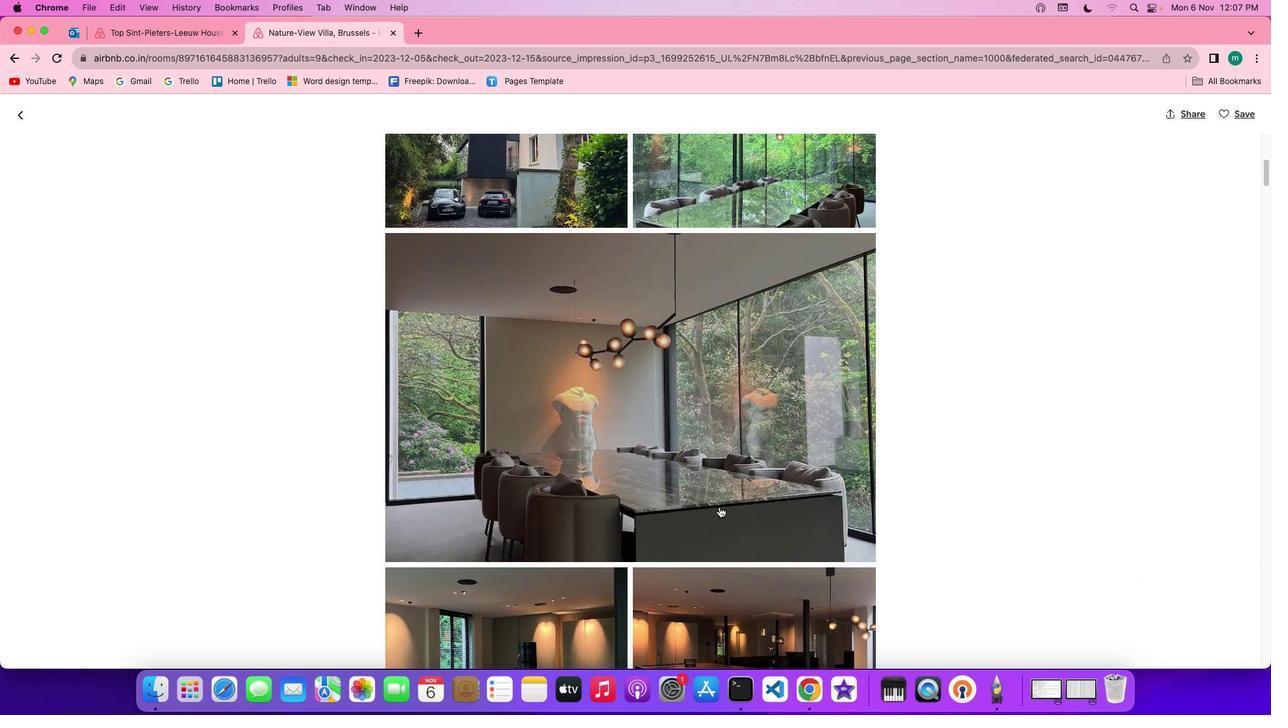 
Action: Mouse scrolled (699, 492) with delta (117, 122)
Screenshot: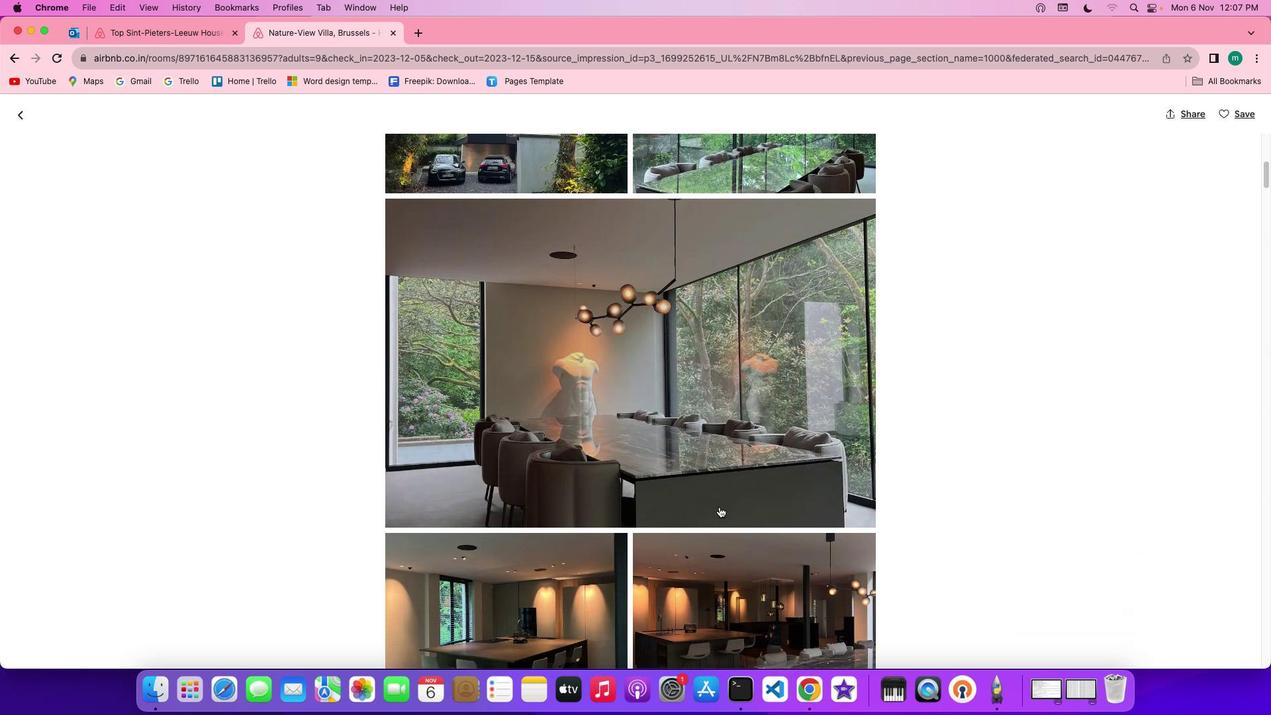 
Action: Mouse scrolled (699, 492) with delta (117, 122)
Screenshot: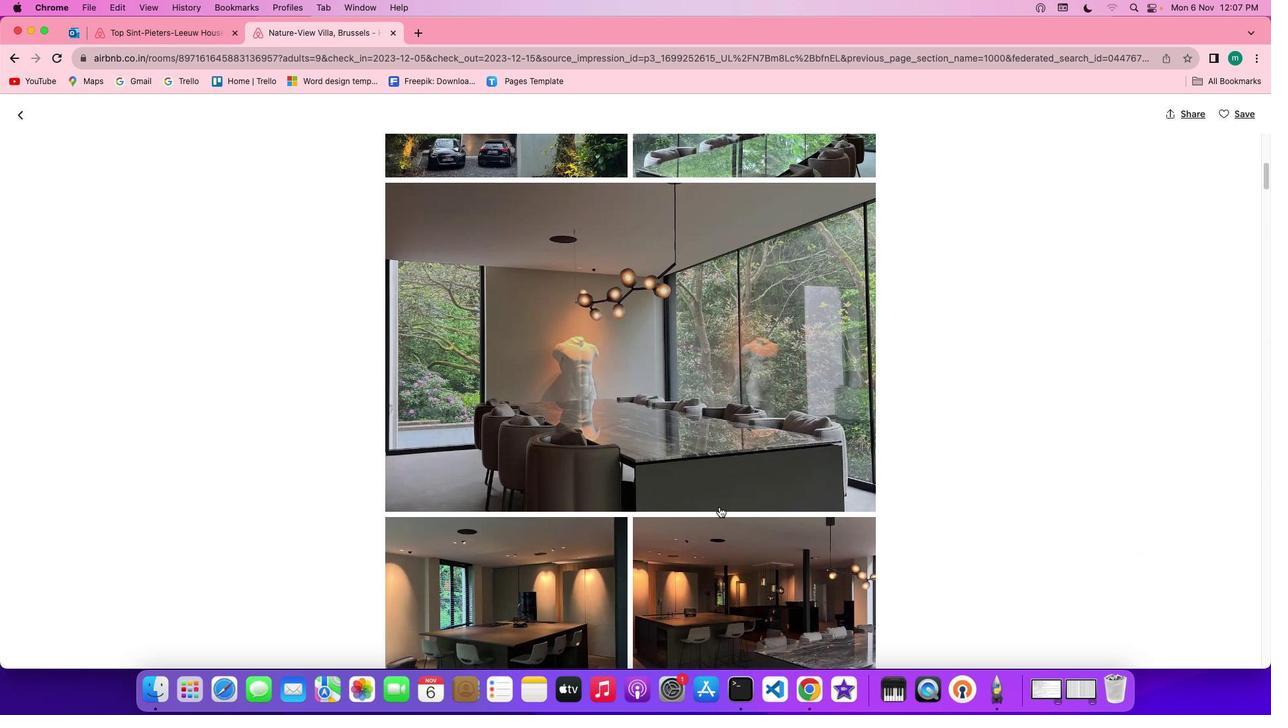 
Action: Mouse scrolled (699, 492) with delta (117, 122)
Screenshot: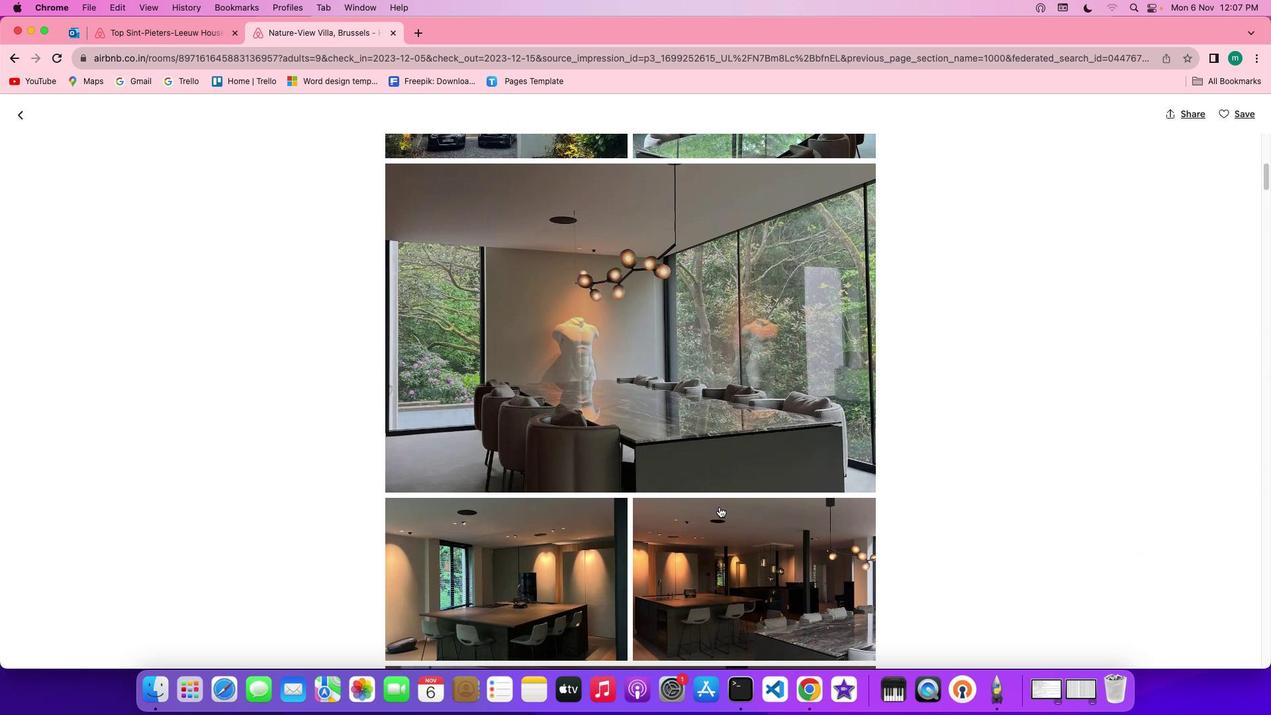 
Action: Mouse scrolled (699, 492) with delta (117, 122)
Screenshot: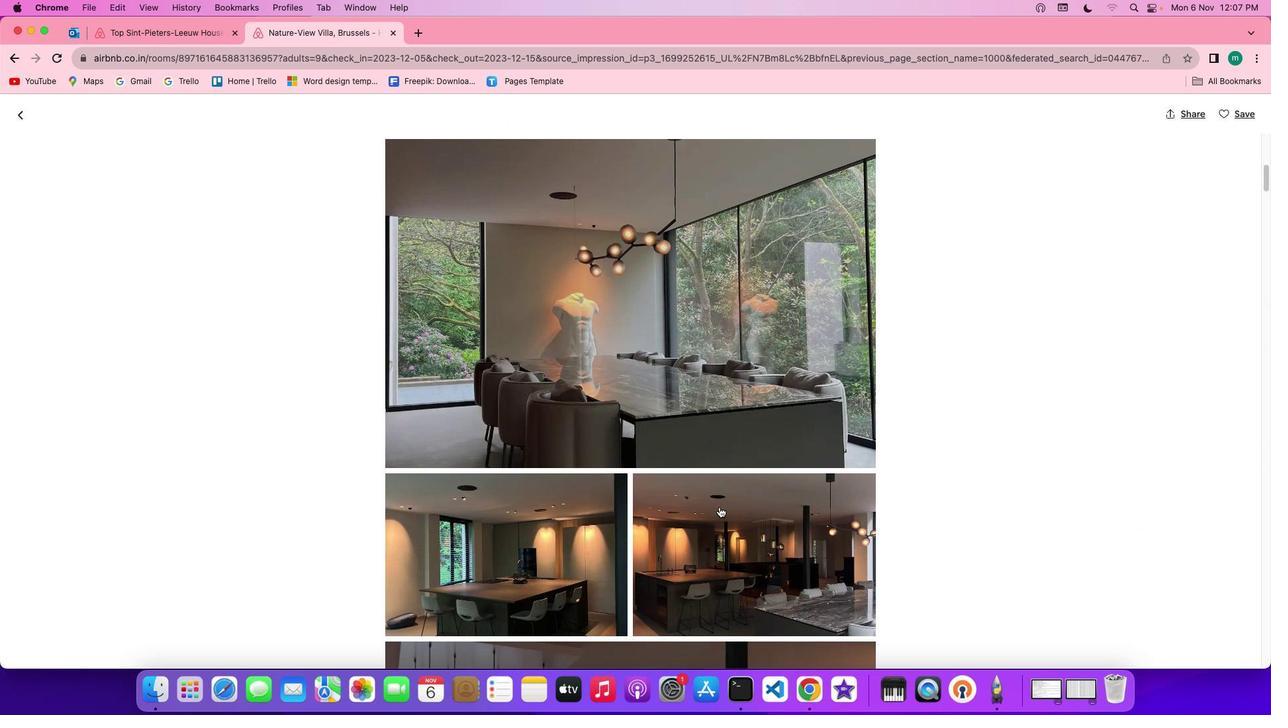 
Action: Mouse scrolled (699, 492) with delta (117, 121)
Screenshot: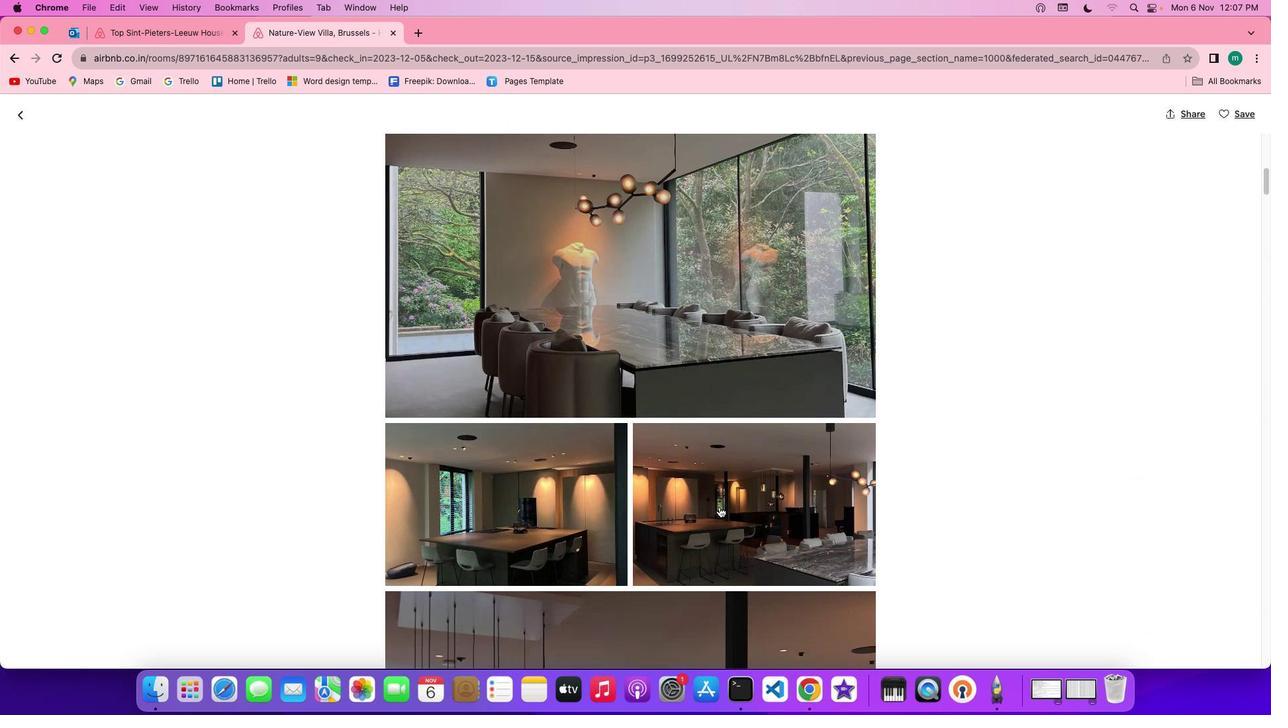 
Action: Mouse moved to (699, 492)
Screenshot: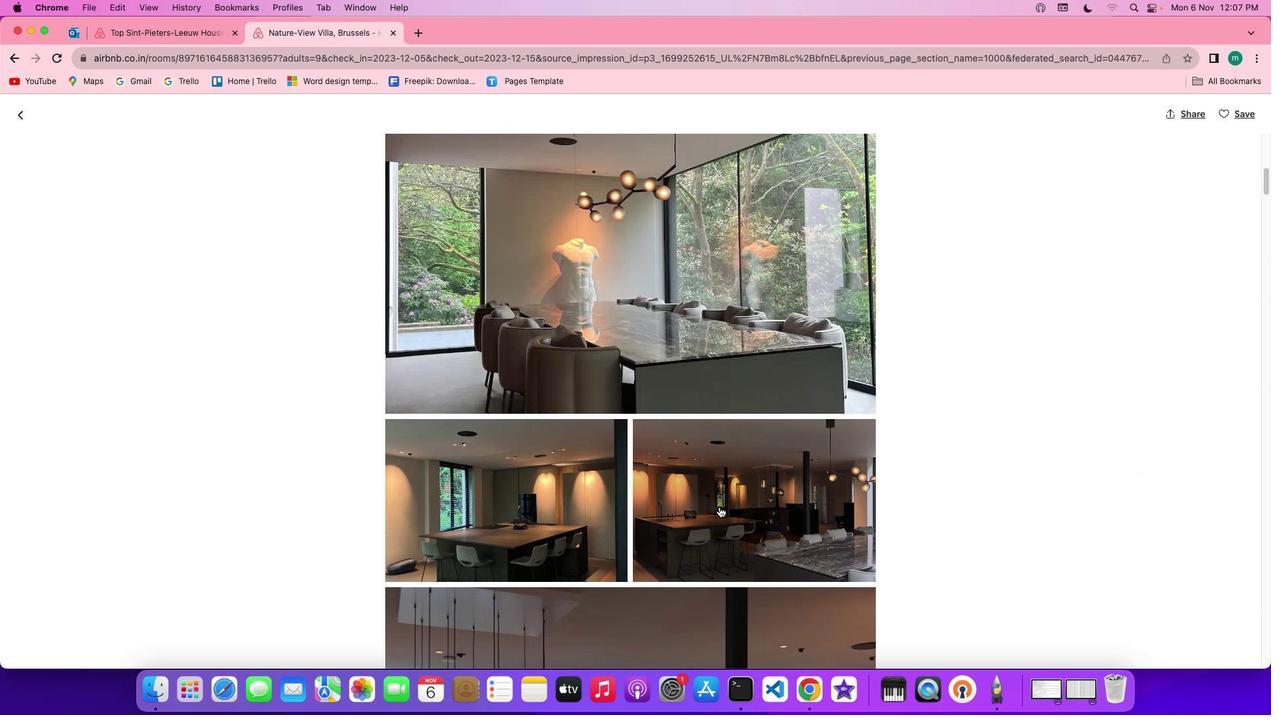 
Action: Mouse scrolled (699, 492) with delta (117, 122)
Screenshot: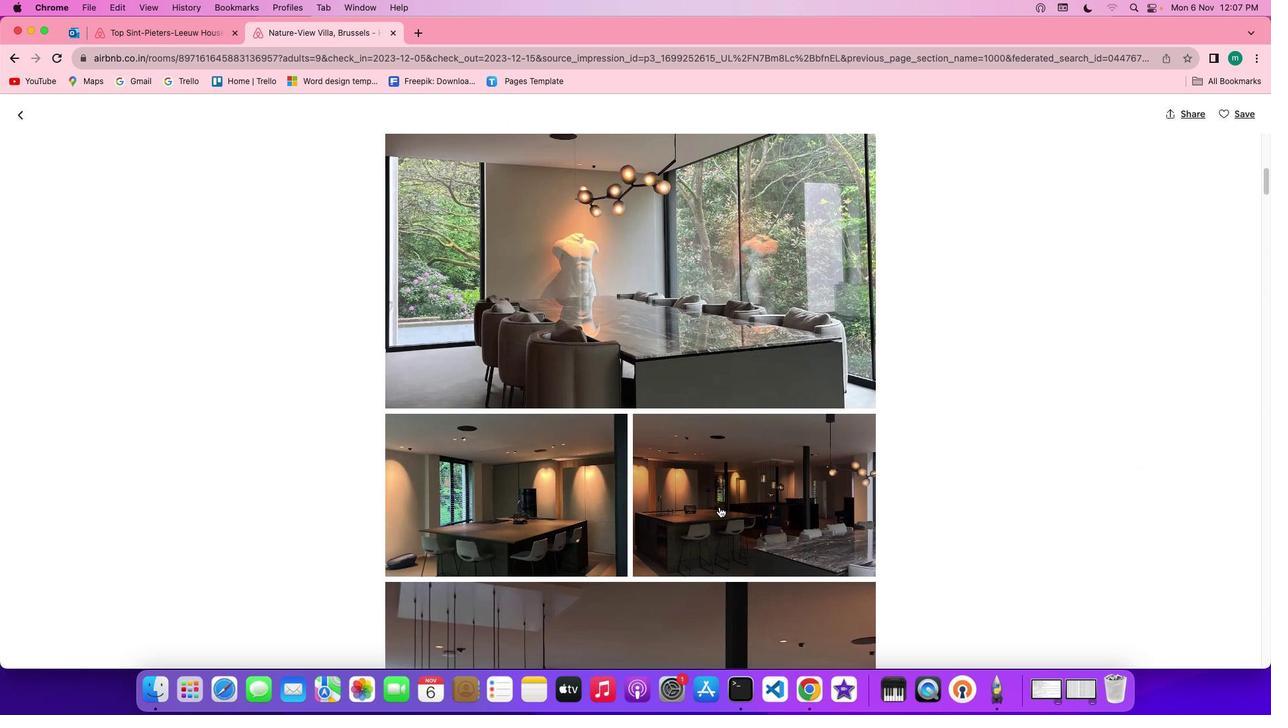 
Action: Mouse scrolled (699, 492) with delta (117, 122)
Screenshot: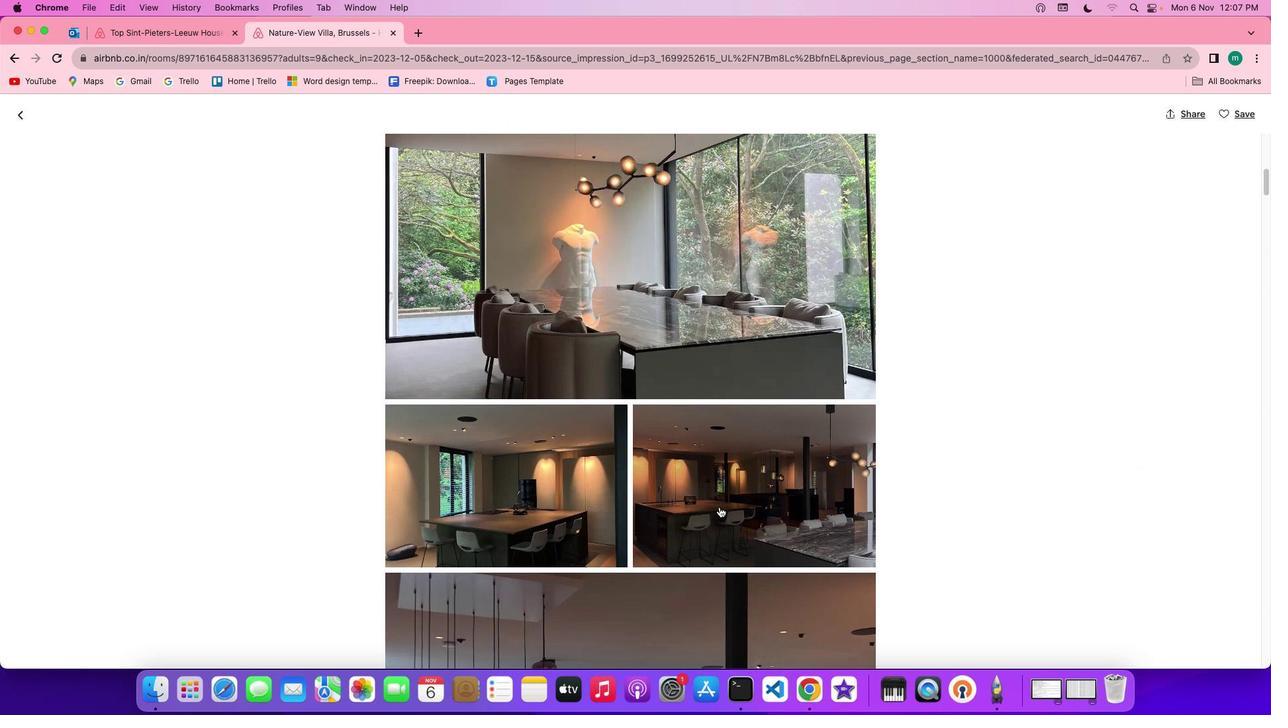 
Action: Mouse scrolled (699, 492) with delta (117, 122)
Screenshot: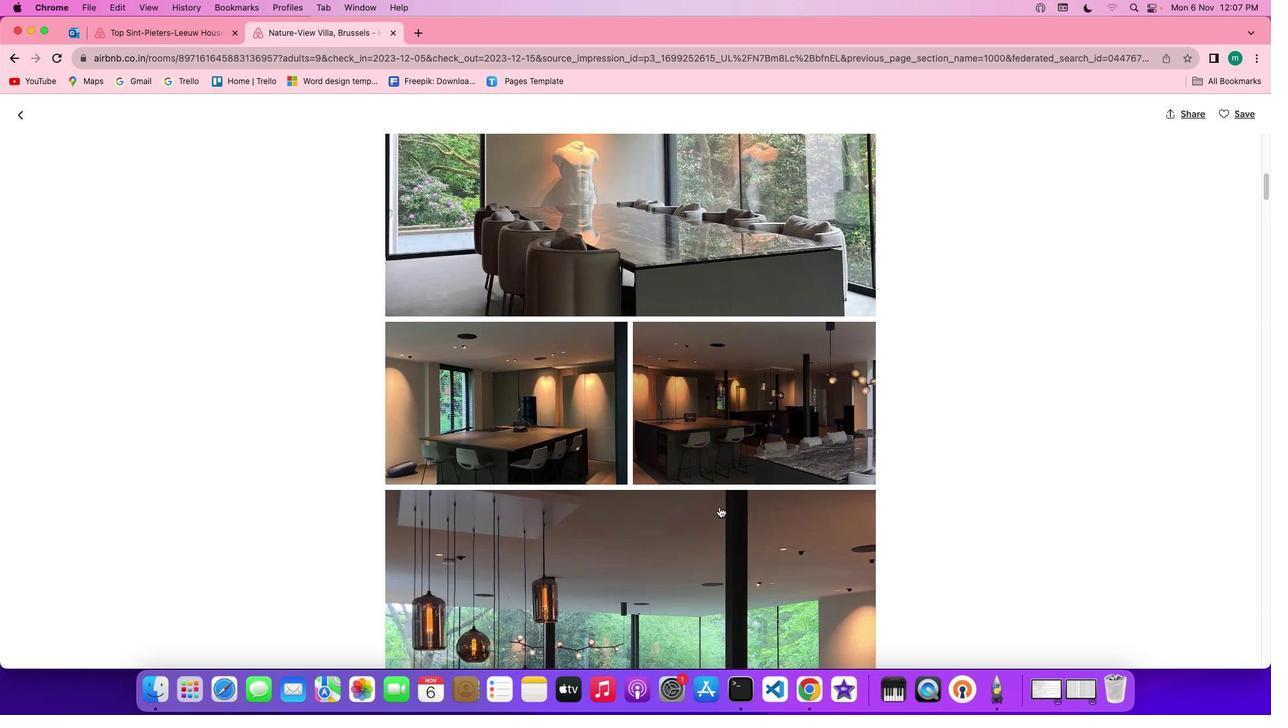 
Action: Mouse scrolled (699, 492) with delta (117, 121)
Screenshot: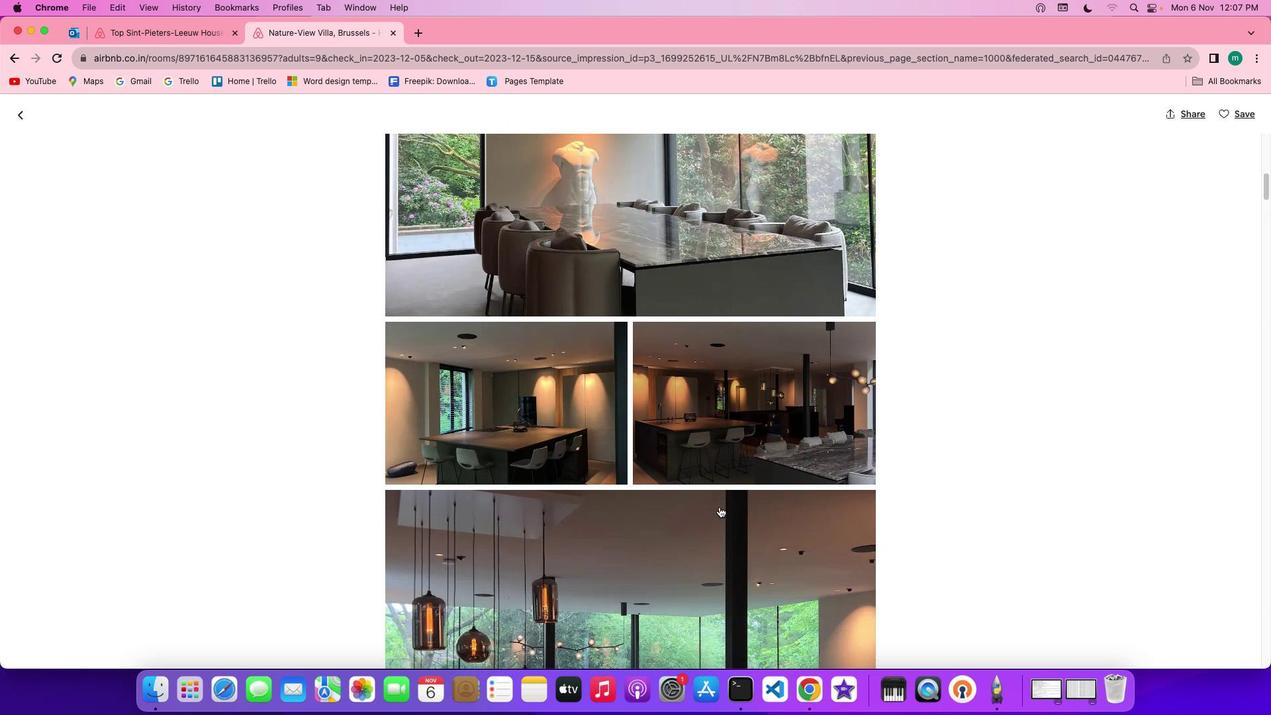 
Action: Mouse moved to (699, 493)
Screenshot: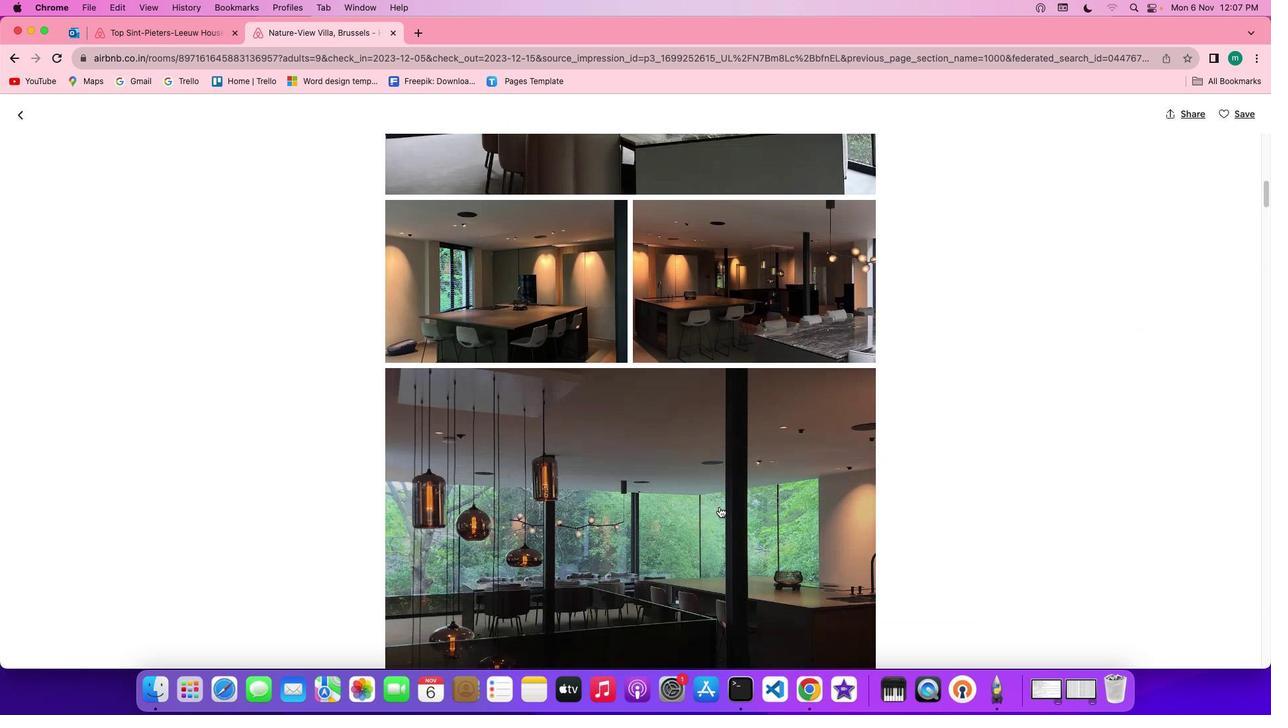 
Action: Mouse scrolled (699, 493) with delta (117, 121)
Screenshot: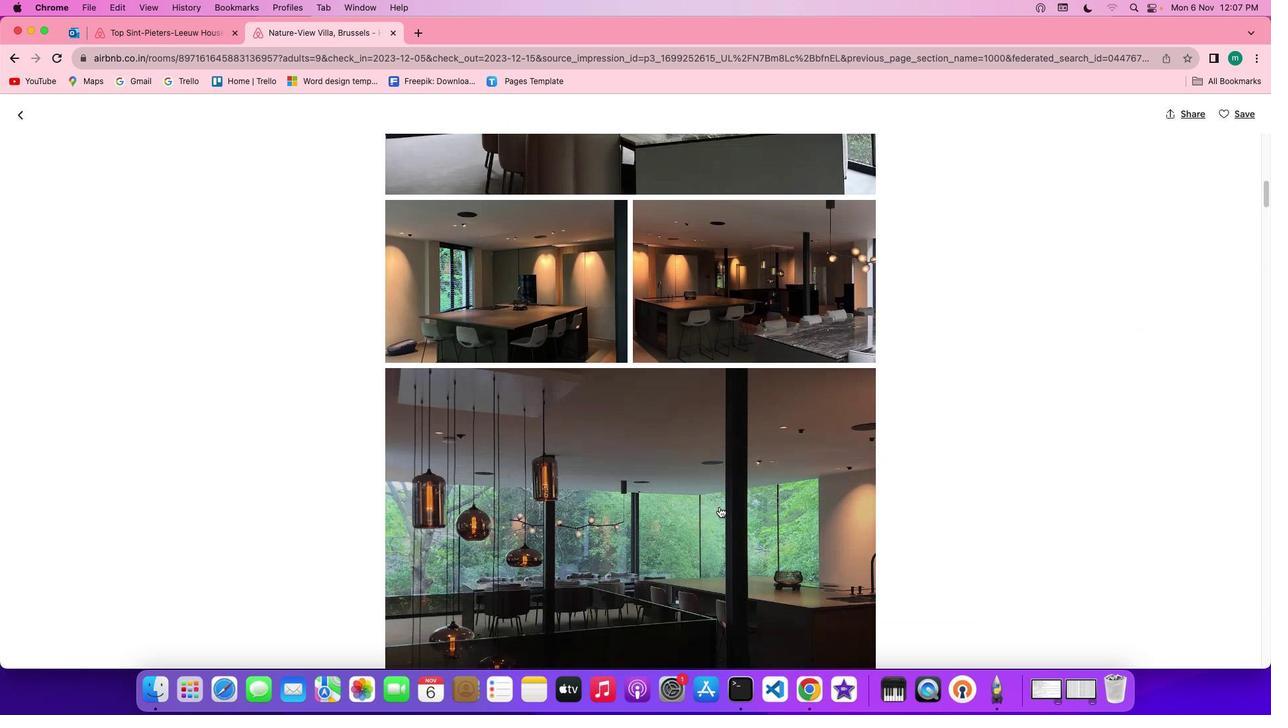 
Action: Mouse moved to (699, 493)
Screenshot: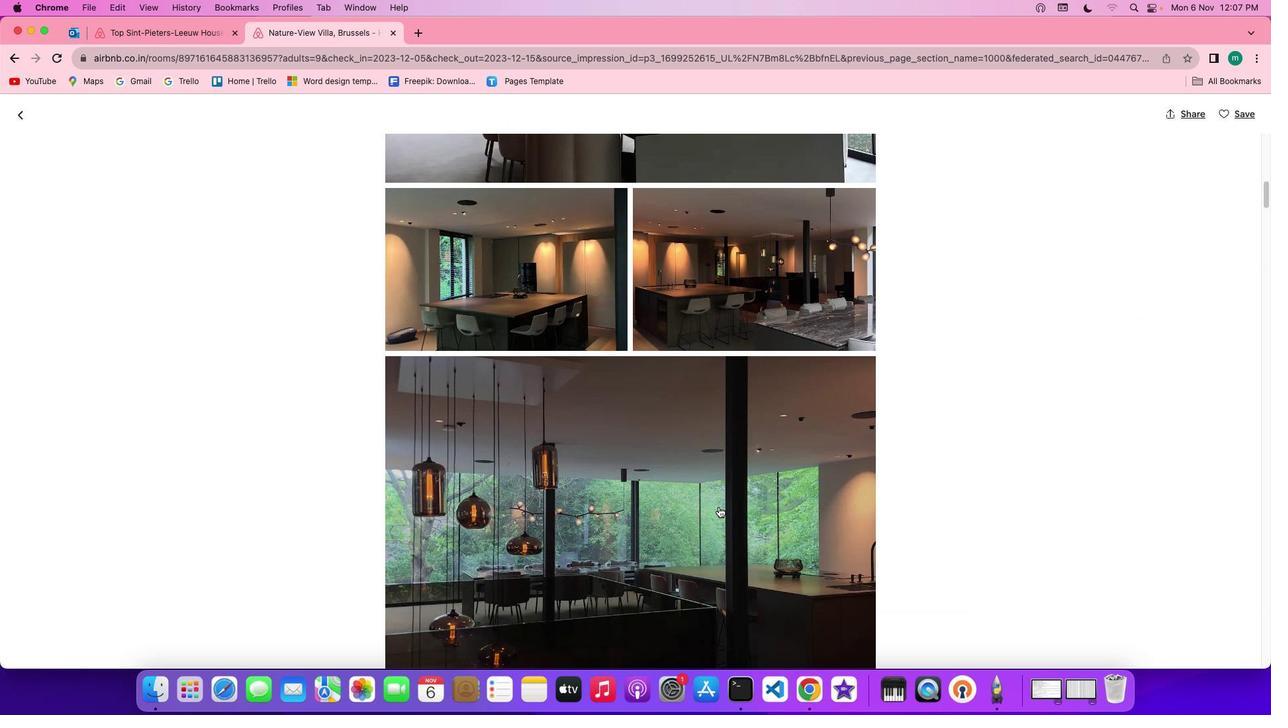 
Action: Mouse scrolled (699, 493) with delta (117, 122)
Screenshot: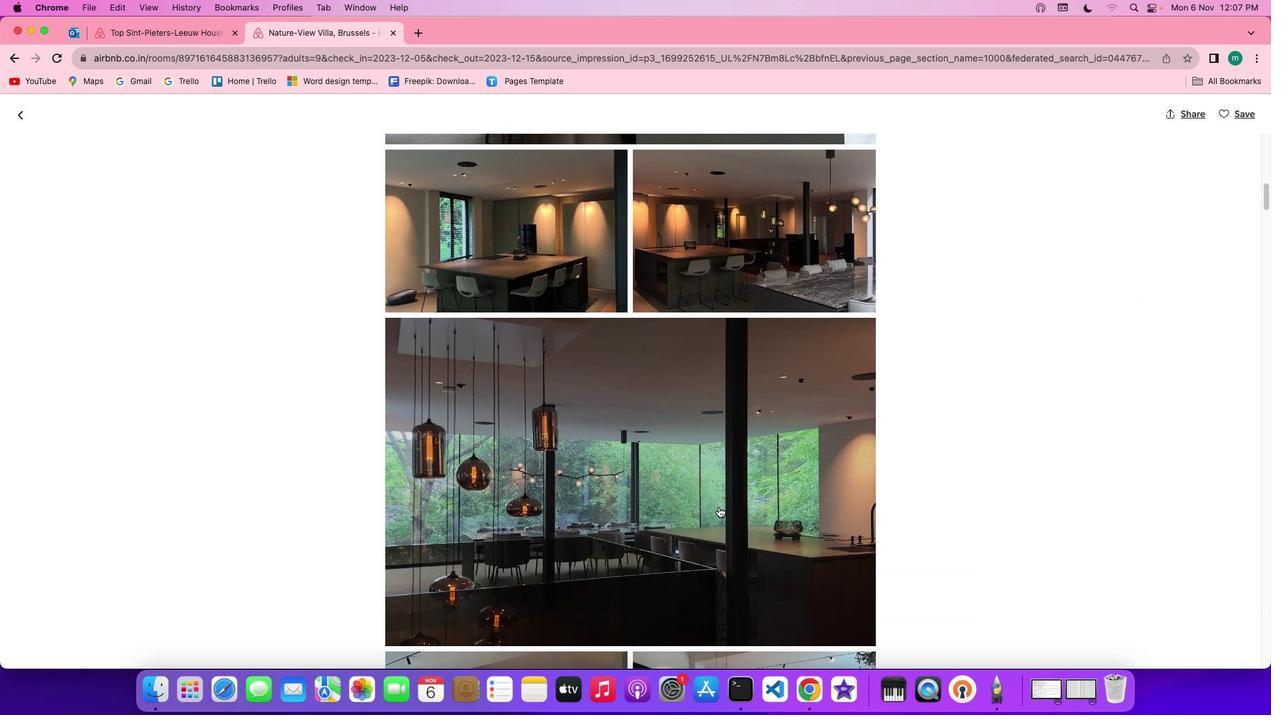 
Action: Mouse scrolled (699, 493) with delta (117, 122)
Screenshot: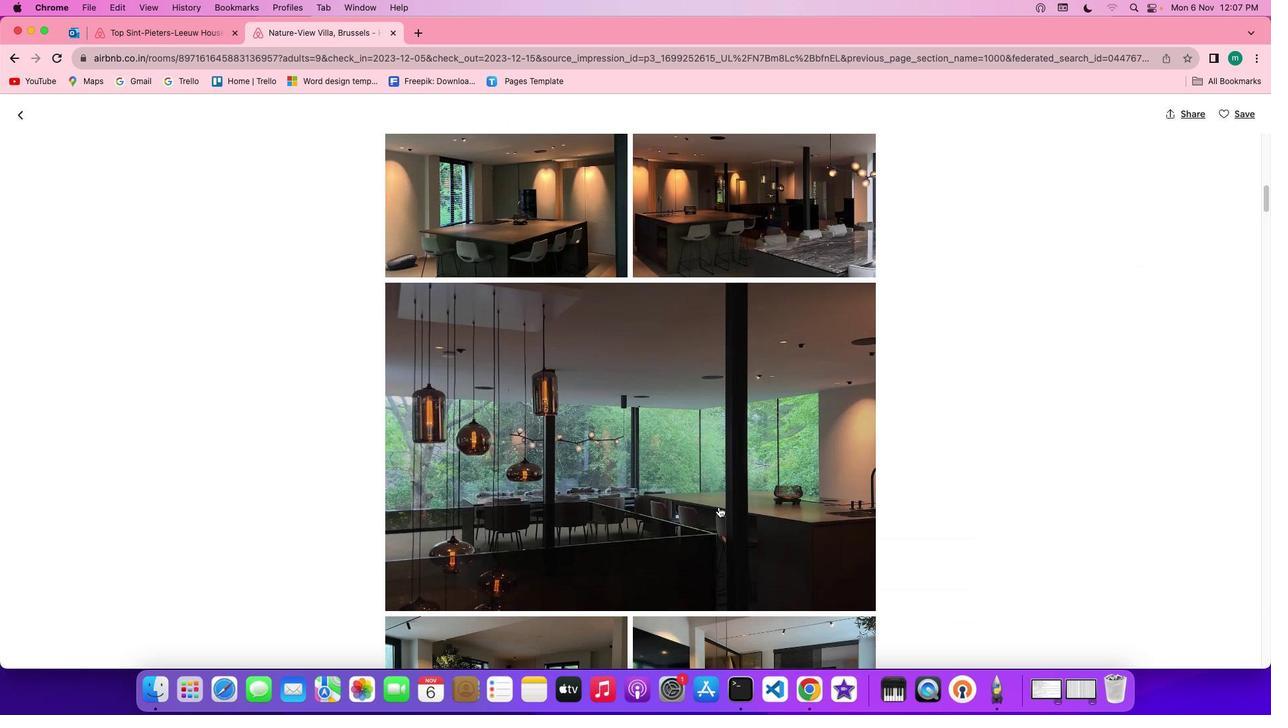 
Action: Mouse scrolled (699, 493) with delta (117, 121)
Screenshot: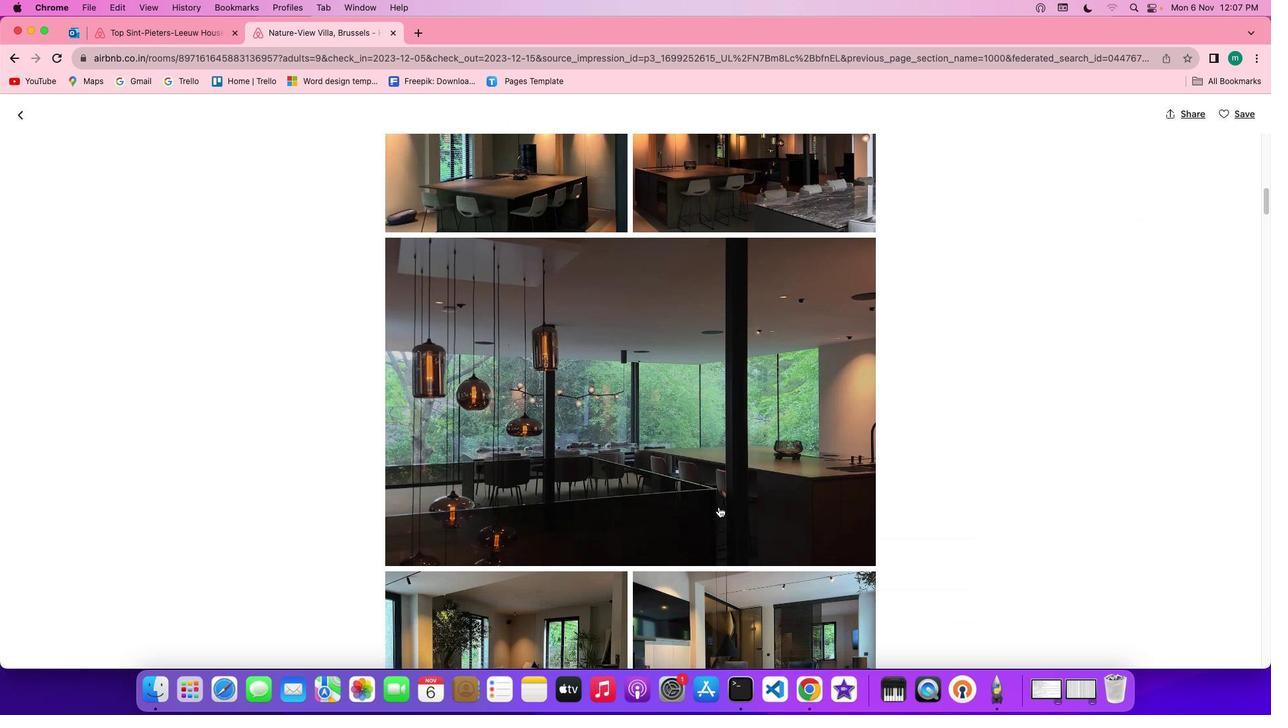 
Action: Mouse scrolled (699, 493) with delta (117, 121)
Screenshot: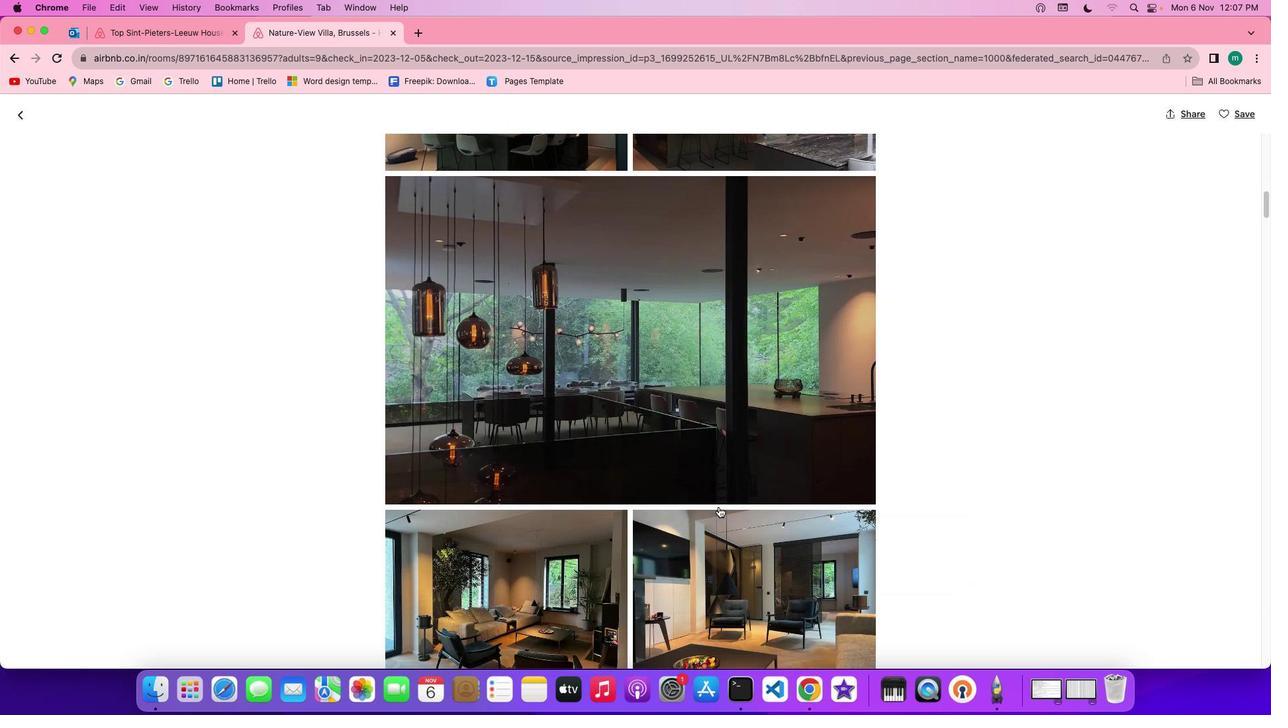 
Action: Mouse scrolled (699, 493) with delta (117, 122)
Screenshot: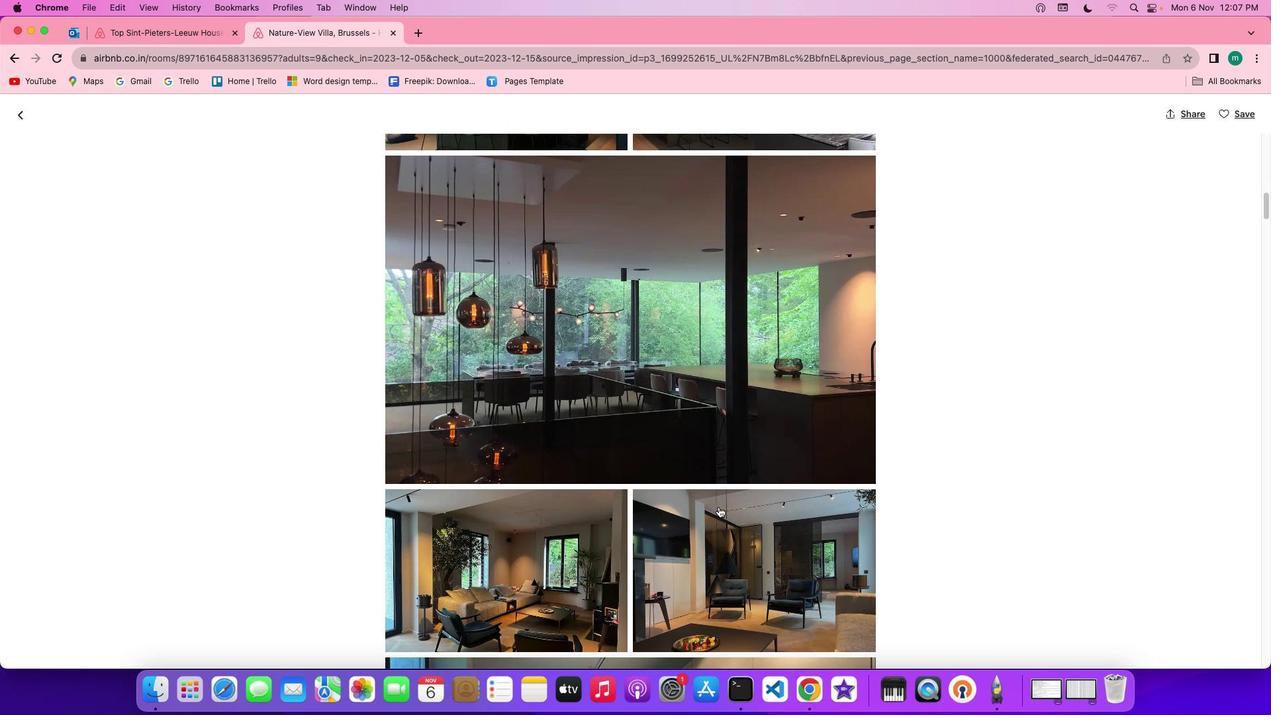 
Action: Mouse scrolled (699, 493) with delta (117, 122)
Screenshot: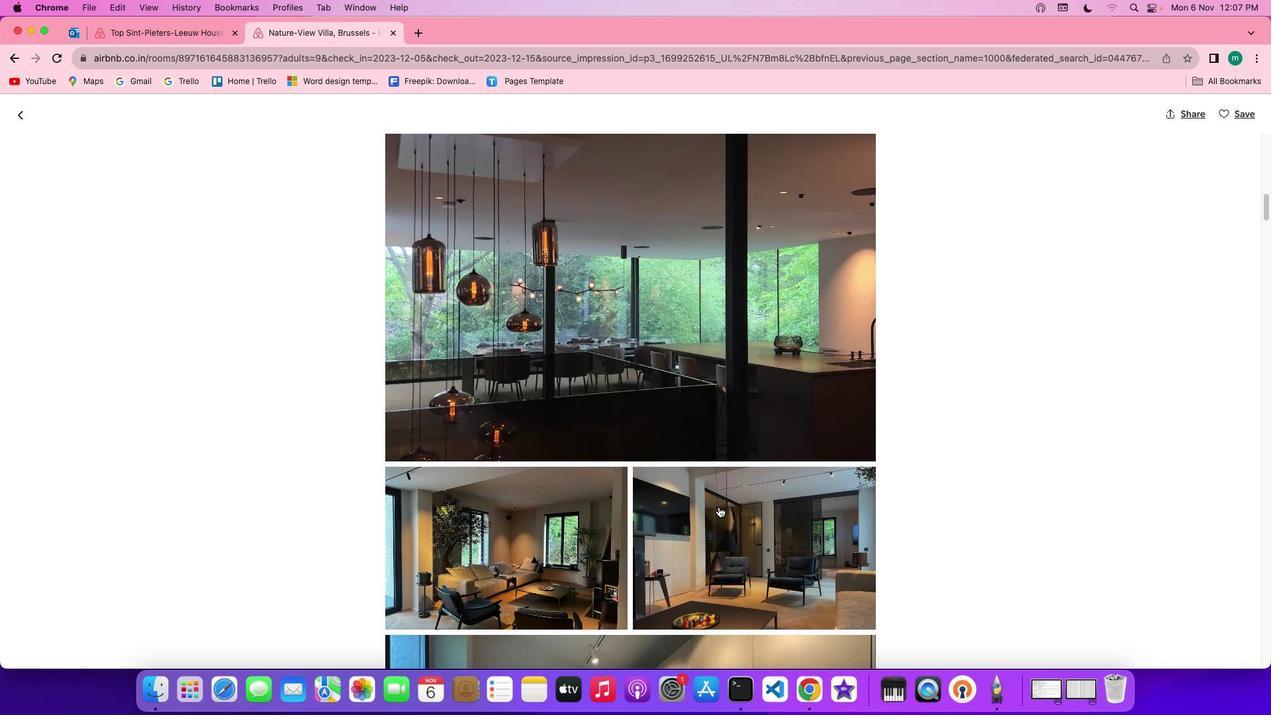 
Action: Mouse scrolled (699, 493) with delta (117, 121)
Screenshot: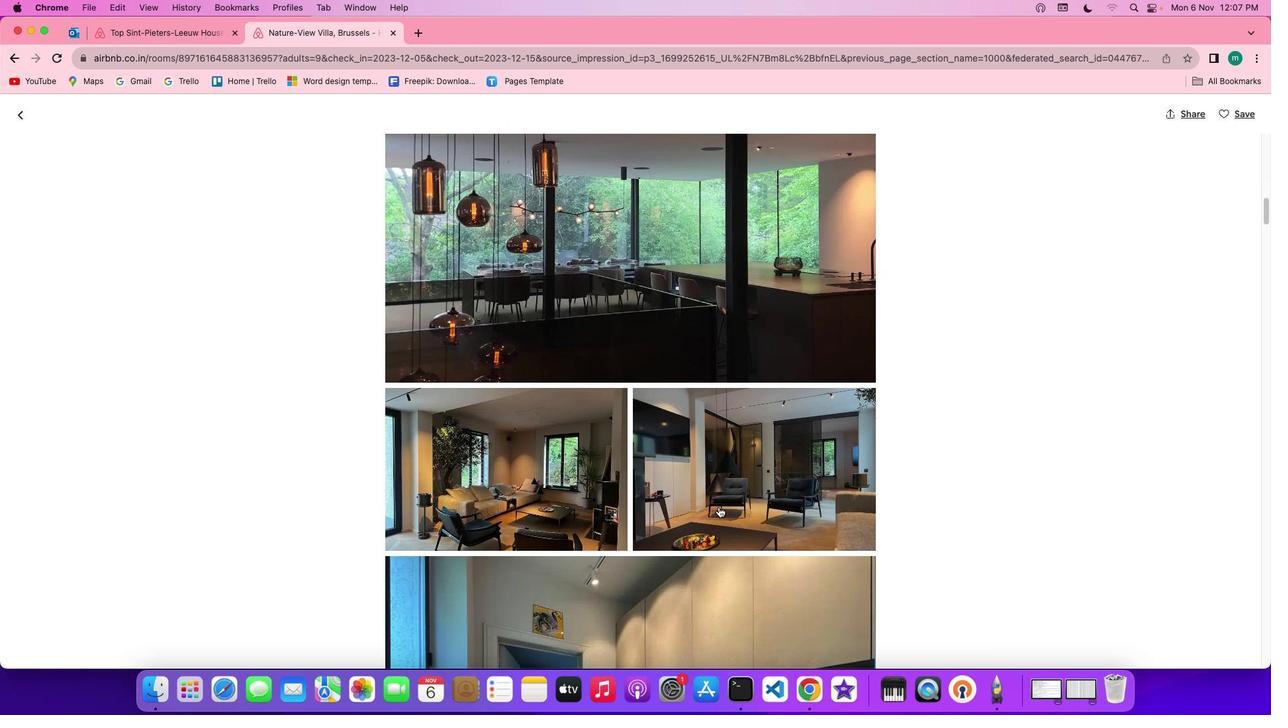 
Action: Mouse scrolled (699, 493) with delta (117, 121)
Screenshot: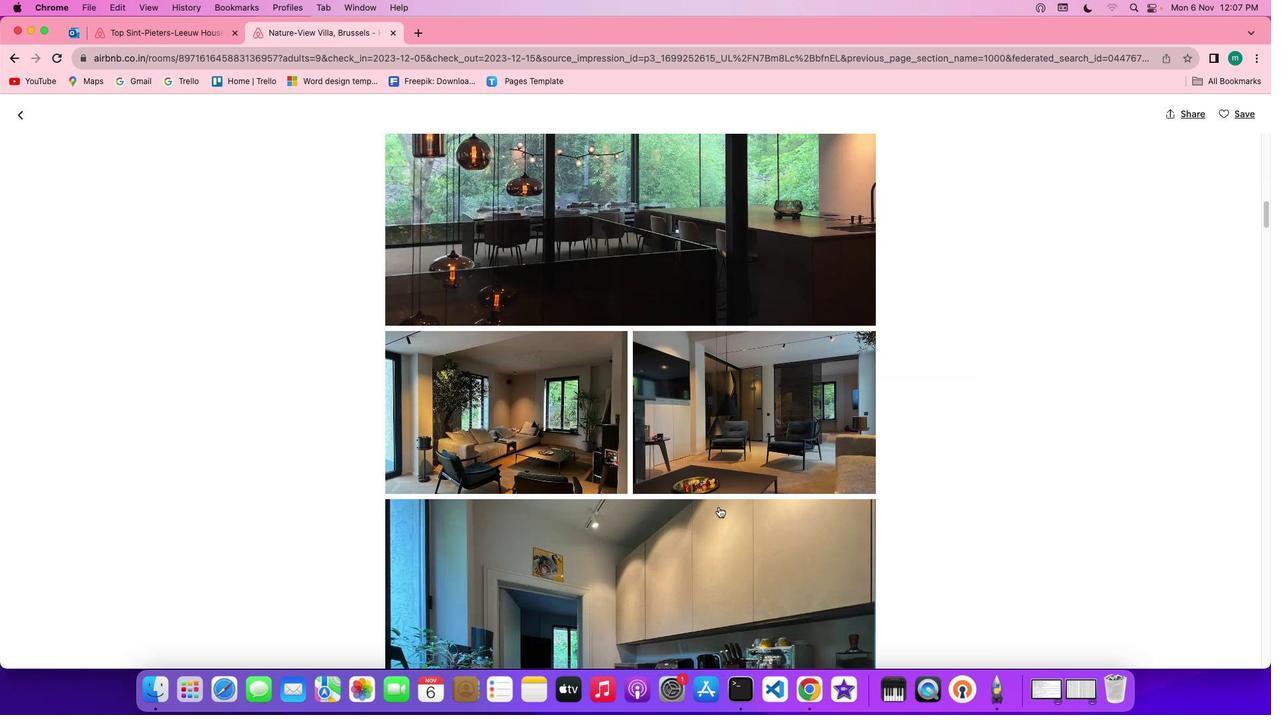 
Action: Mouse moved to (699, 493)
Screenshot: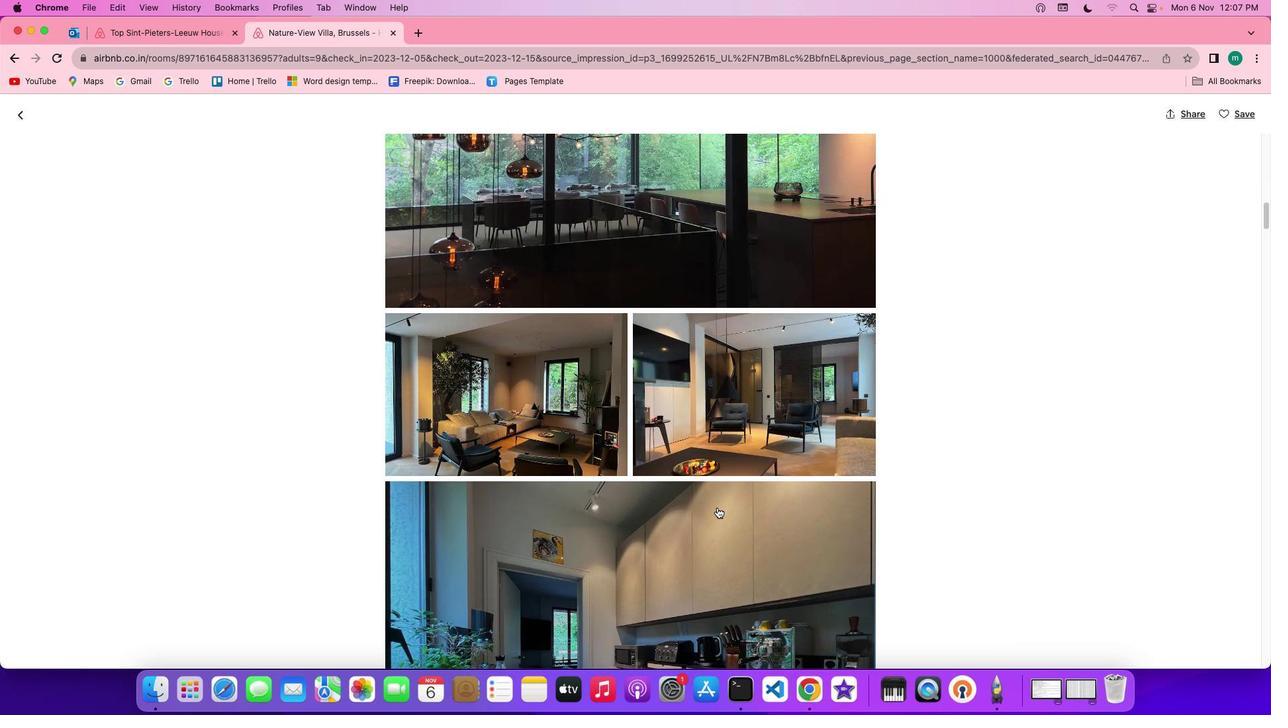 
Action: Mouse scrolled (699, 493) with delta (117, 122)
Screenshot: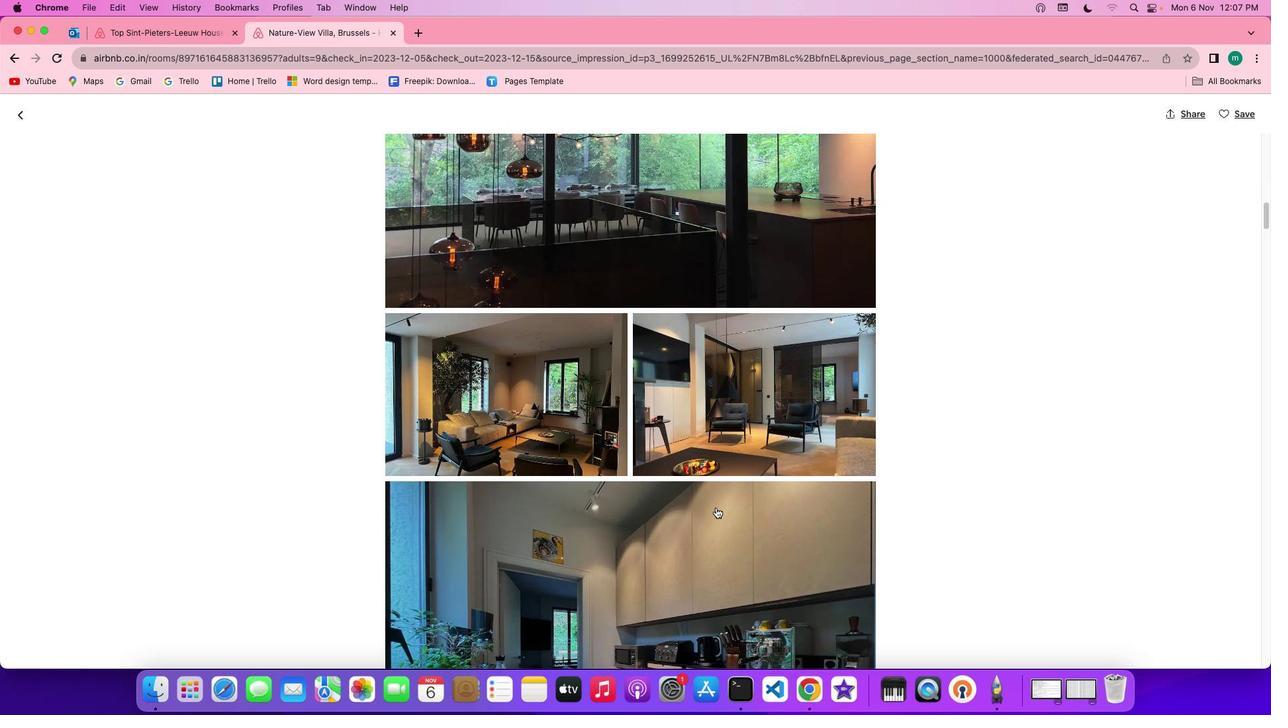 
Action: Mouse scrolled (699, 493) with delta (117, 122)
Screenshot: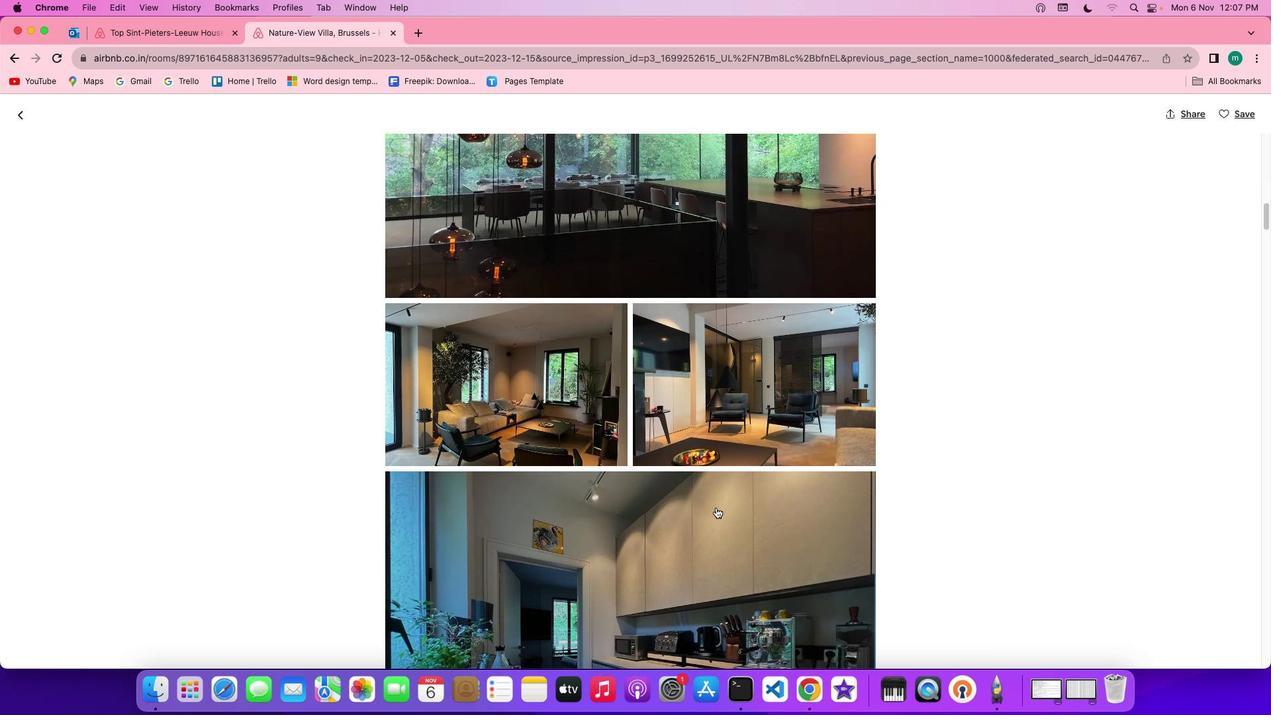 
Action: Mouse scrolled (699, 493) with delta (117, 121)
Screenshot: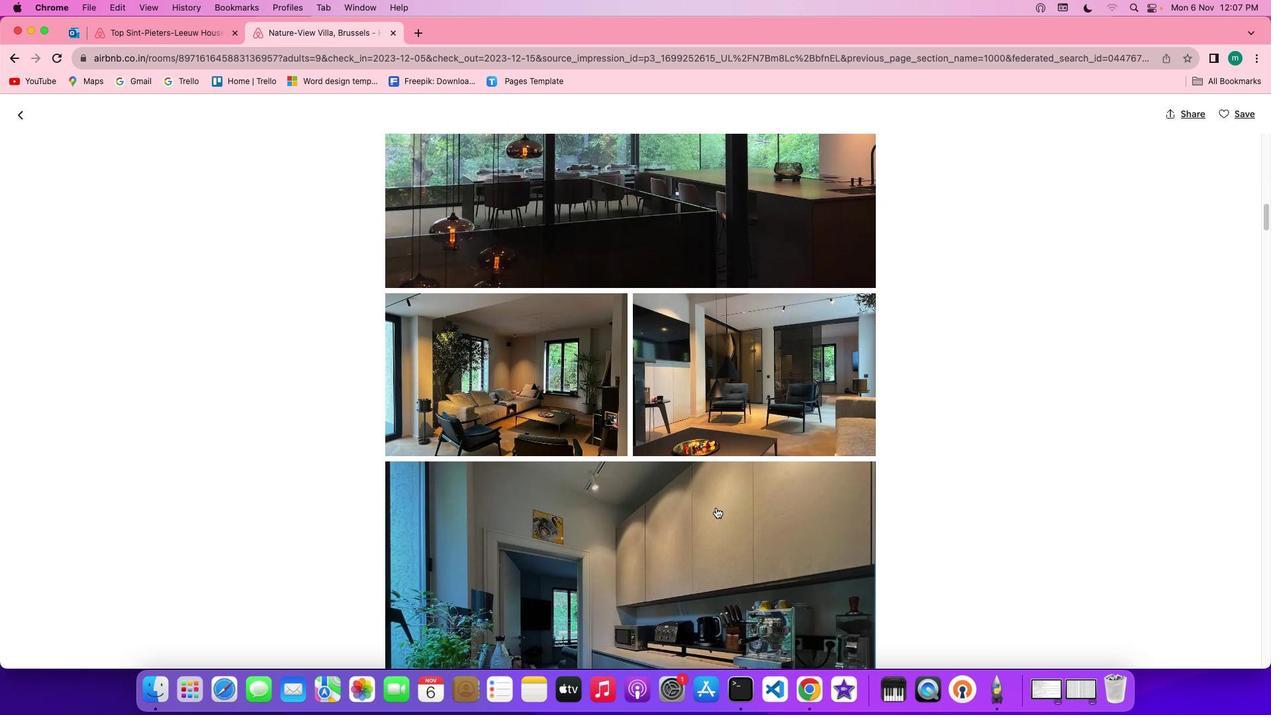 
Action: Mouse moved to (698, 493)
Screenshot: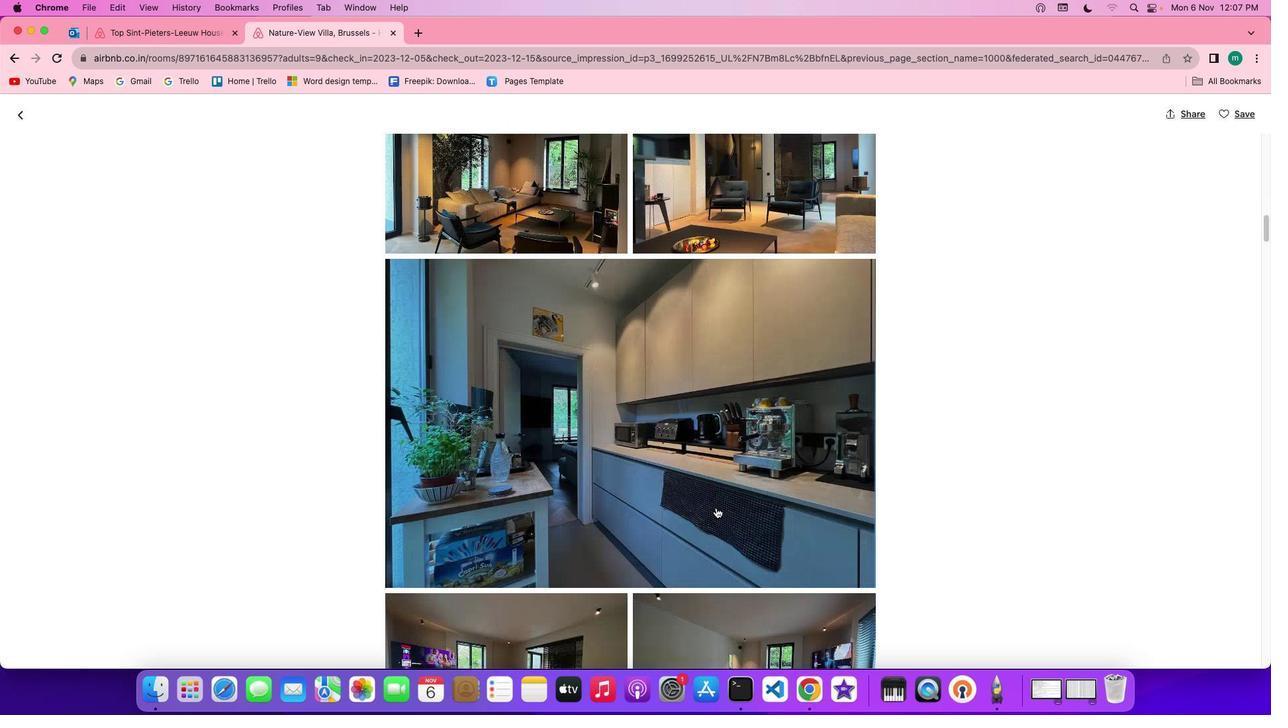 
Action: Mouse scrolled (698, 493) with delta (117, 121)
Screenshot: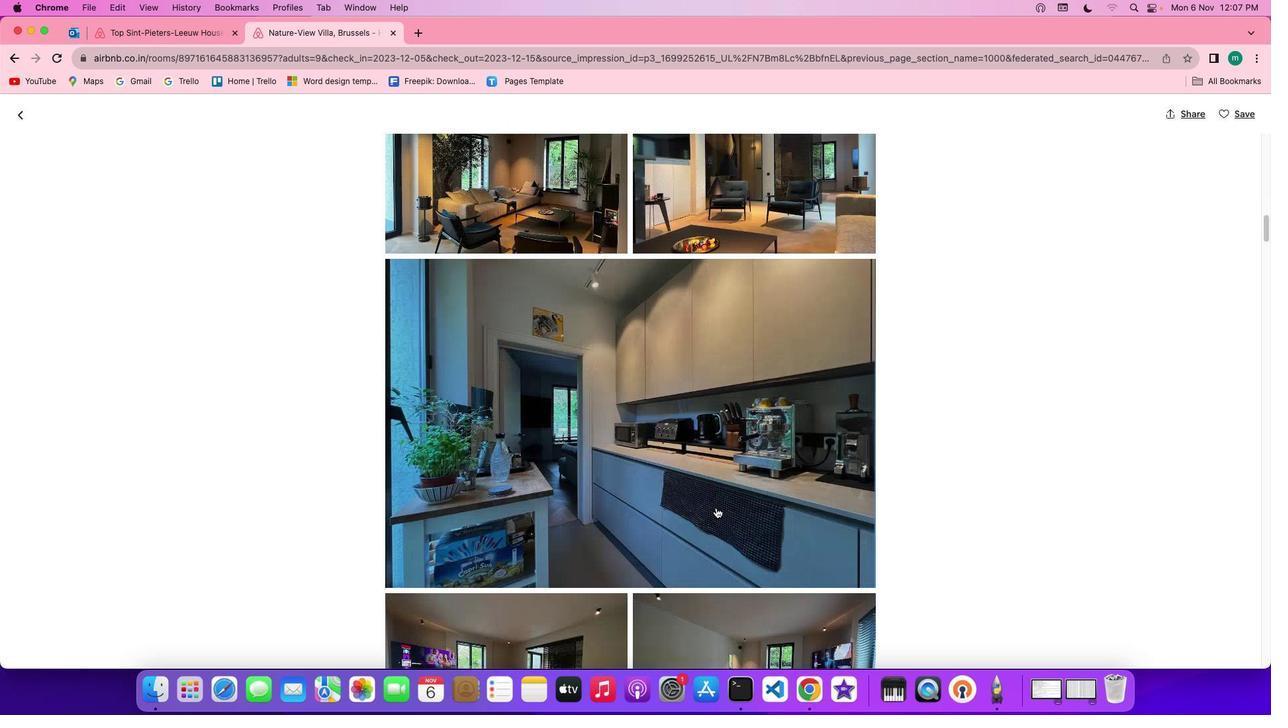 
Action: Mouse moved to (696, 494)
Screenshot: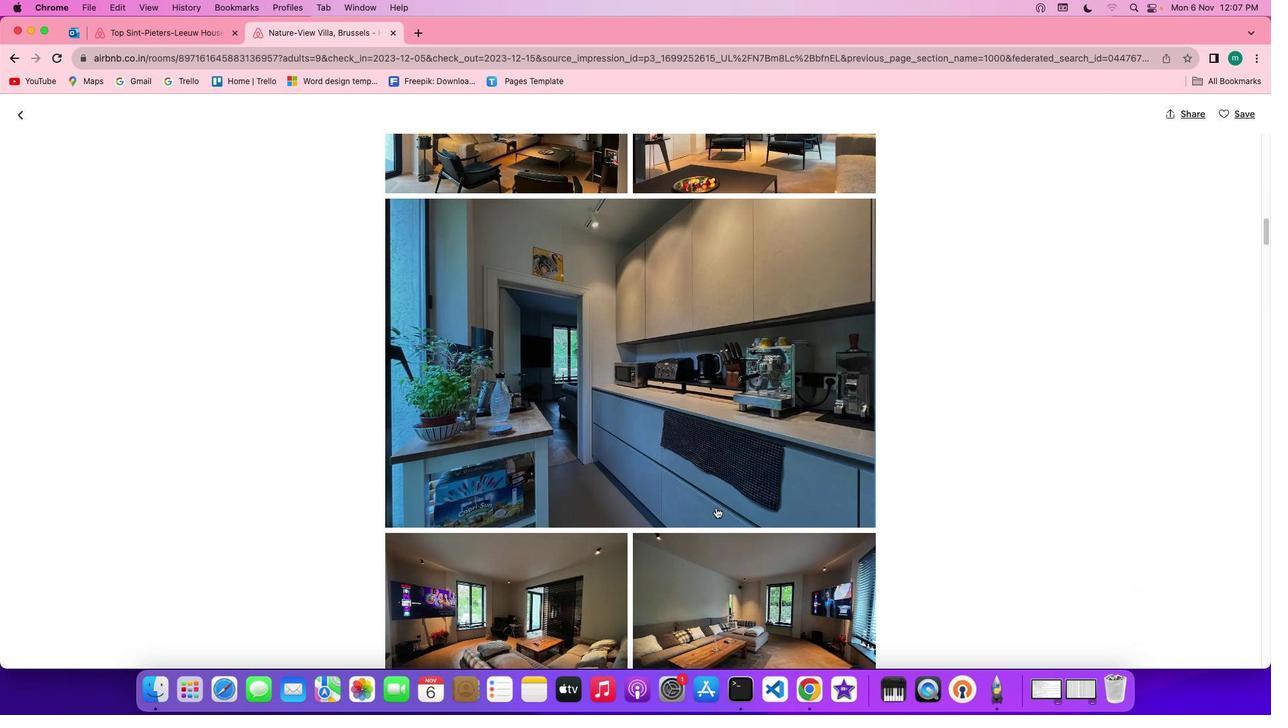 
Action: Mouse scrolled (696, 494) with delta (117, 122)
Screenshot: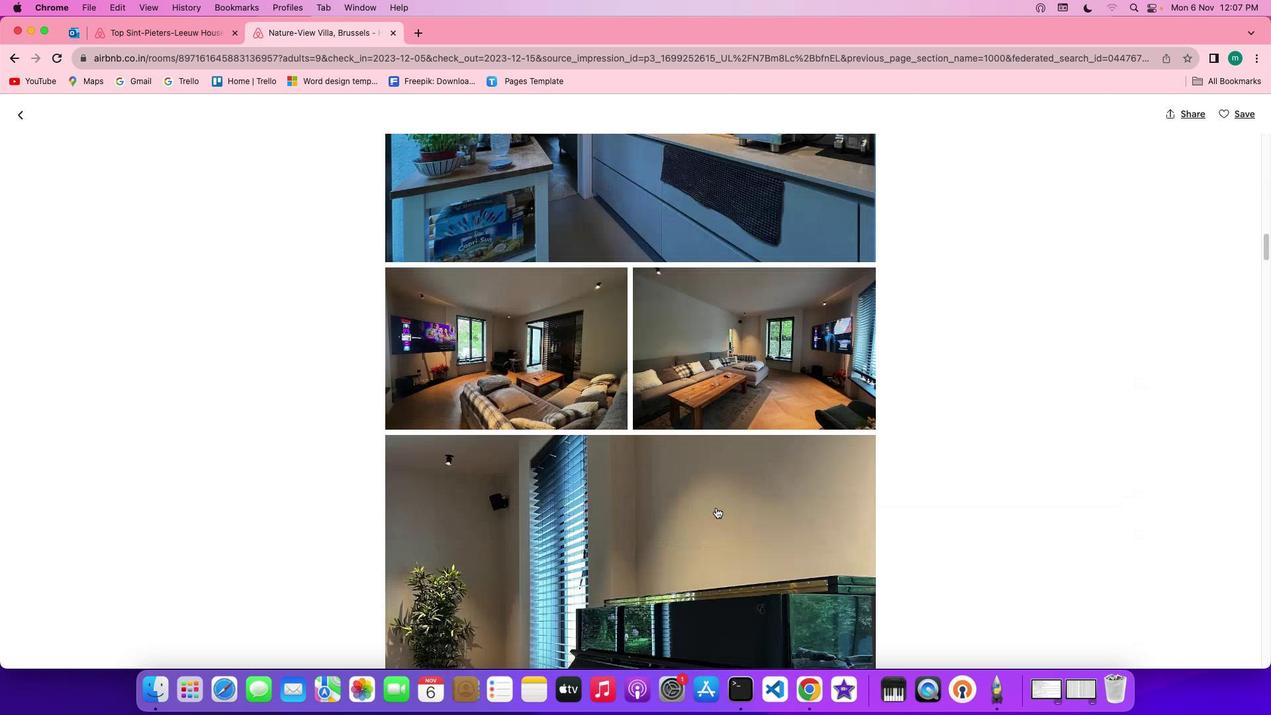 
Action: Mouse scrolled (696, 494) with delta (117, 122)
Screenshot: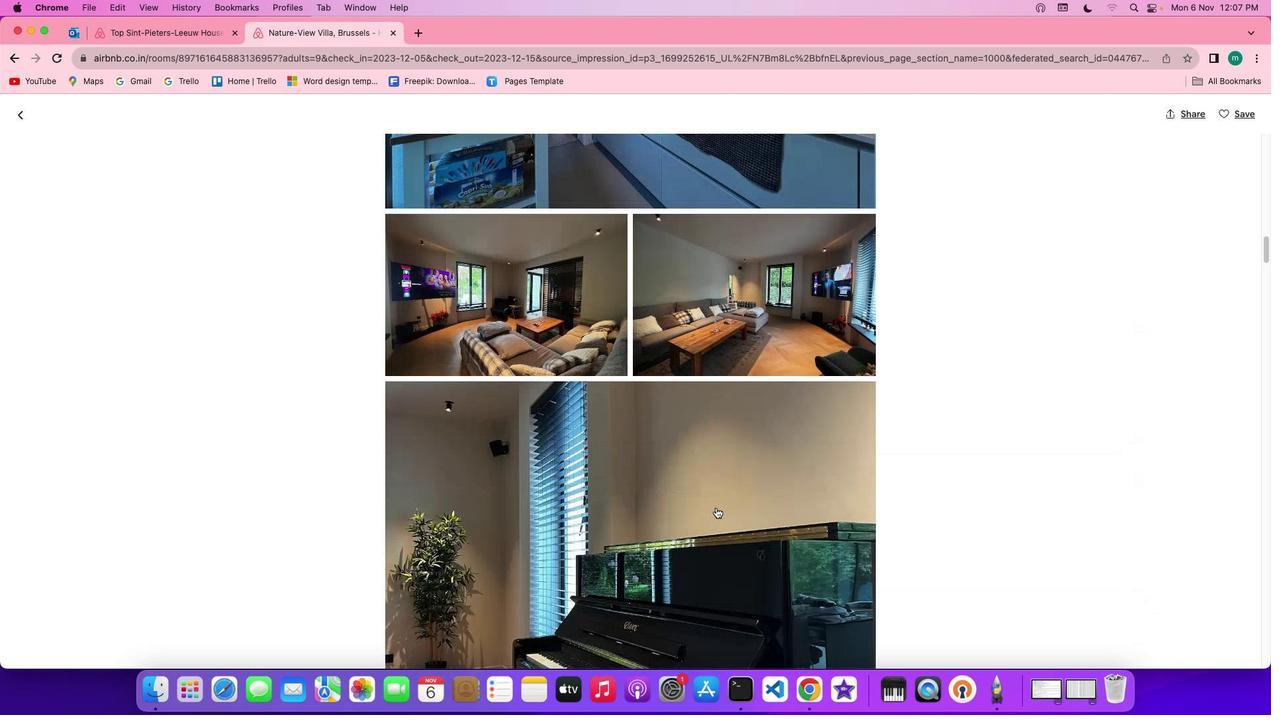 
Action: Mouse scrolled (696, 494) with delta (117, 121)
Screenshot: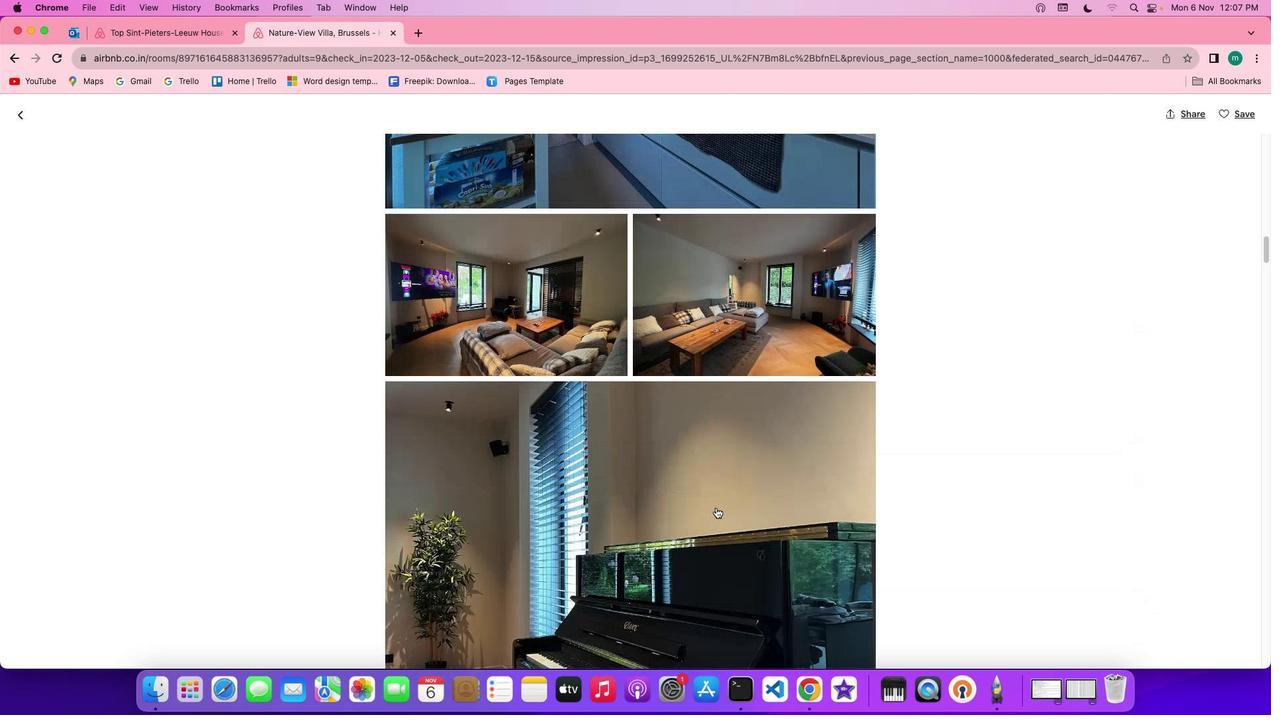 
Action: Mouse scrolled (696, 494) with delta (117, 120)
Screenshot: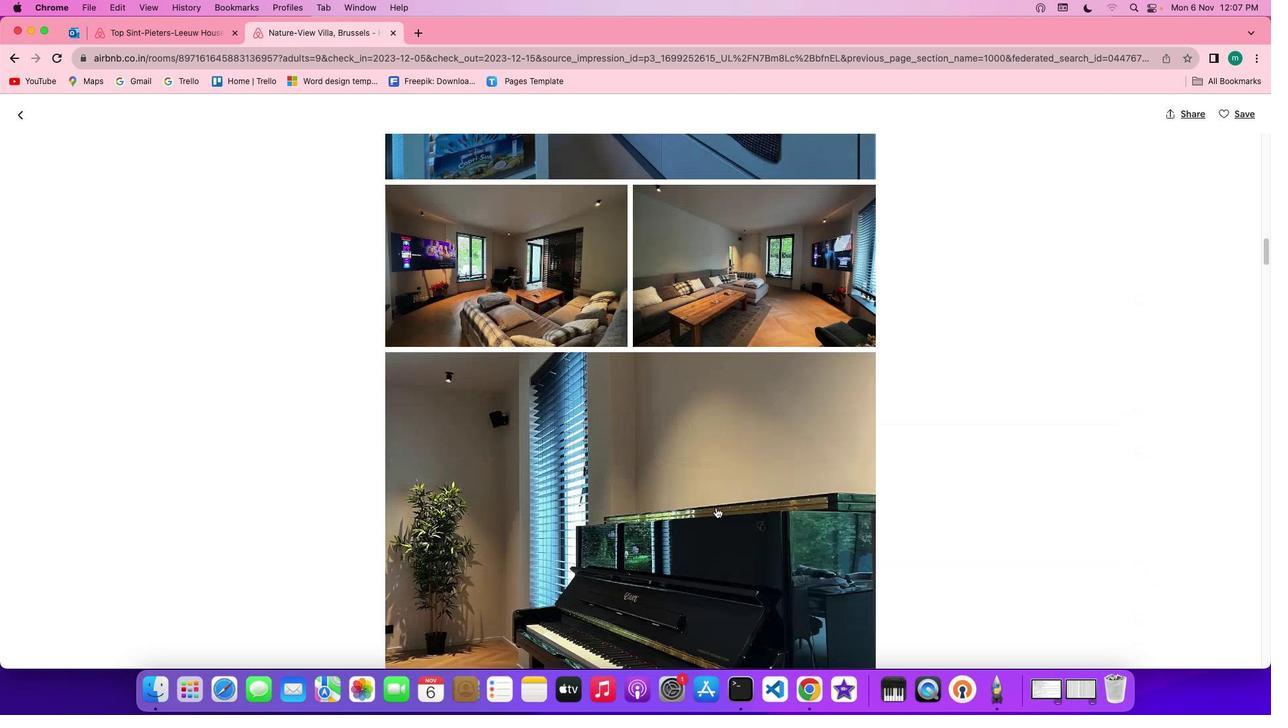 
Action: Mouse scrolled (696, 494) with delta (117, 120)
Screenshot: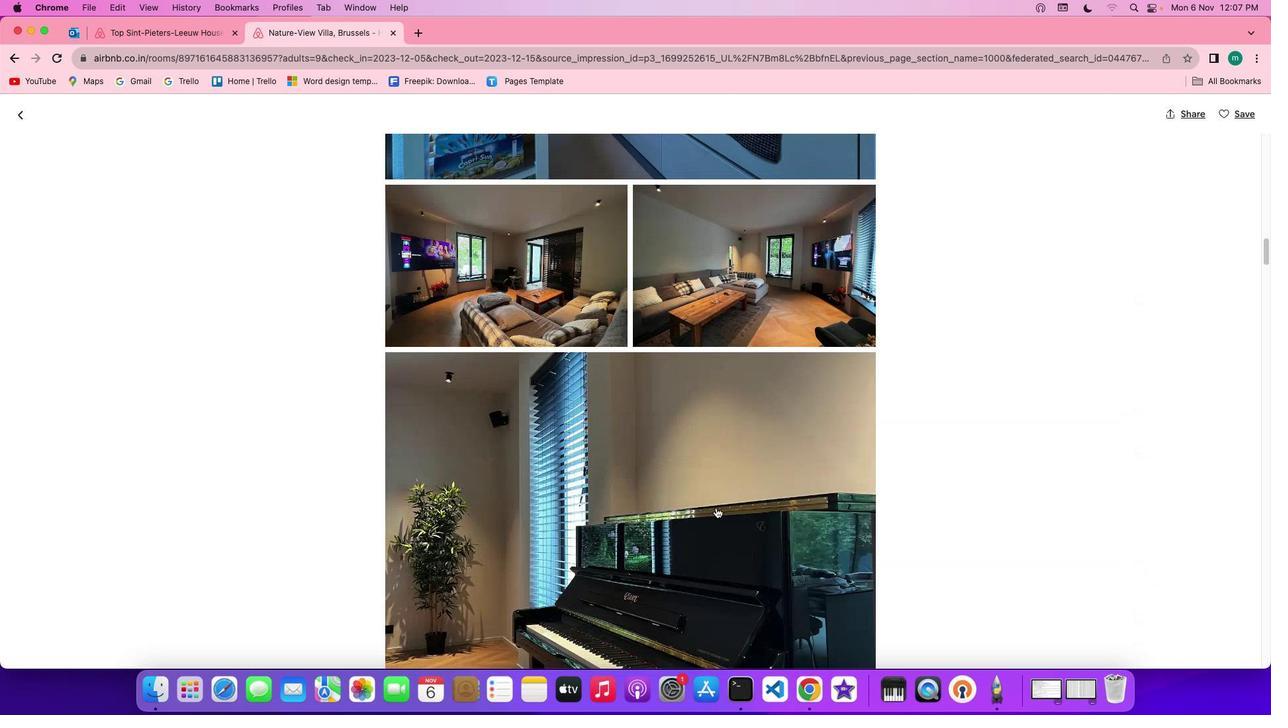 
Action: Mouse scrolled (696, 494) with delta (117, 122)
Screenshot: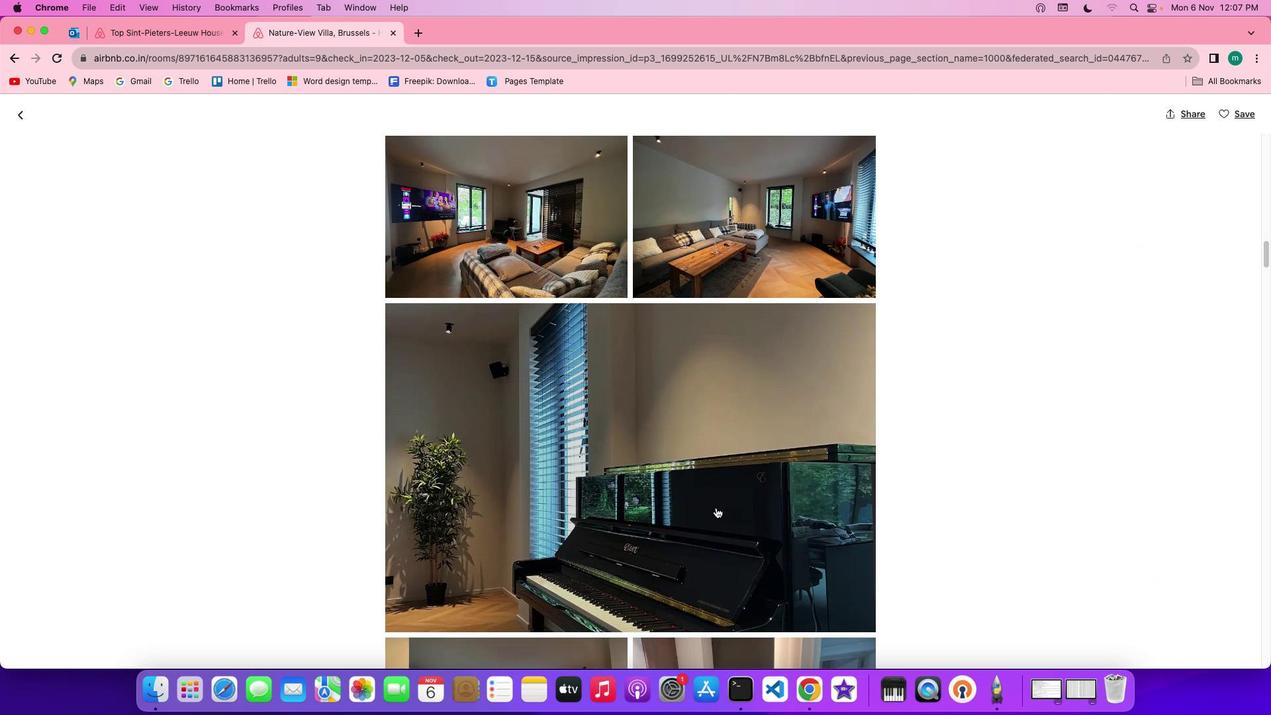 
Action: Mouse scrolled (696, 494) with delta (117, 122)
Screenshot: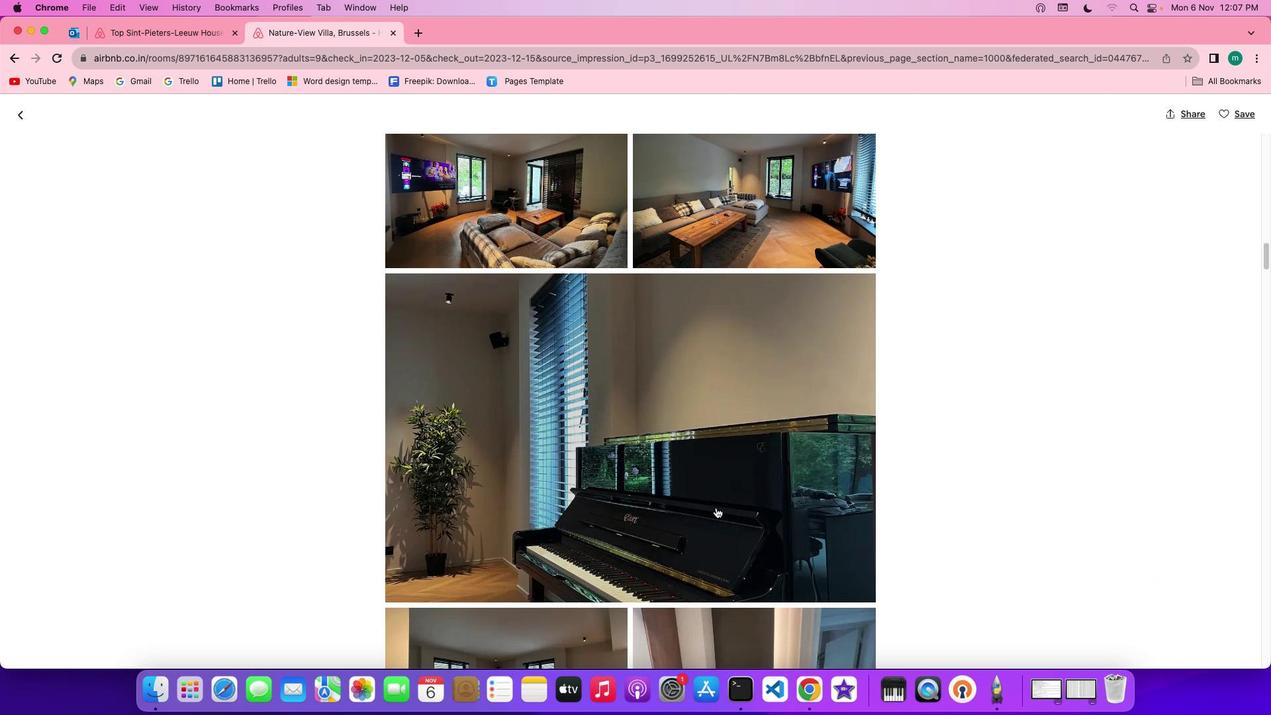 
Action: Mouse scrolled (696, 494) with delta (117, 121)
Screenshot: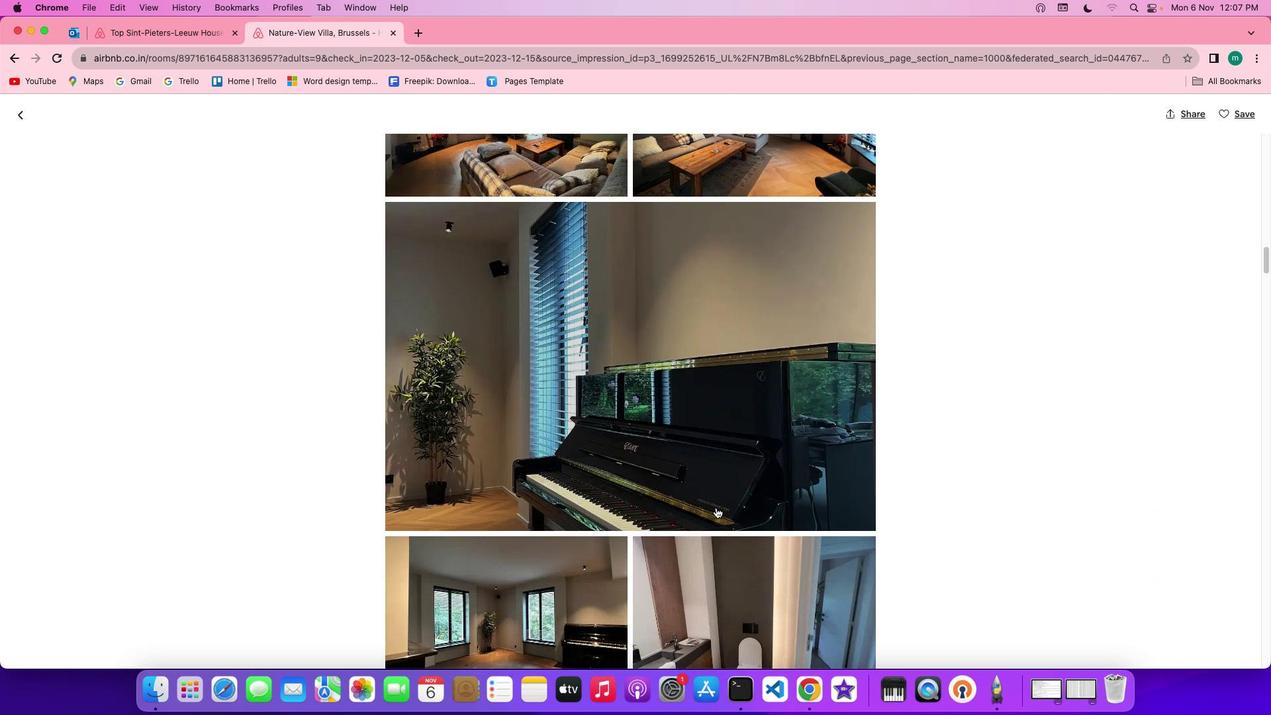 
Action: Mouse scrolled (696, 494) with delta (117, 121)
Screenshot: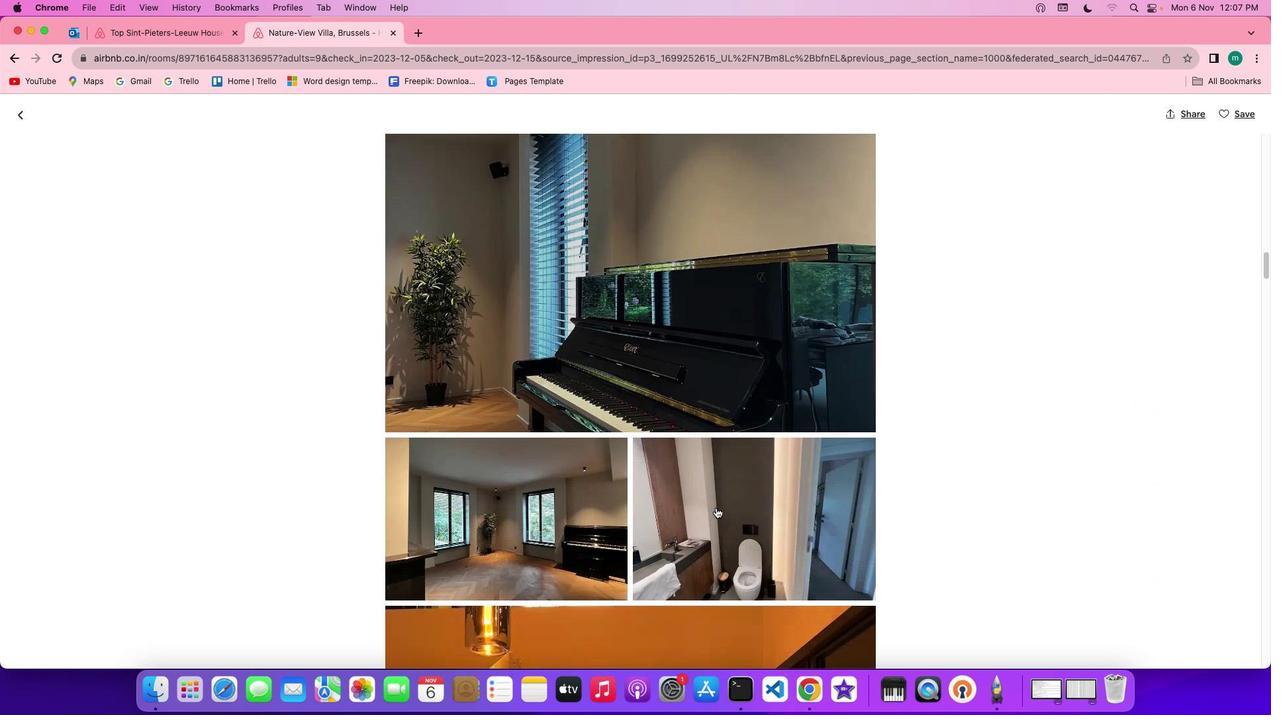 
Action: Mouse scrolled (696, 494) with delta (117, 121)
Screenshot: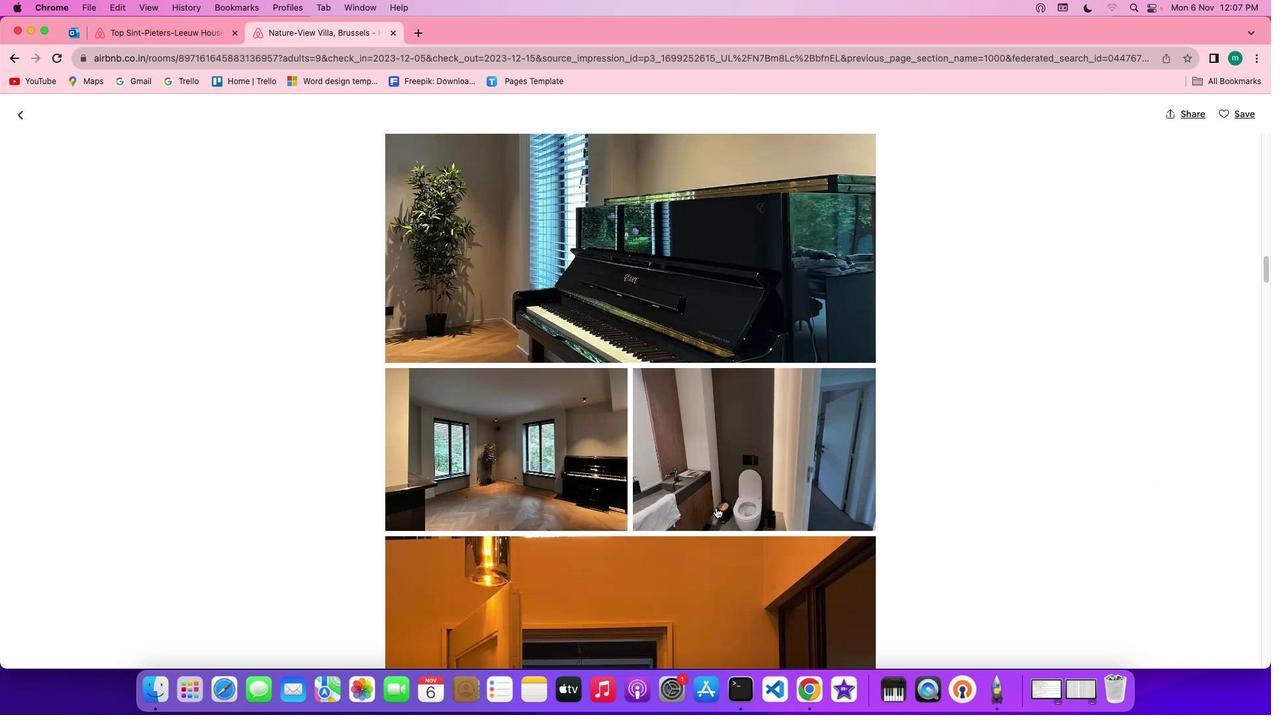 
Action: Mouse scrolled (696, 494) with delta (117, 122)
Screenshot: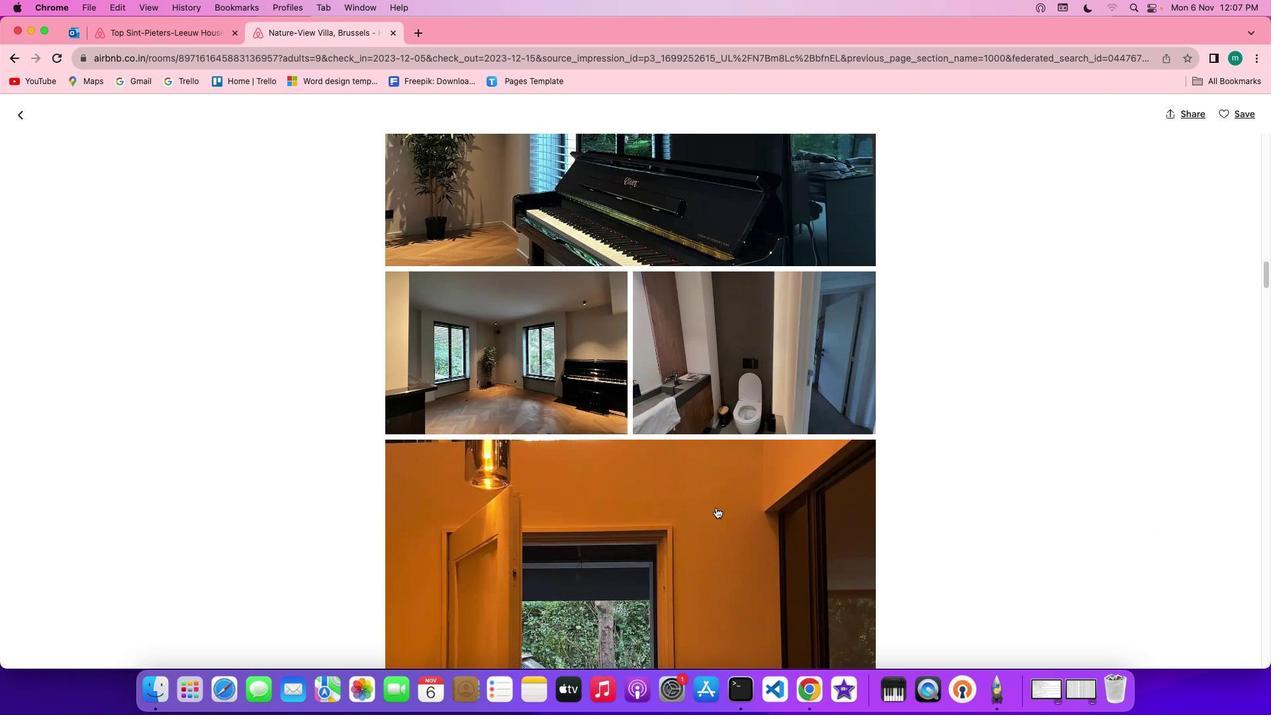 
Action: Mouse scrolled (696, 494) with delta (117, 122)
Screenshot: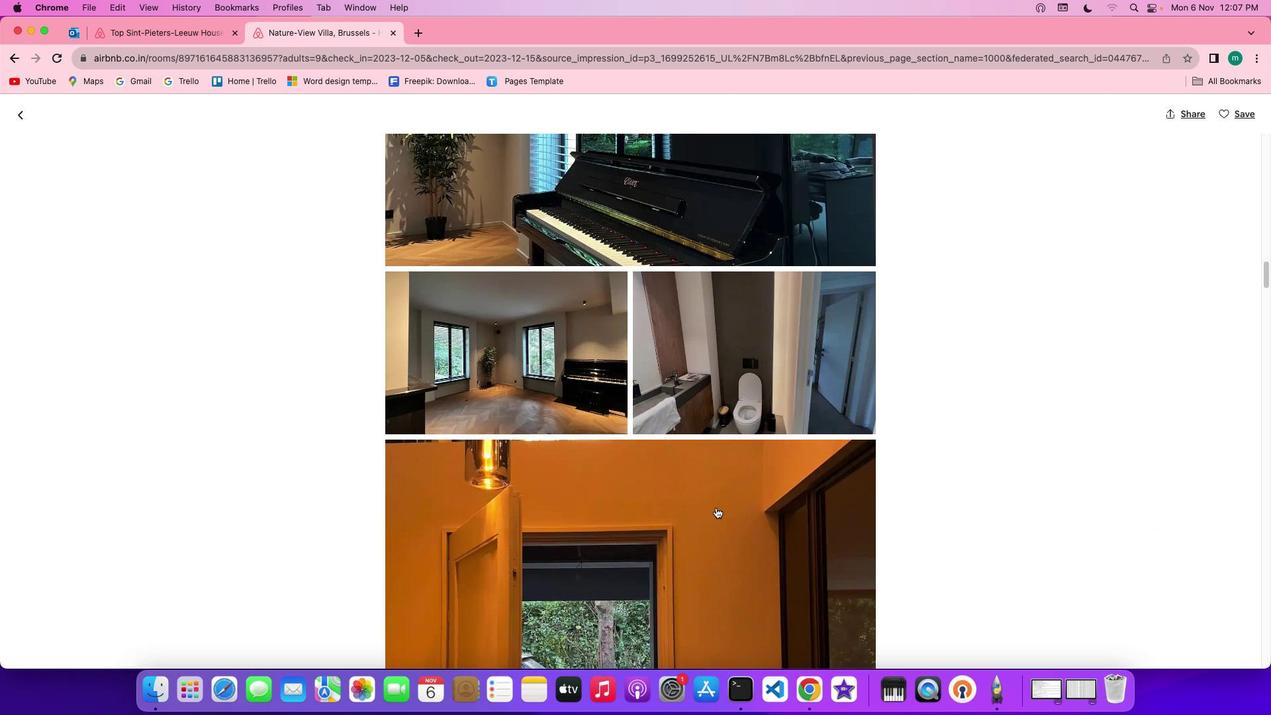 
Action: Mouse scrolled (696, 494) with delta (117, 121)
Screenshot: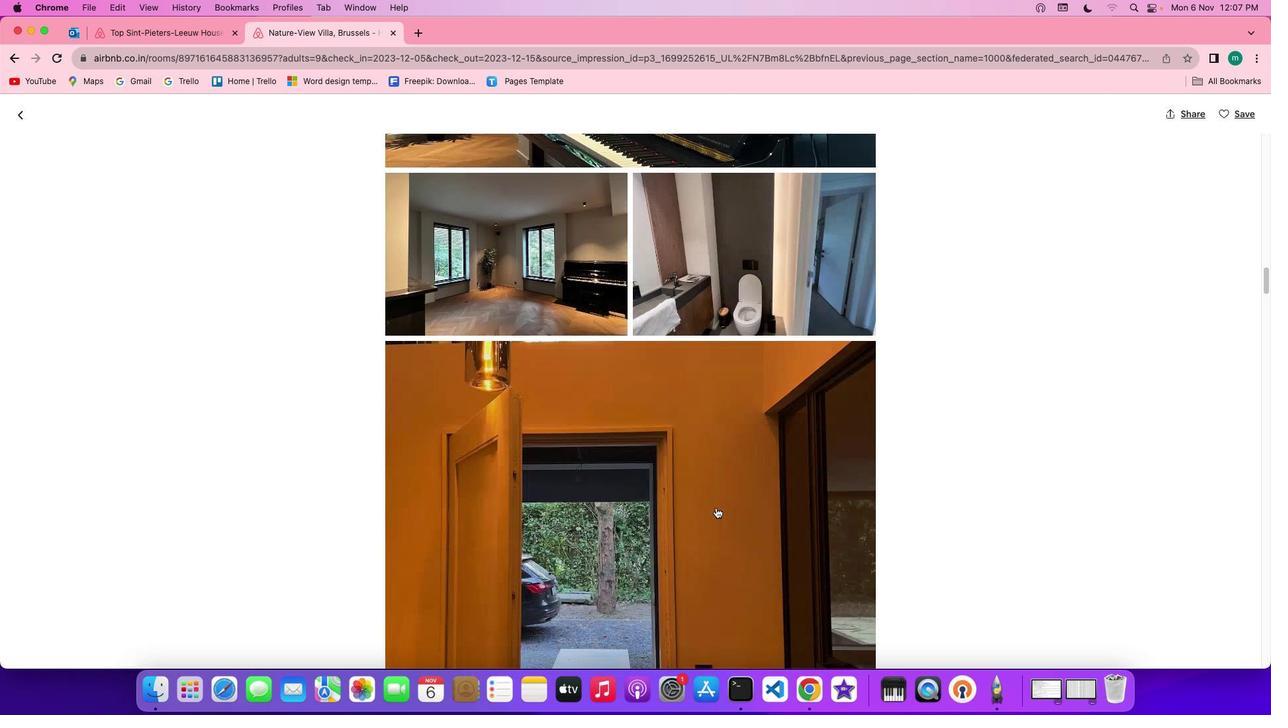 
Action: Mouse scrolled (696, 494) with delta (117, 121)
Screenshot: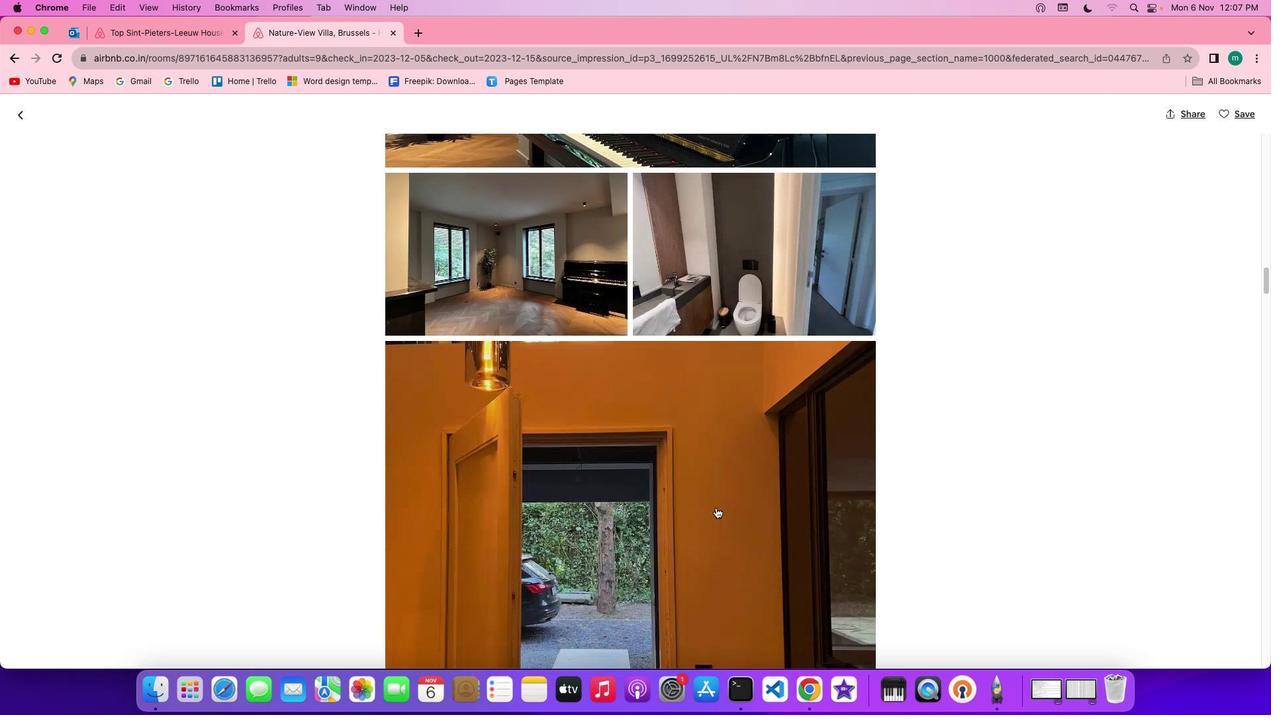 
Action: Mouse scrolled (696, 494) with delta (117, 121)
Screenshot: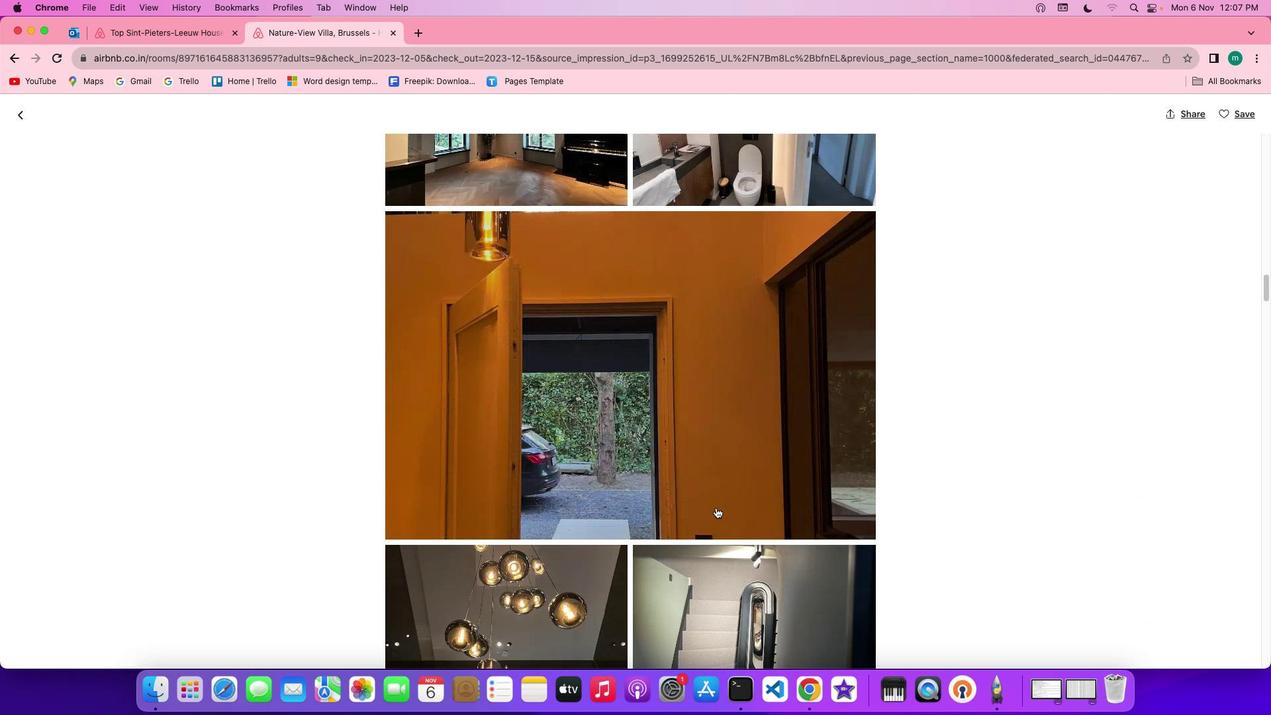 
Action: Mouse scrolled (696, 494) with delta (117, 122)
Screenshot: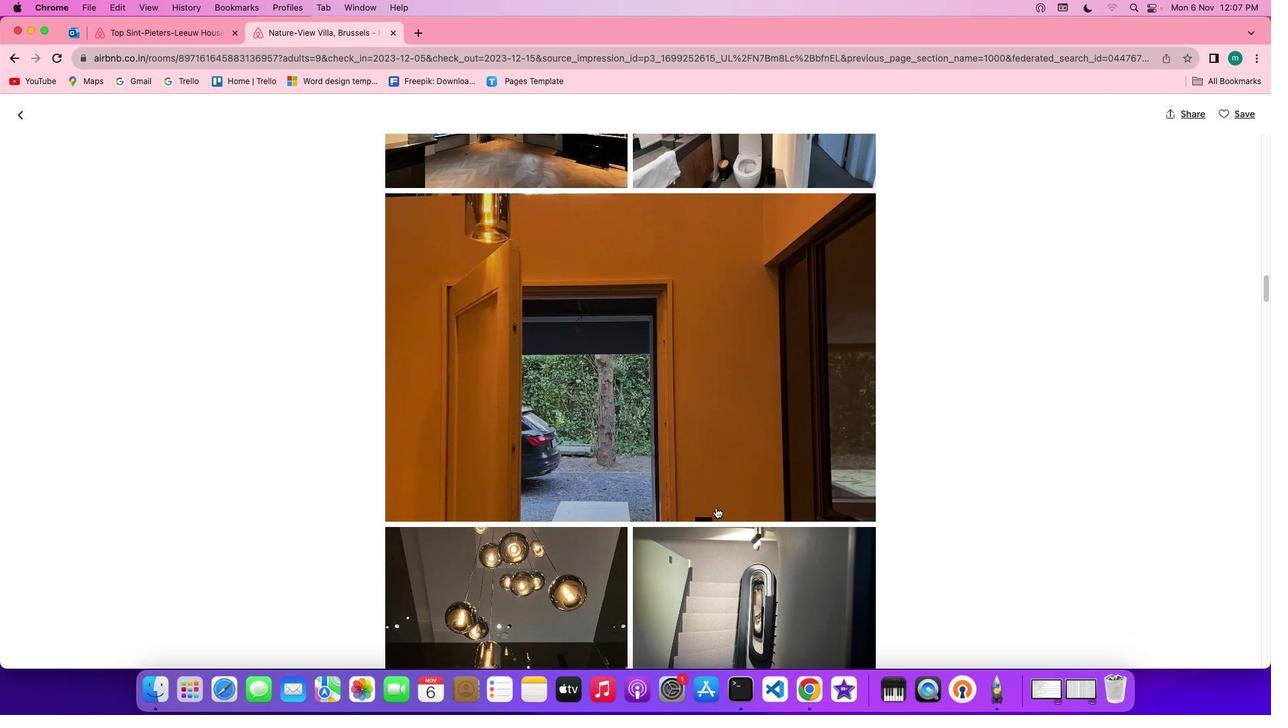 
Action: Mouse scrolled (696, 494) with delta (117, 122)
Screenshot: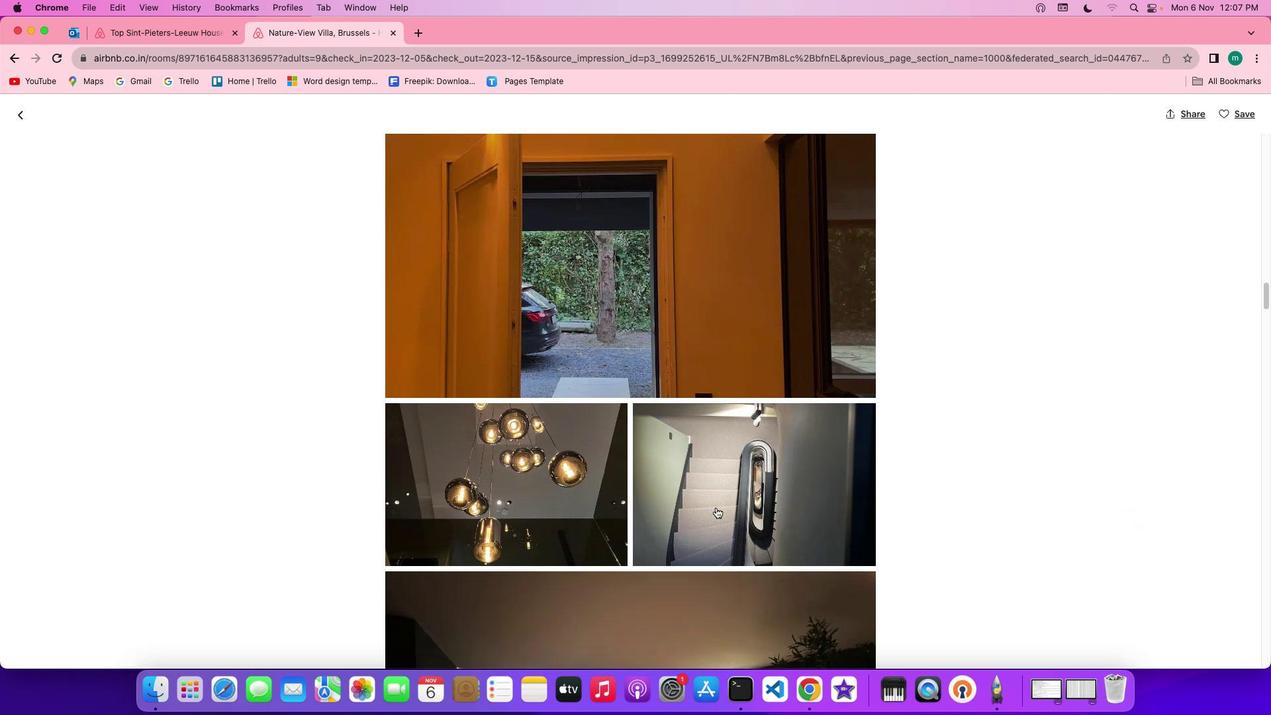 
Action: Mouse scrolled (696, 494) with delta (117, 121)
Screenshot: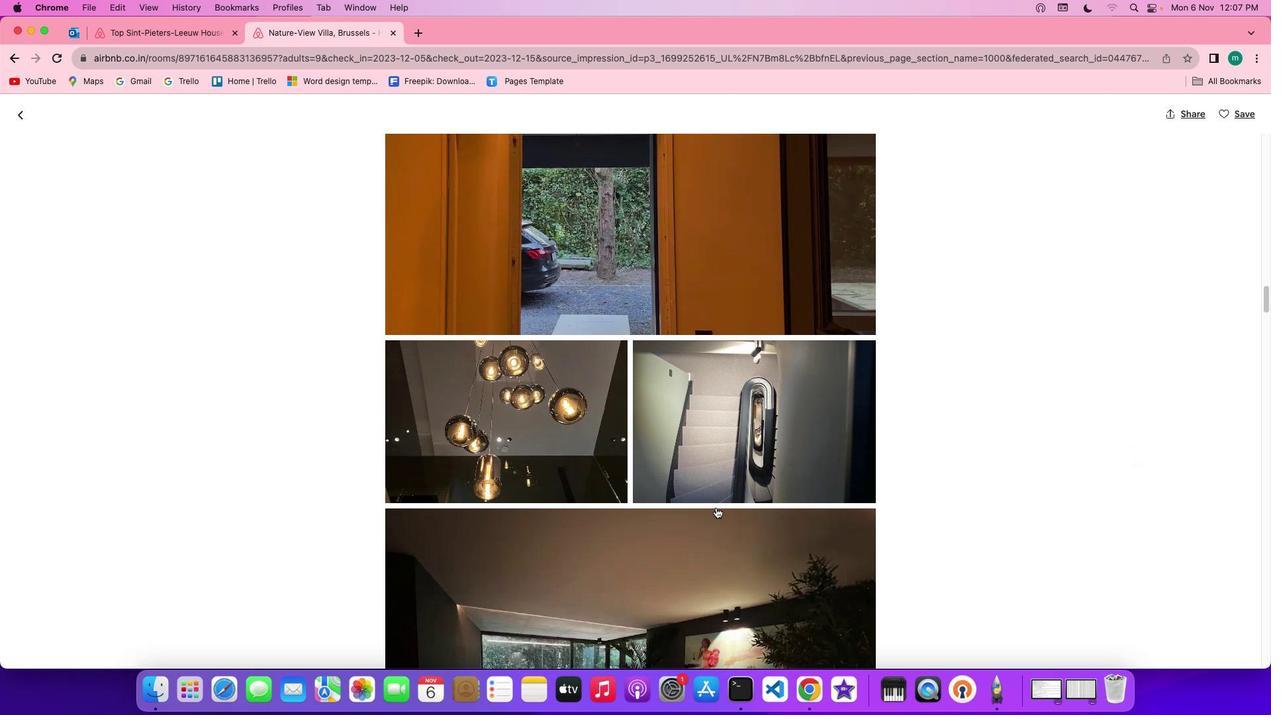 
Action: Mouse scrolled (696, 494) with delta (117, 121)
Screenshot: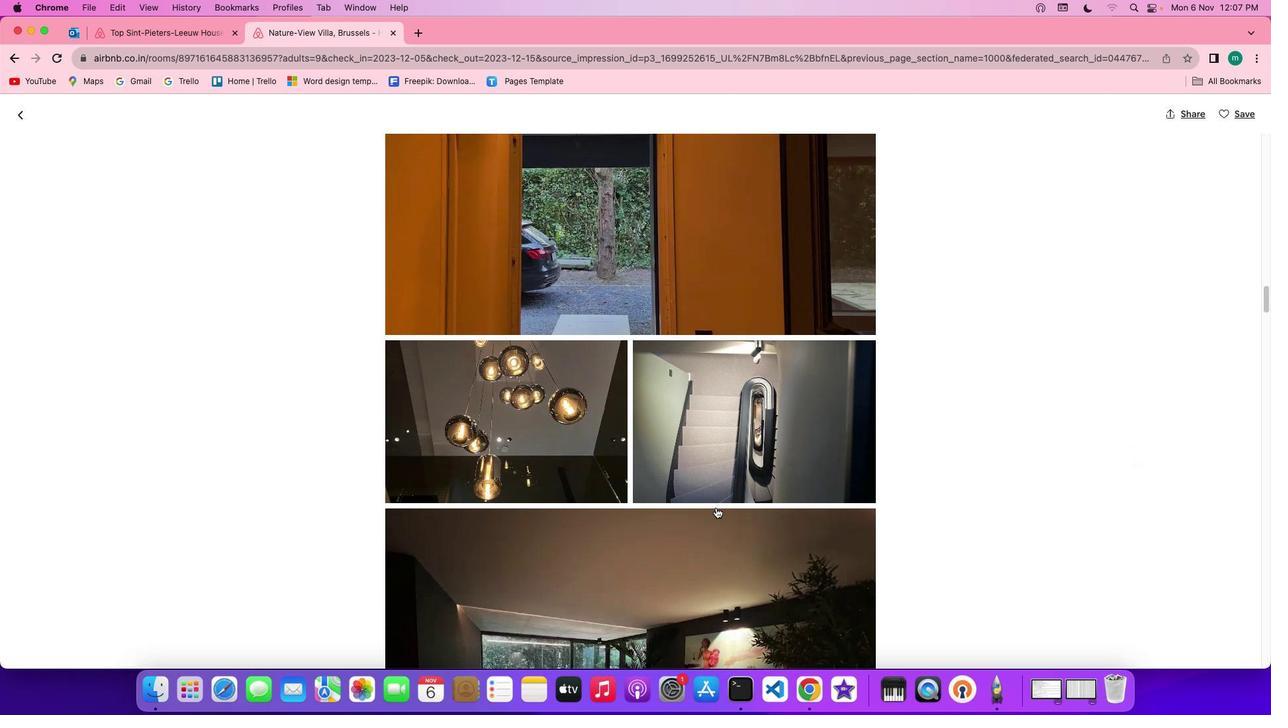 
Action: Mouse scrolled (696, 494) with delta (117, 120)
Screenshot: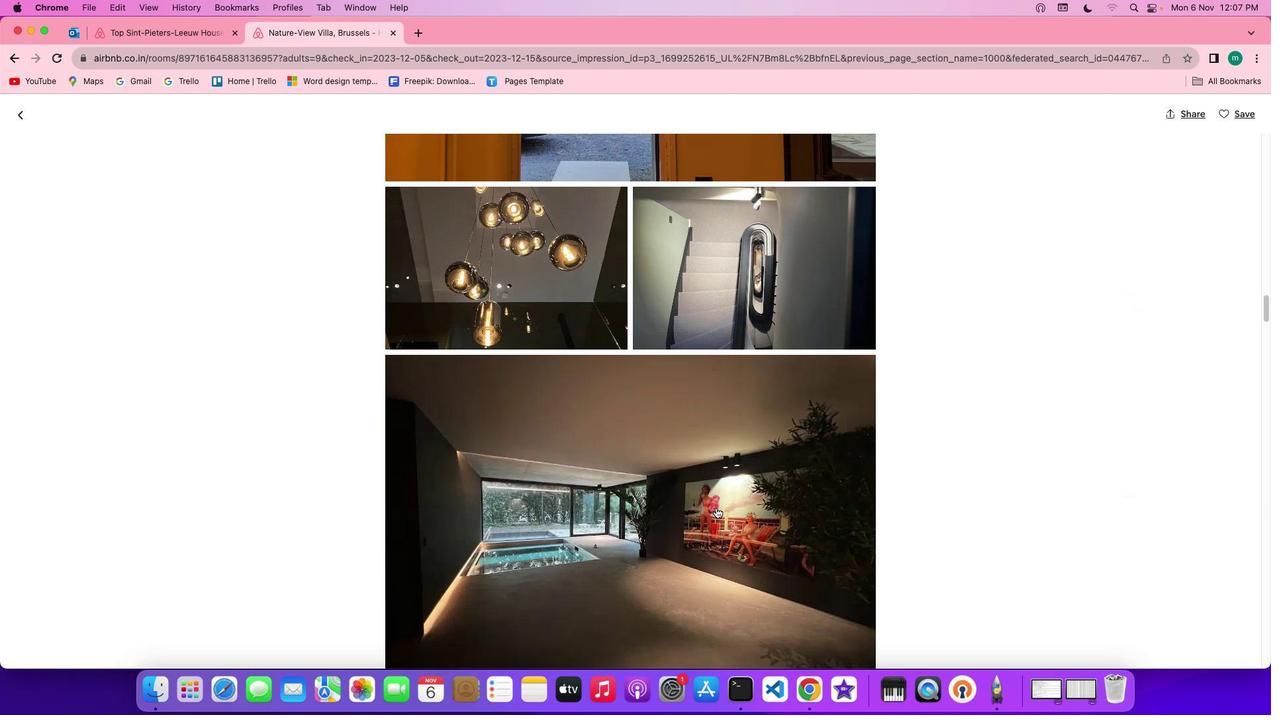 
Action: Mouse scrolled (696, 494) with delta (117, 122)
Screenshot: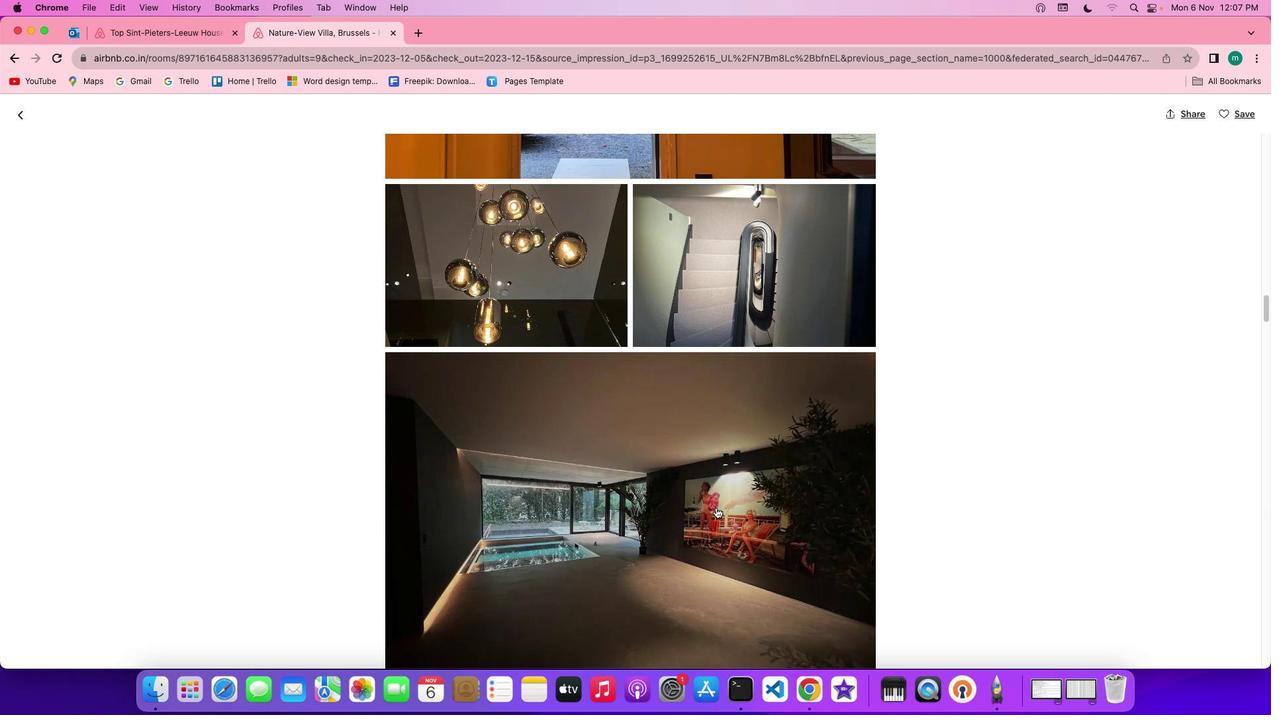 
Action: Mouse scrolled (696, 494) with delta (117, 122)
Screenshot: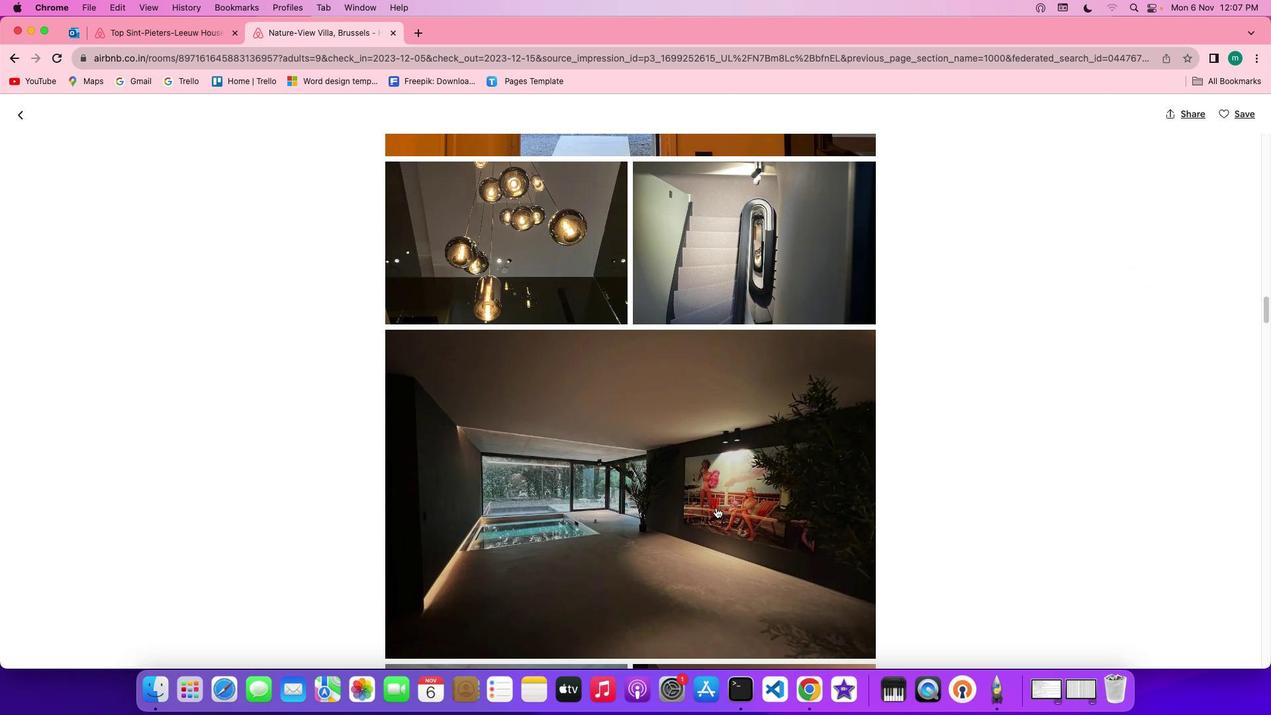
Action: Mouse scrolled (696, 494) with delta (117, 122)
Screenshot: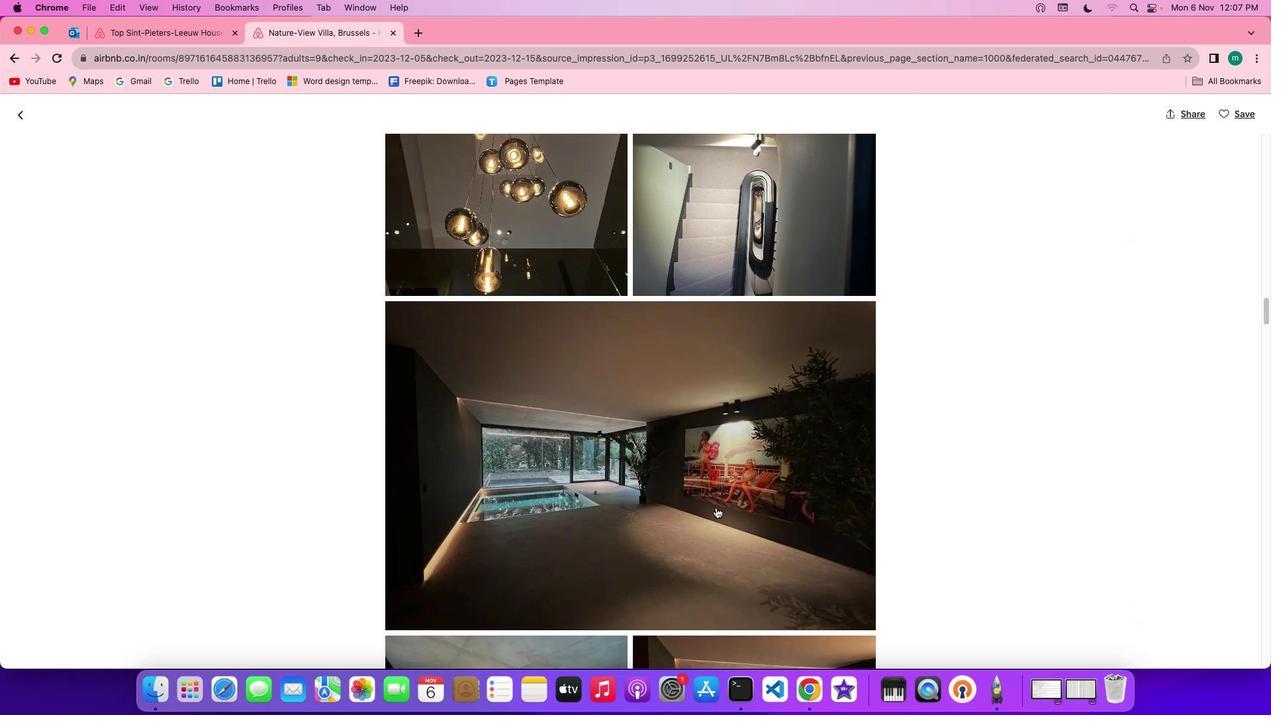 
Action: Mouse scrolled (696, 494) with delta (117, 121)
Screenshot: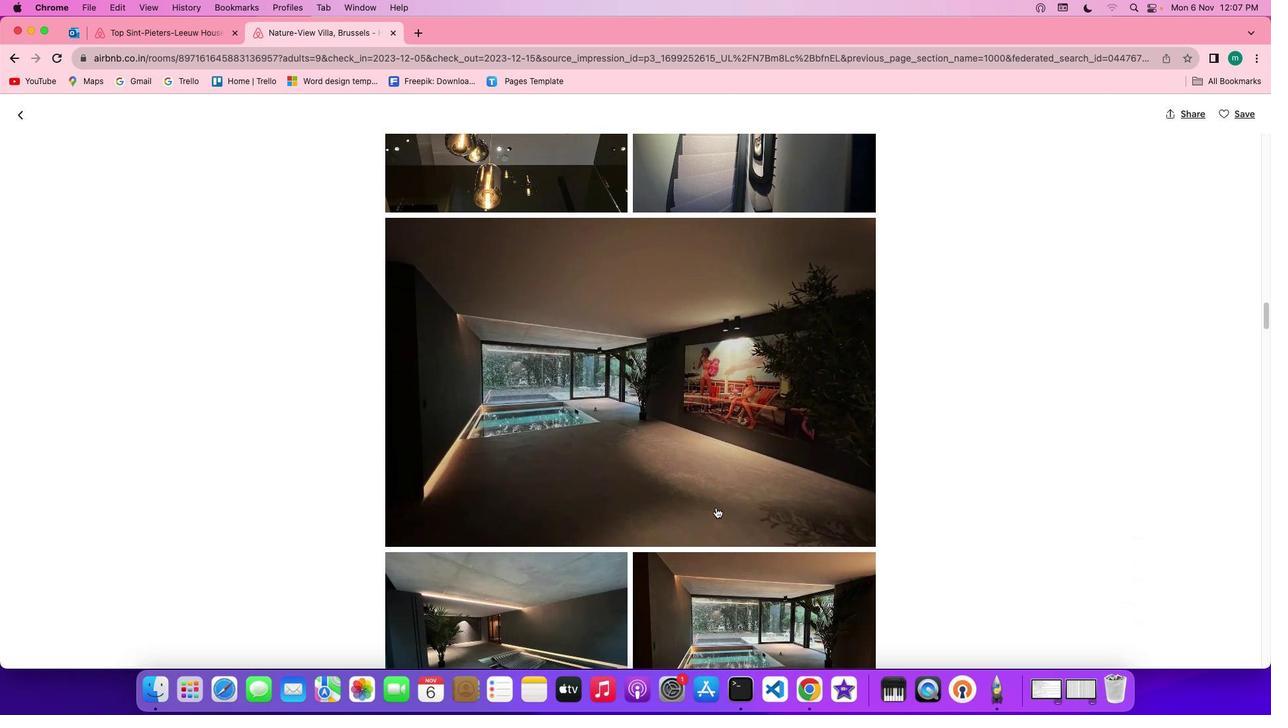 
Action: Mouse scrolled (696, 494) with delta (117, 121)
Screenshot: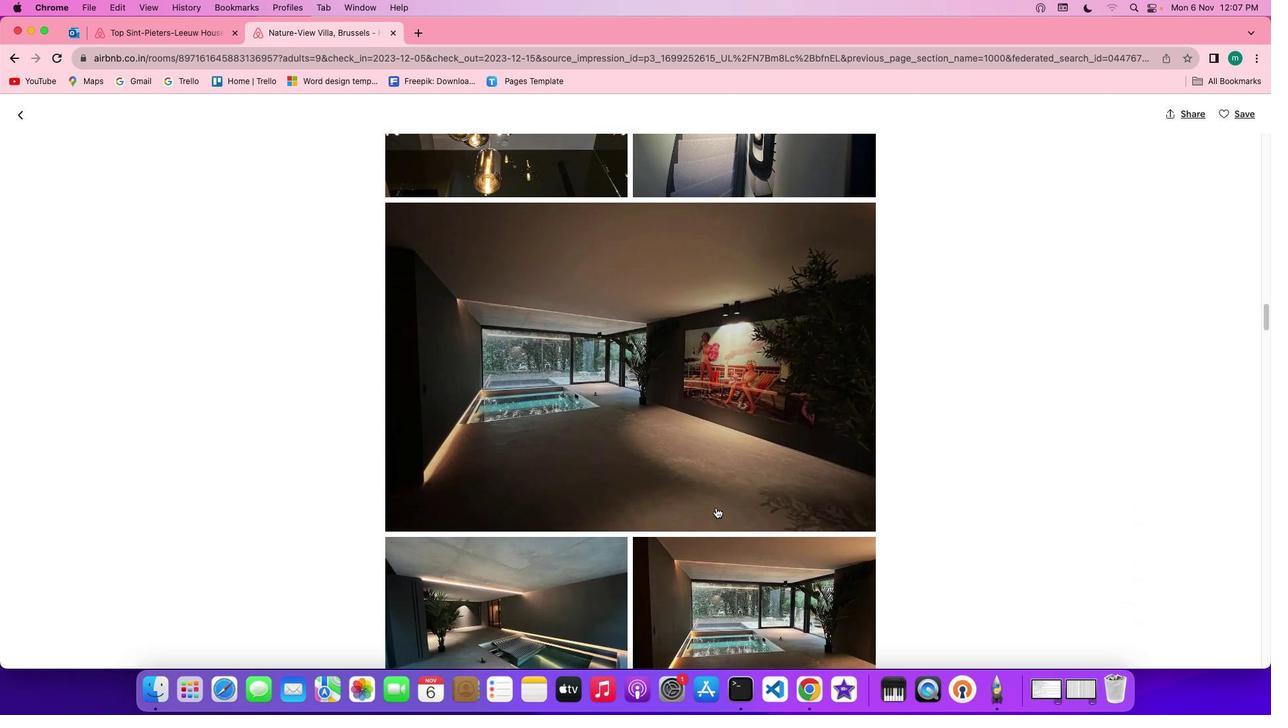 
Action: Mouse scrolled (696, 494) with delta (117, 121)
Screenshot: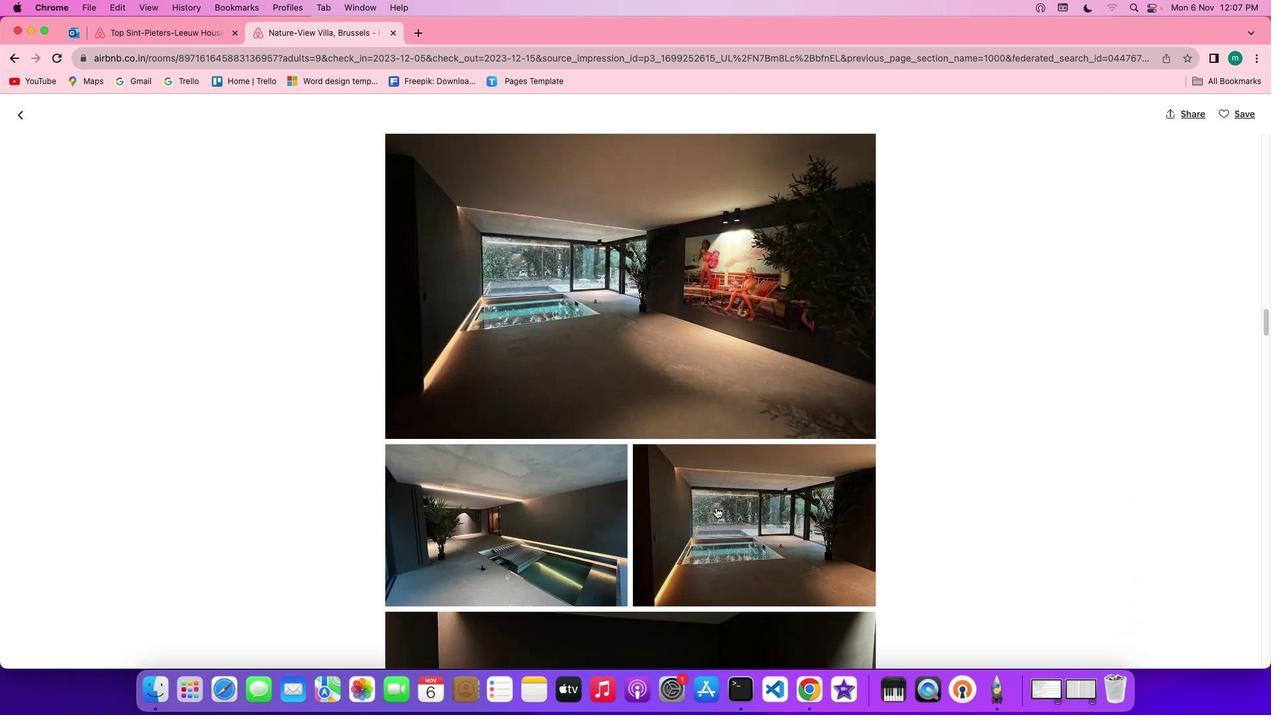 
Action: Mouse moved to (696, 494)
Screenshot: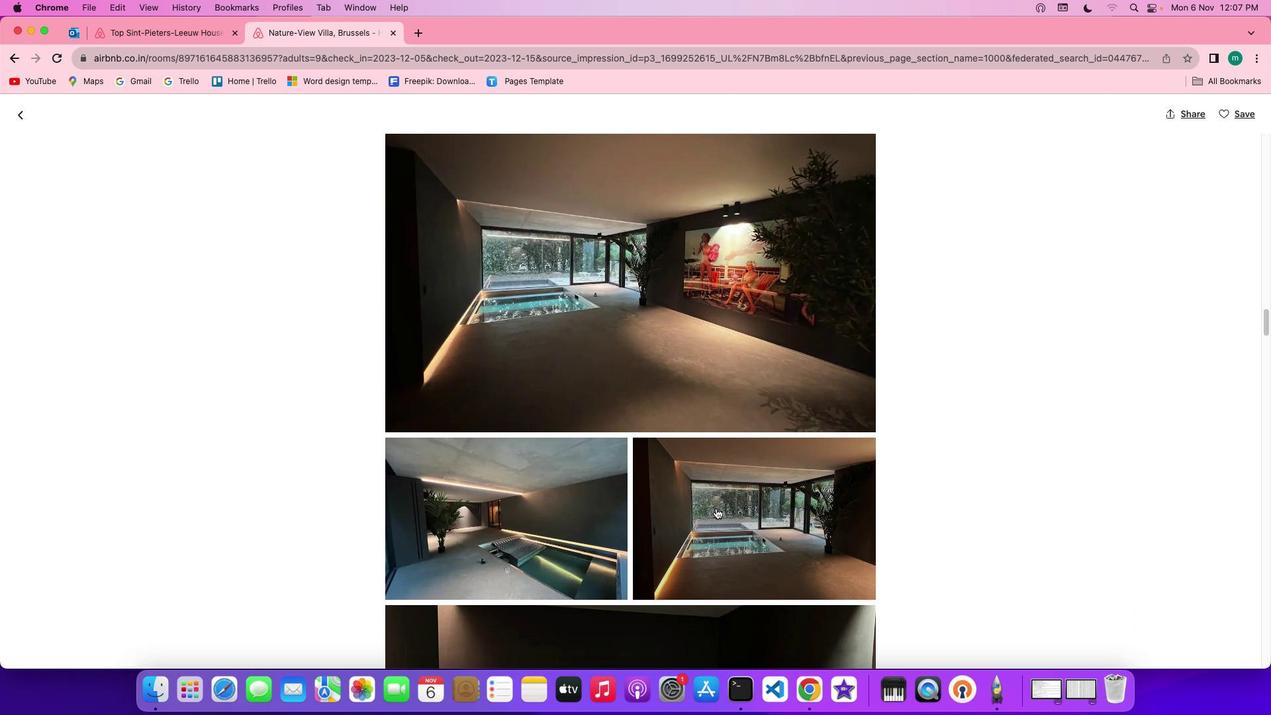 
Action: Mouse scrolled (696, 494) with delta (117, 122)
Screenshot: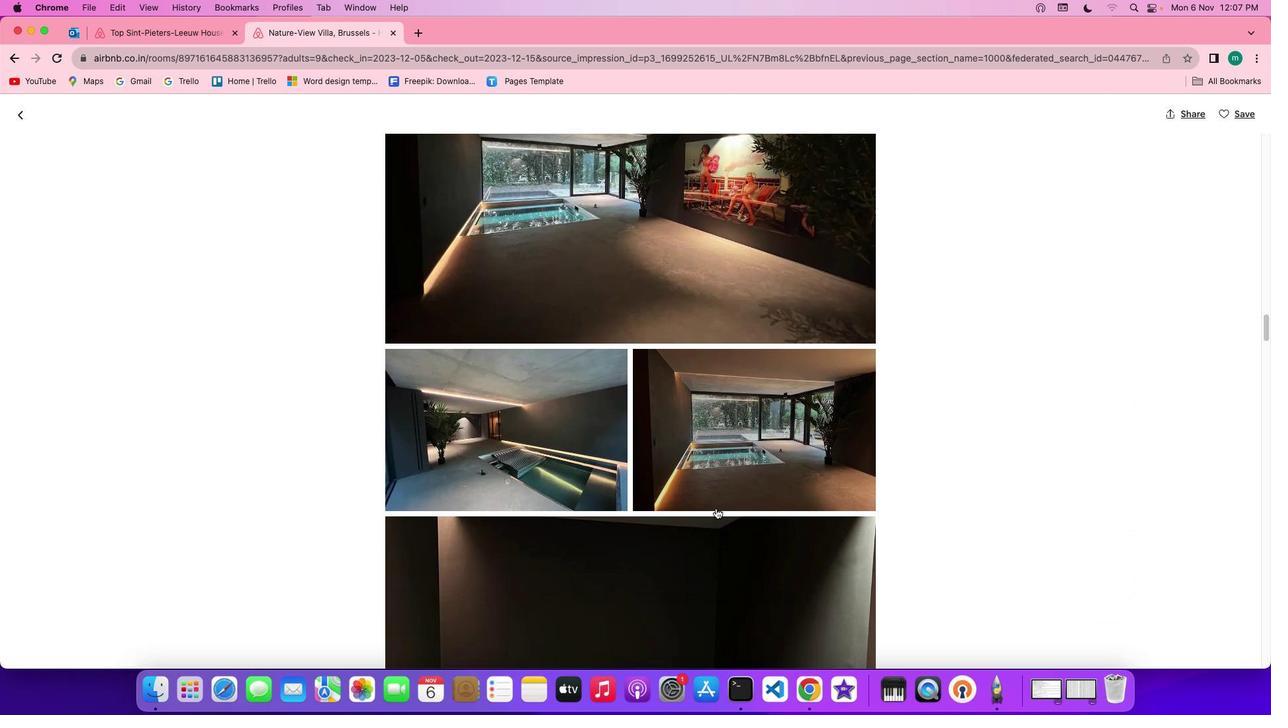 
Action: Mouse scrolled (696, 494) with delta (117, 122)
Screenshot: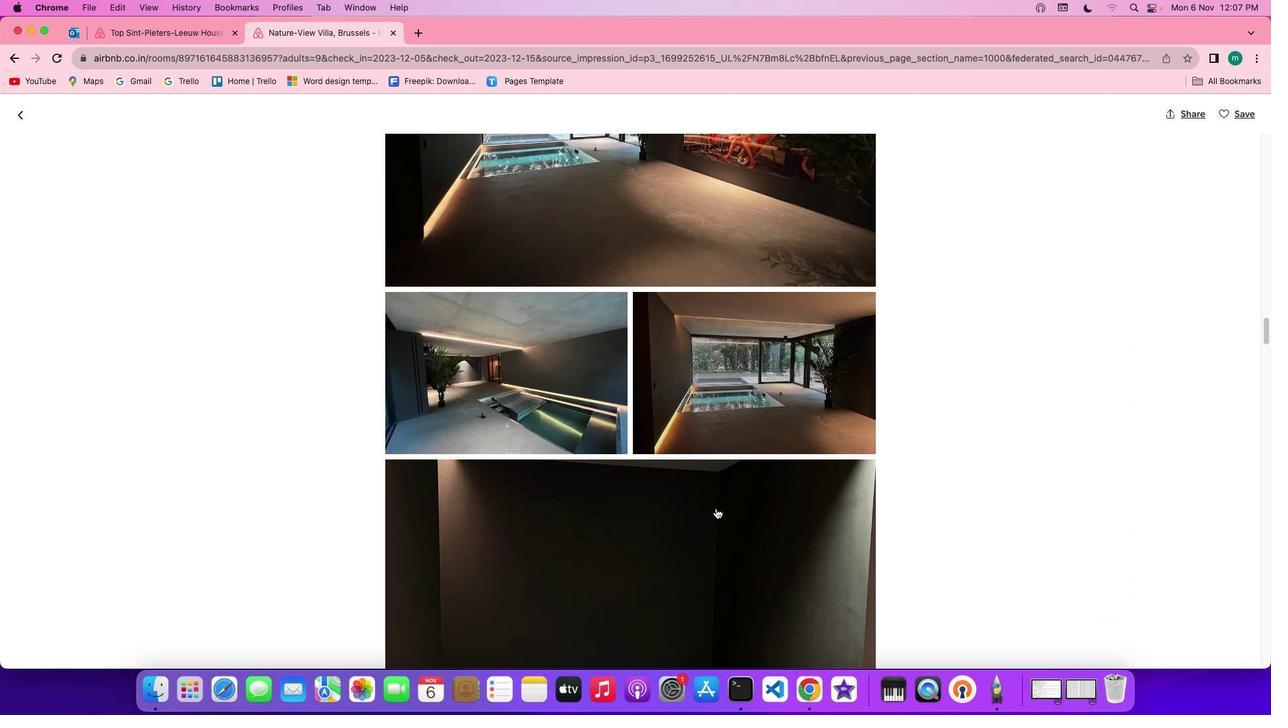 
Action: Mouse scrolled (696, 494) with delta (117, 121)
Screenshot: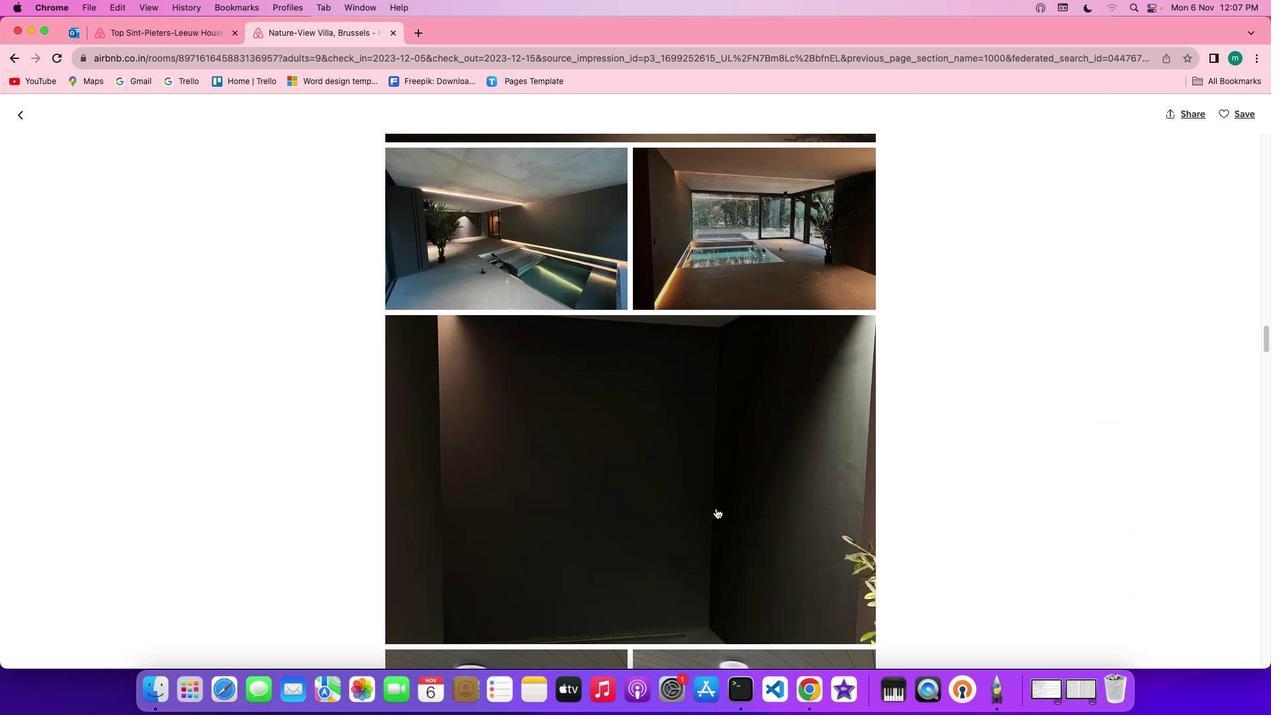
Action: Mouse scrolled (696, 494) with delta (117, 121)
Screenshot: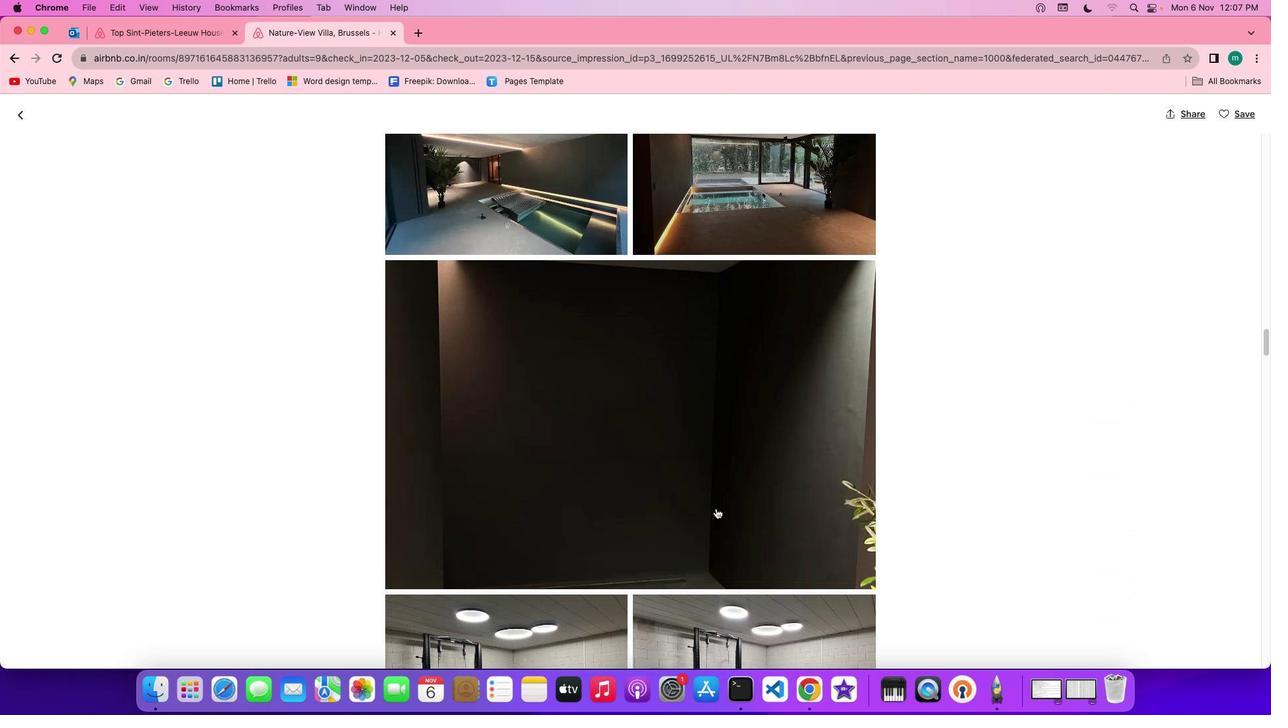 
Action: Mouse scrolled (696, 494) with delta (117, 120)
Screenshot: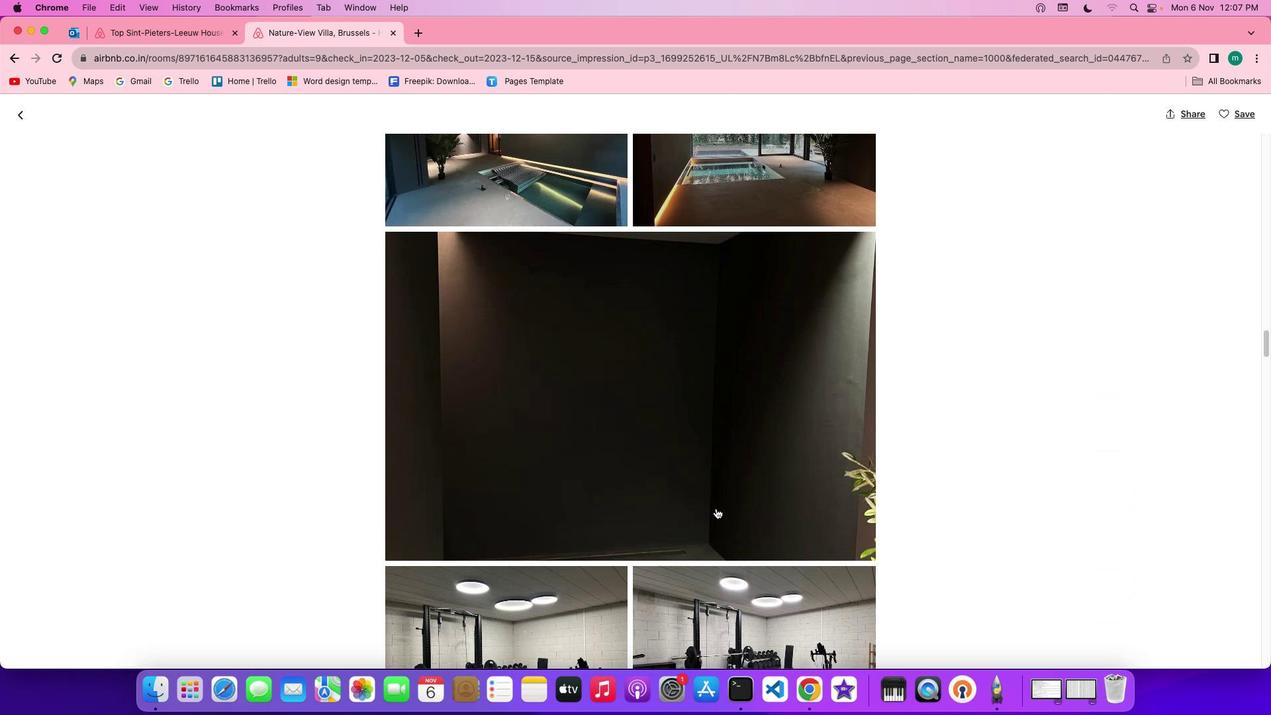 
Action: Mouse scrolled (696, 494) with delta (117, 122)
Screenshot: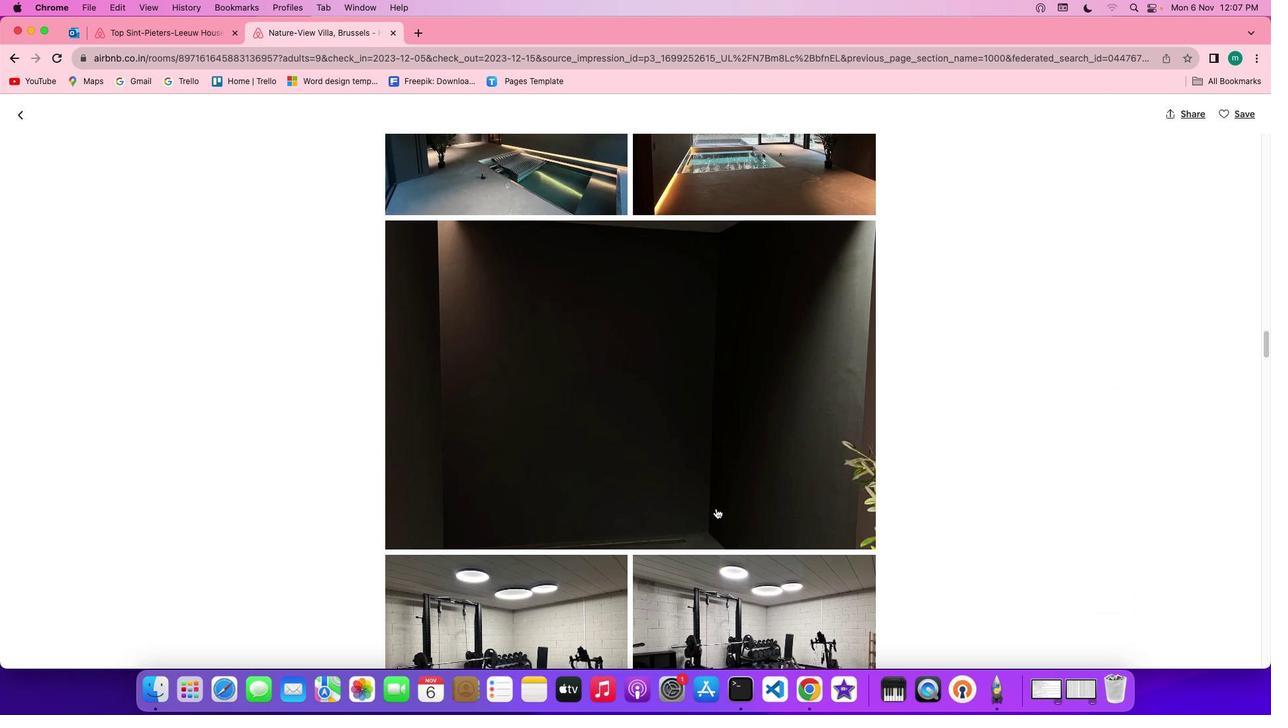 
Action: Mouse scrolled (696, 494) with delta (117, 122)
Screenshot: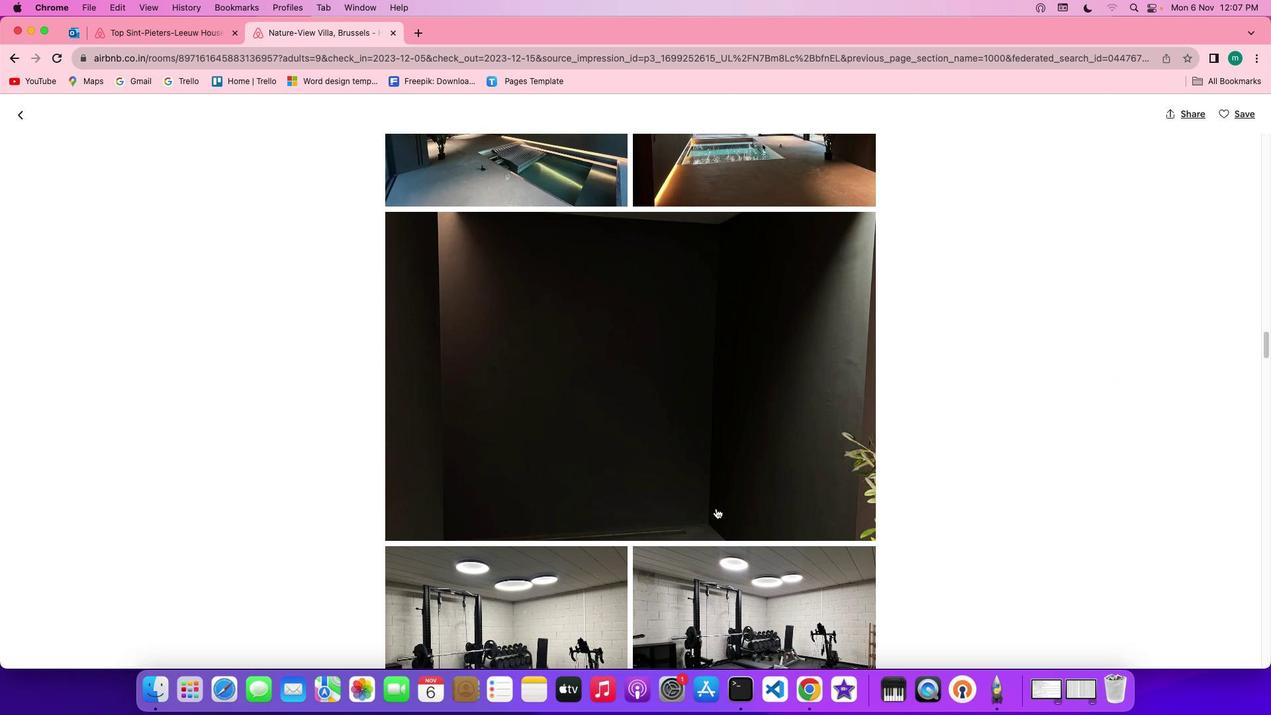 
Action: Mouse moved to (696, 494)
Screenshot: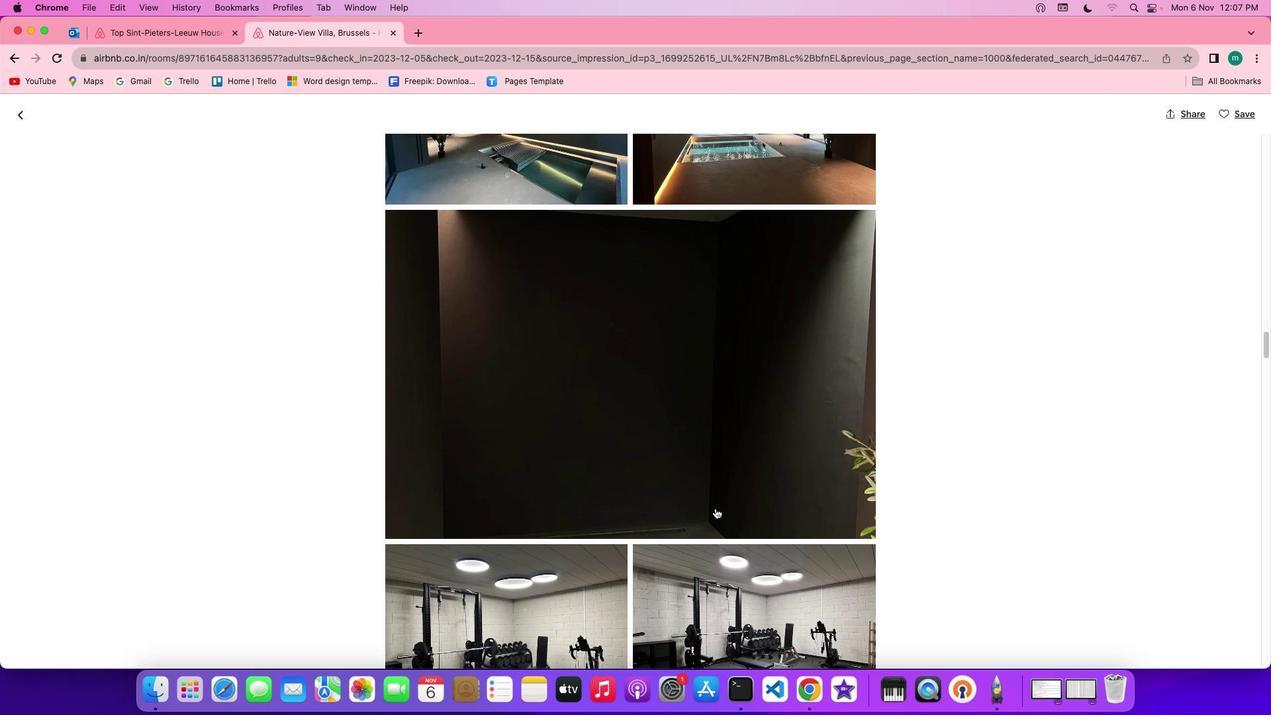 
Action: Mouse scrolled (696, 494) with delta (117, 122)
Screenshot: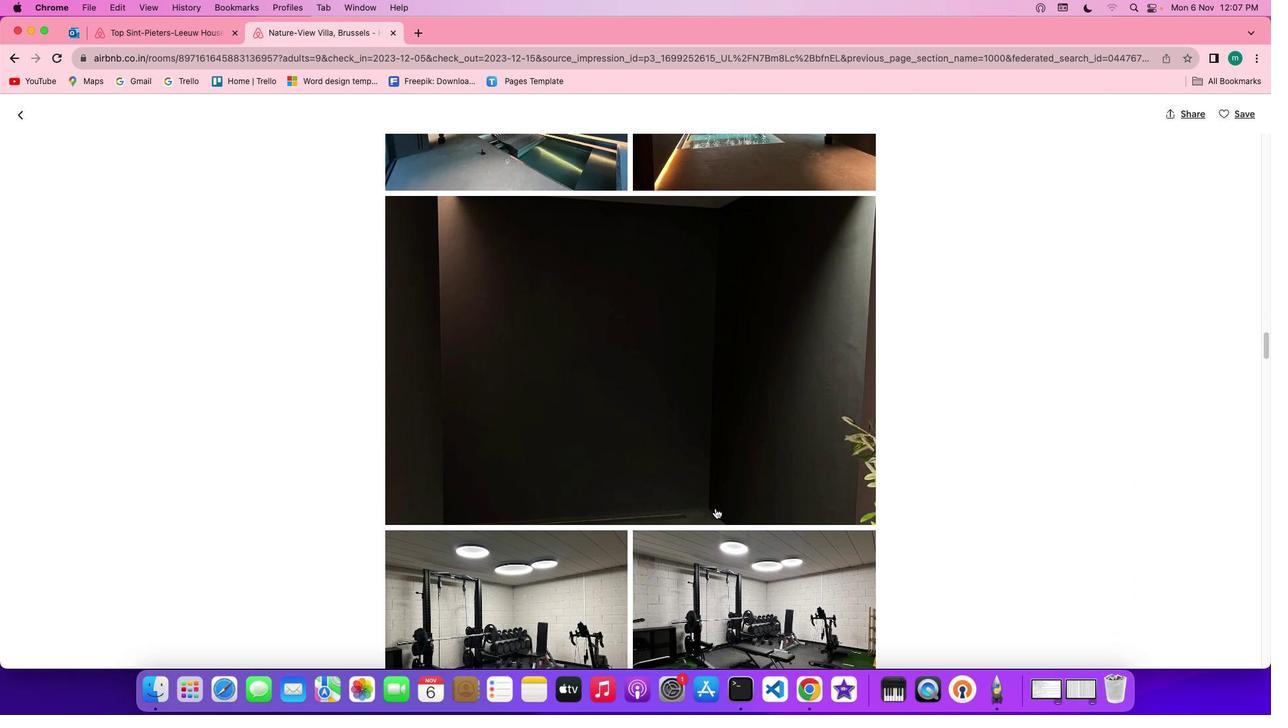 
Action: Mouse scrolled (696, 494) with delta (117, 122)
Screenshot: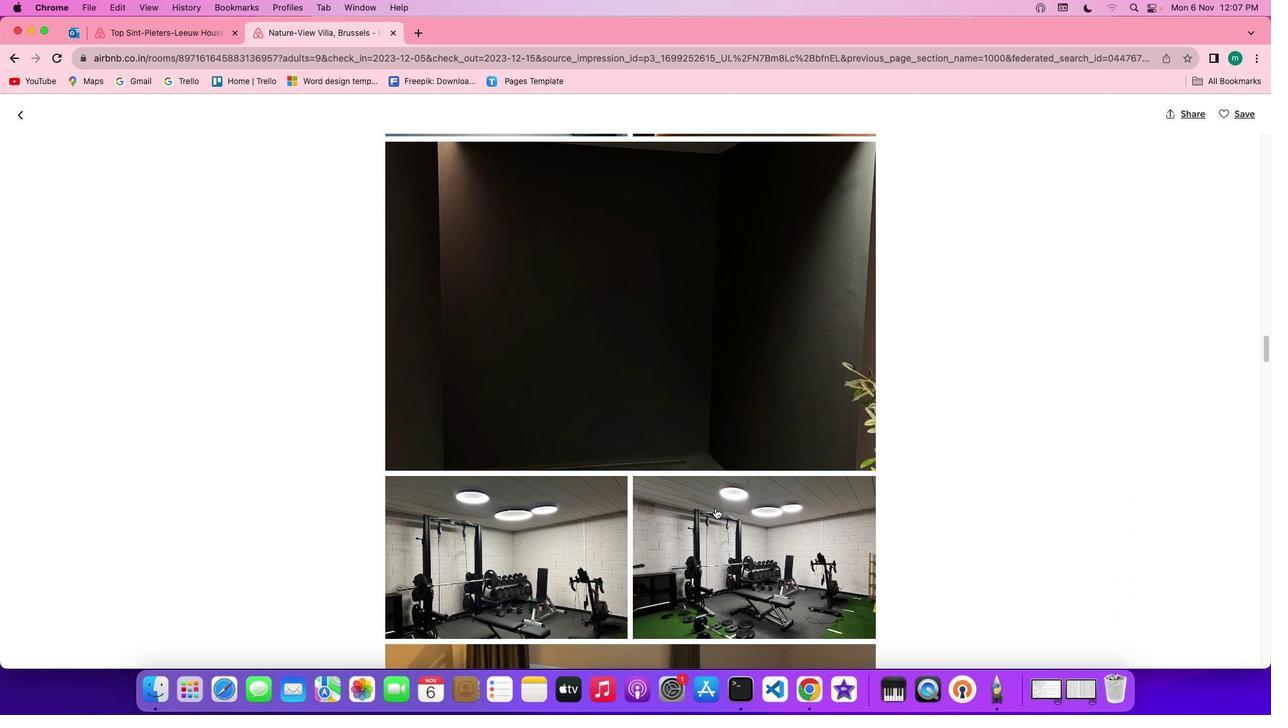 
Action: Mouse scrolled (696, 494) with delta (117, 121)
Screenshot: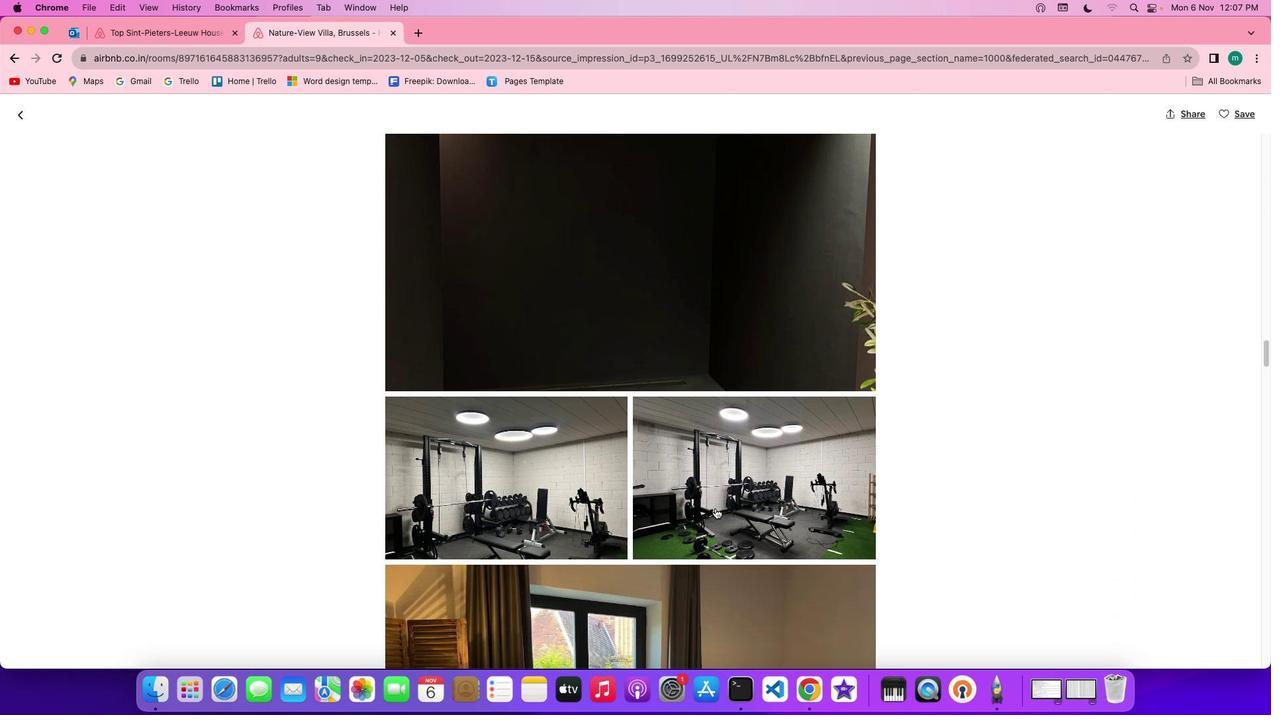 
Action: Mouse scrolled (696, 494) with delta (117, 121)
Screenshot: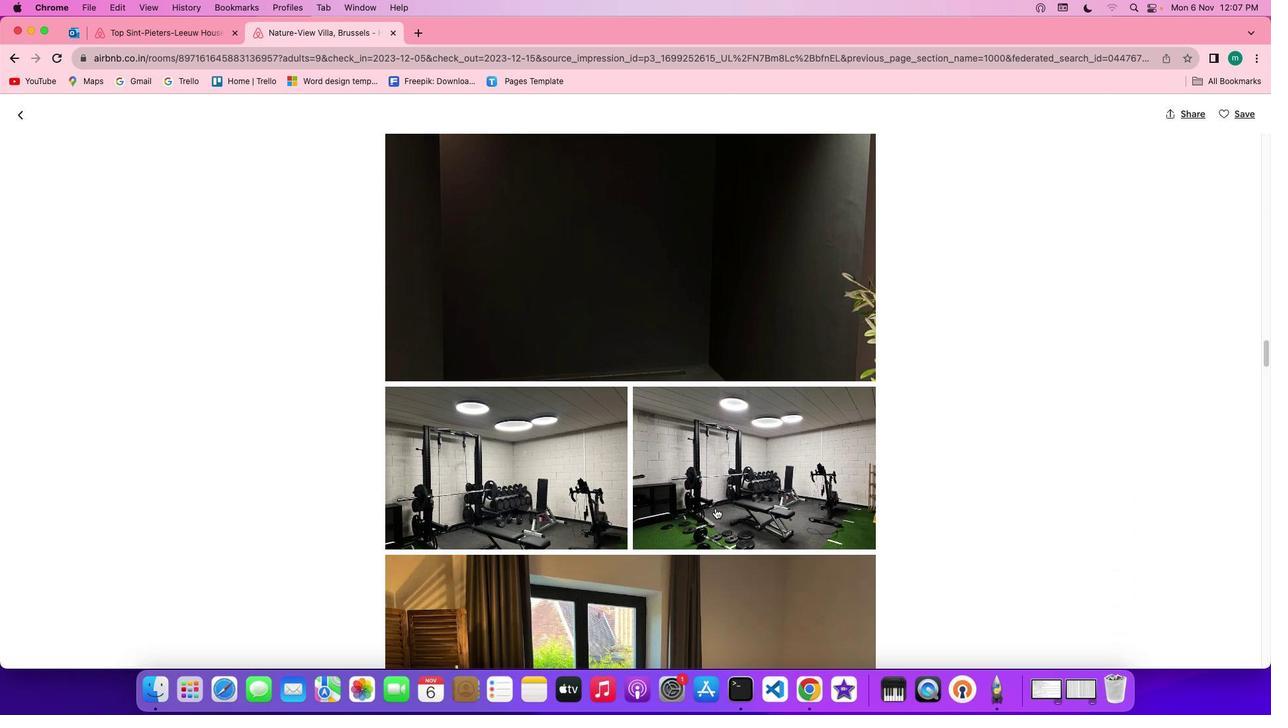 
Action: Mouse scrolled (696, 494) with delta (117, 122)
Screenshot: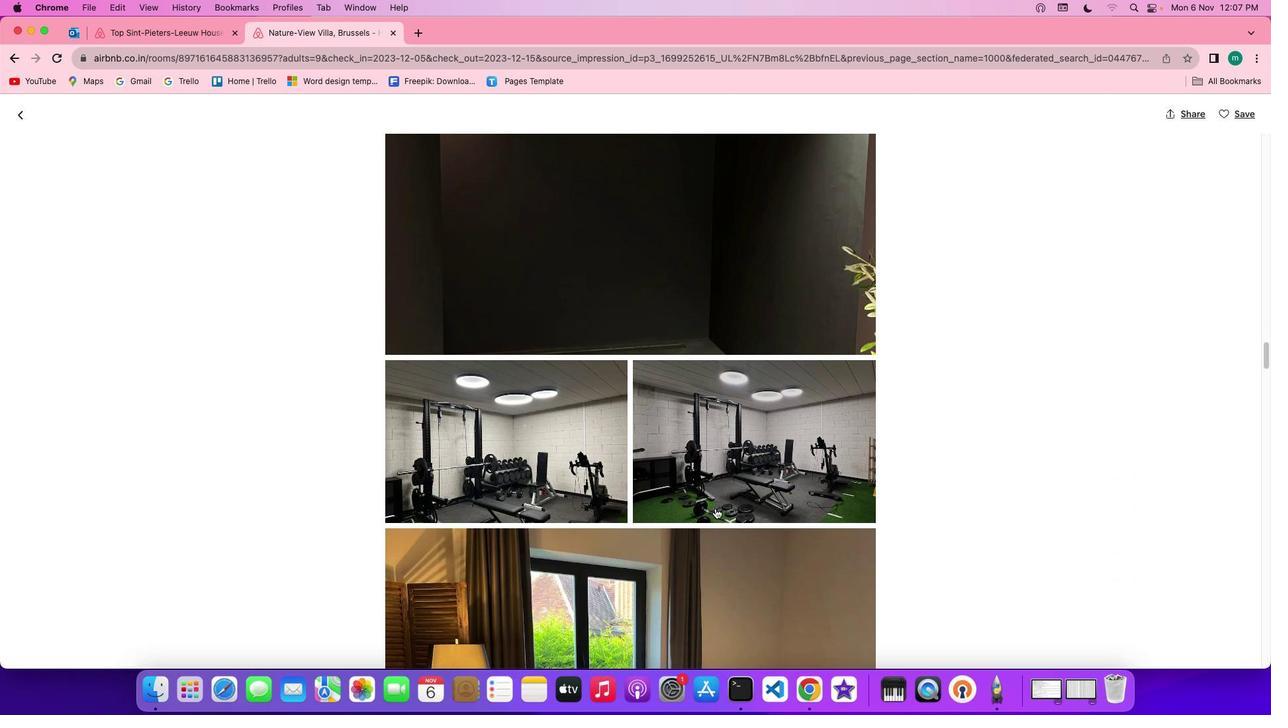 
Action: Mouse scrolled (696, 494) with delta (117, 122)
Screenshot: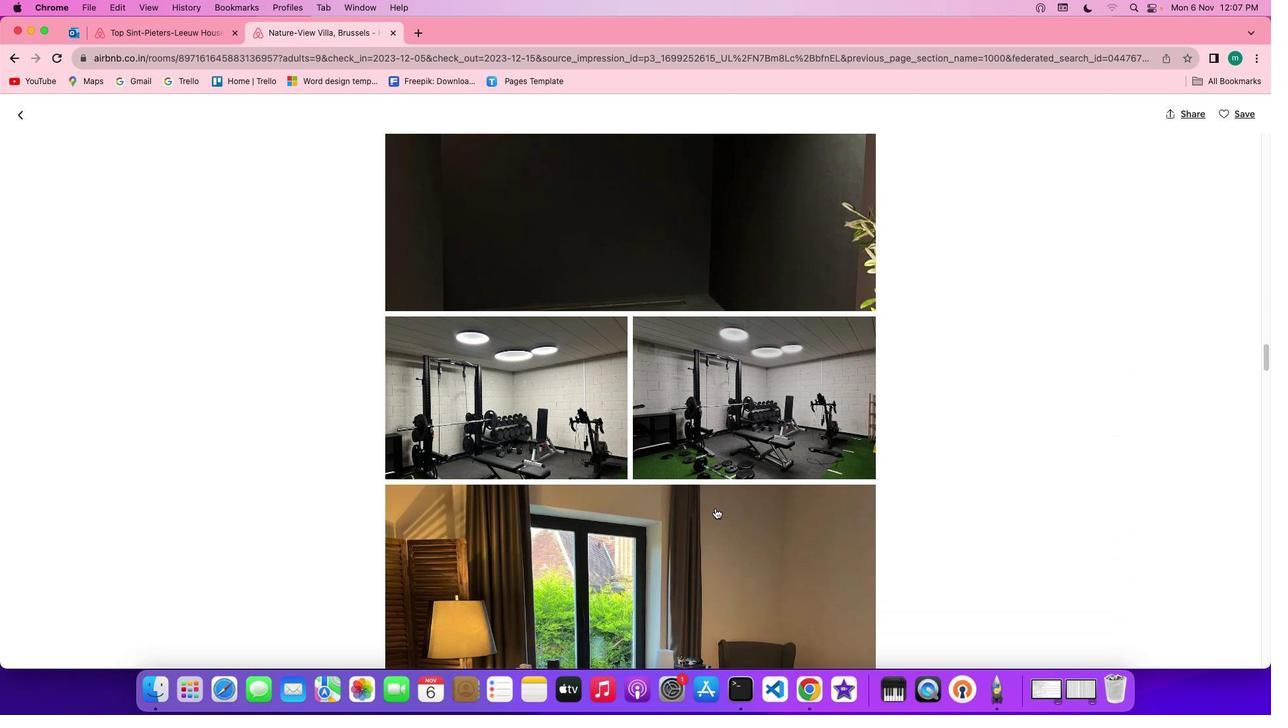 
Action: Mouse scrolled (696, 494) with delta (117, 121)
Screenshot: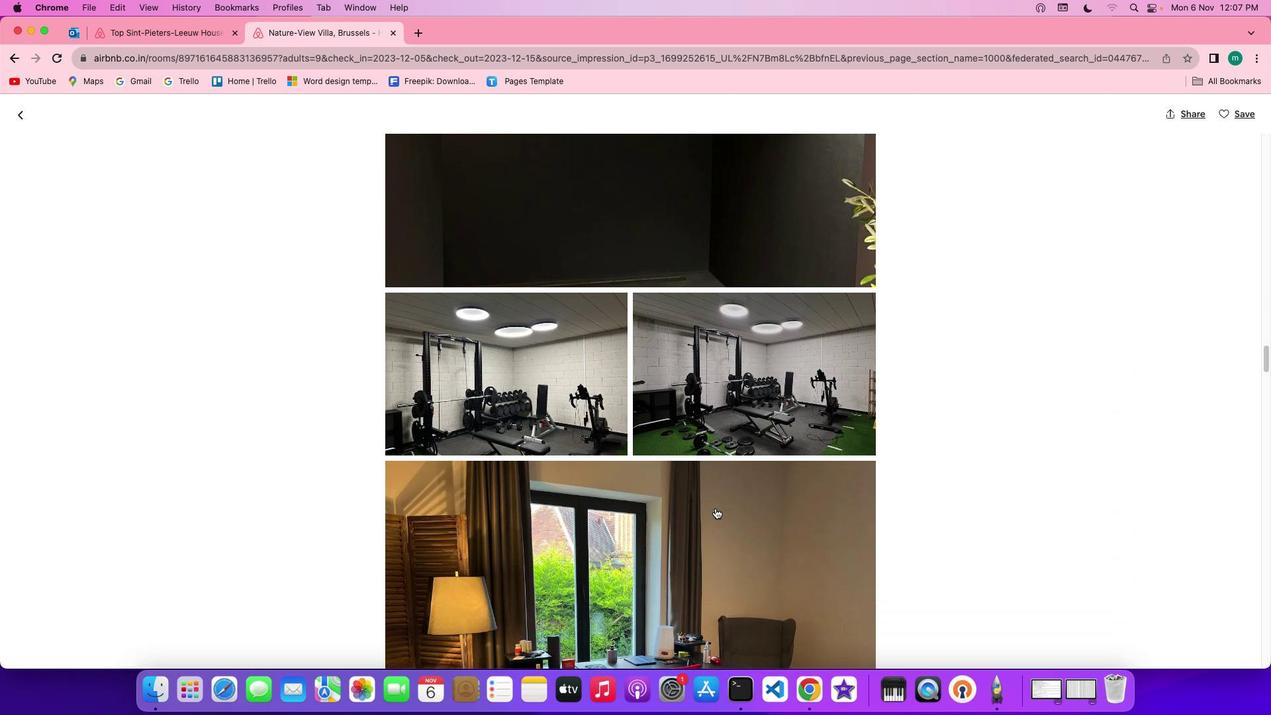 
Action: Mouse scrolled (696, 494) with delta (117, 121)
Screenshot: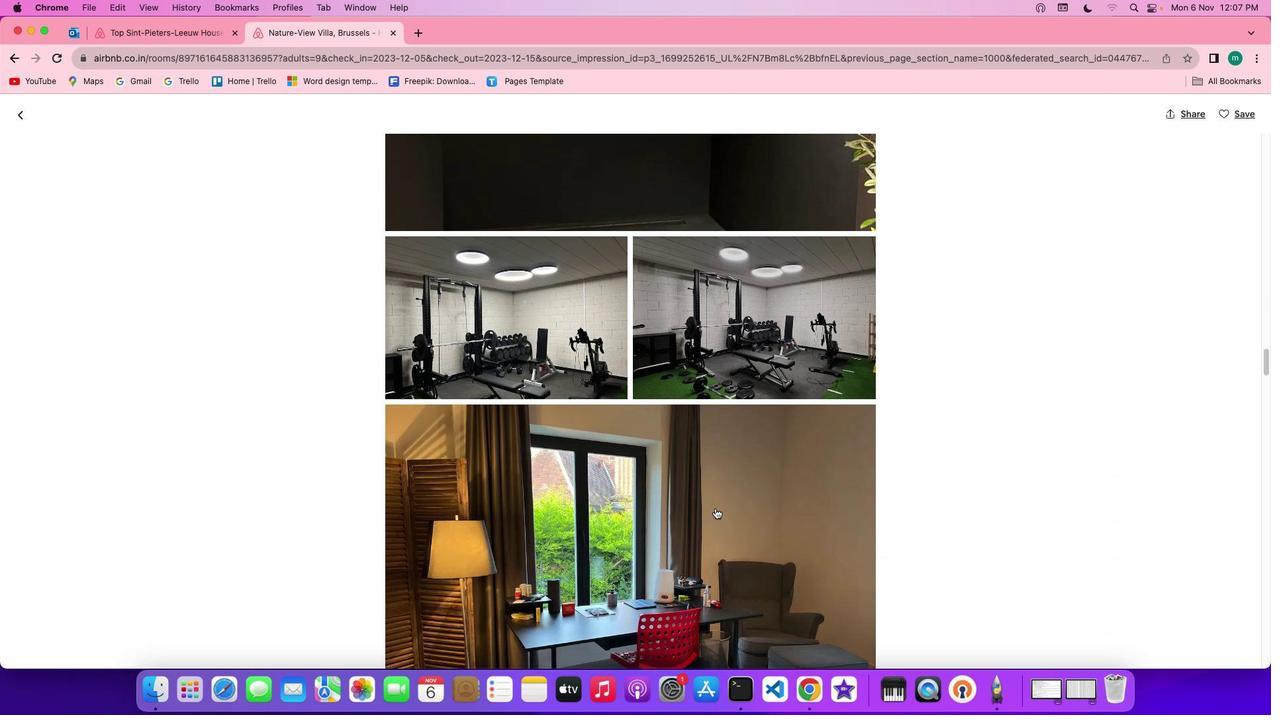 
Action: Mouse scrolled (696, 494) with delta (117, 122)
Screenshot: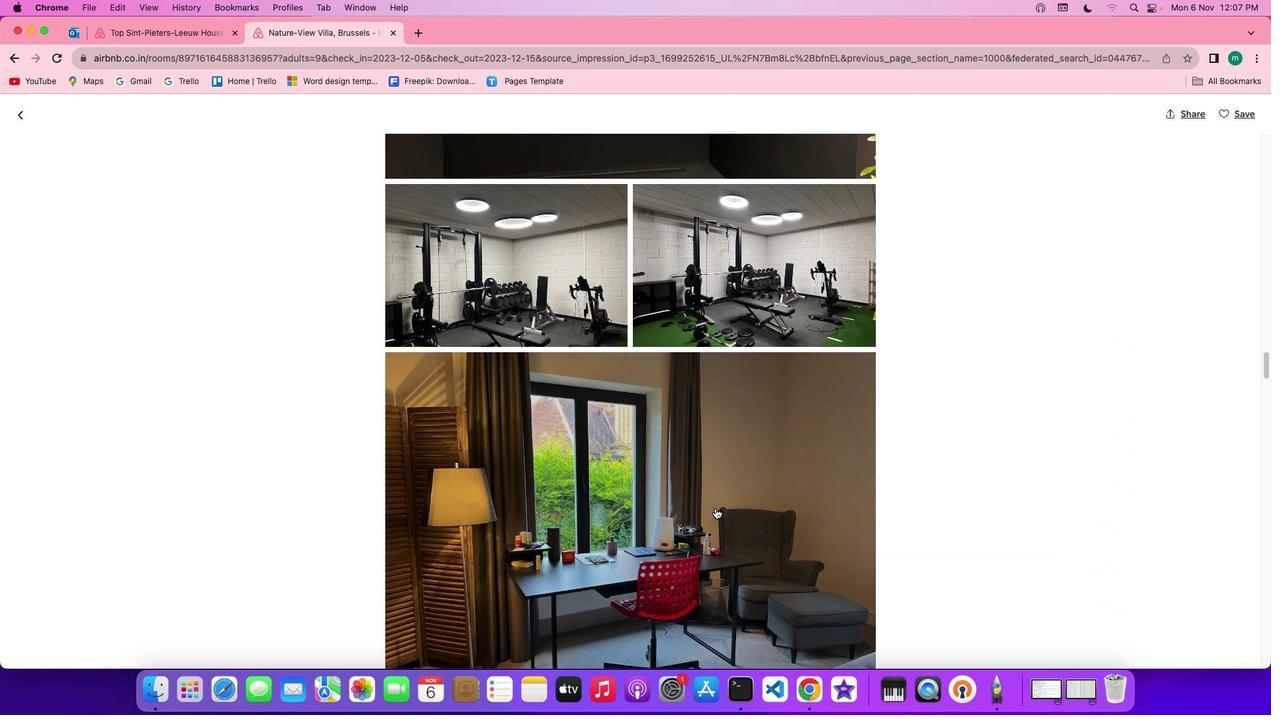 
Action: Mouse scrolled (696, 494) with delta (117, 122)
Screenshot: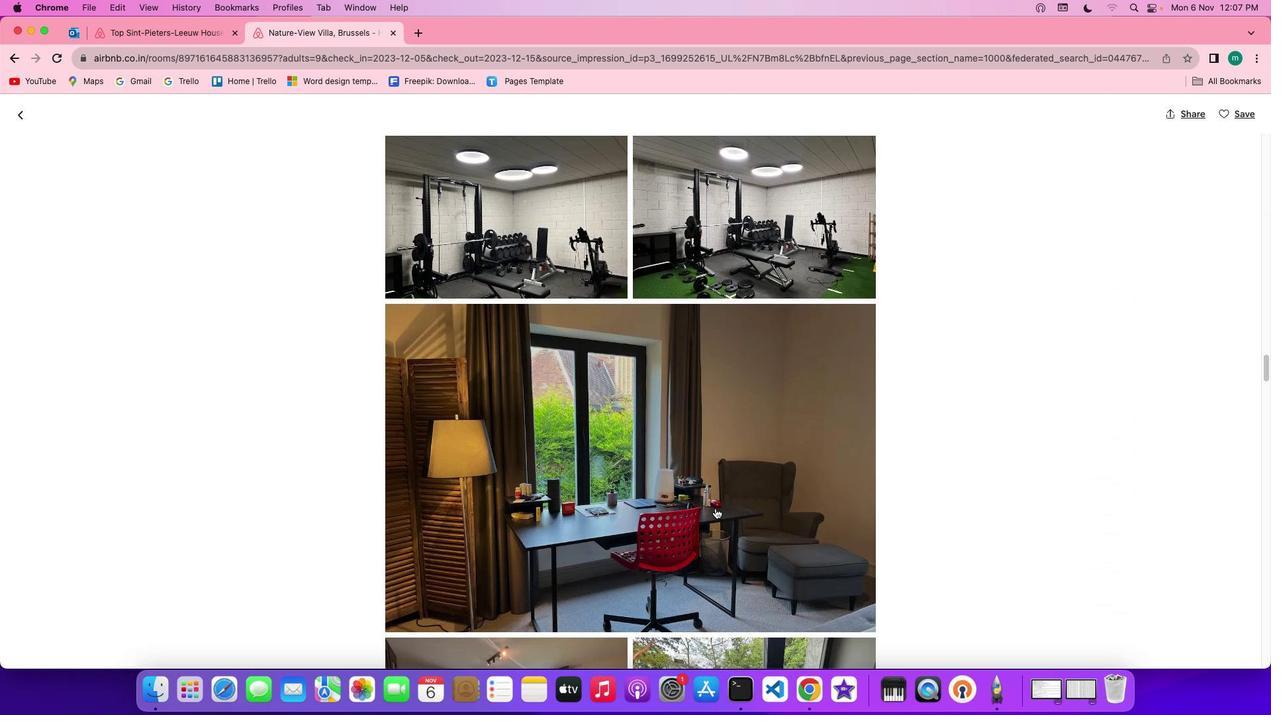 
Action: Mouse scrolled (696, 494) with delta (117, 121)
Screenshot: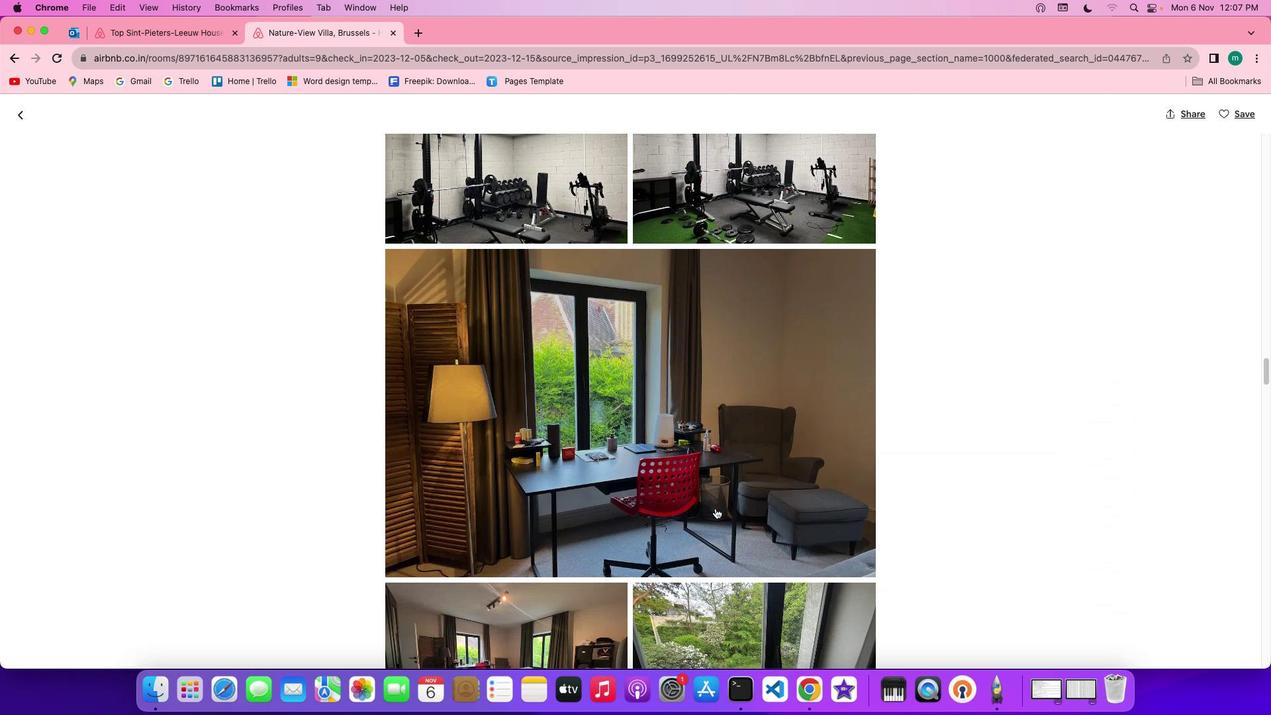 
Action: Mouse scrolled (696, 494) with delta (117, 121)
Screenshot: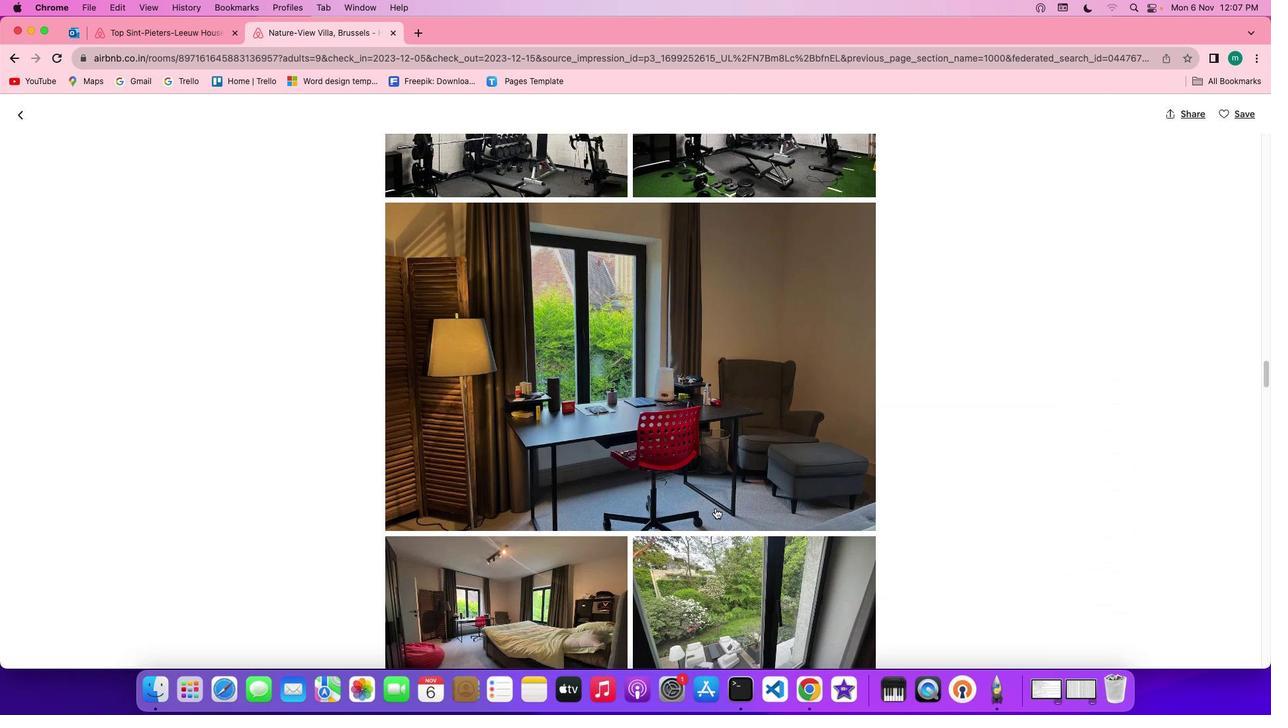 
Action: Mouse scrolled (696, 494) with delta (117, 122)
Screenshot: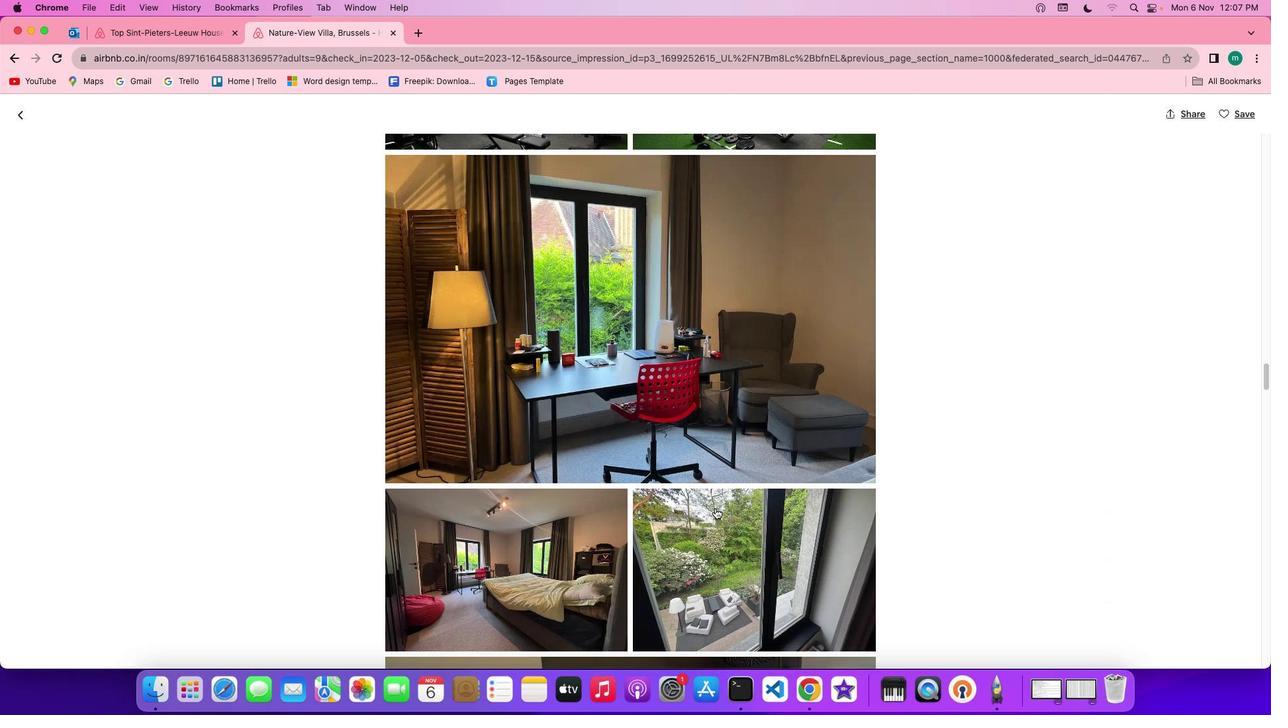 
Action: Mouse scrolled (696, 494) with delta (117, 122)
Screenshot: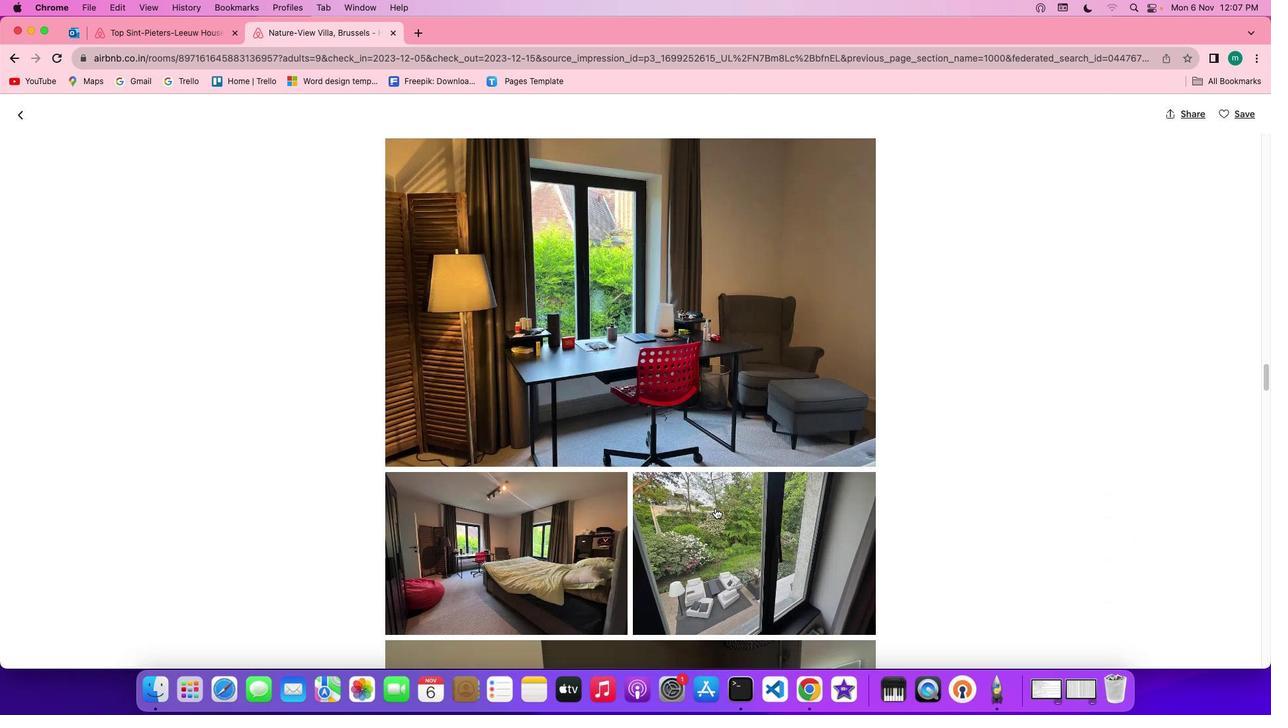 
Action: Mouse scrolled (696, 494) with delta (117, 121)
Screenshot: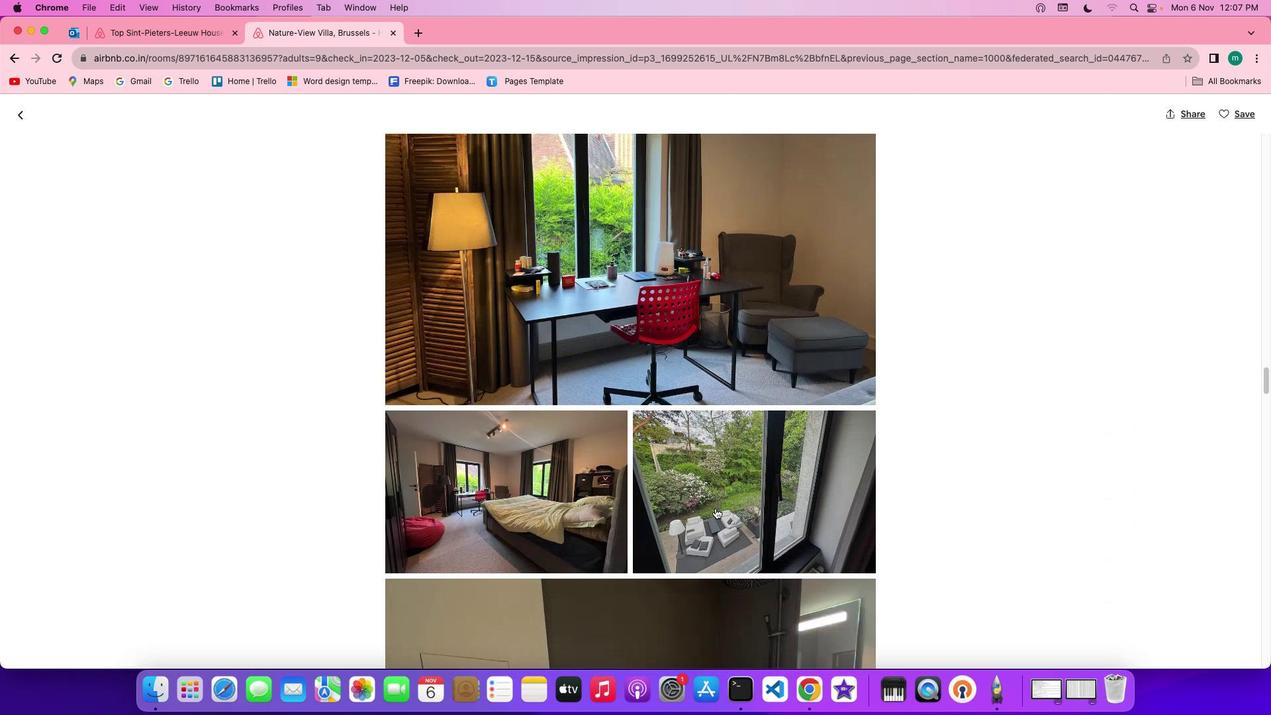 
Action: Mouse scrolled (696, 494) with delta (117, 121)
Screenshot: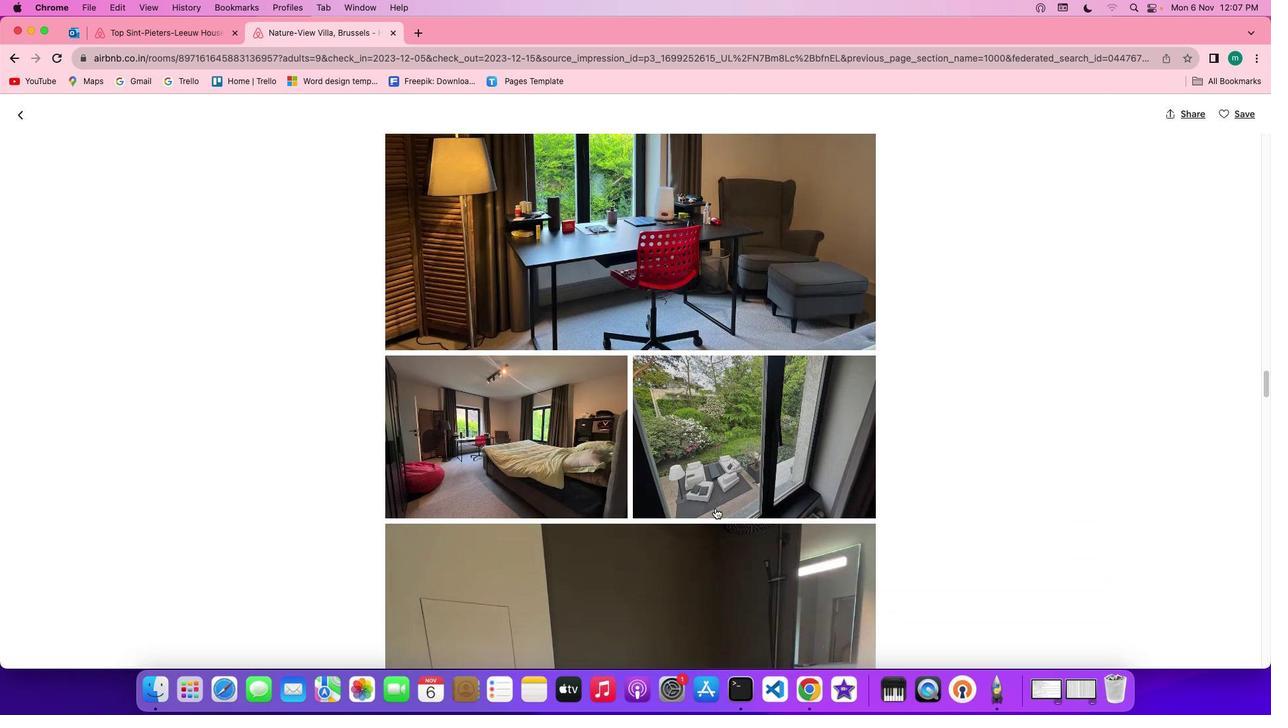 
Action: Mouse moved to (696, 494)
Screenshot: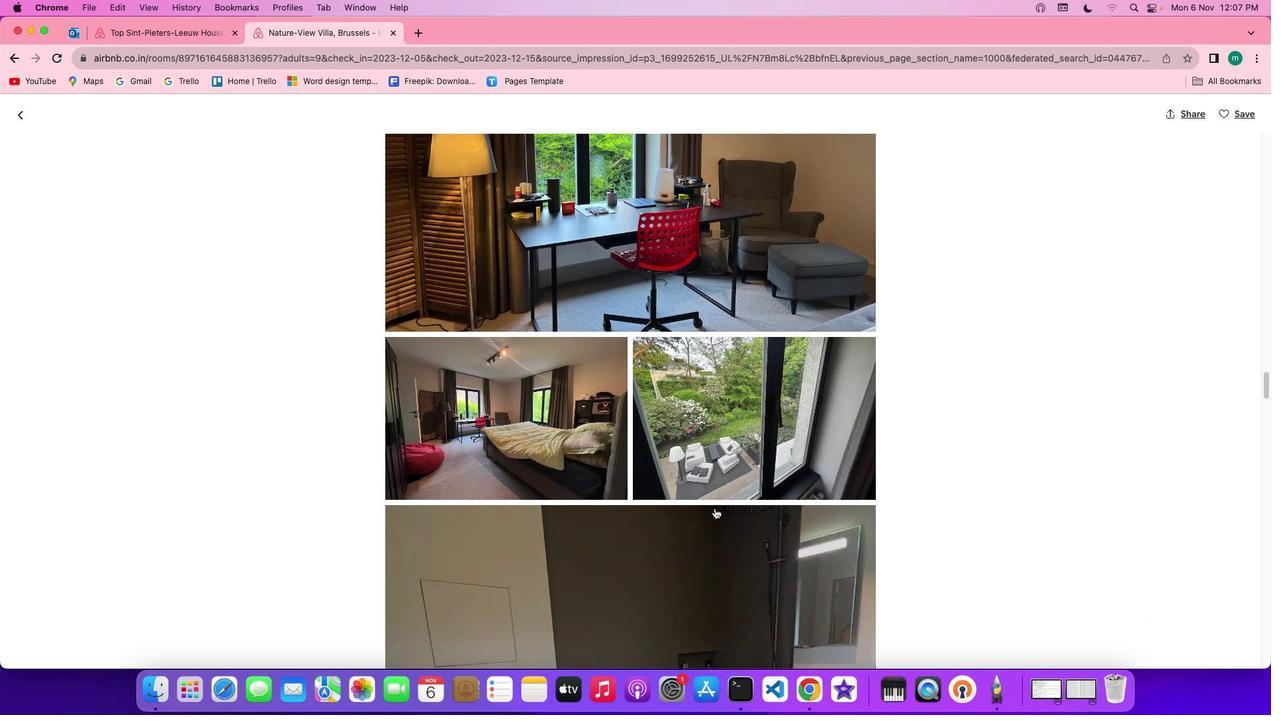 
Action: Mouse scrolled (696, 494) with delta (117, 122)
Screenshot: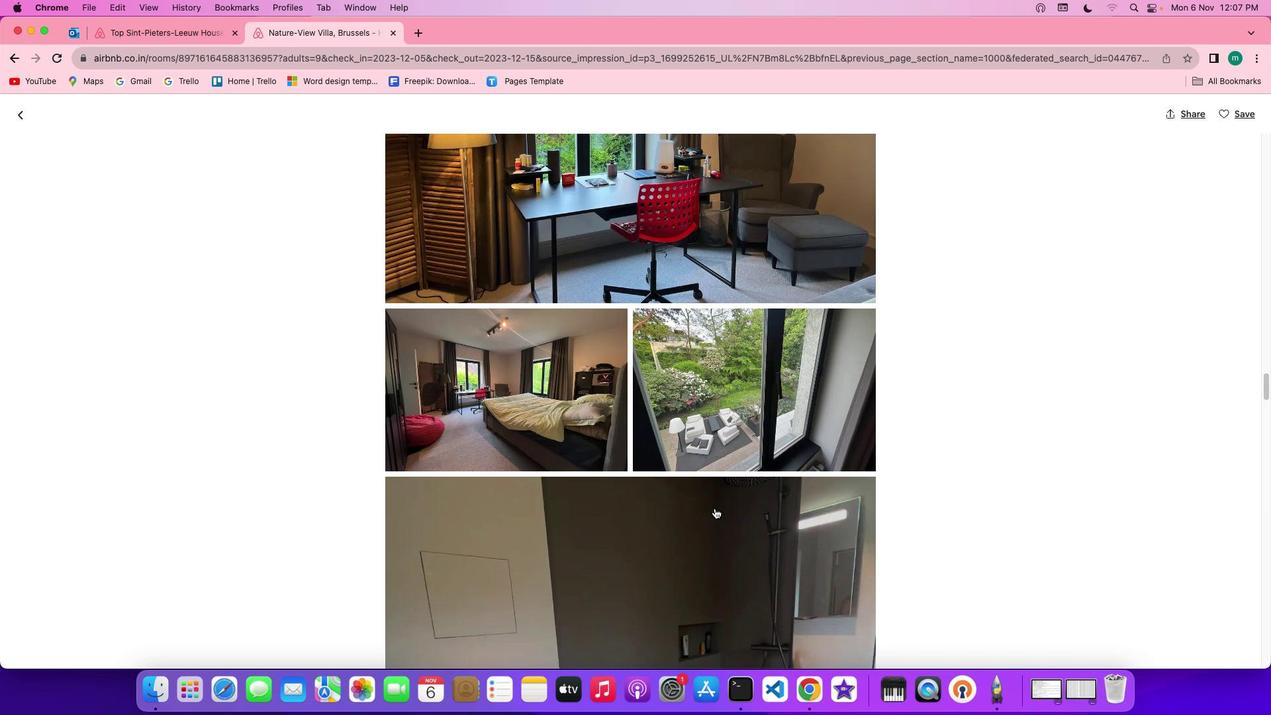 
Action: Mouse moved to (696, 494)
Screenshot: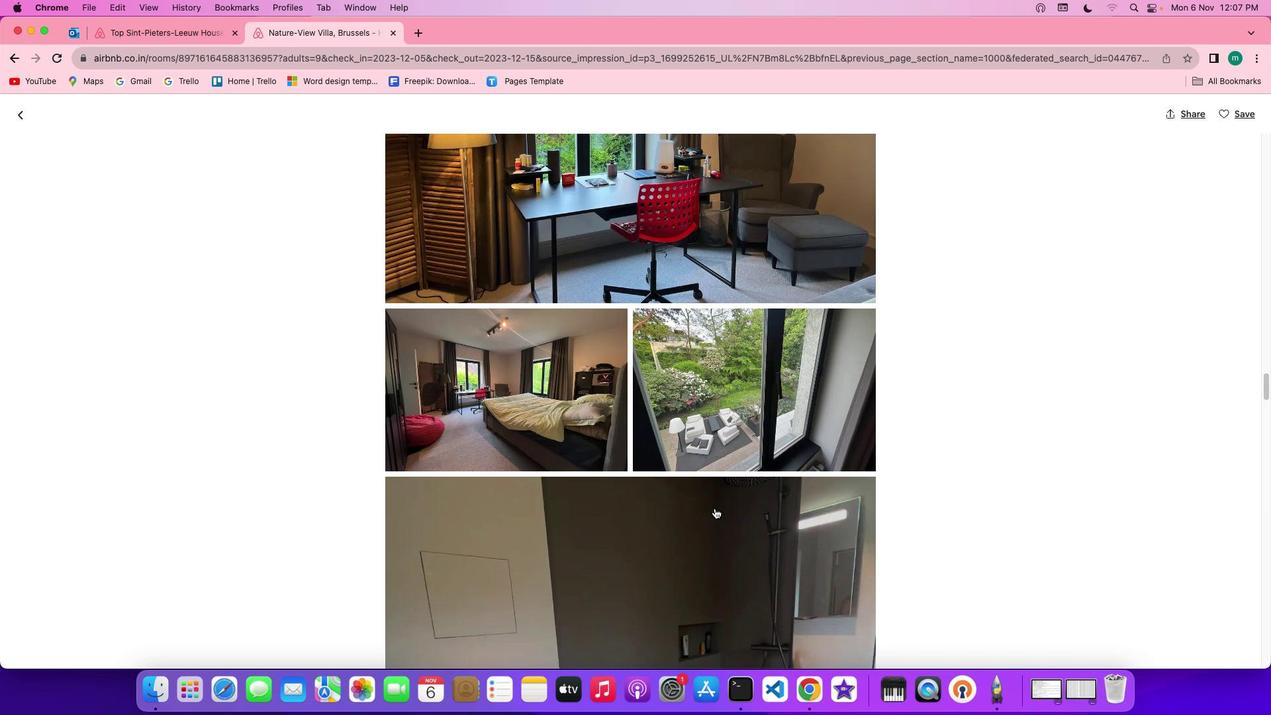 
Action: Mouse scrolled (696, 494) with delta (117, 122)
Screenshot: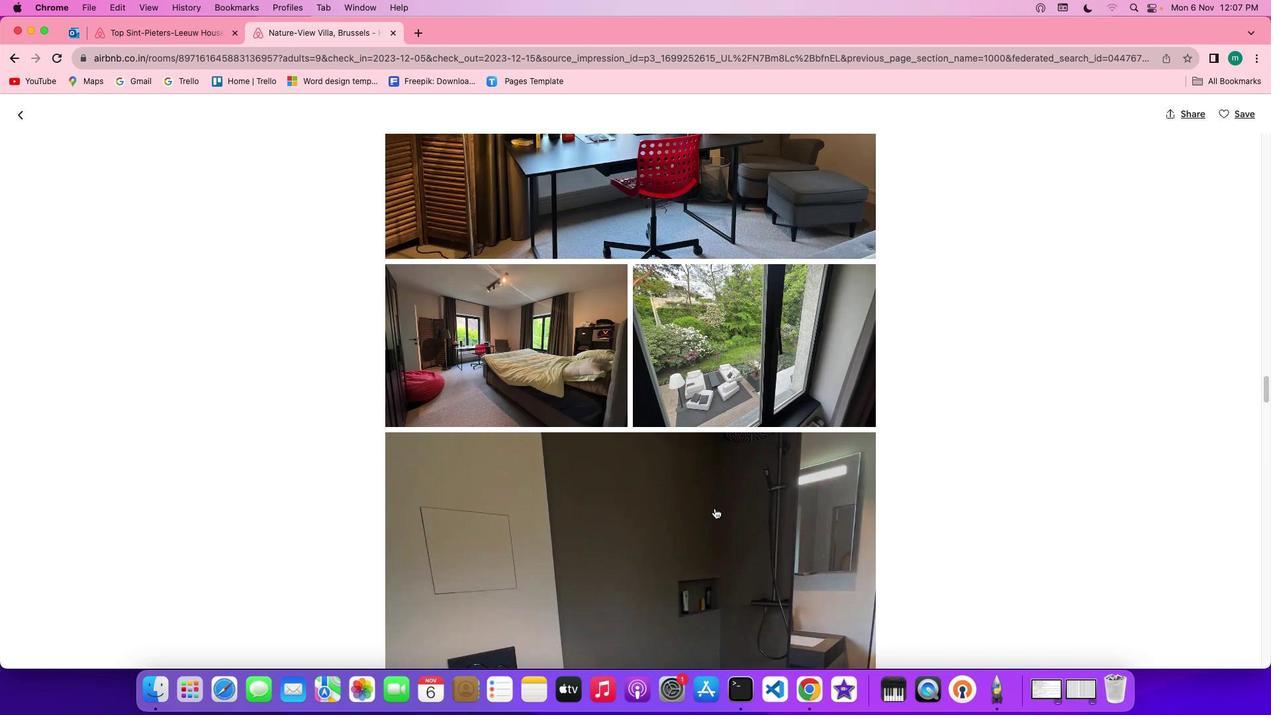 
Action: Mouse scrolled (696, 494) with delta (117, 121)
Screenshot: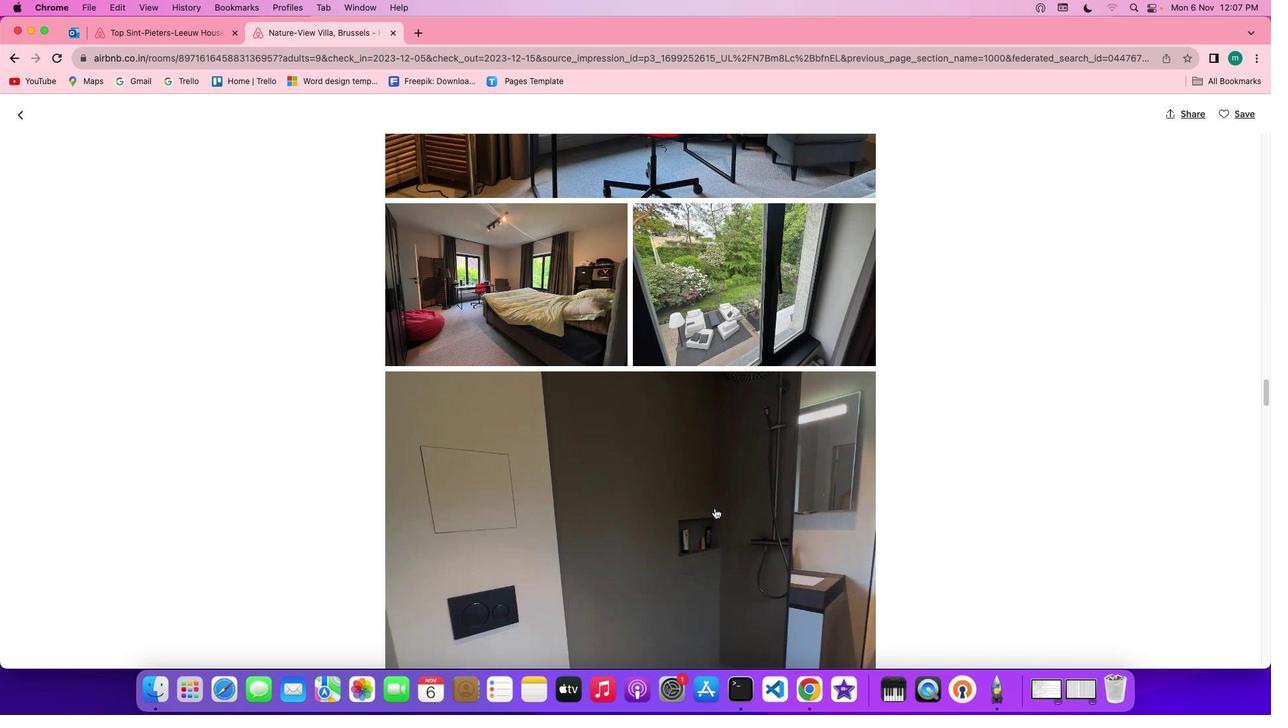 
Action: Mouse scrolled (696, 494) with delta (117, 121)
Screenshot: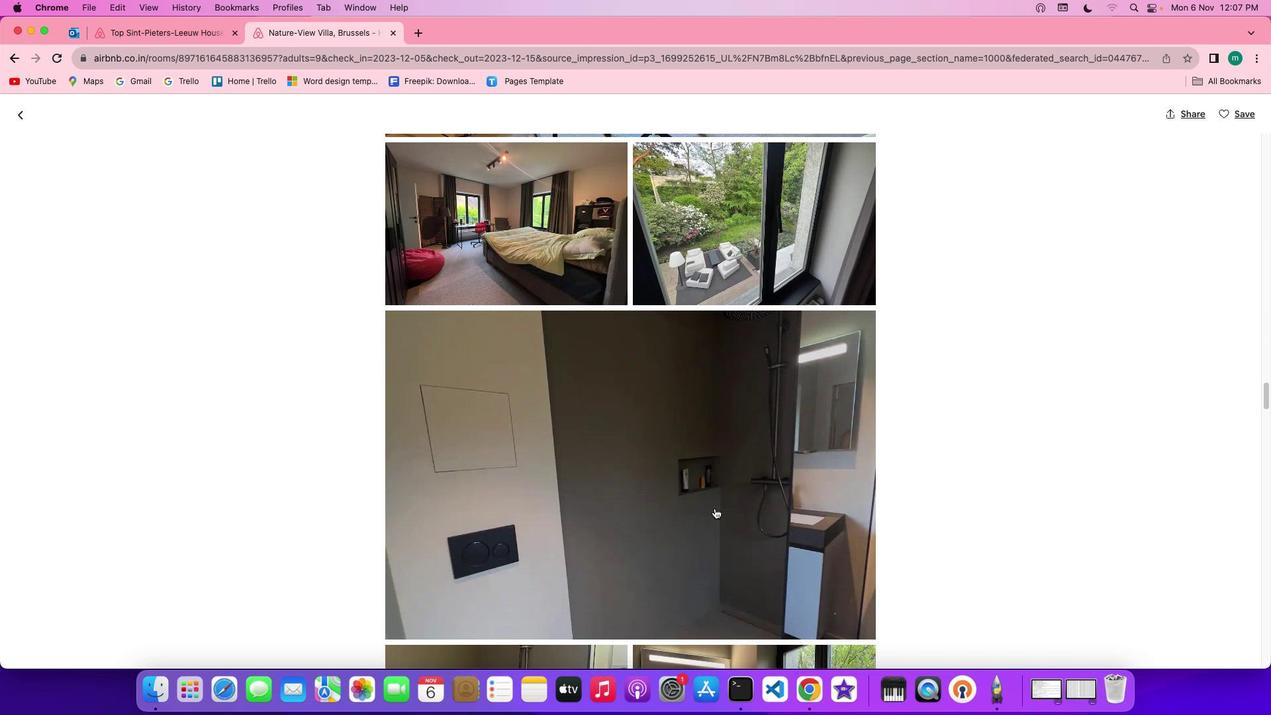 
Action: Mouse scrolled (696, 494) with delta (117, 122)
Screenshot: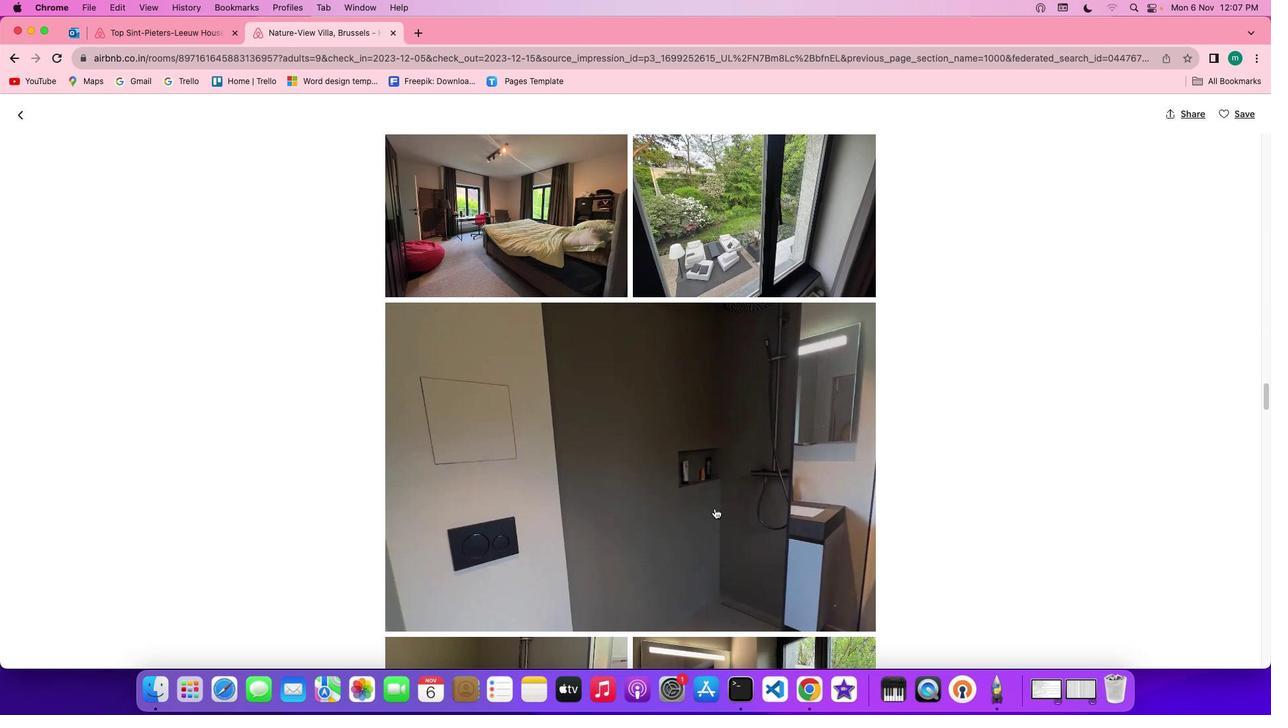 
Action: Mouse scrolled (696, 494) with delta (117, 122)
Screenshot: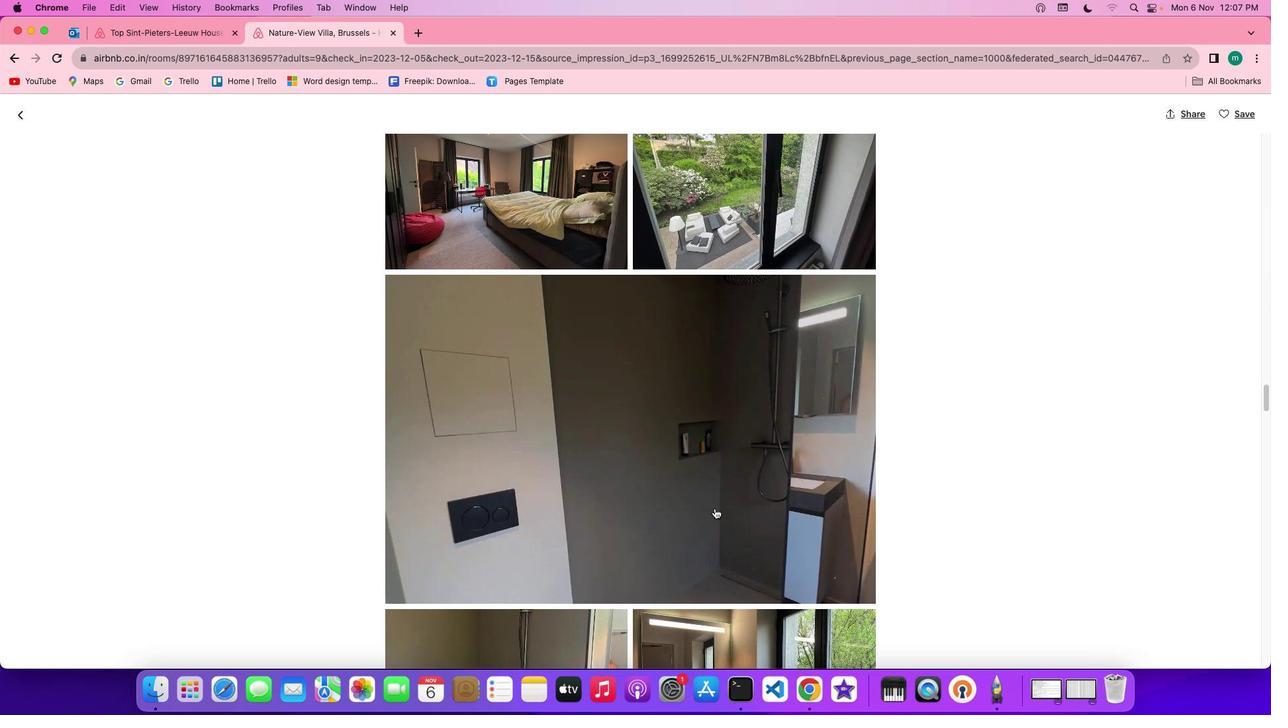 
Action: Mouse scrolled (696, 494) with delta (117, 122)
Screenshot: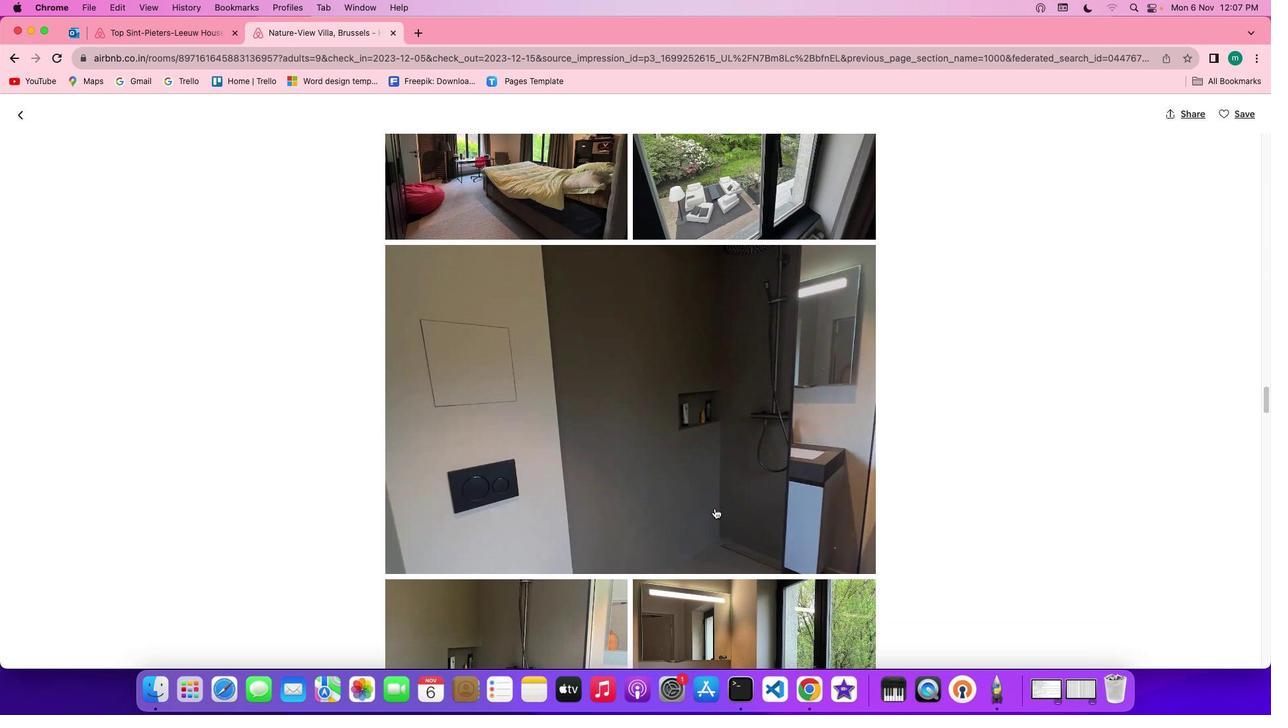 
Action: Mouse scrolled (696, 494) with delta (117, 122)
Screenshot: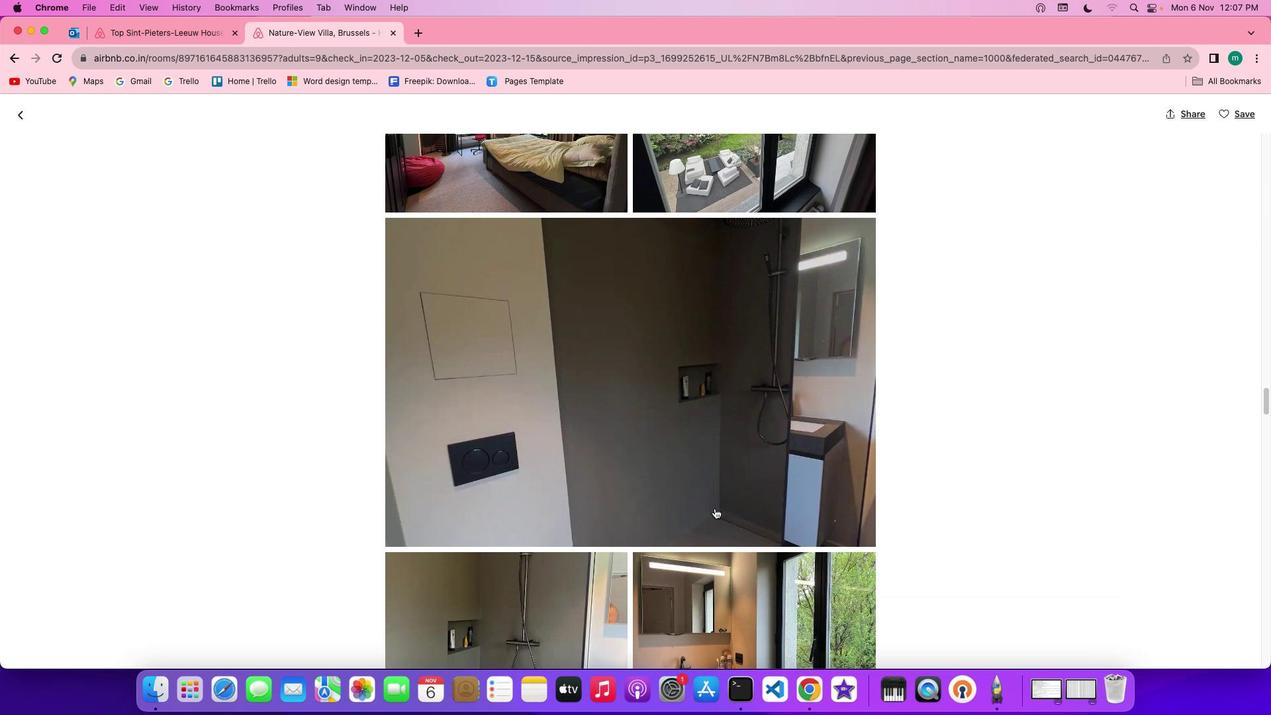 
Action: Mouse scrolled (696, 494) with delta (117, 121)
Screenshot: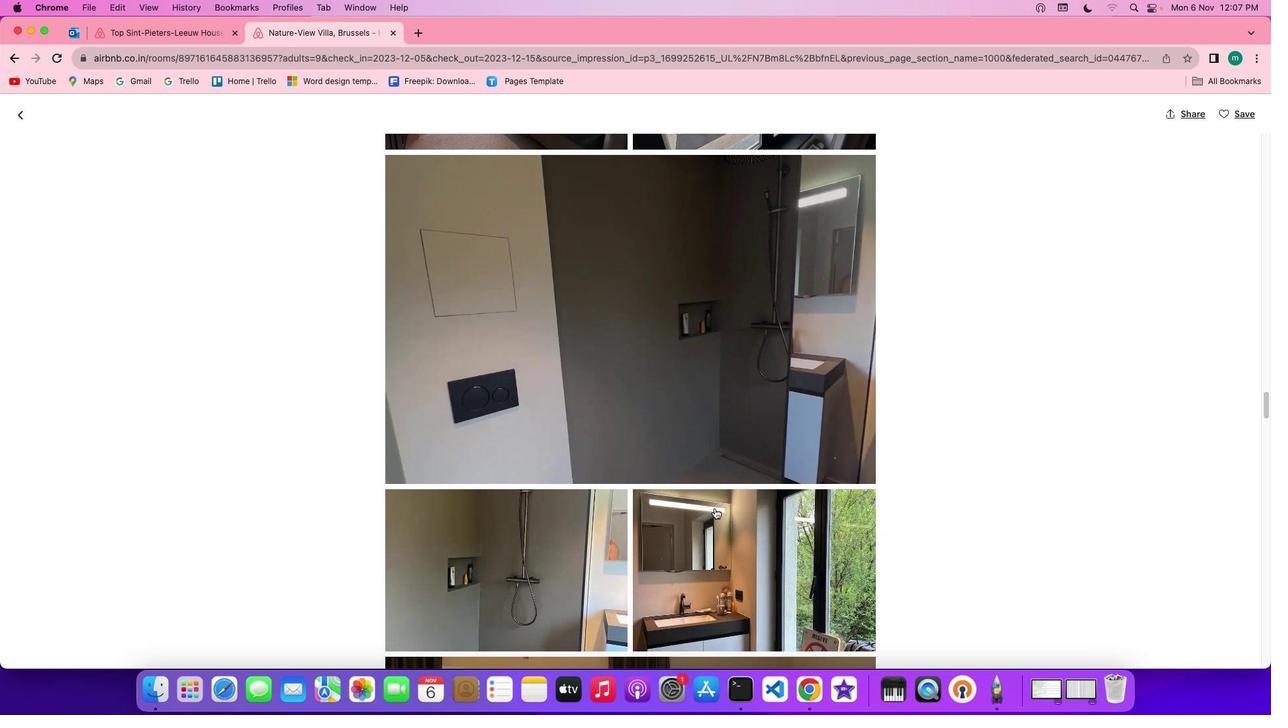 
Action: Mouse scrolled (696, 494) with delta (117, 122)
Screenshot: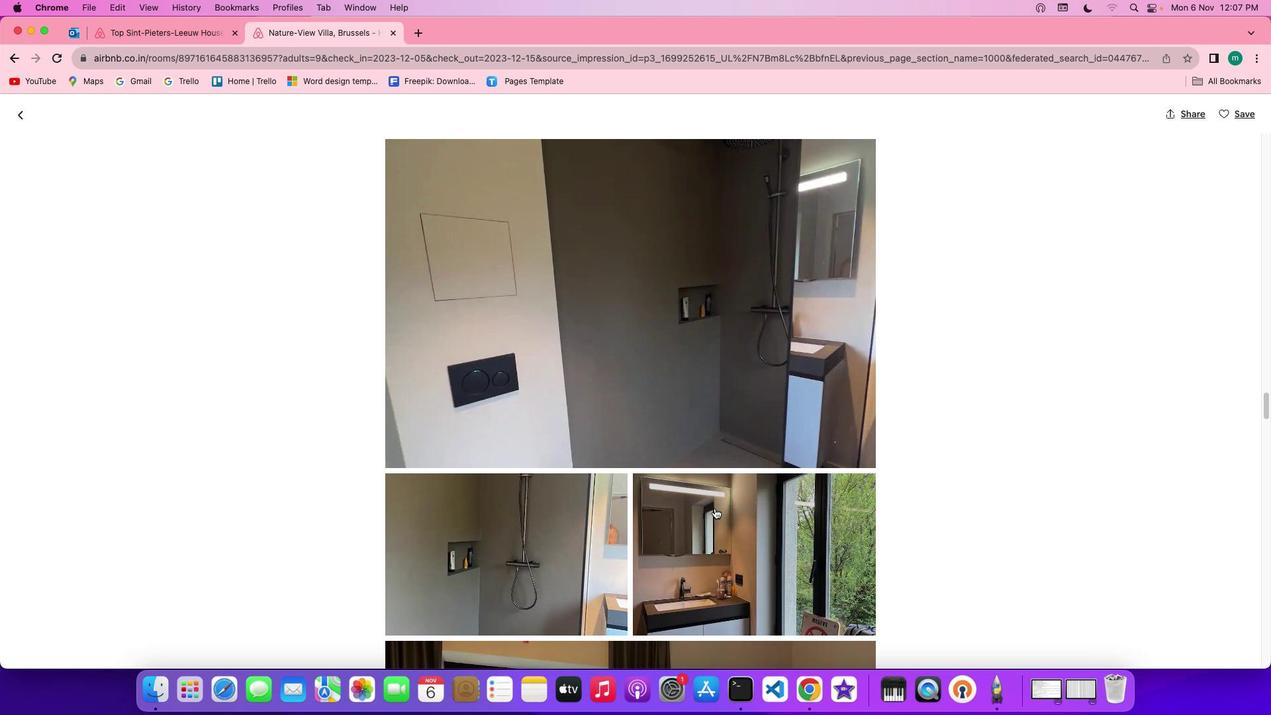 
Action: Mouse scrolled (696, 494) with delta (117, 122)
Screenshot: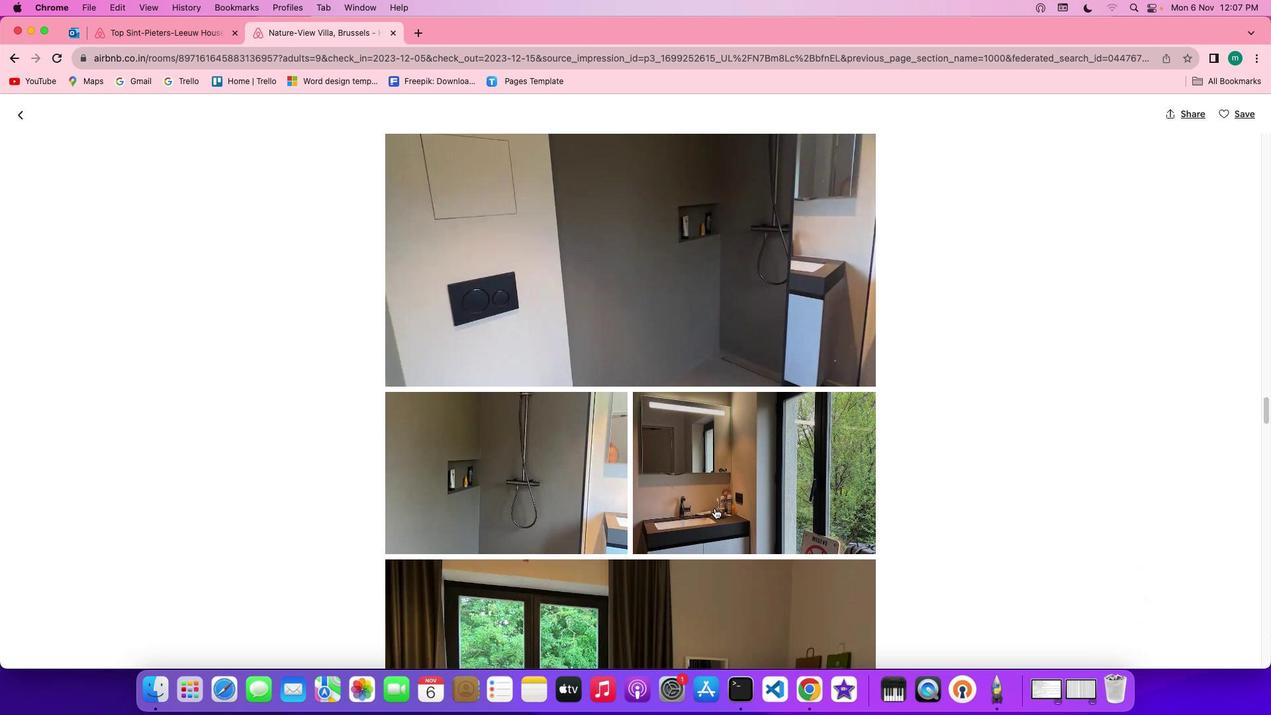 
Action: Mouse scrolled (696, 494) with delta (117, 121)
Screenshot: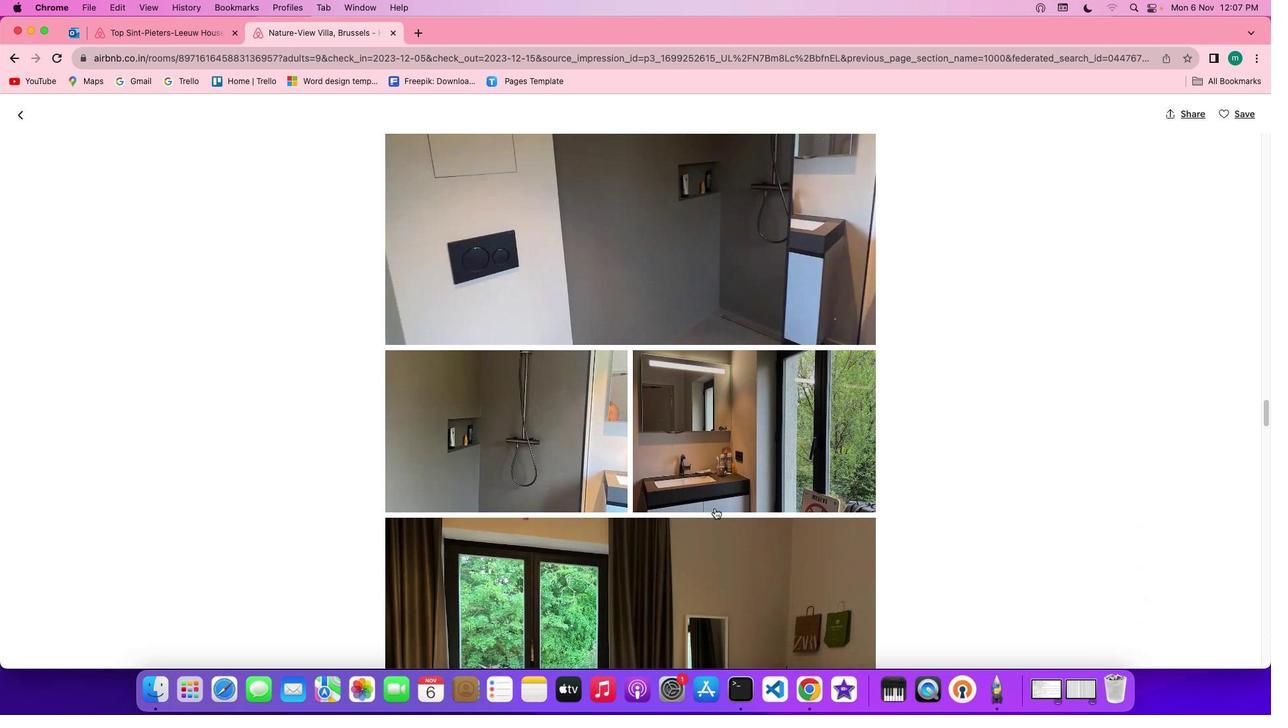 
Action: Mouse scrolled (696, 494) with delta (117, 121)
Screenshot: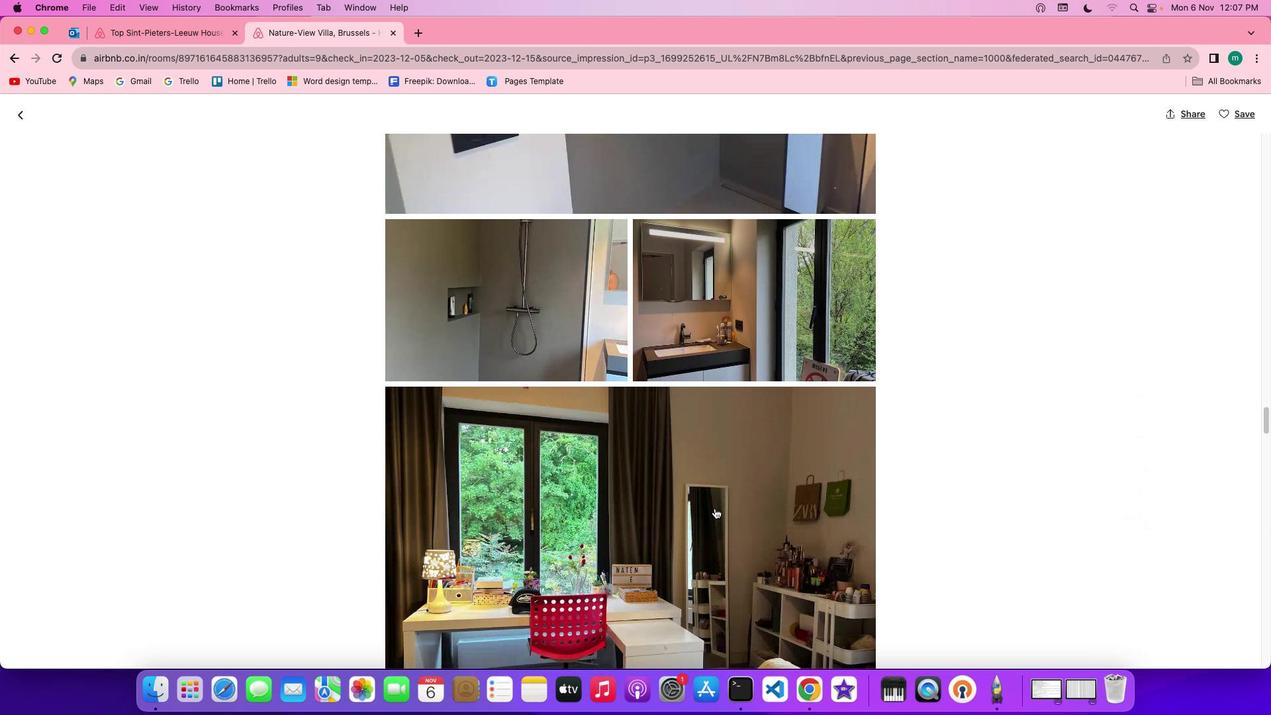 
Action: Mouse scrolled (696, 494) with delta (117, 121)
Screenshot: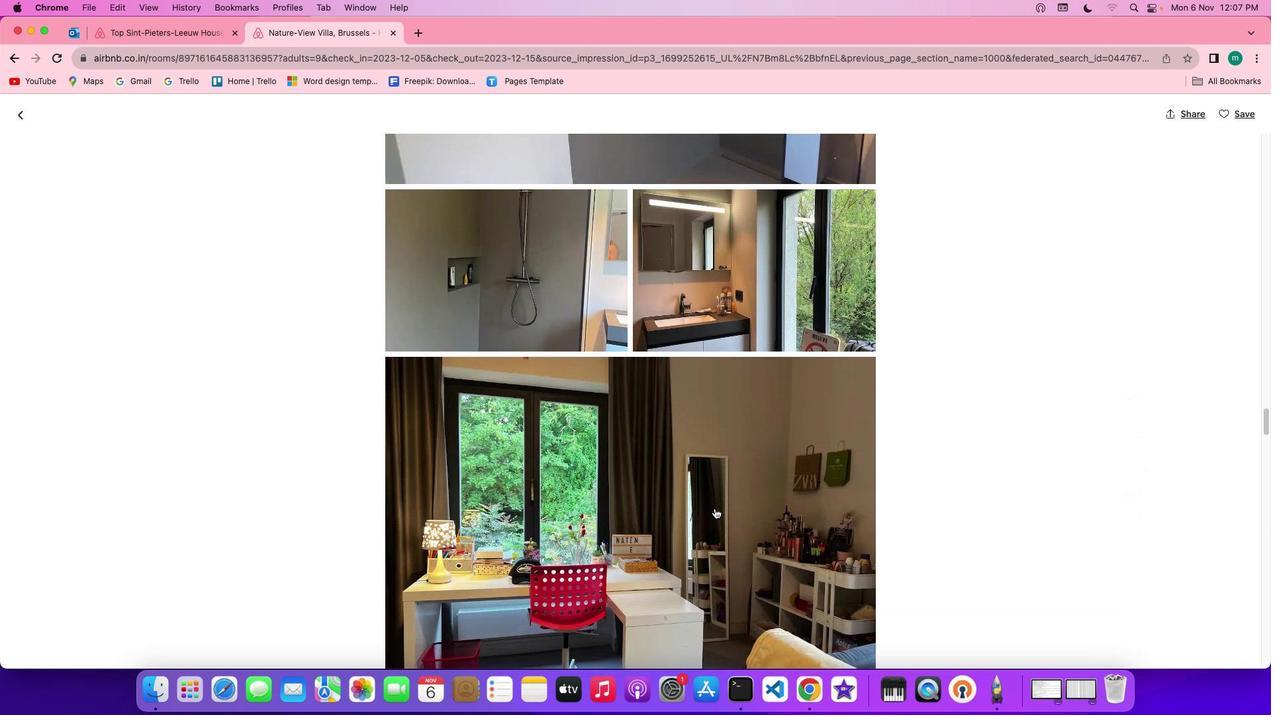 
Action: Mouse scrolled (696, 494) with delta (117, 122)
